 Task: Purchase a pair of jeans from Ajio and proceed to checkout.
Action: Mouse moved to (878, 135)
Screenshot: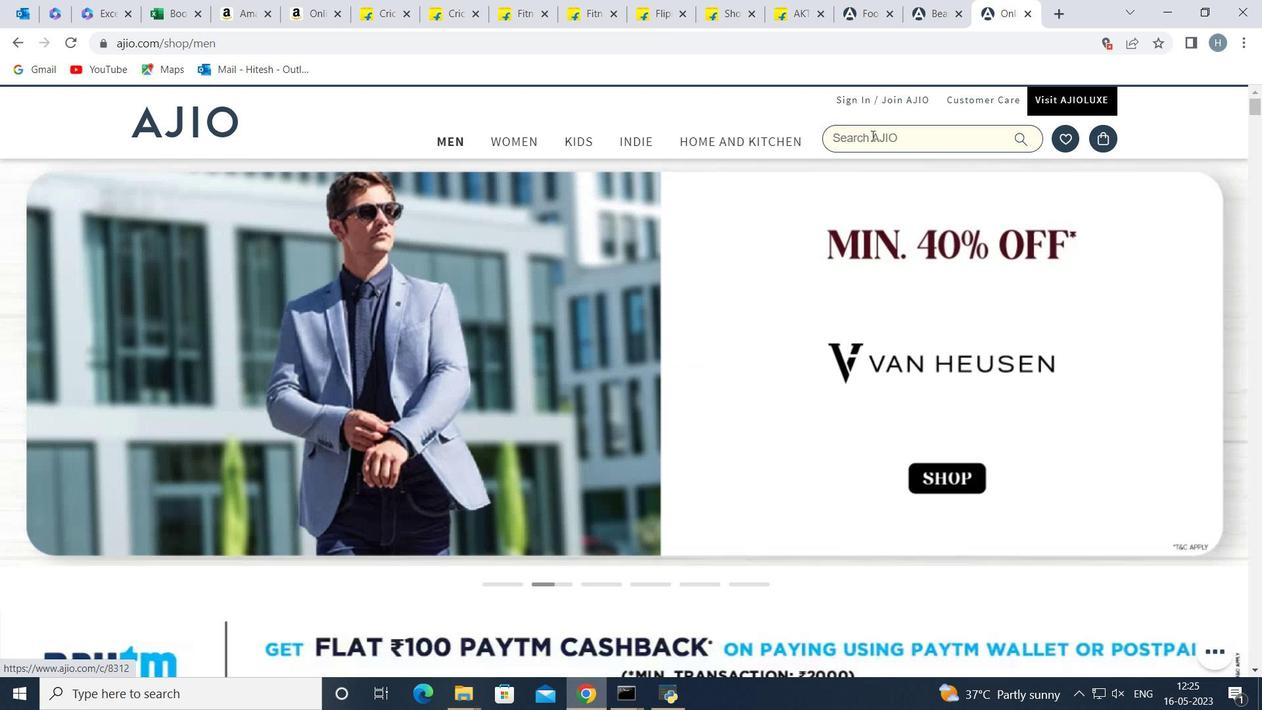 
Action: Mouse pressed left at (878, 135)
Screenshot: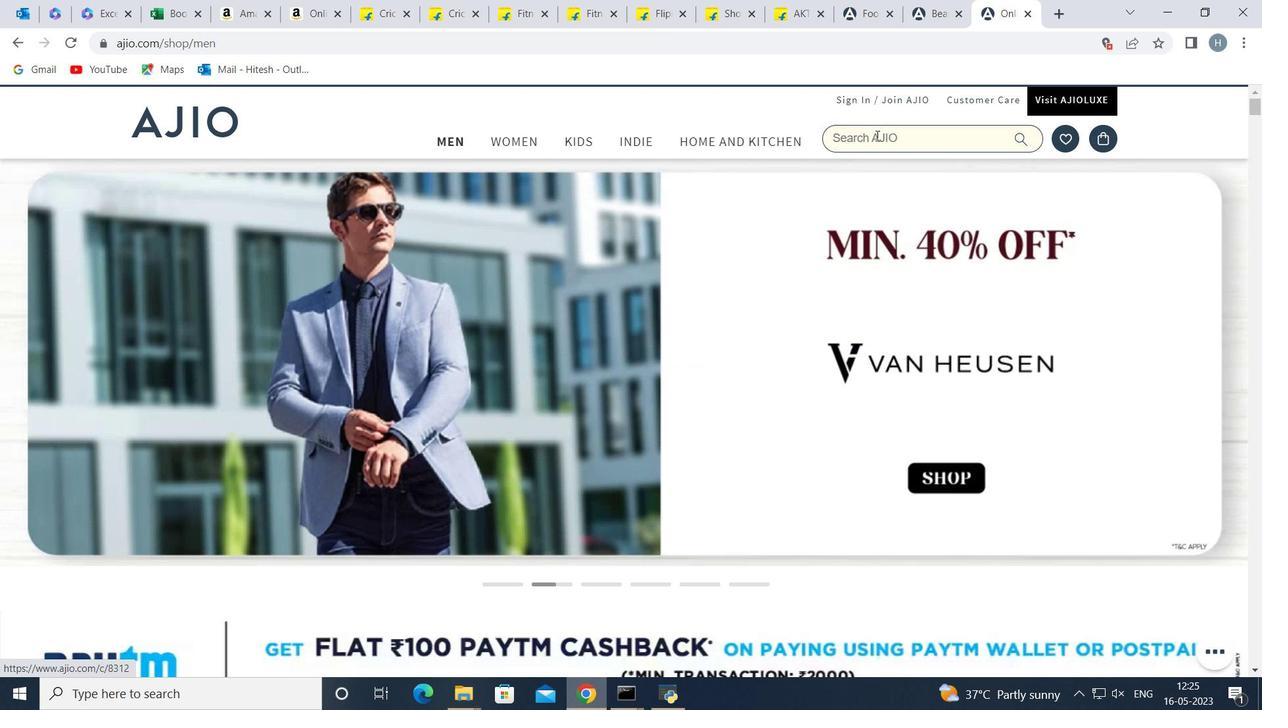 
Action: Mouse moved to (899, 280)
Screenshot: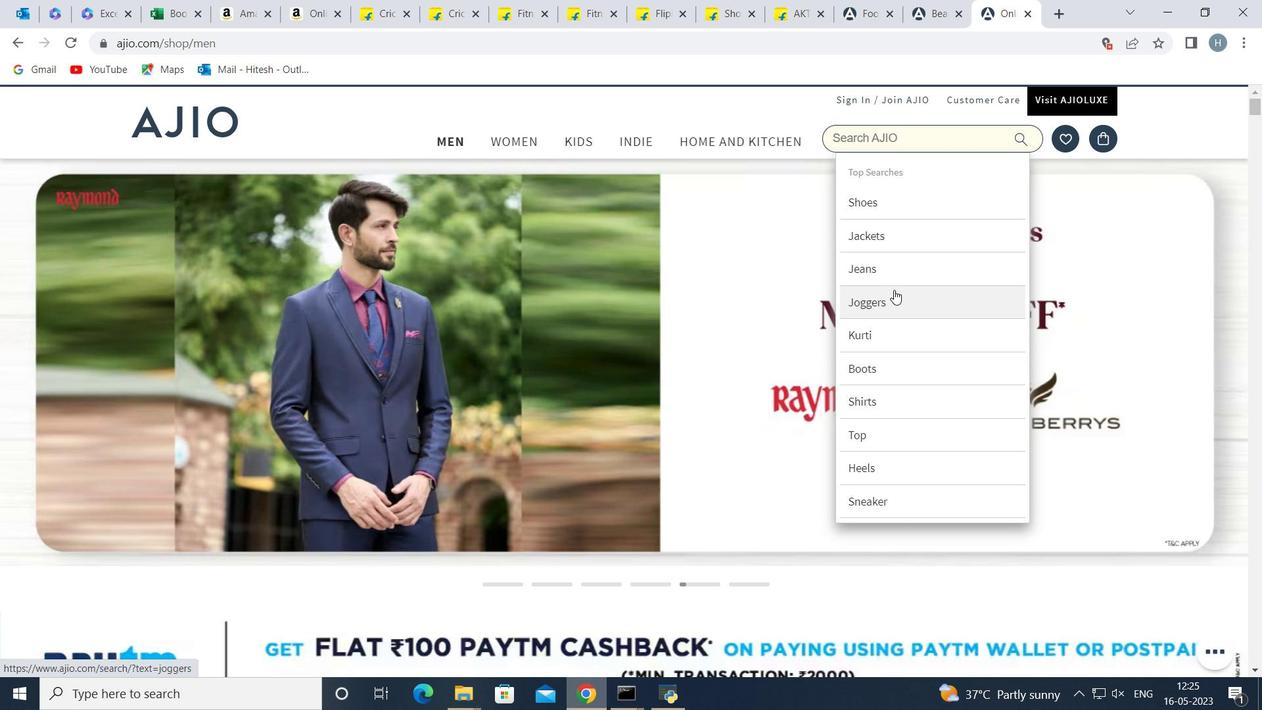 
Action: Mouse pressed left at (899, 280)
Screenshot: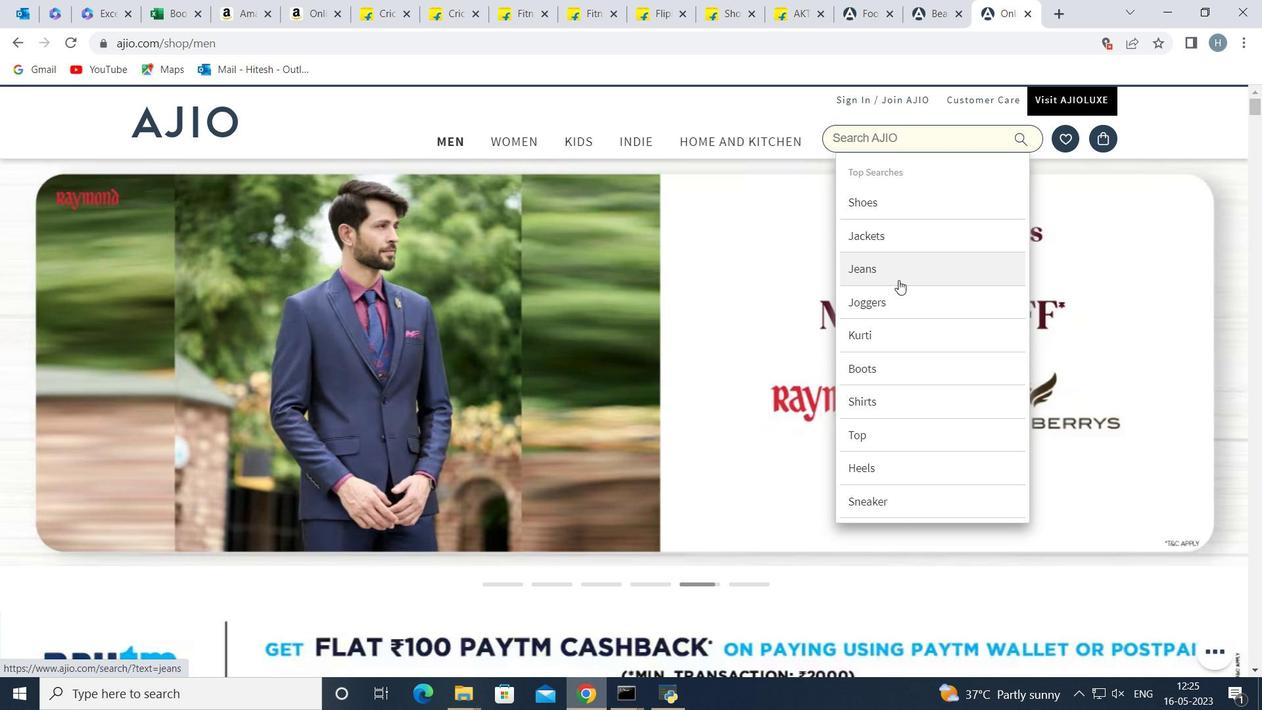 
Action: Mouse moved to (738, 296)
Screenshot: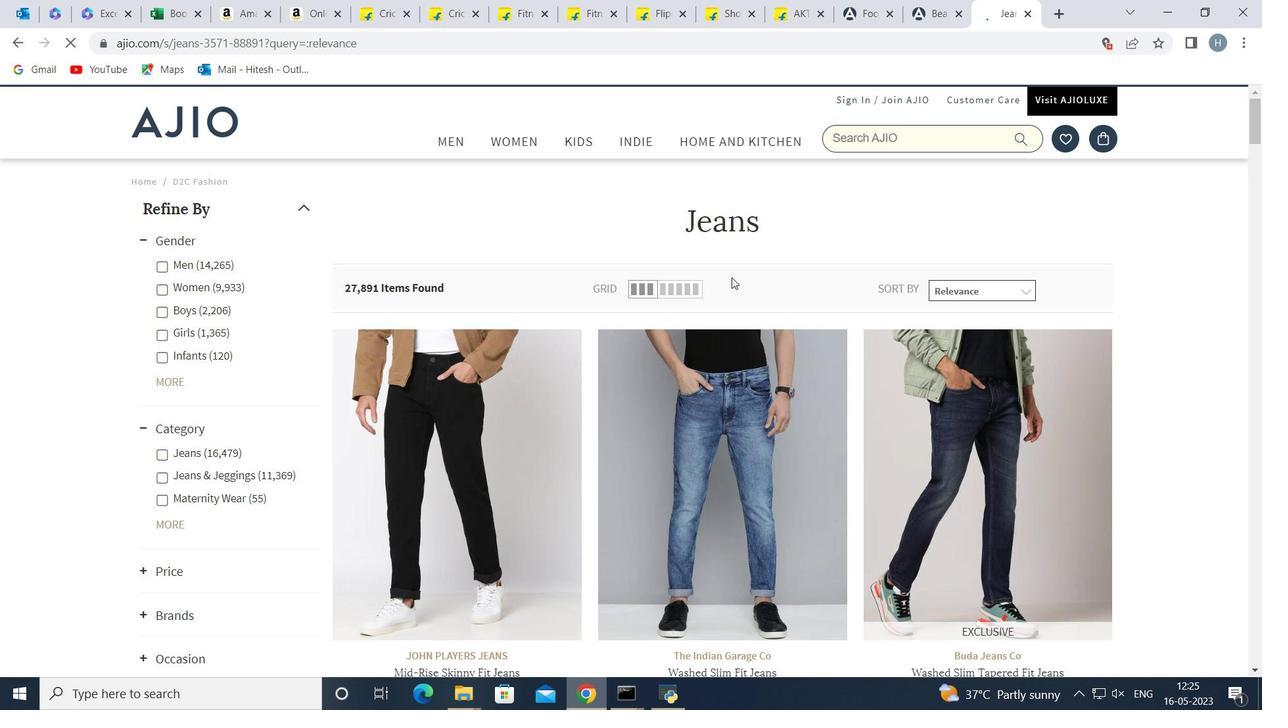 
Action: Mouse scrolled (738, 296) with delta (0, 0)
Screenshot: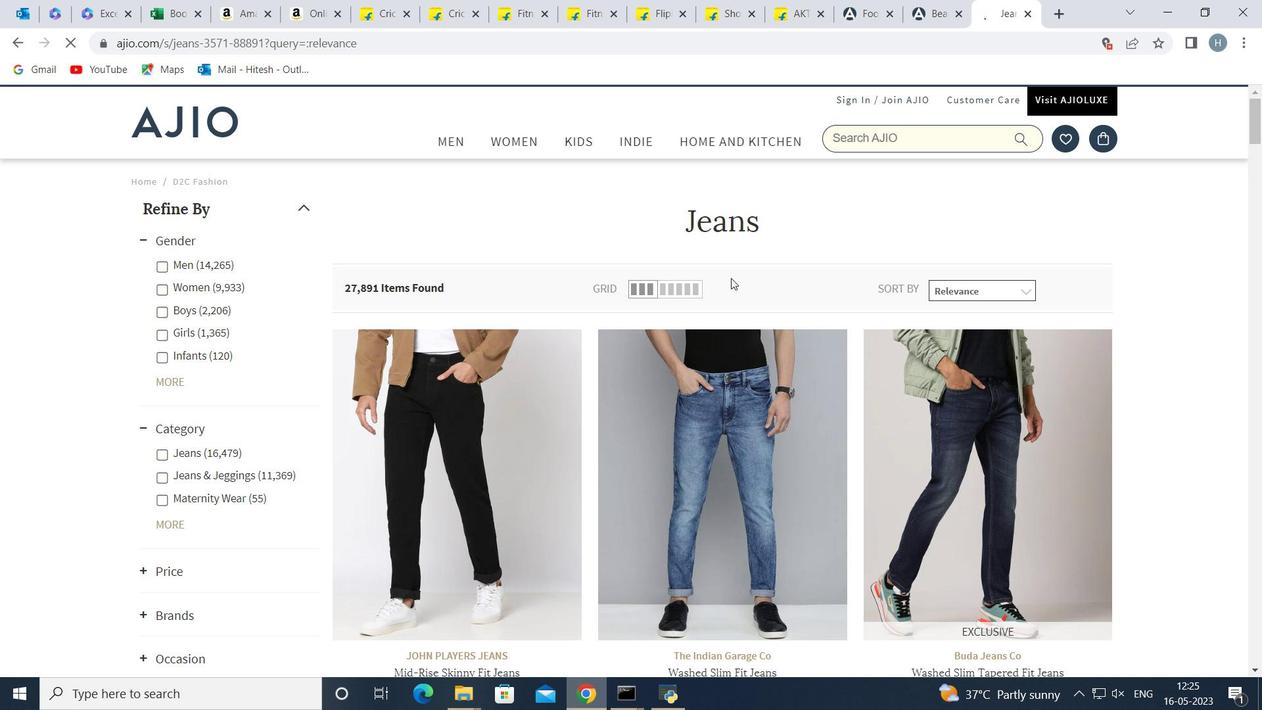 
Action: Mouse scrolled (738, 296) with delta (0, 0)
Screenshot: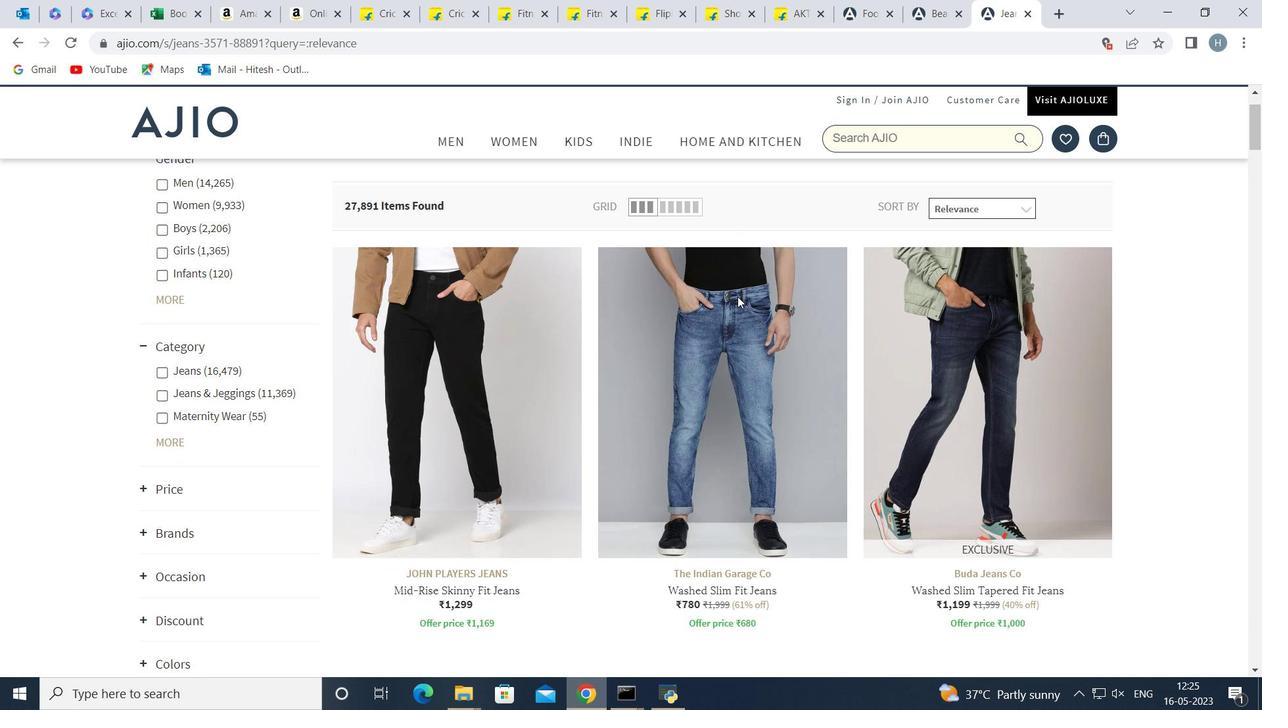 
Action: Mouse scrolled (738, 296) with delta (0, 0)
Screenshot: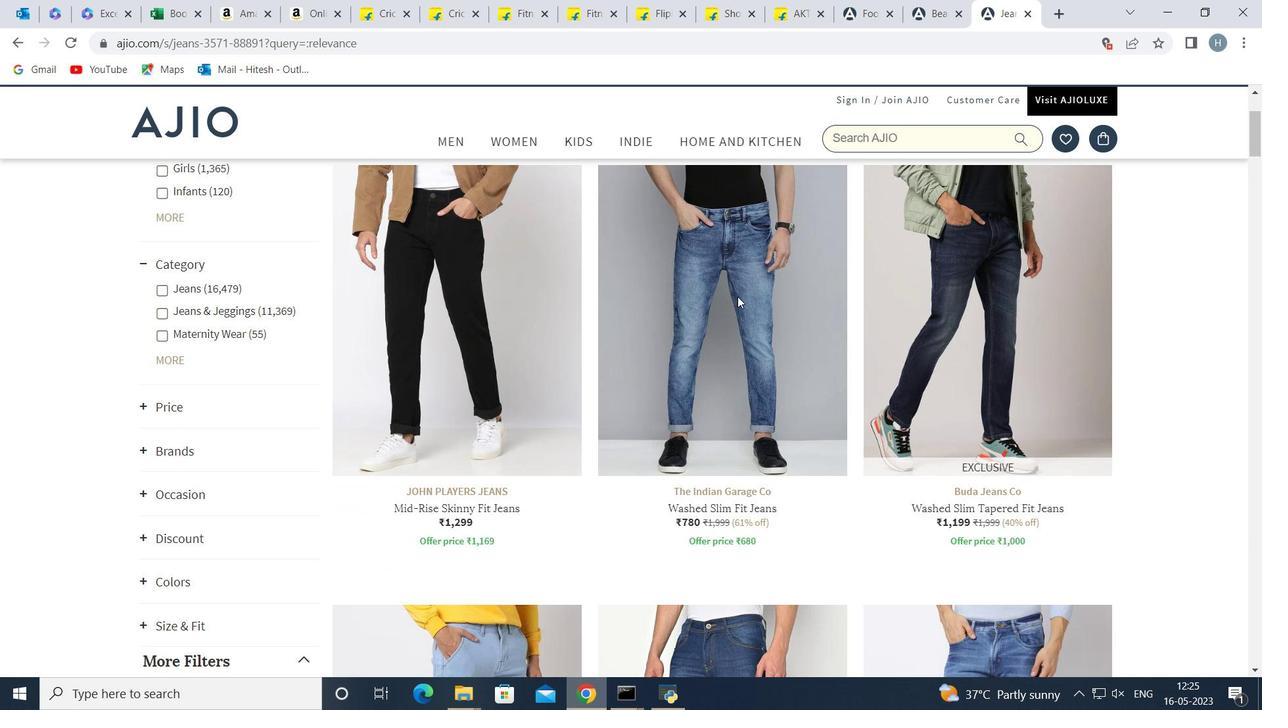 
Action: Mouse scrolled (738, 296) with delta (0, 0)
Screenshot: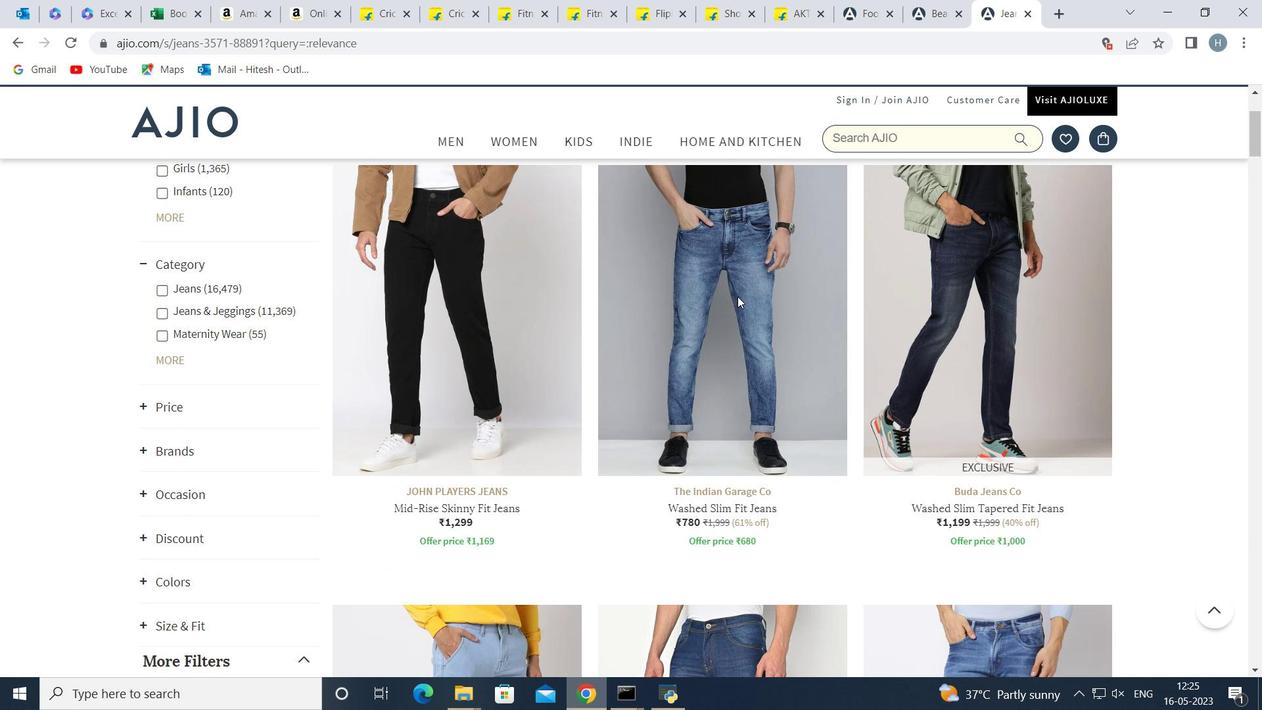 
Action: Mouse scrolled (738, 296) with delta (0, 0)
Screenshot: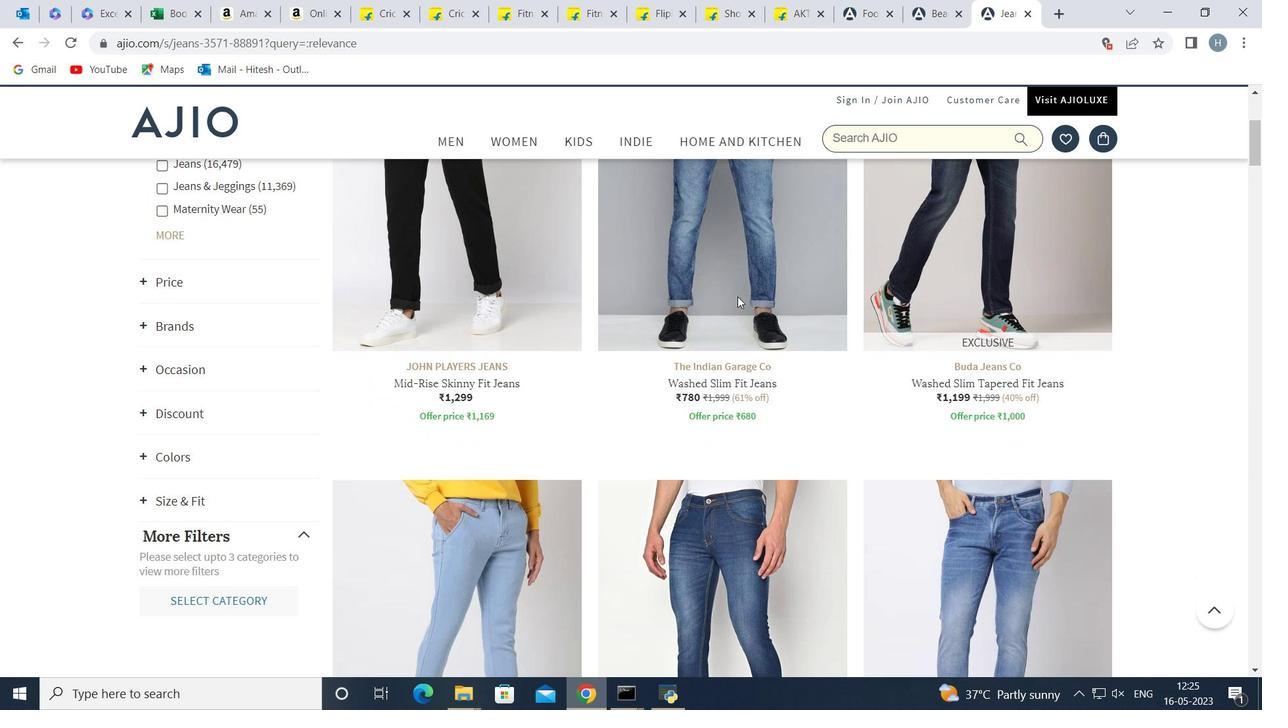 
Action: Mouse scrolled (738, 296) with delta (0, 0)
Screenshot: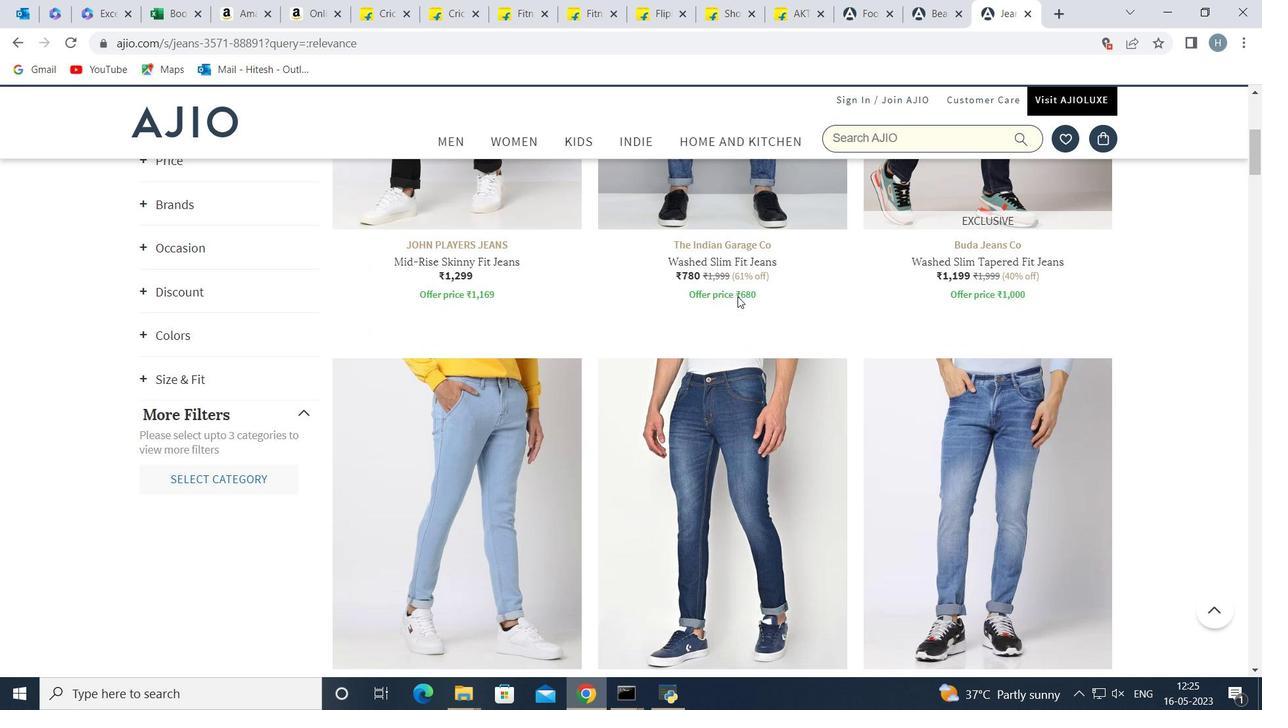 
Action: Mouse scrolled (738, 296) with delta (0, 0)
Screenshot: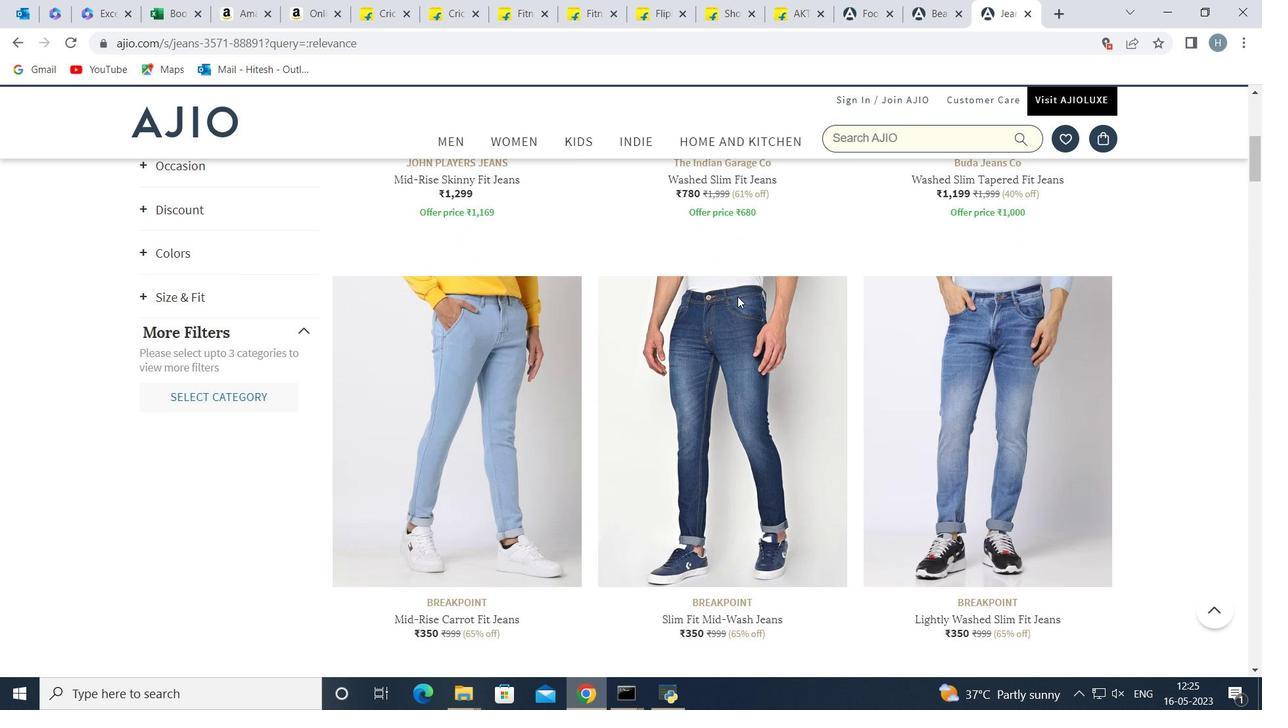 
Action: Mouse scrolled (738, 296) with delta (0, 0)
Screenshot: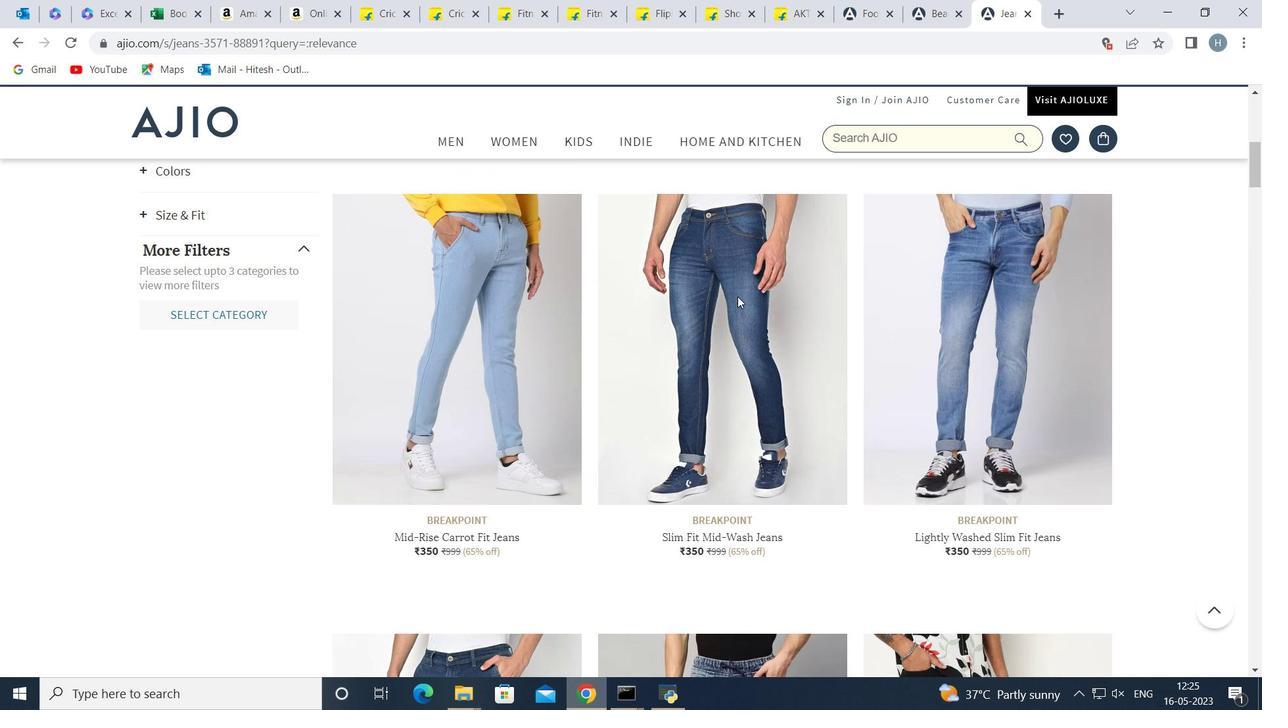 
Action: Mouse scrolled (738, 296) with delta (0, 0)
Screenshot: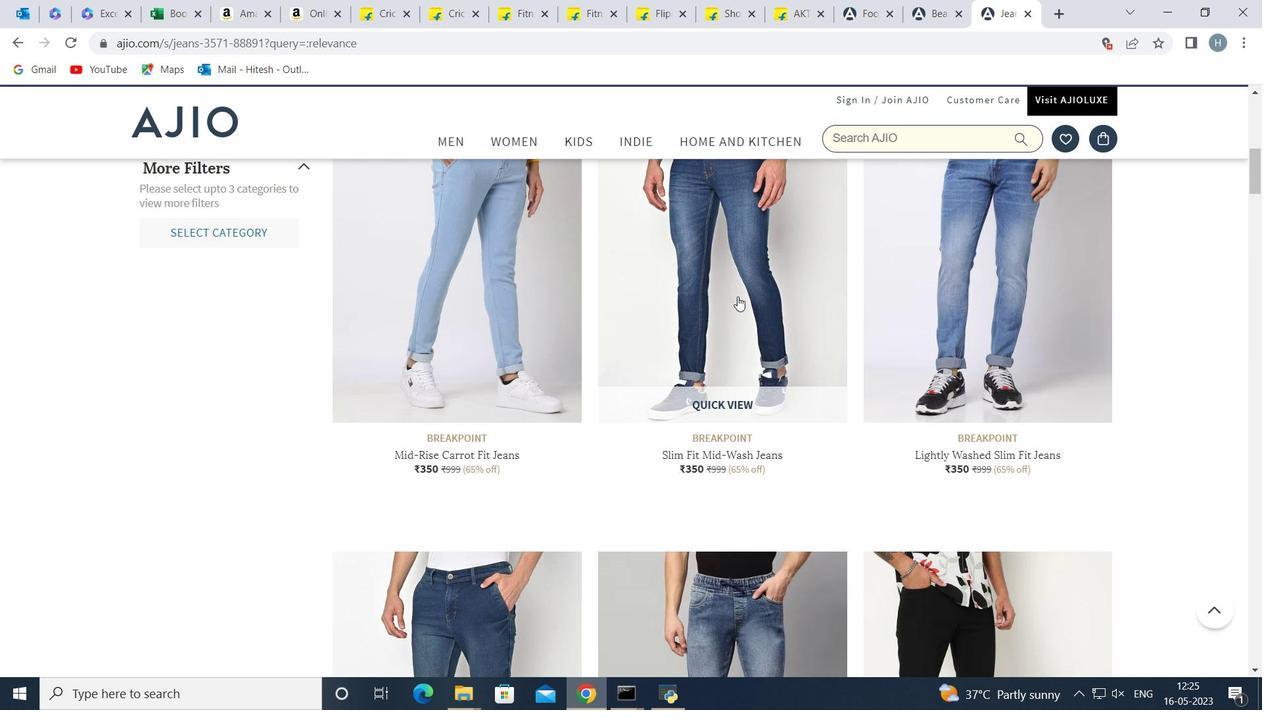 
Action: Mouse scrolled (738, 296) with delta (0, 0)
Screenshot: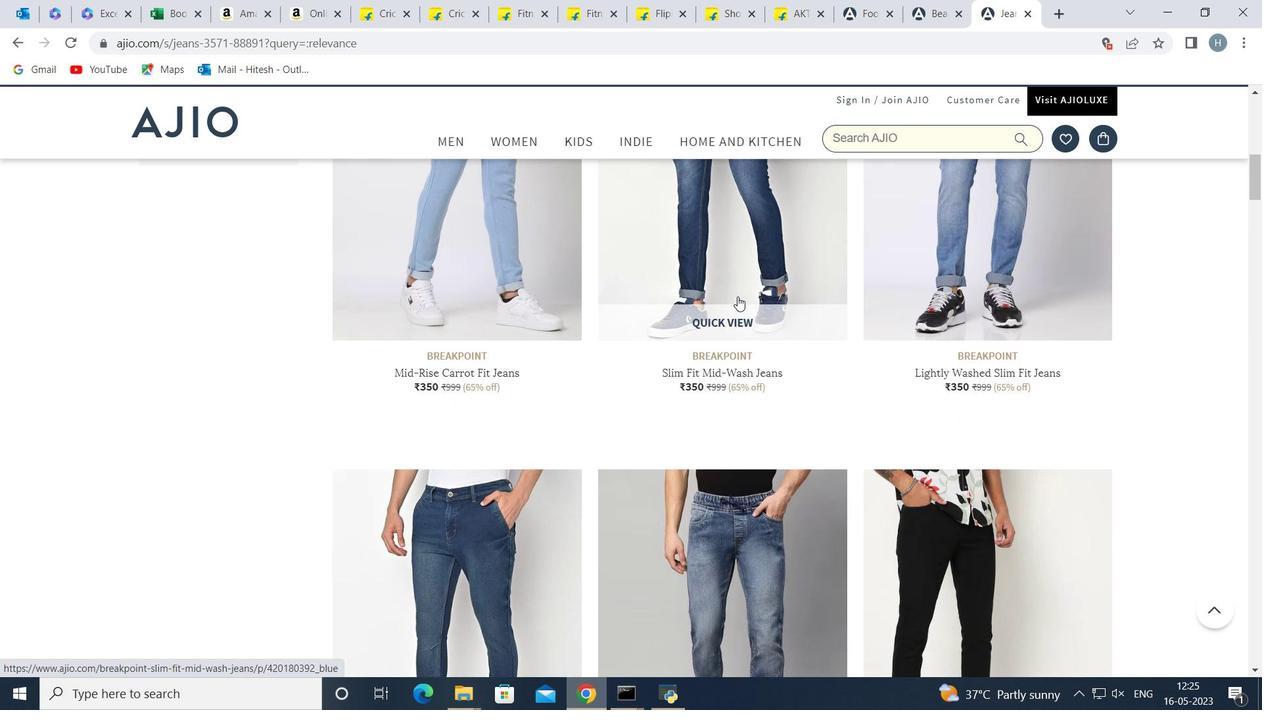 
Action: Mouse scrolled (738, 296) with delta (0, 0)
Screenshot: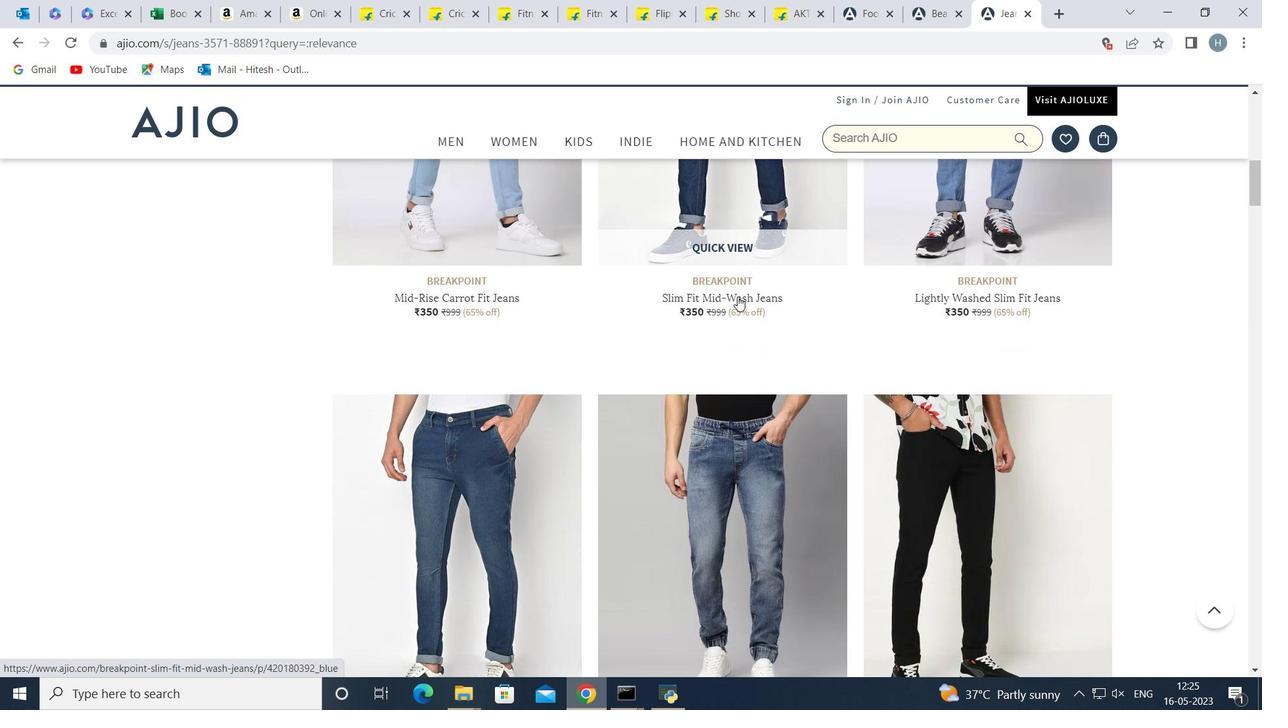 
Action: Mouse scrolled (738, 296) with delta (0, 0)
Screenshot: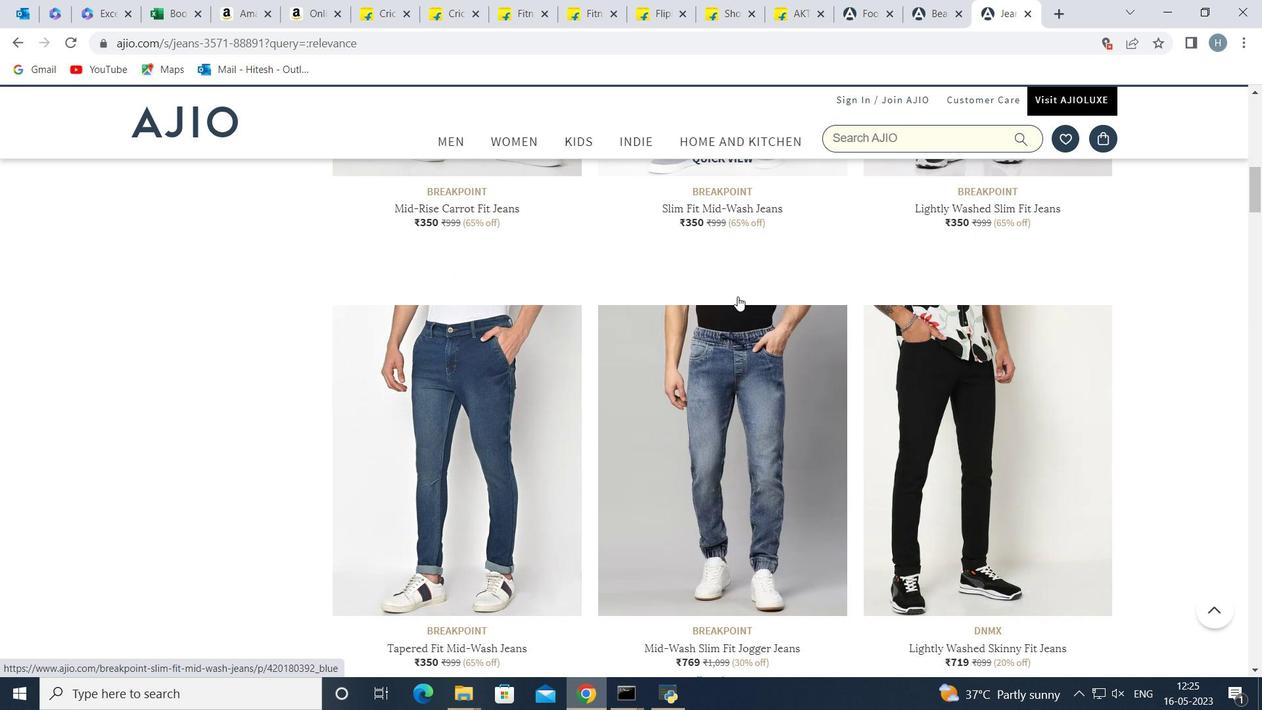 
Action: Mouse scrolled (738, 296) with delta (0, 0)
Screenshot: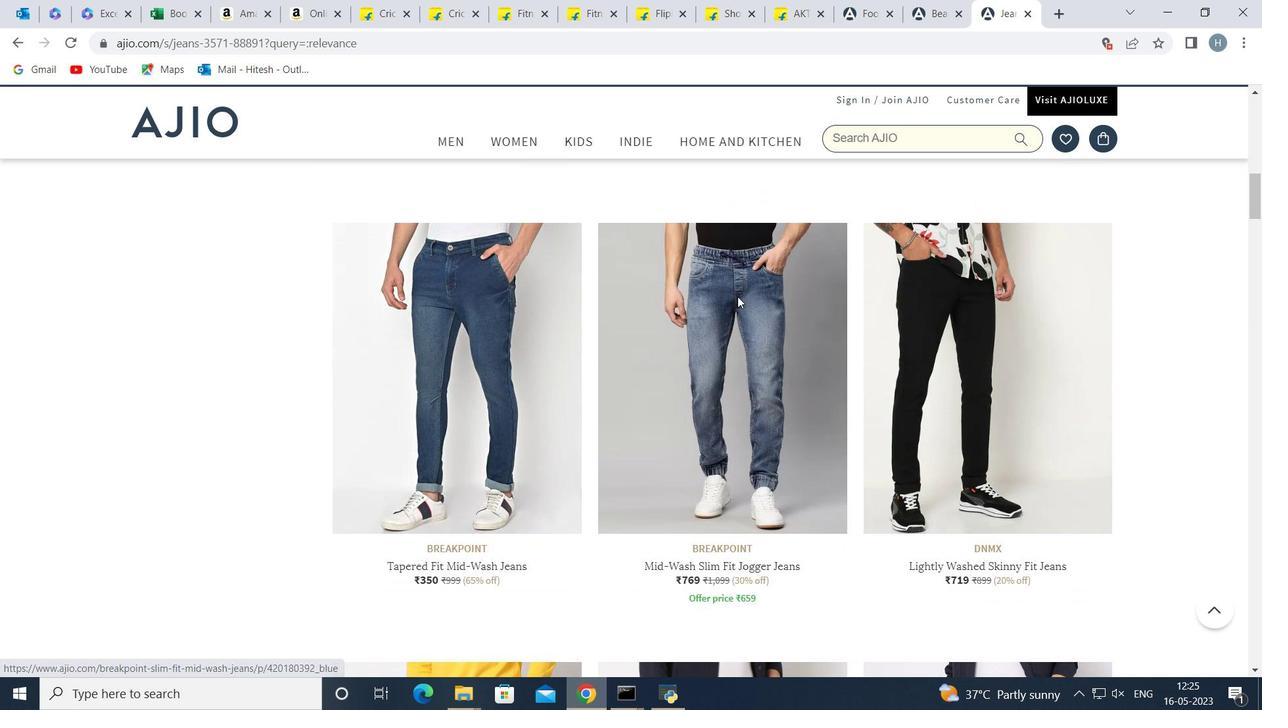 
Action: Mouse scrolled (738, 296) with delta (0, 0)
Screenshot: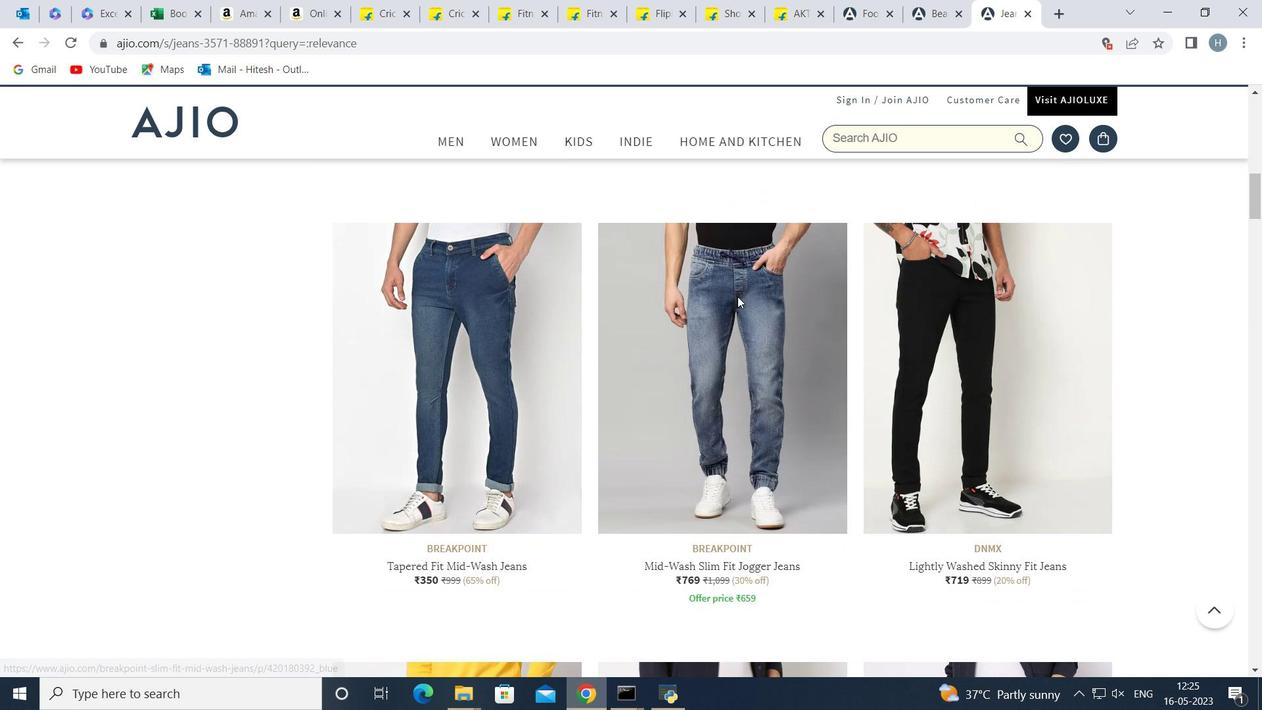 
Action: Mouse moved to (735, 297)
Screenshot: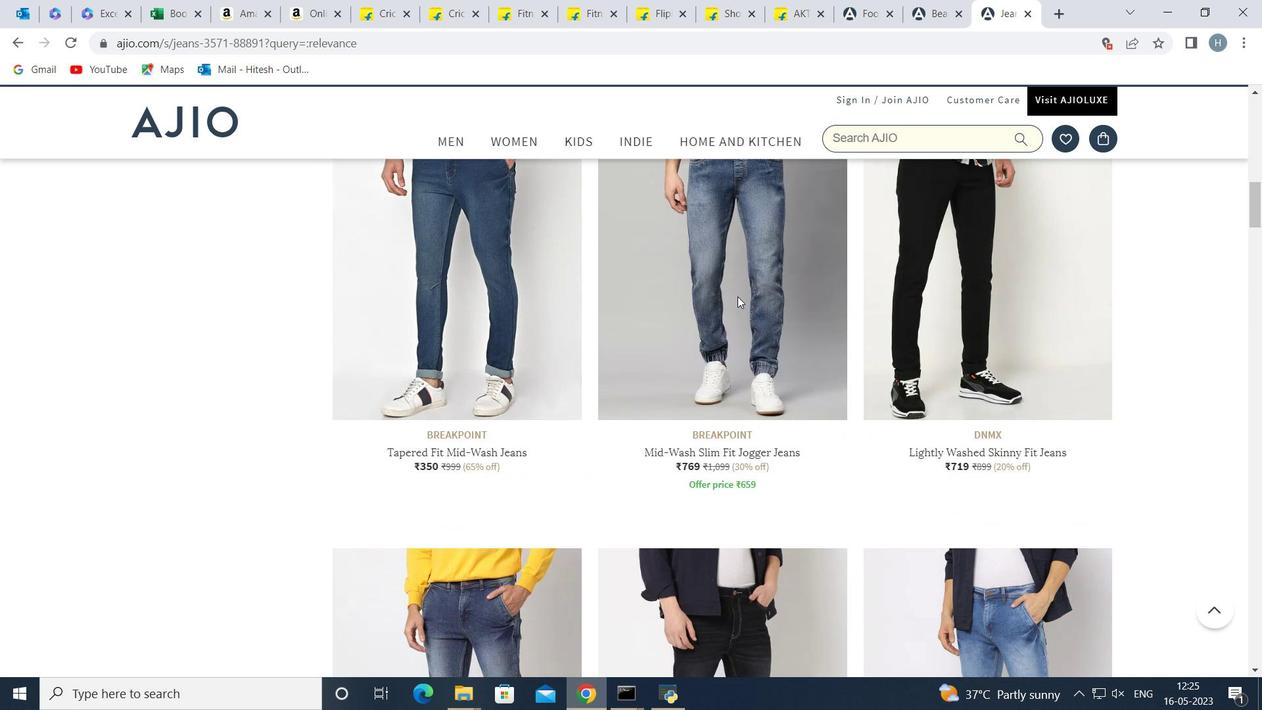 
Action: Mouse scrolled (735, 297) with delta (0, 0)
Screenshot: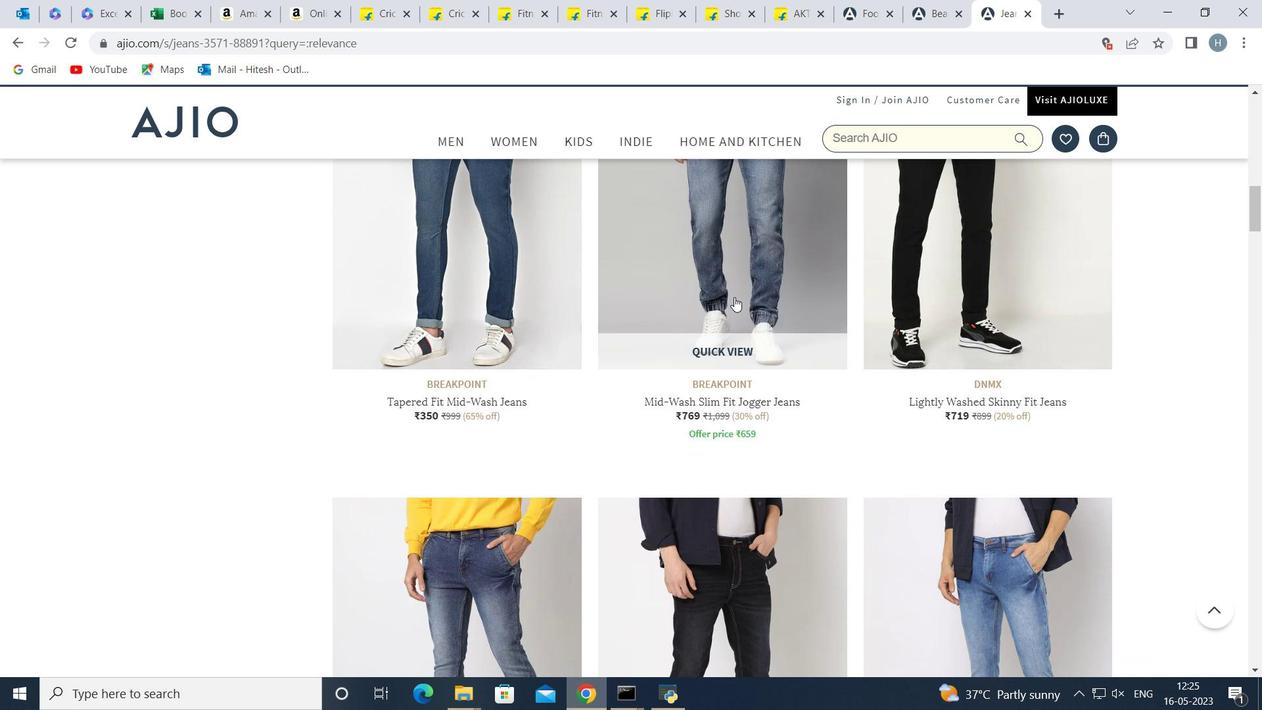 
Action: Mouse scrolled (735, 297) with delta (0, 0)
Screenshot: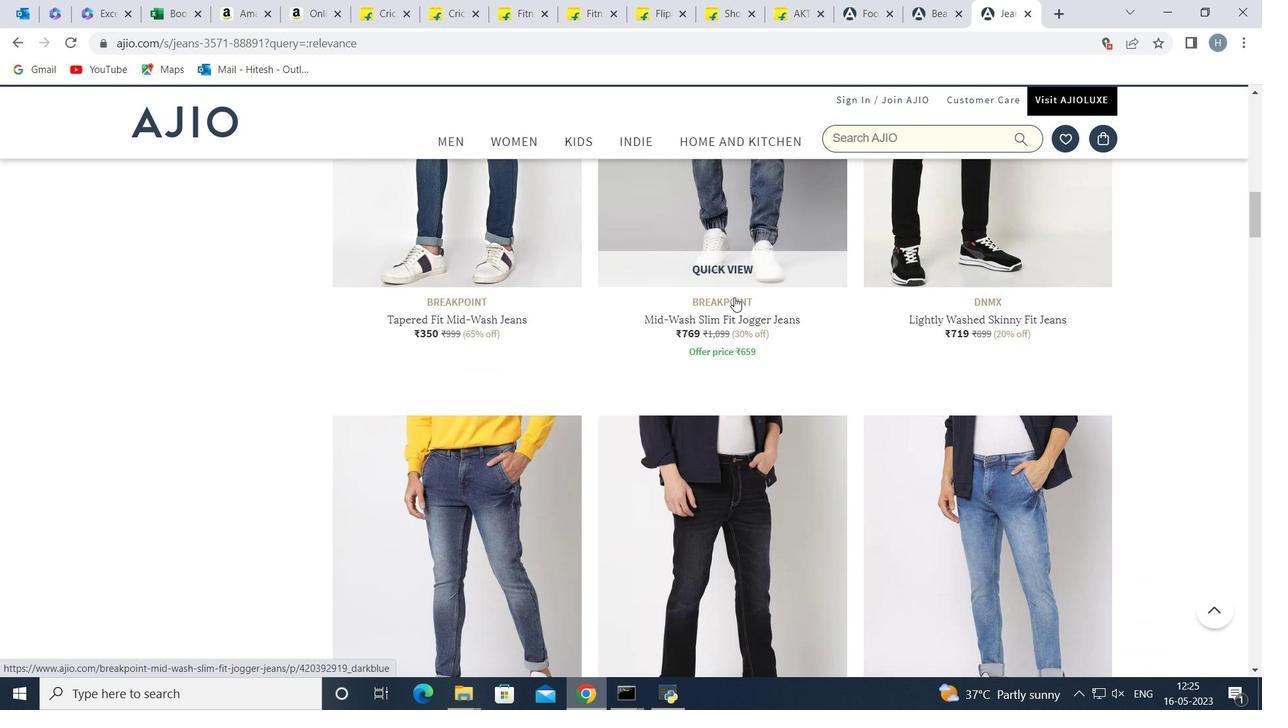 
Action: Mouse scrolled (735, 297) with delta (0, 0)
Screenshot: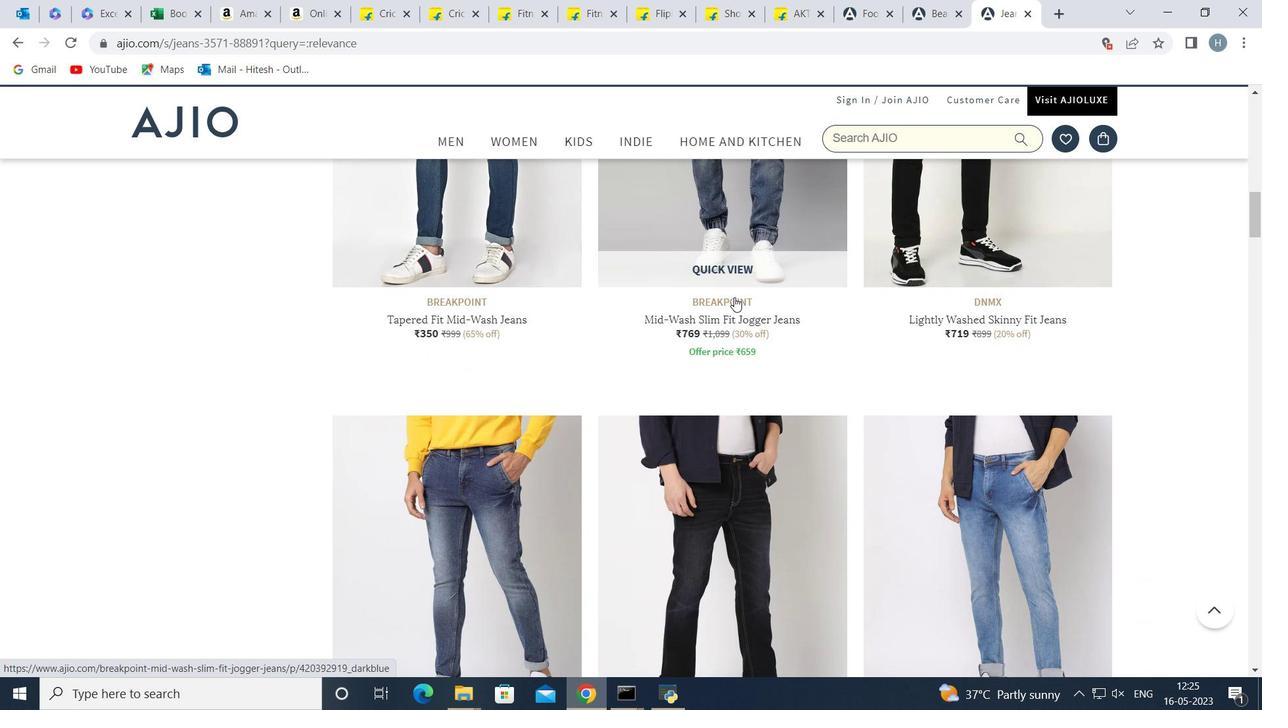 
Action: Mouse scrolled (735, 297) with delta (0, 0)
Screenshot: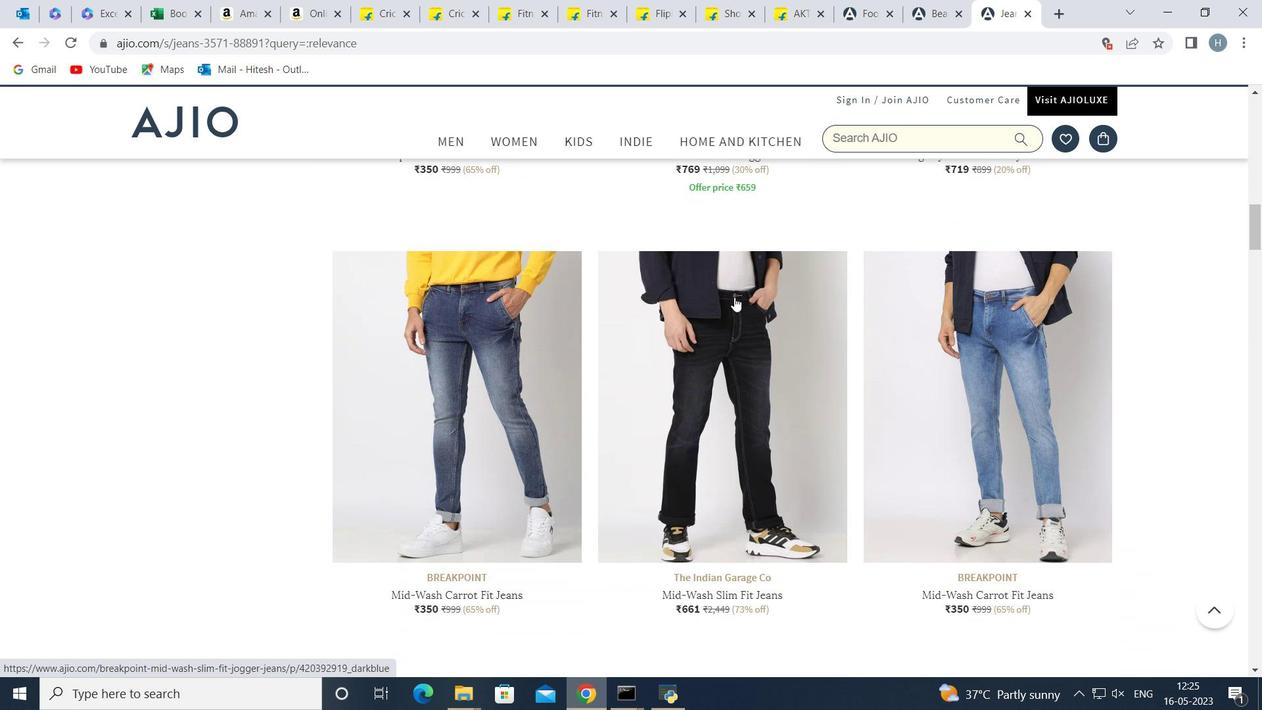 
Action: Mouse scrolled (735, 297) with delta (0, 0)
Screenshot: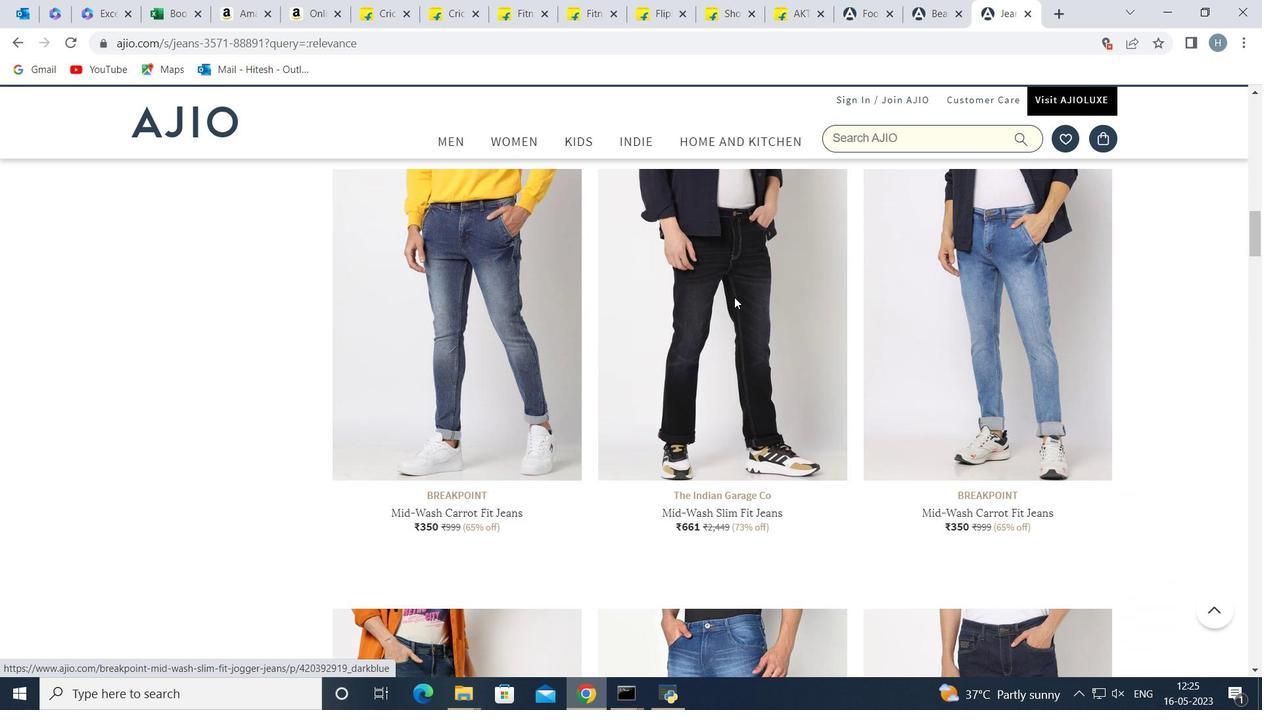 
Action: Mouse scrolled (735, 297) with delta (0, 0)
Screenshot: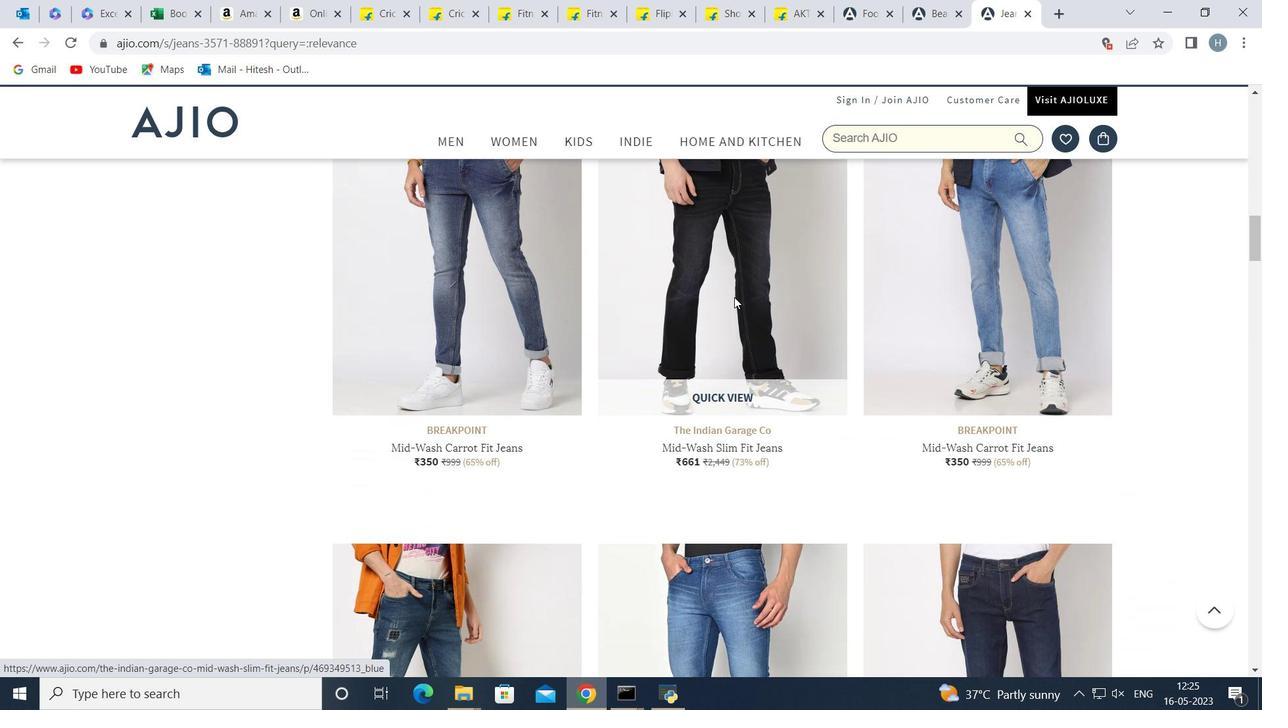 
Action: Mouse scrolled (735, 297) with delta (0, 0)
Screenshot: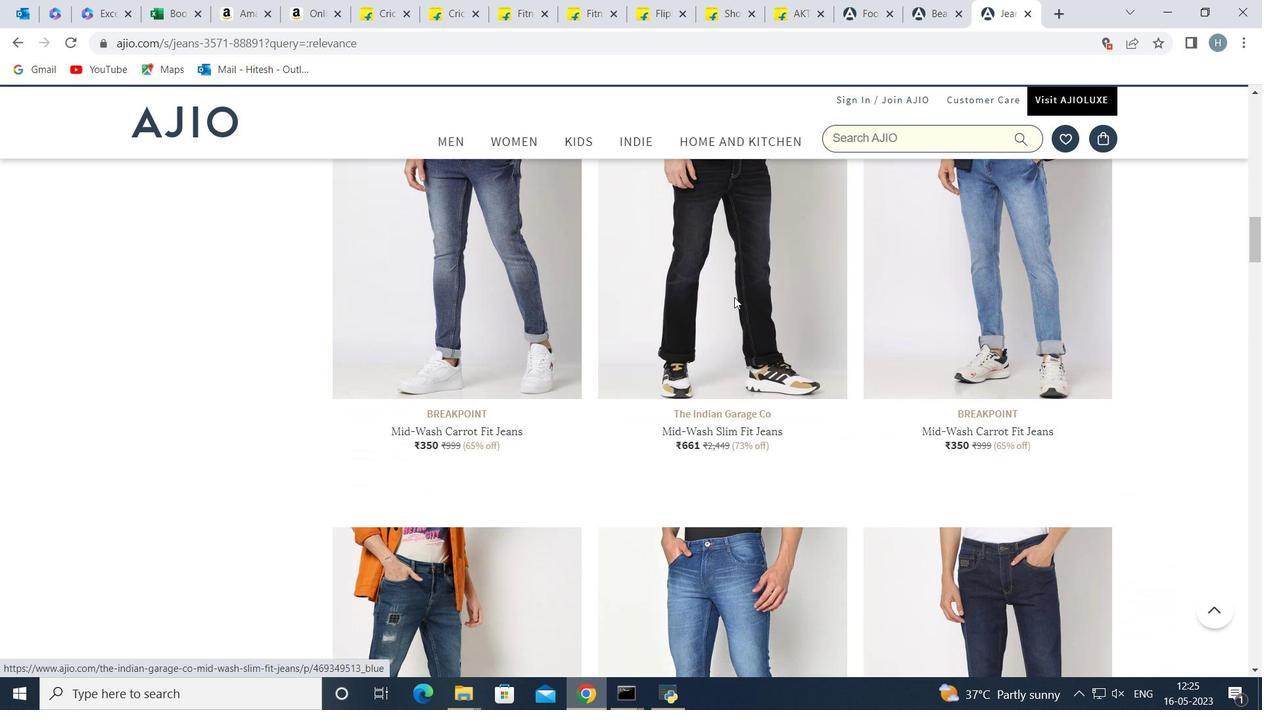 
Action: Mouse scrolled (735, 297) with delta (0, 0)
Screenshot: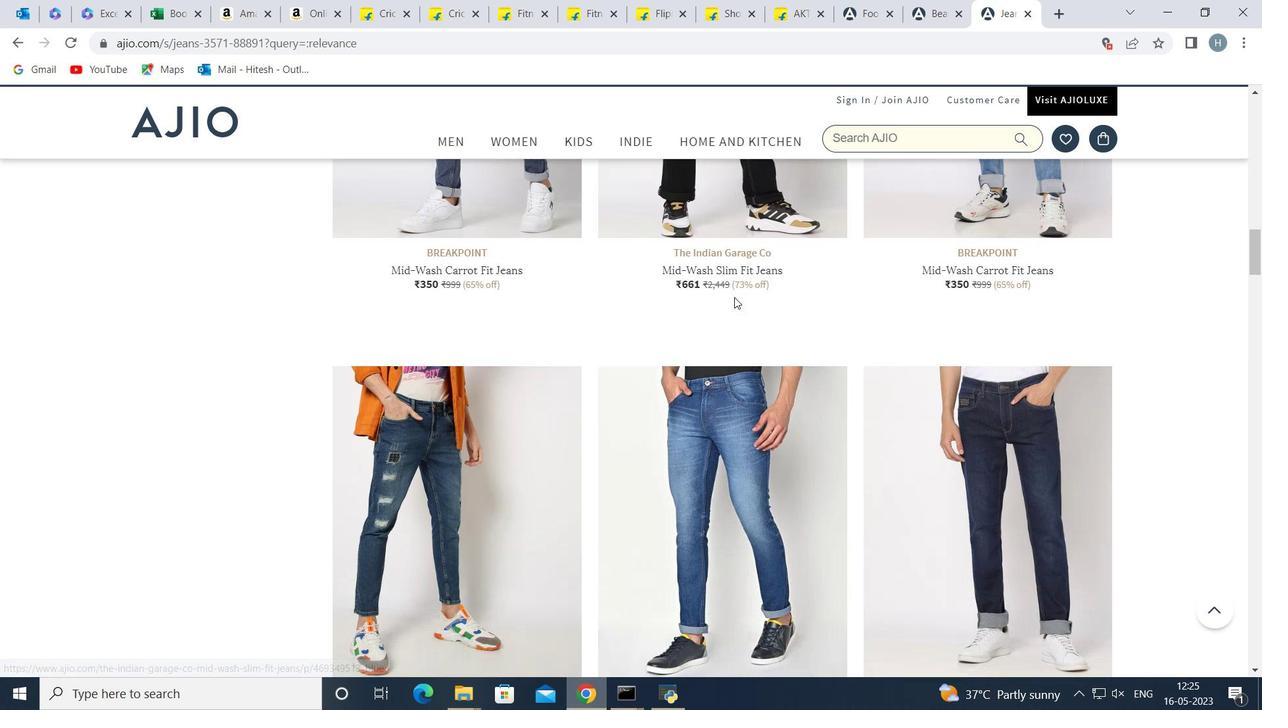 
Action: Mouse scrolled (735, 297) with delta (0, 0)
Screenshot: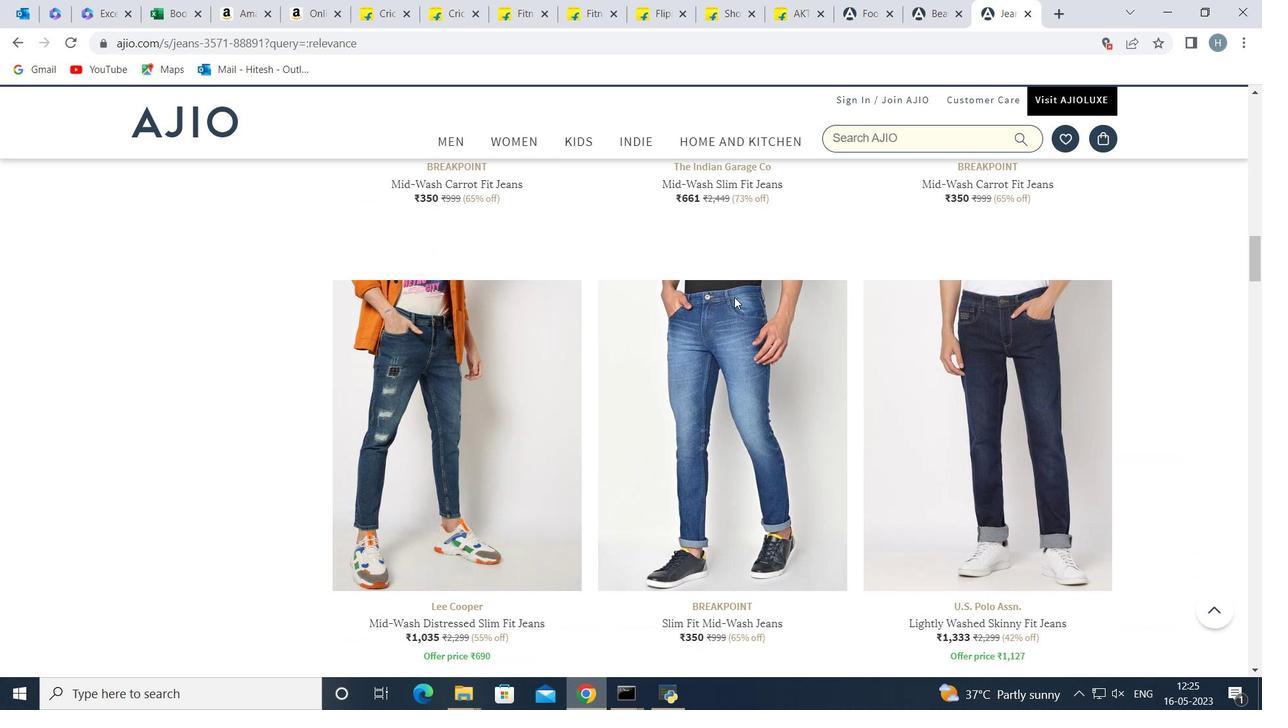 
Action: Mouse scrolled (735, 297) with delta (0, 0)
Screenshot: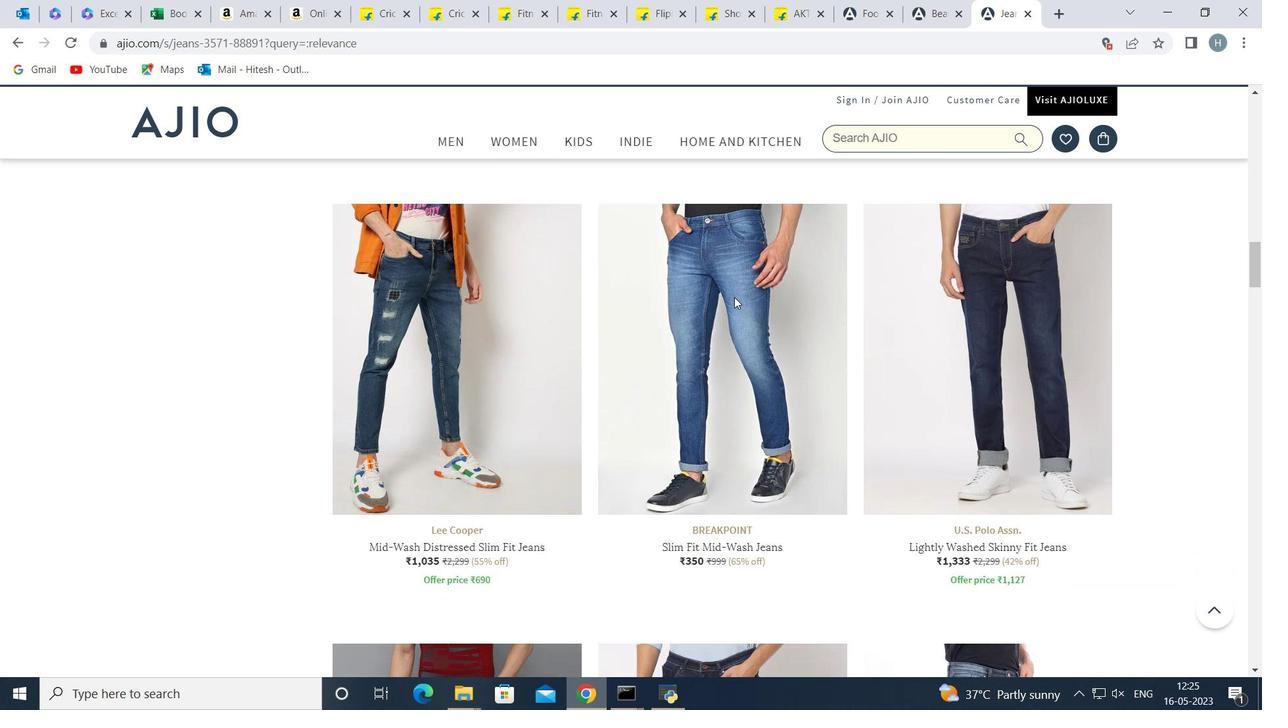 
Action: Mouse scrolled (735, 297) with delta (0, 0)
Screenshot: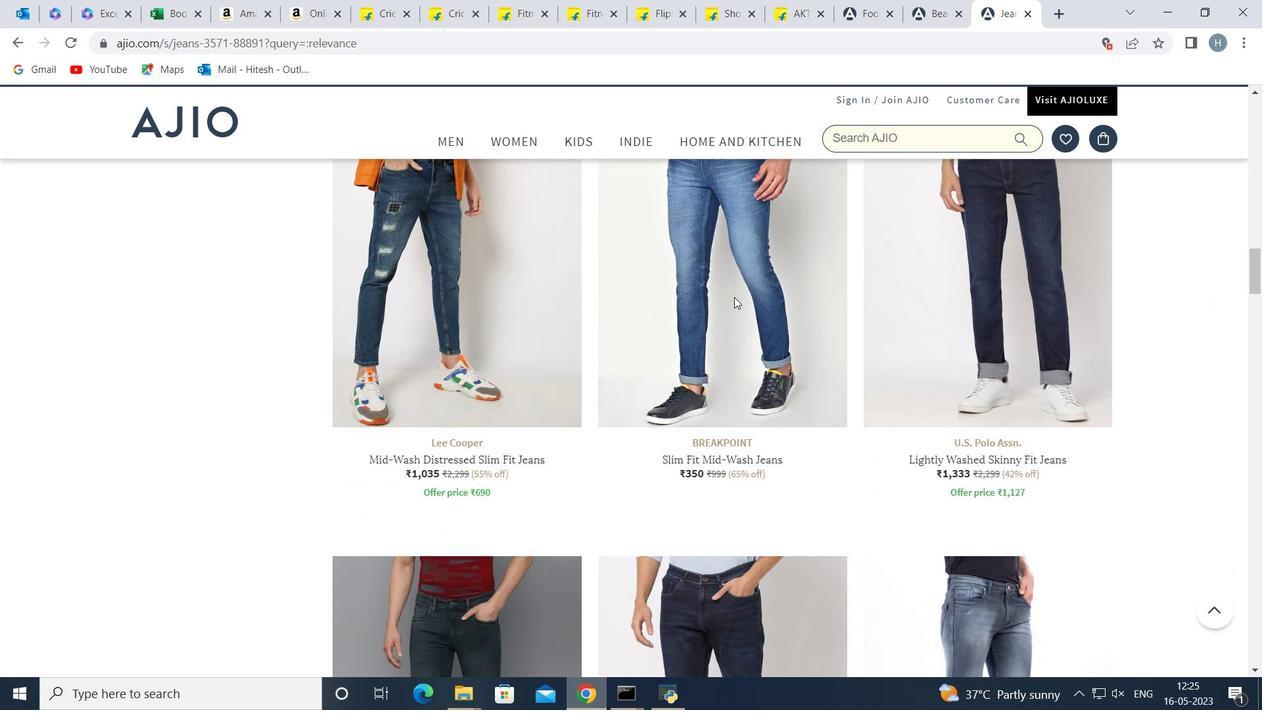 
Action: Mouse scrolled (735, 297) with delta (0, 0)
Screenshot: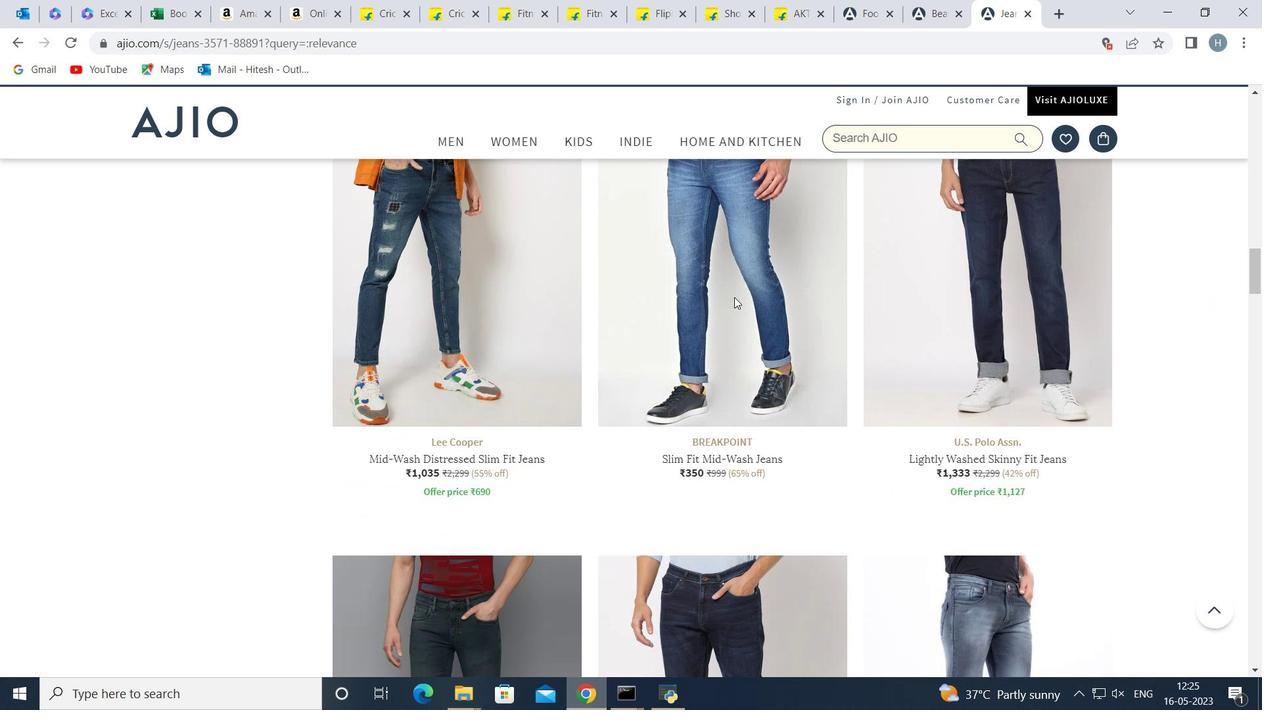 
Action: Mouse scrolled (735, 298) with delta (0, 0)
Screenshot: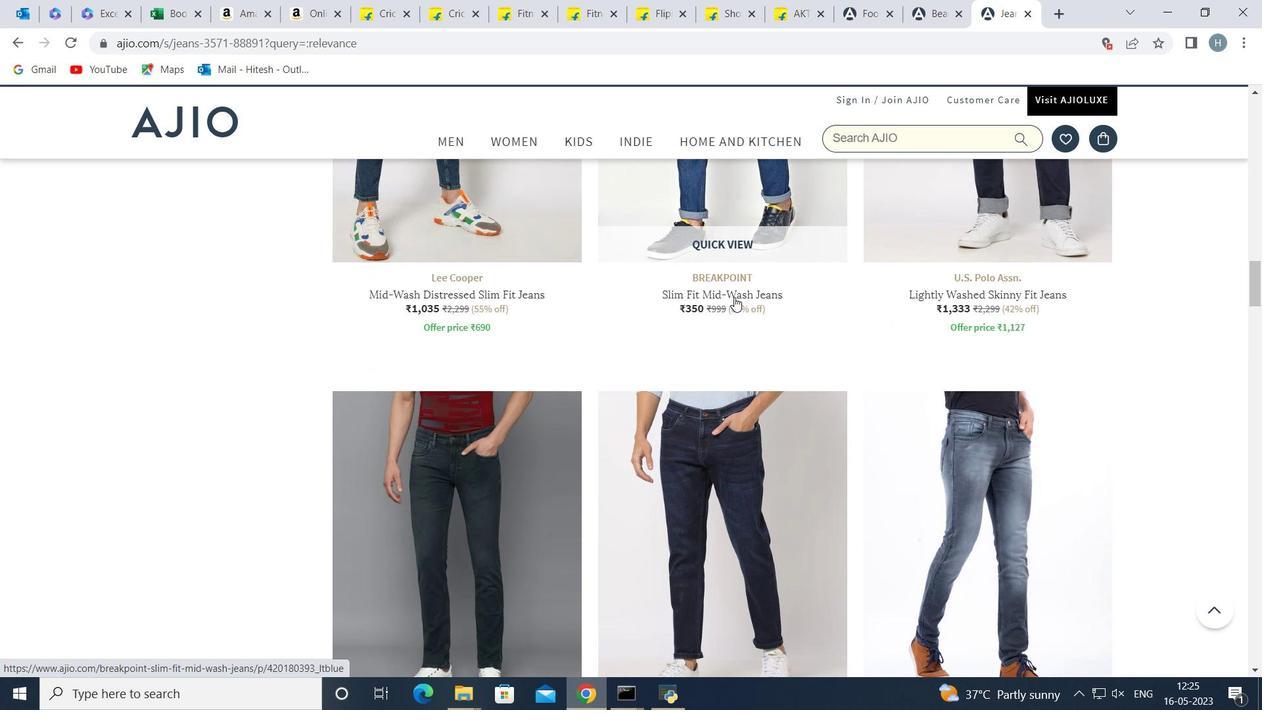 
Action: Mouse scrolled (735, 298) with delta (0, 0)
Screenshot: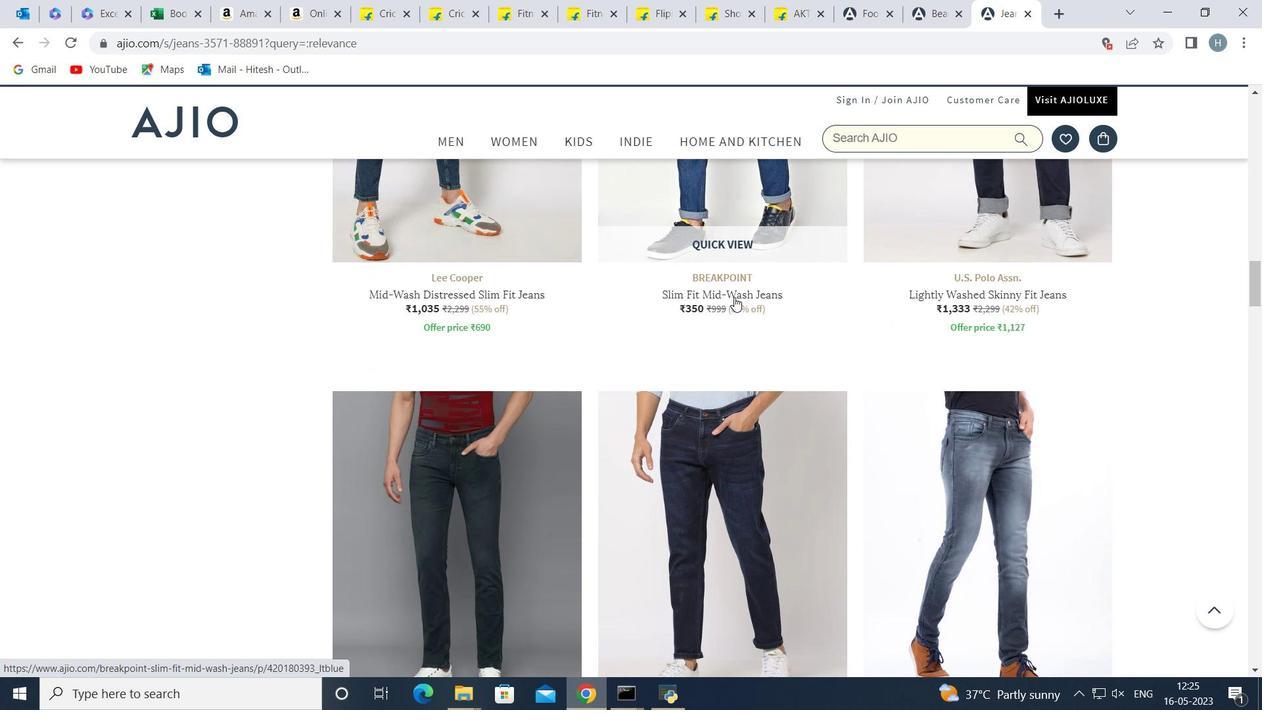 
Action: Mouse scrolled (735, 298) with delta (0, 0)
Screenshot: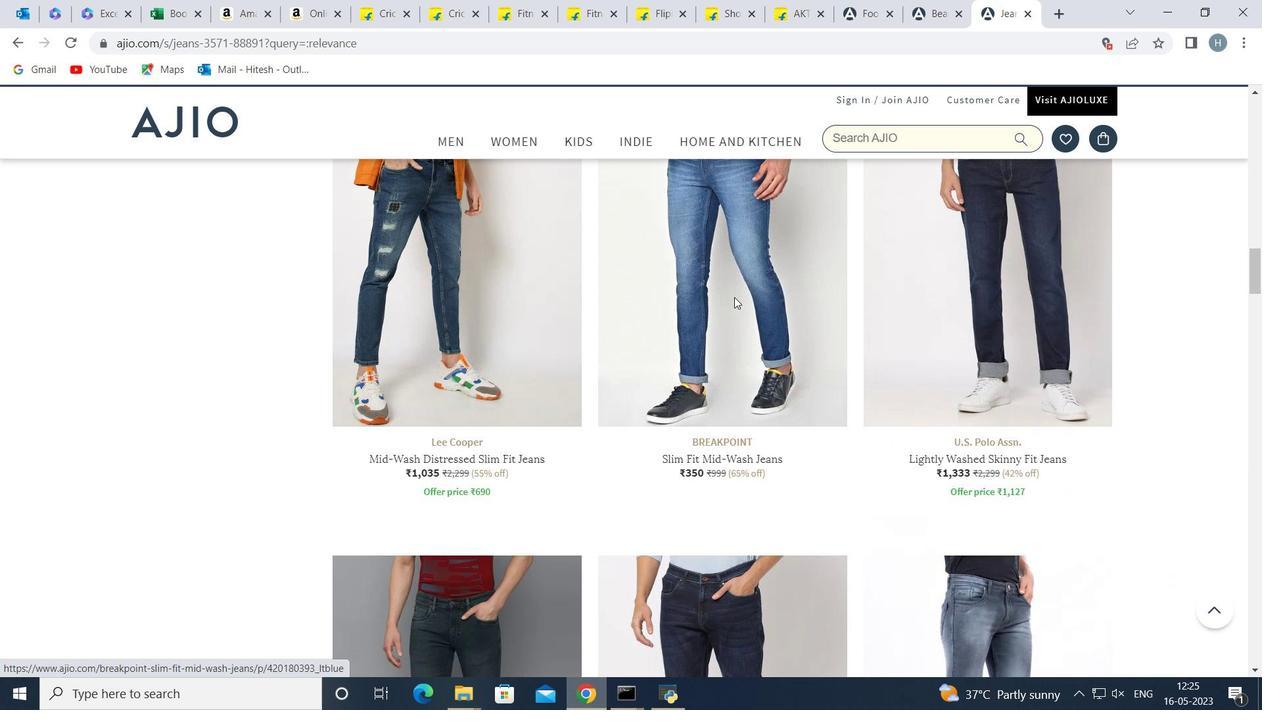 
Action: Mouse moved to (501, 332)
Screenshot: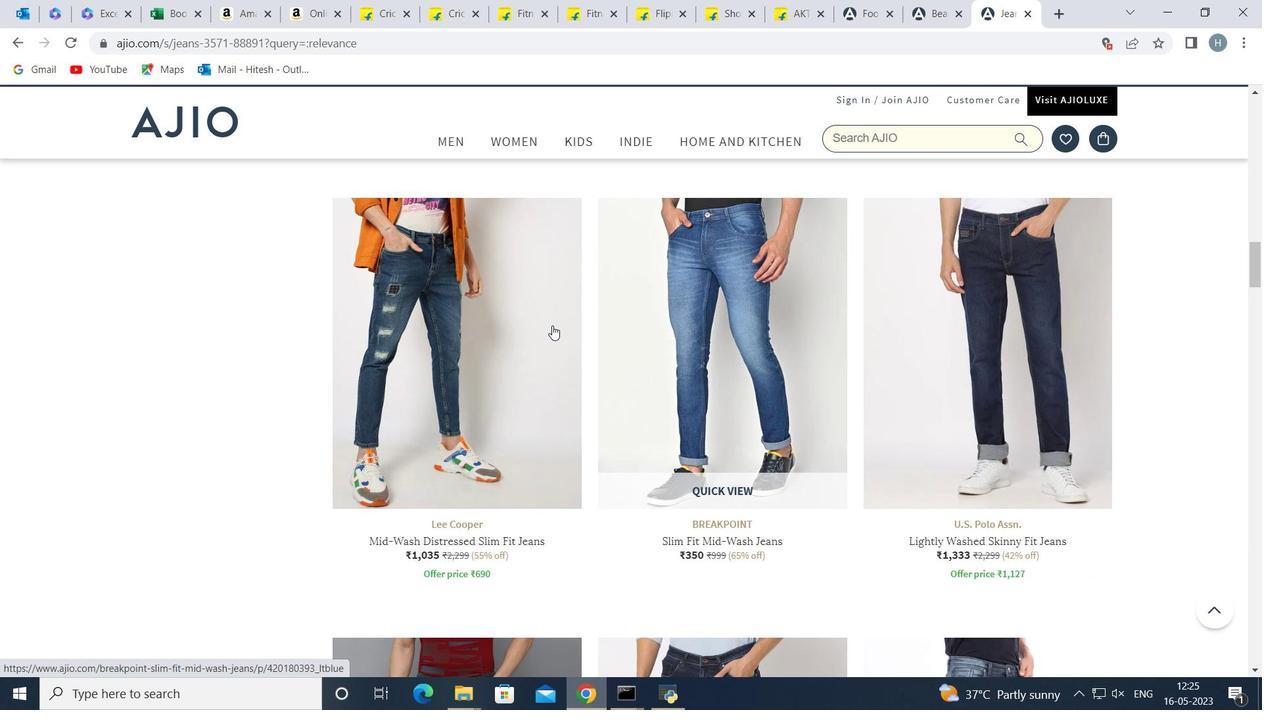 
Action: Mouse pressed left at (501, 332)
Screenshot: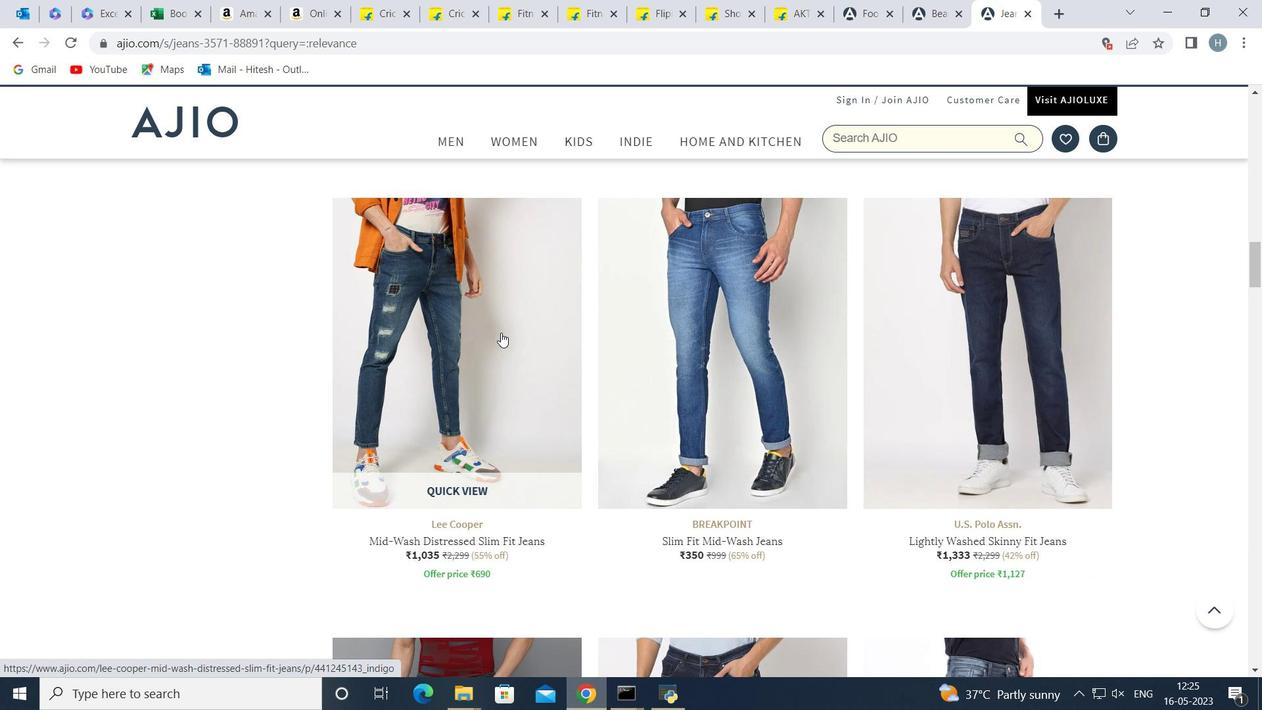 
Action: Mouse moved to (685, 344)
Screenshot: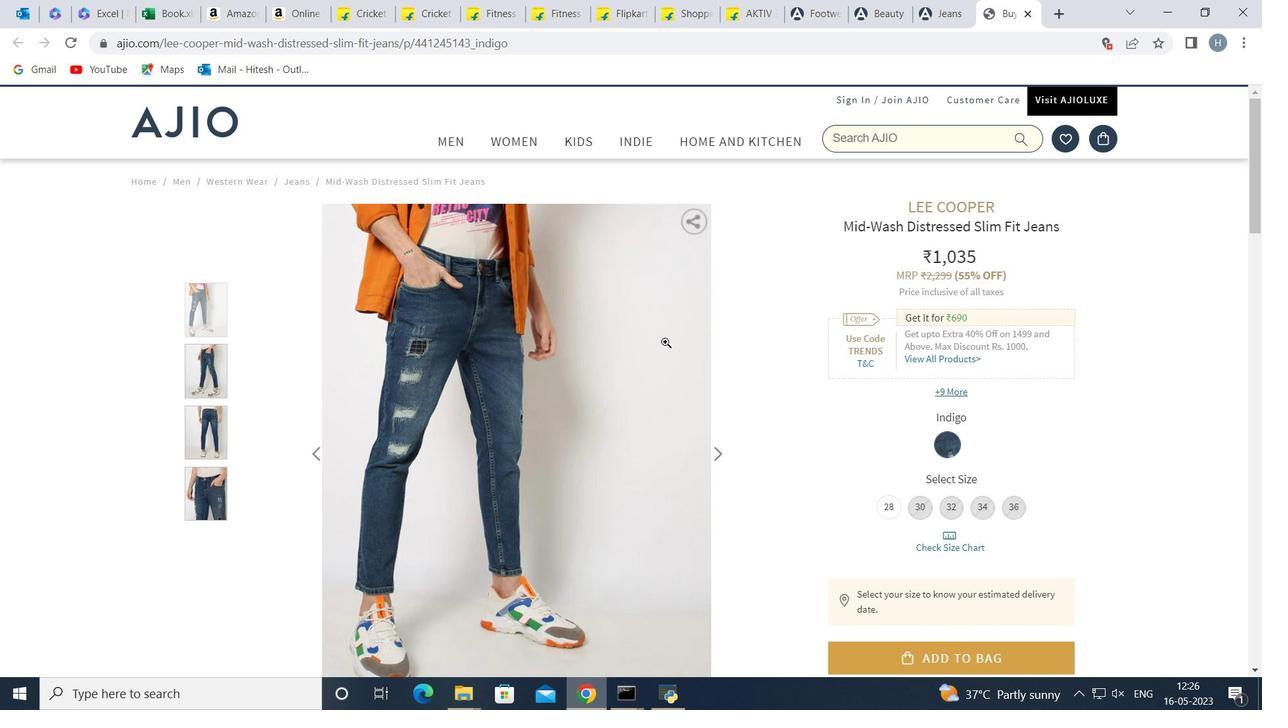 
Action: Mouse scrolled (685, 344) with delta (0, 0)
Screenshot: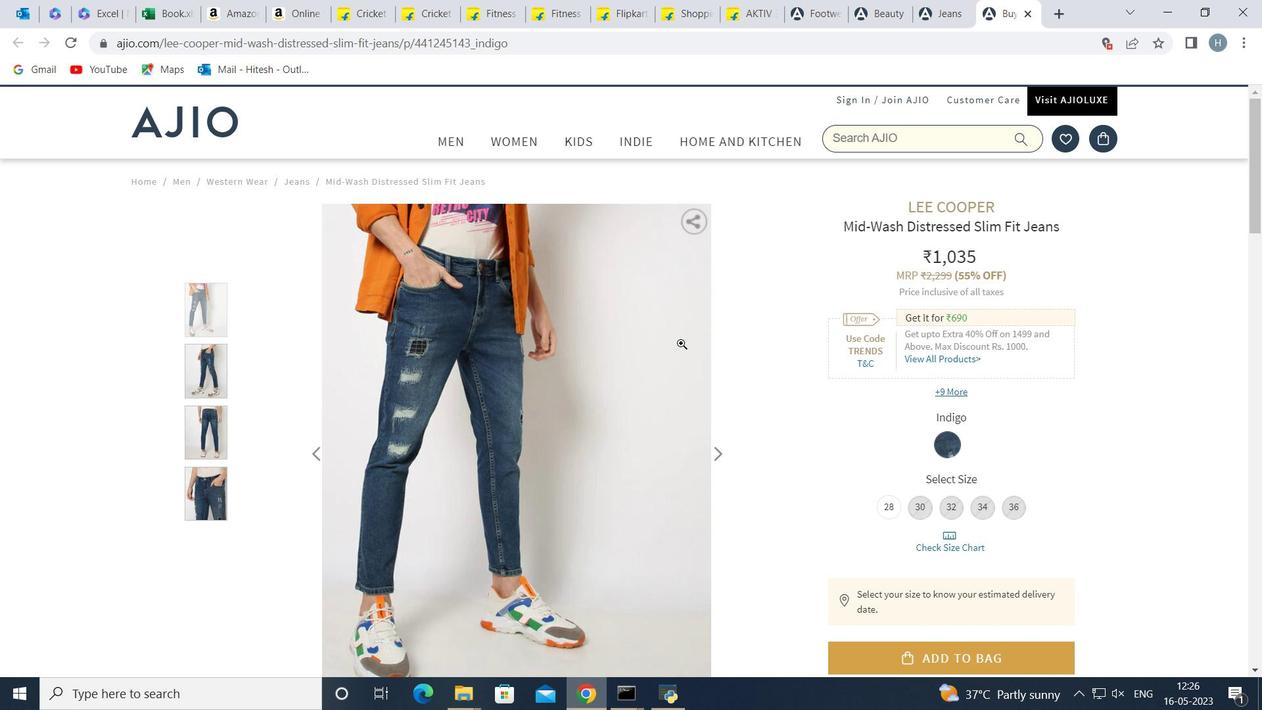 
Action: Mouse moved to (686, 344)
Screenshot: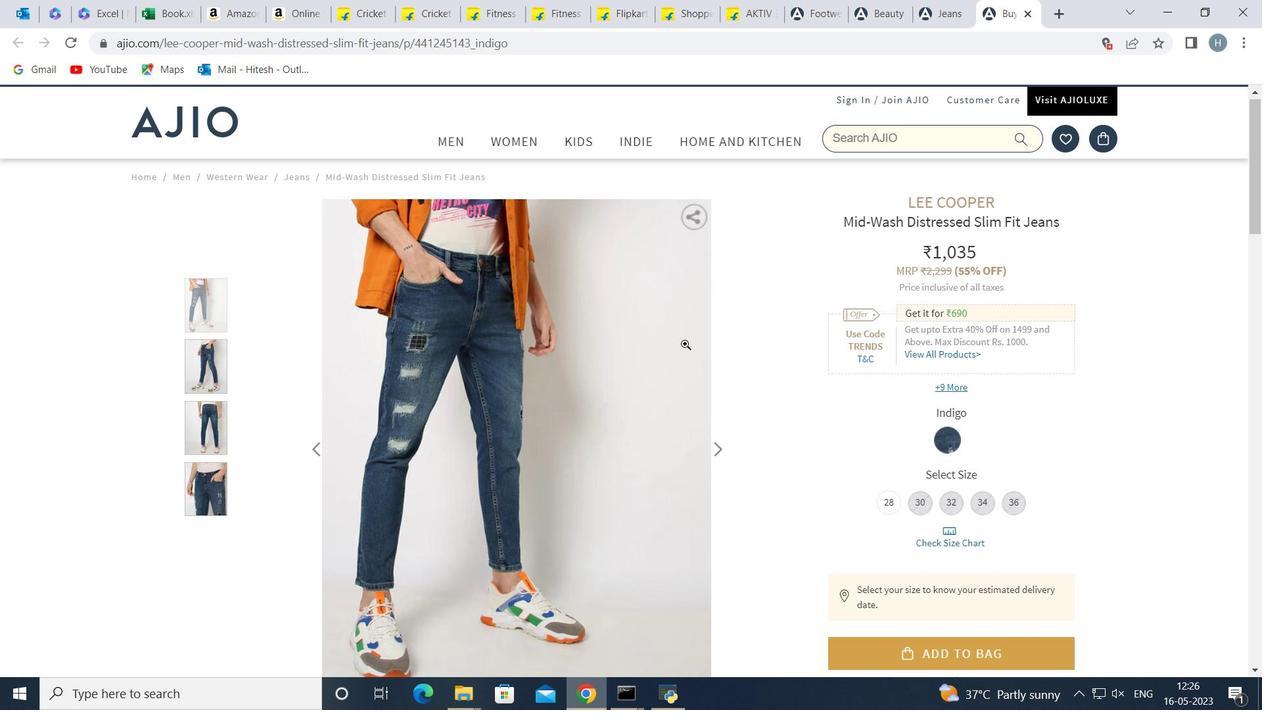 
Action: Mouse scrolled (686, 344) with delta (0, 0)
Screenshot: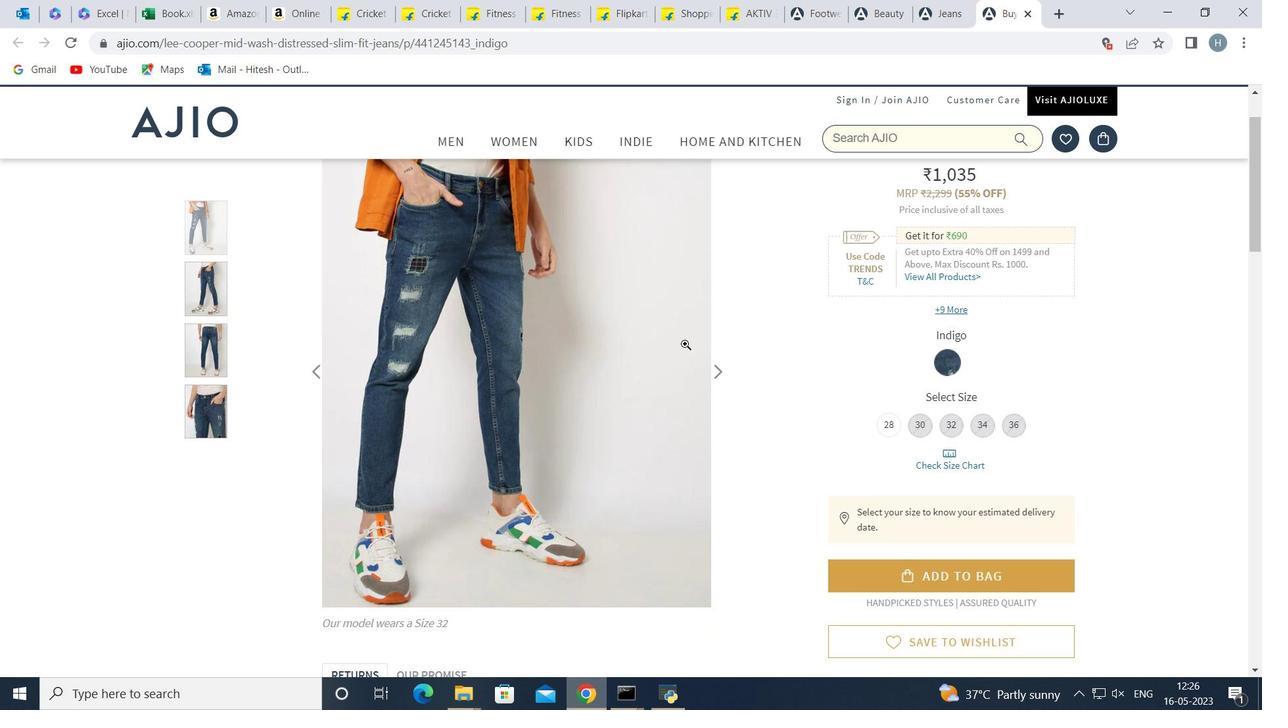 
Action: Mouse moved to (686, 346)
Screenshot: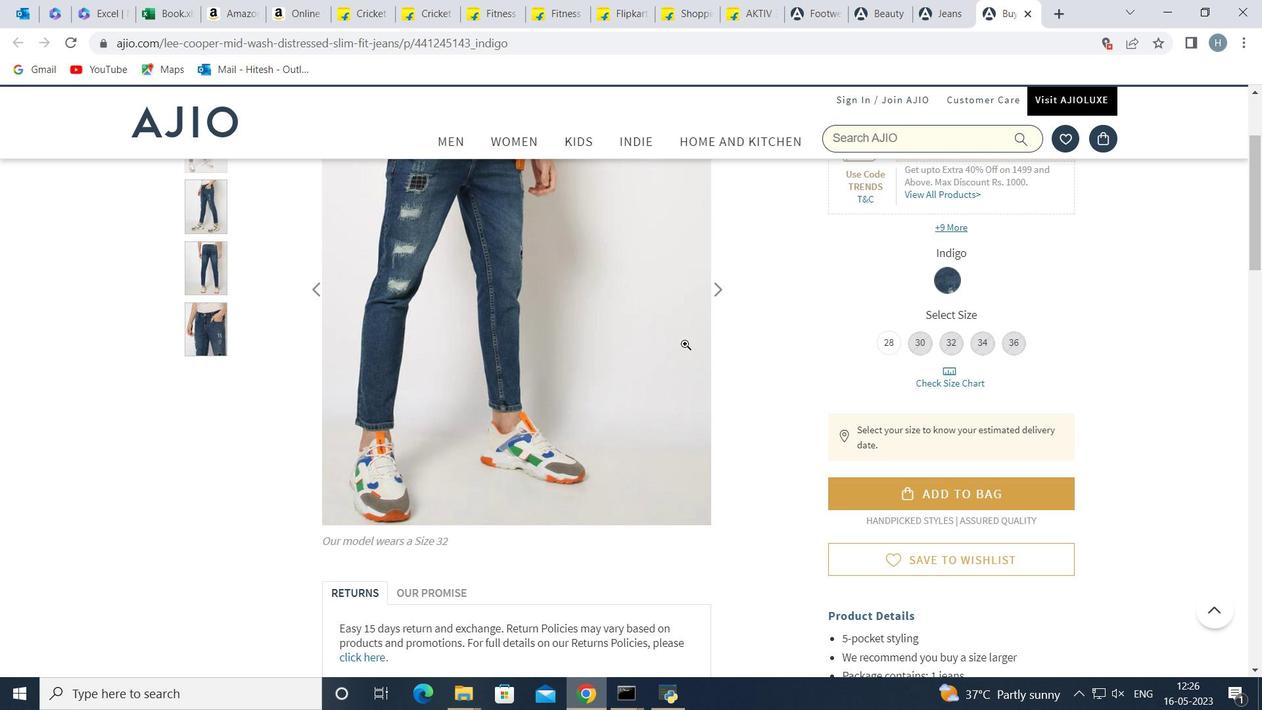 
Action: Mouse scrolled (686, 345) with delta (0, 0)
Screenshot: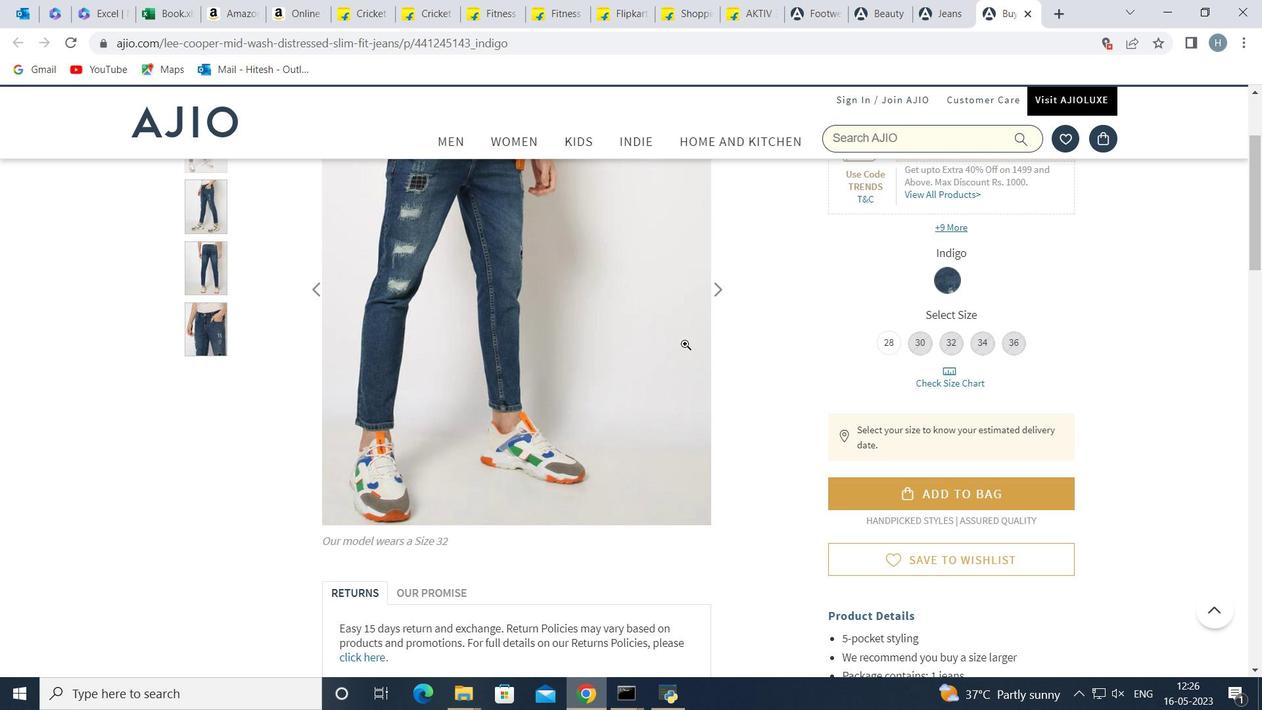 
Action: Mouse moved to (882, 412)
Screenshot: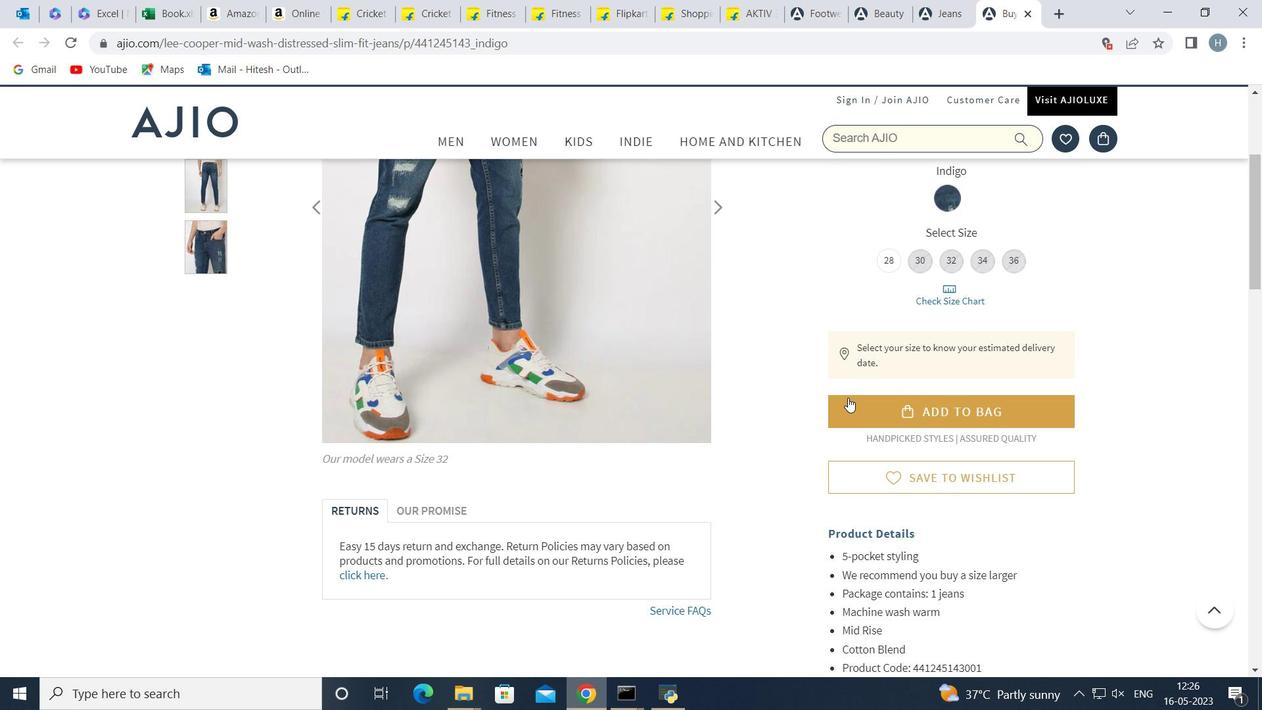 
Action: Mouse pressed left at (882, 412)
Screenshot: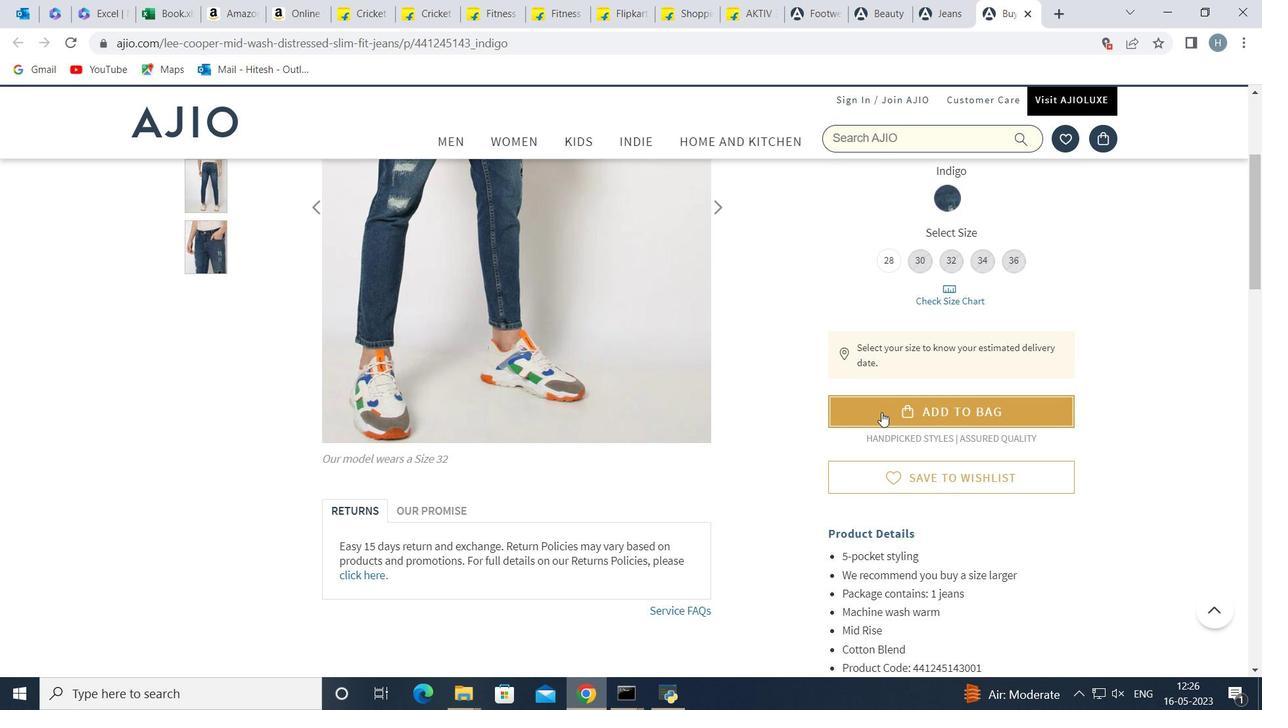 
Action: Mouse moved to (776, 387)
Screenshot: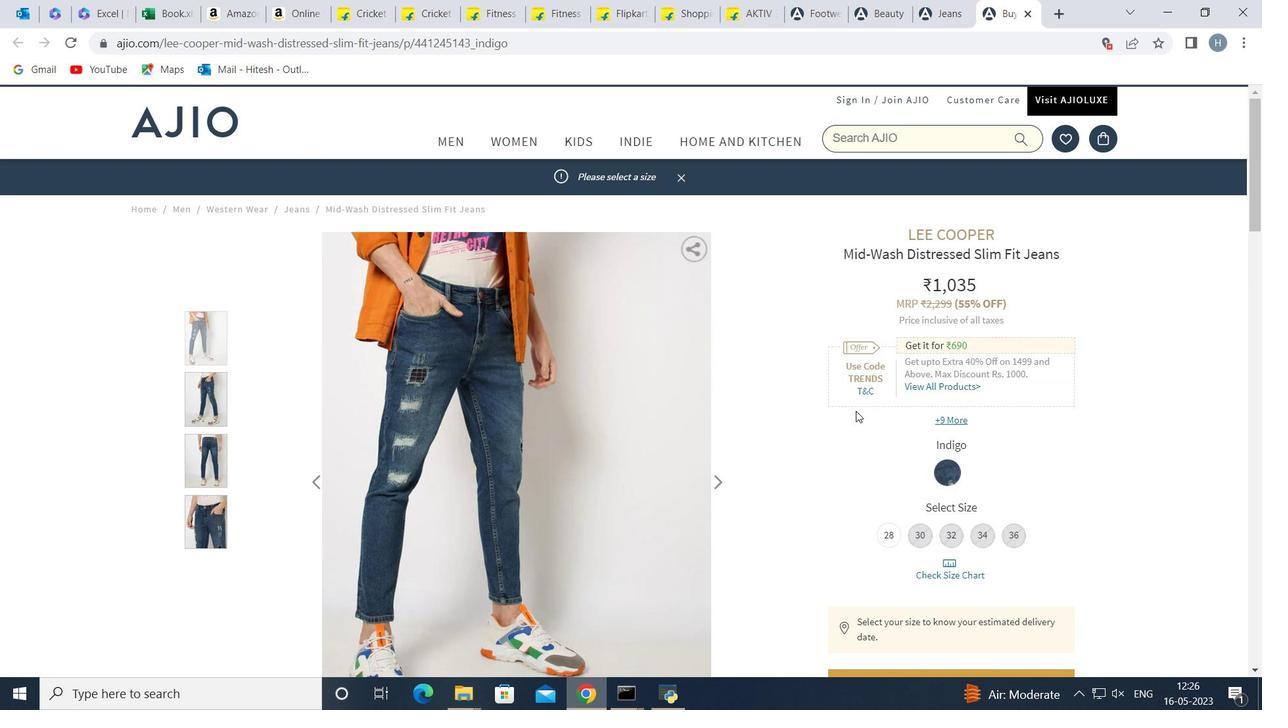 
Action: Mouse scrolled (776, 386) with delta (0, 0)
Screenshot: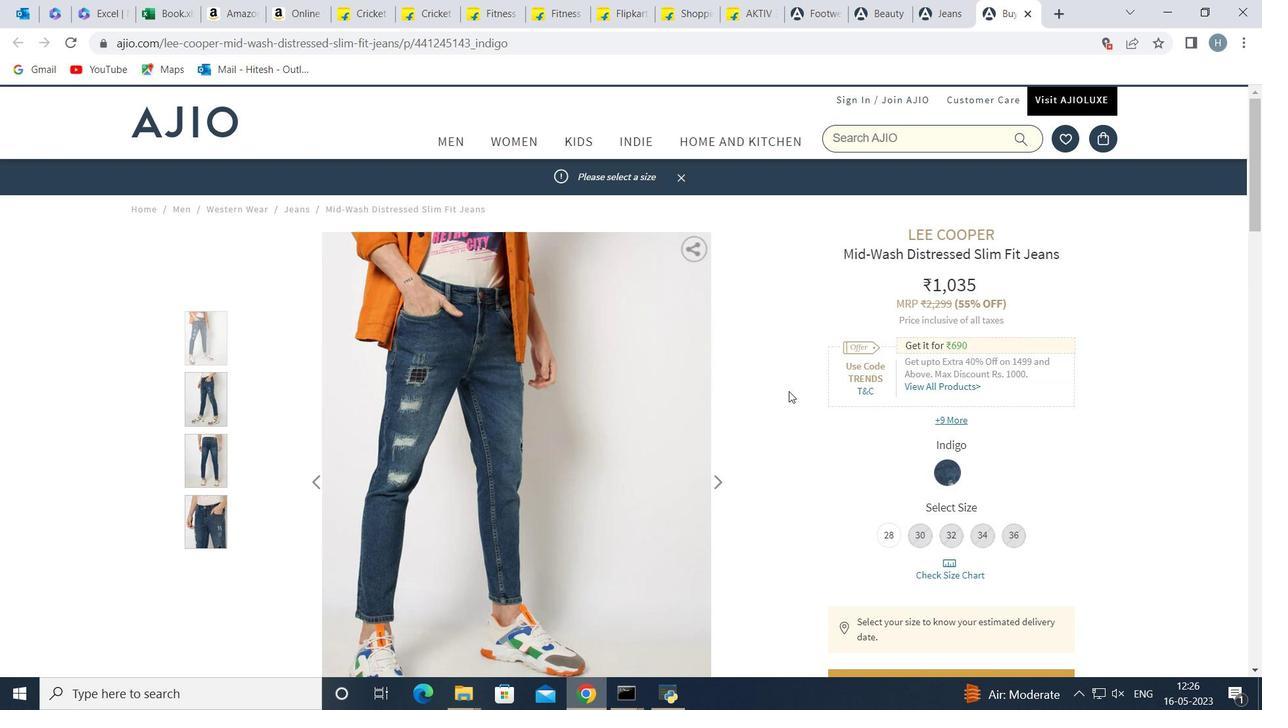 
Action: Mouse scrolled (776, 386) with delta (0, 0)
Screenshot: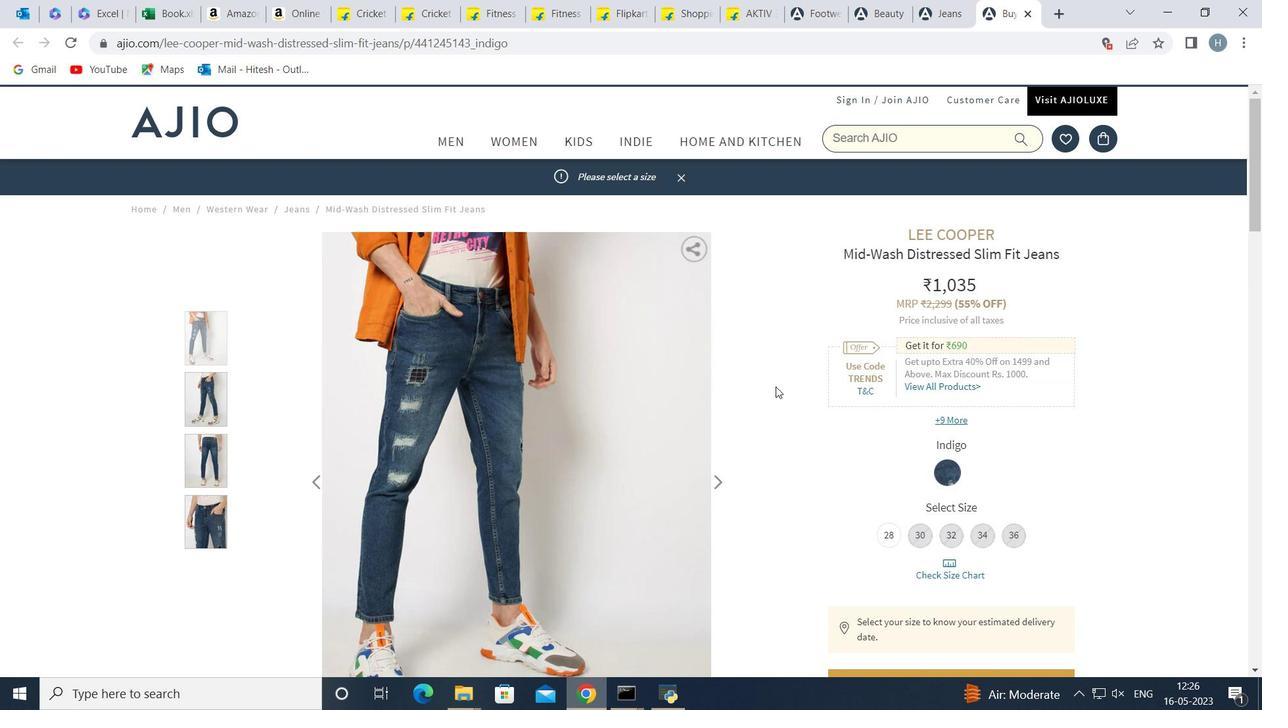 
Action: Mouse scrolled (776, 386) with delta (0, 0)
Screenshot: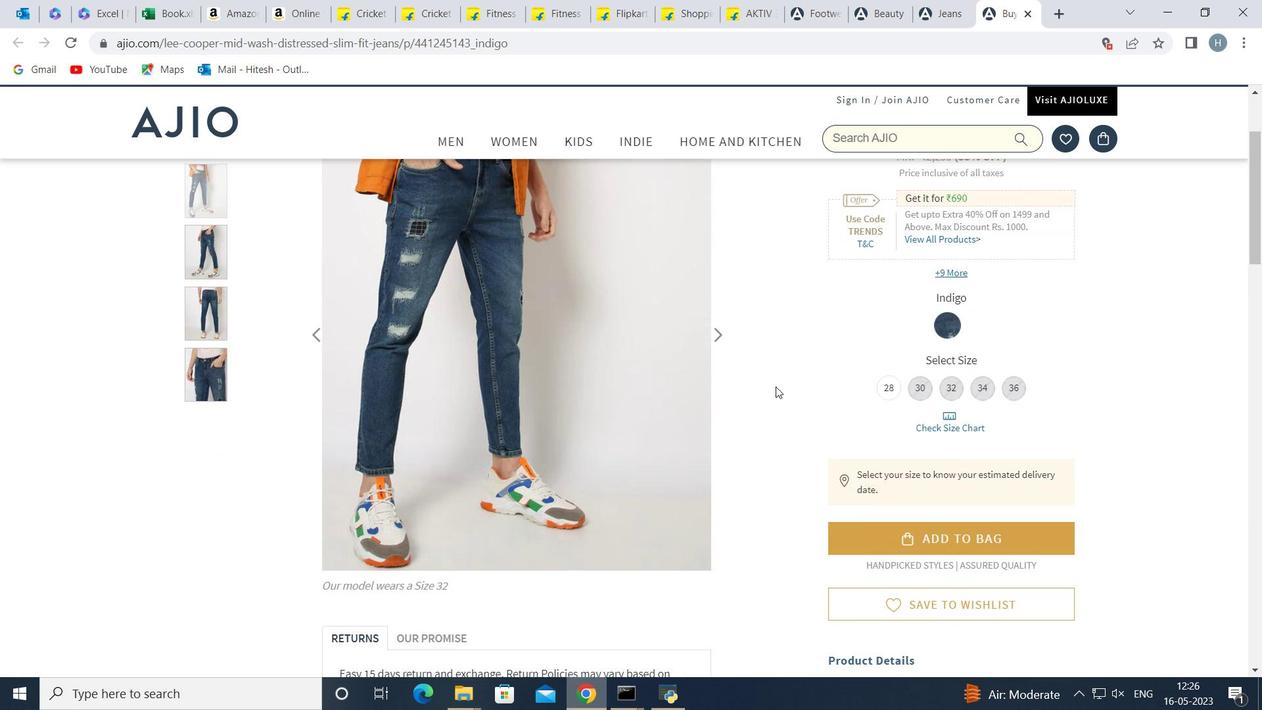
Action: Mouse scrolled (776, 386) with delta (0, 0)
Screenshot: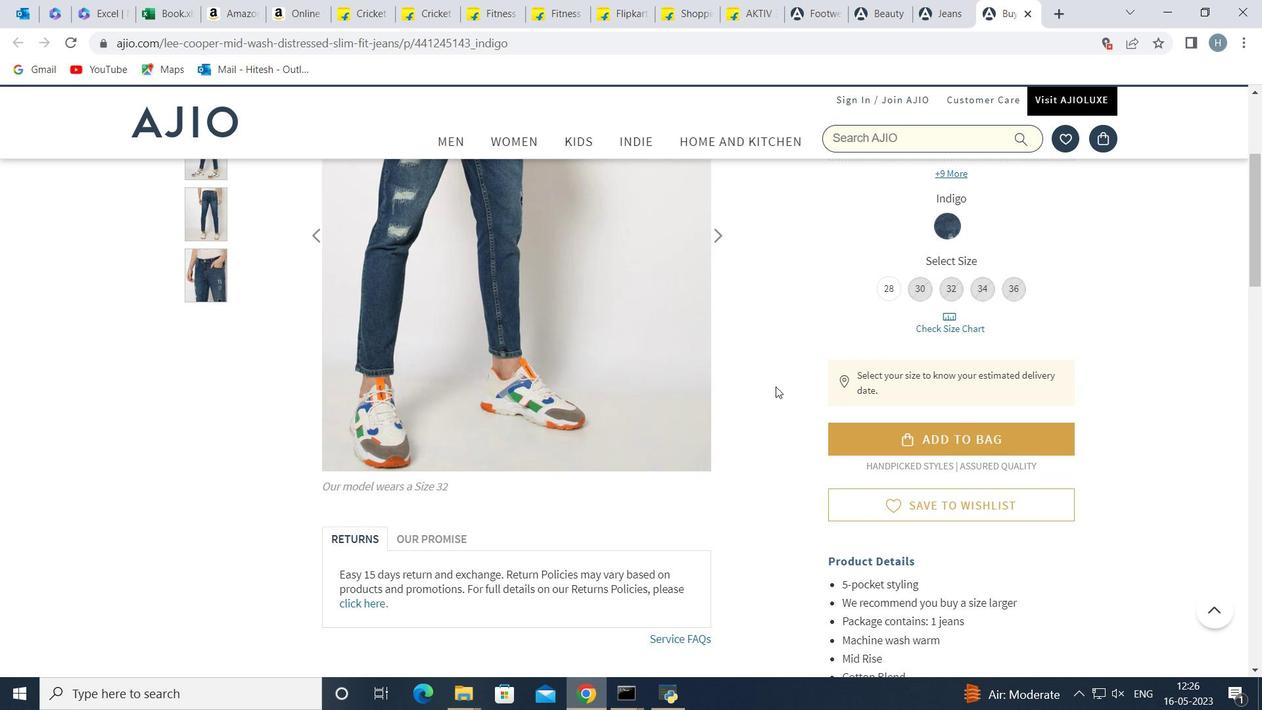 
Action: Mouse scrolled (776, 386) with delta (0, 0)
Screenshot: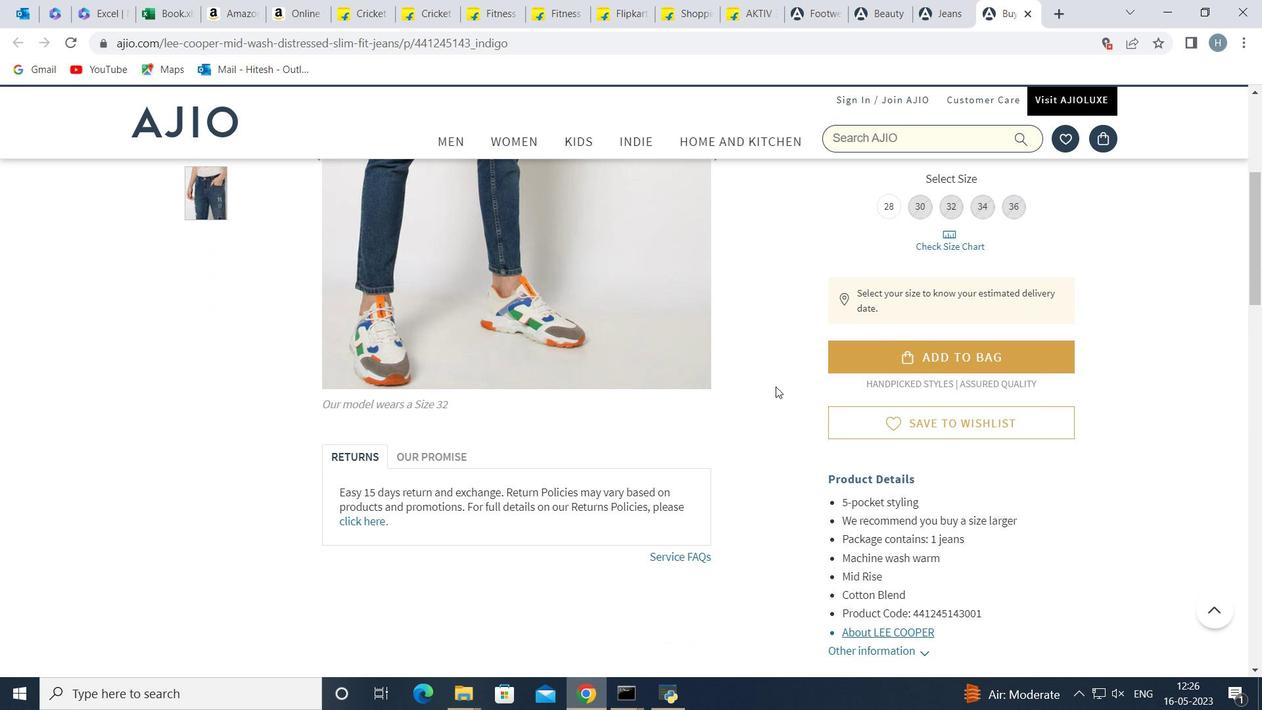 
Action: Mouse moved to (909, 272)
Screenshot: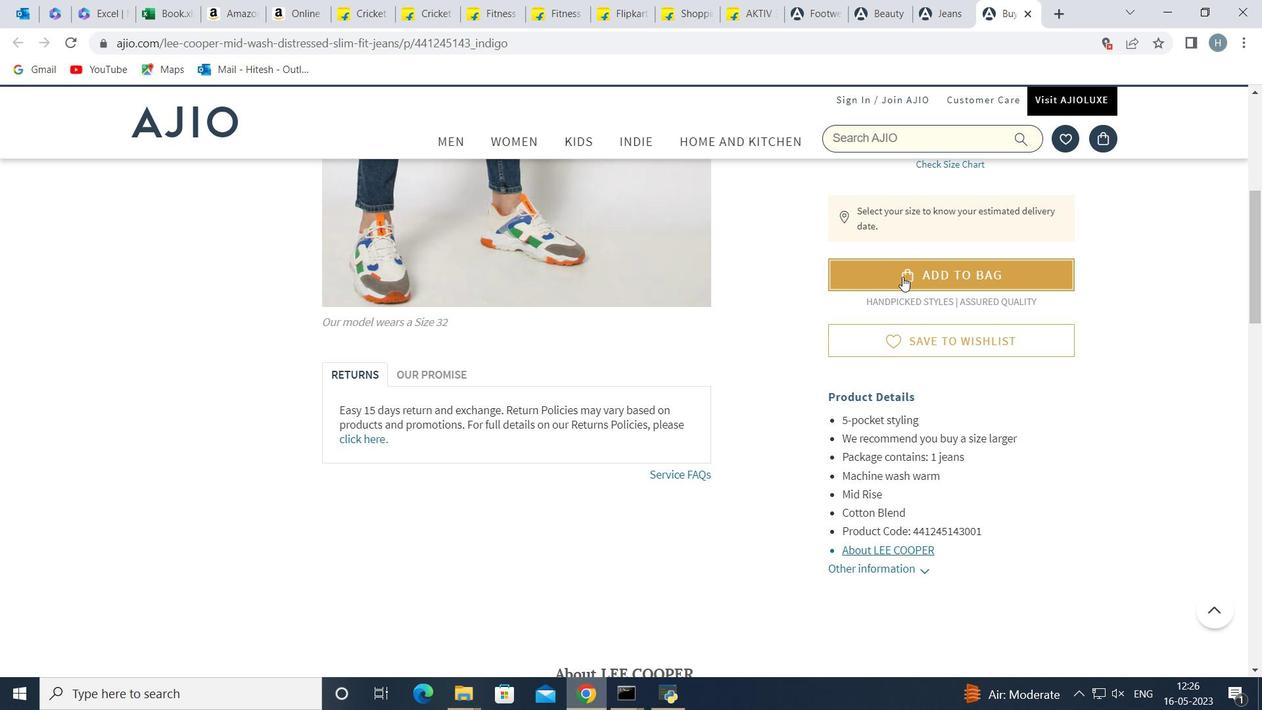 
Action: Mouse pressed left at (909, 272)
Screenshot: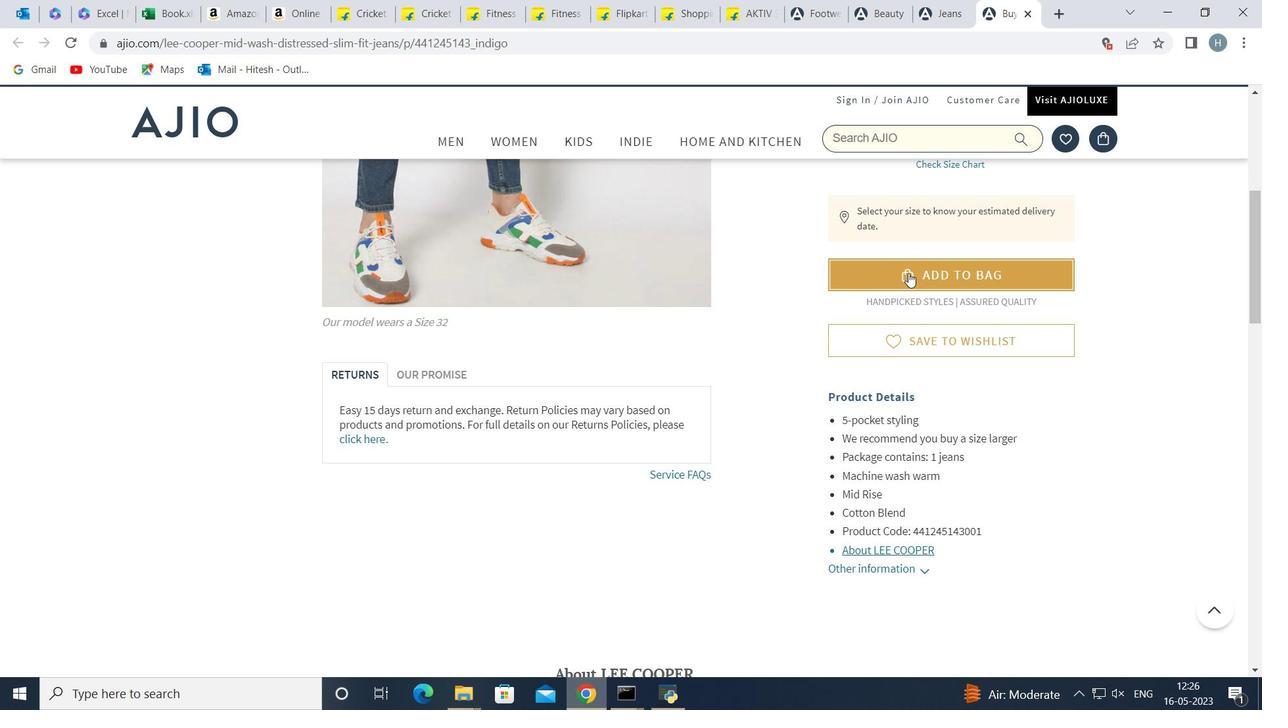 
Action: Mouse moved to (914, 269)
Screenshot: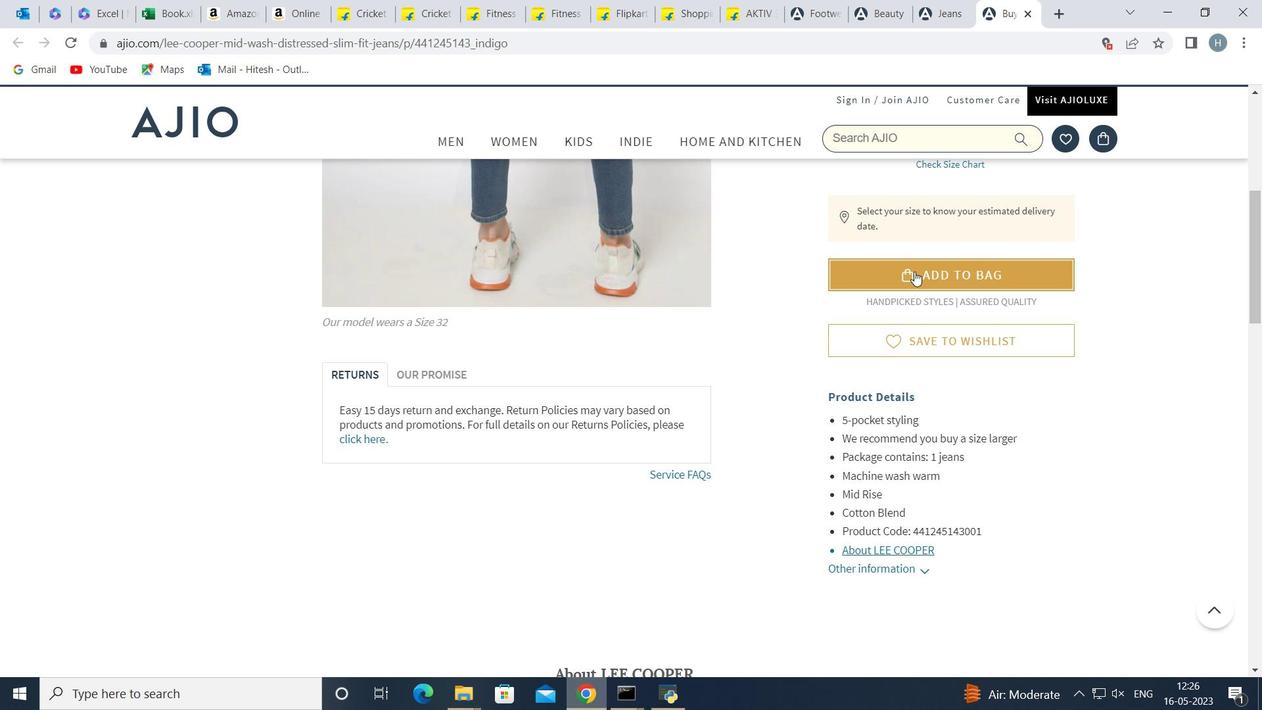 
Action: Mouse pressed left at (914, 269)
Screenshot: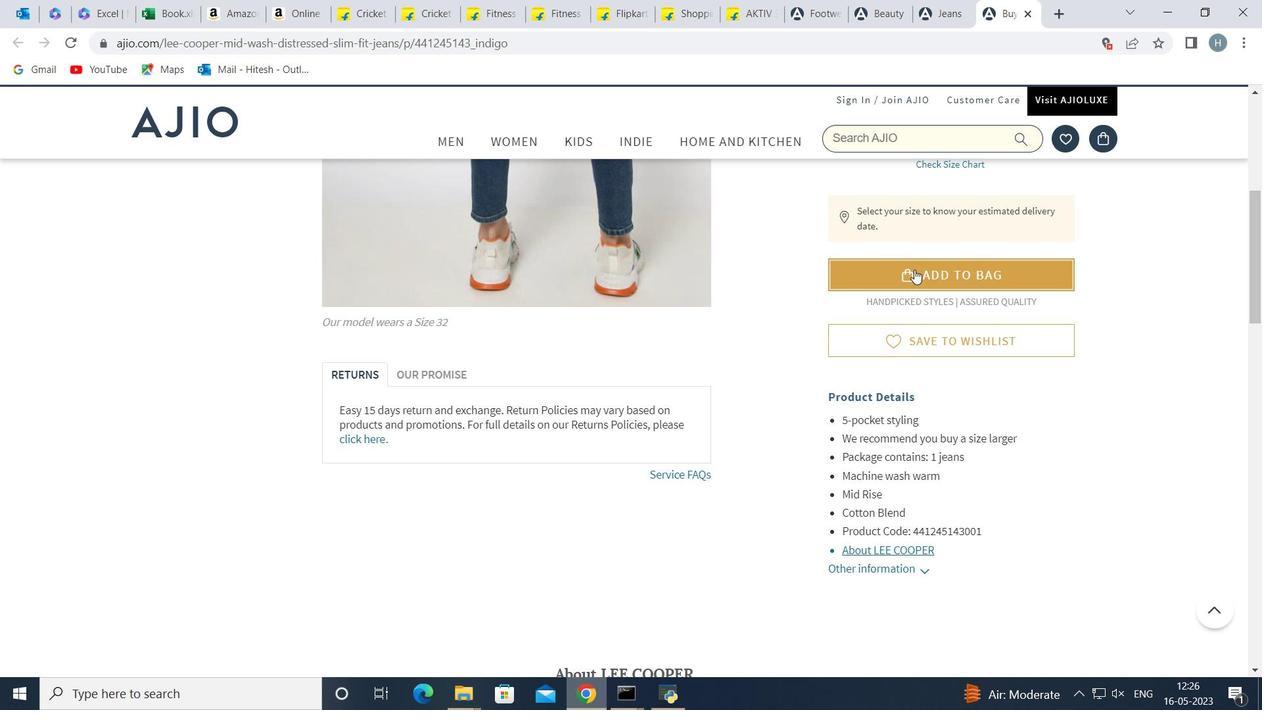 
Action: Mouse moved to (872, 340)
Screenshot: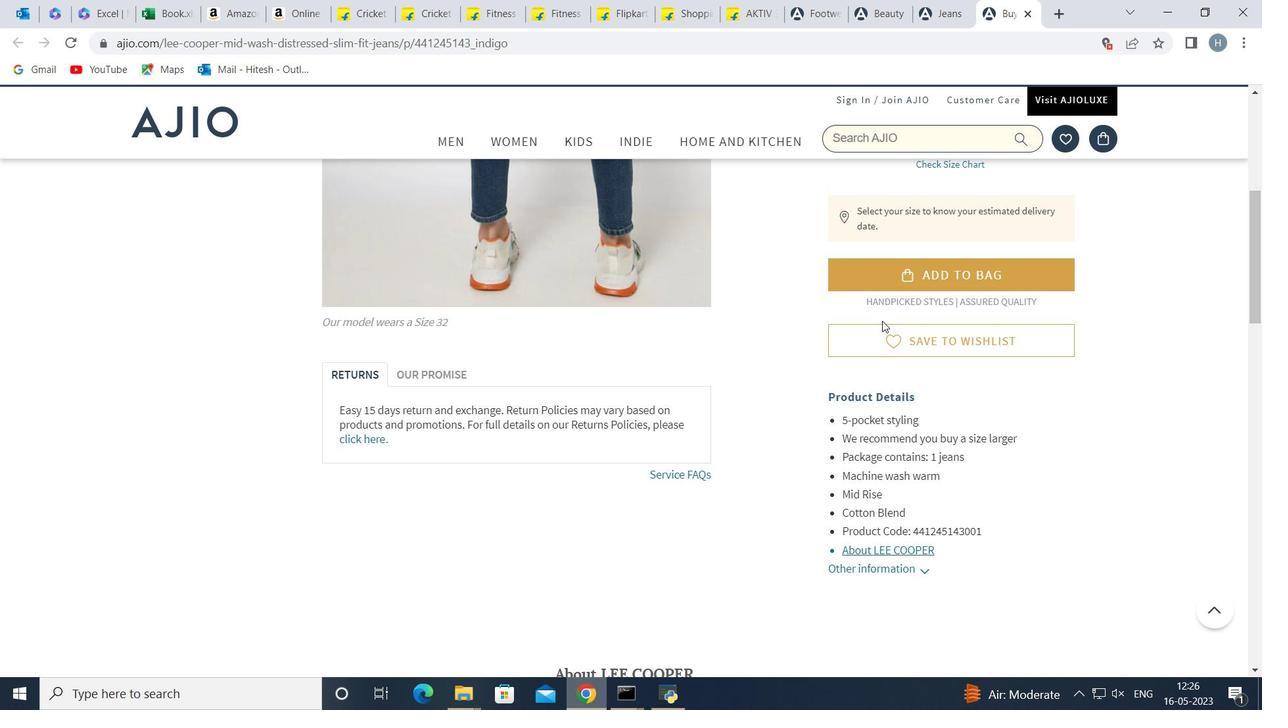 
Action: Mouse scrolled (872, 340) with delta (0, 0)
Screenshot: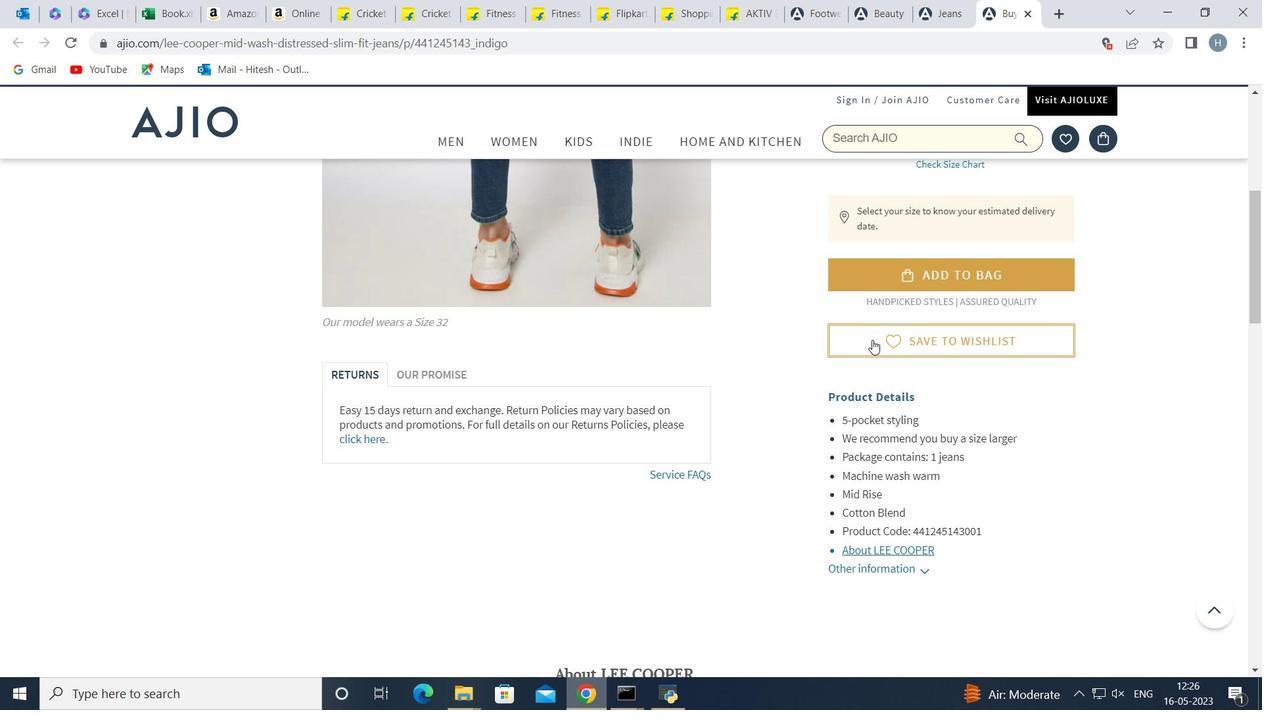 
Action: Mouse scrolled (872, 340) with delta (0, 0)
Screenshot: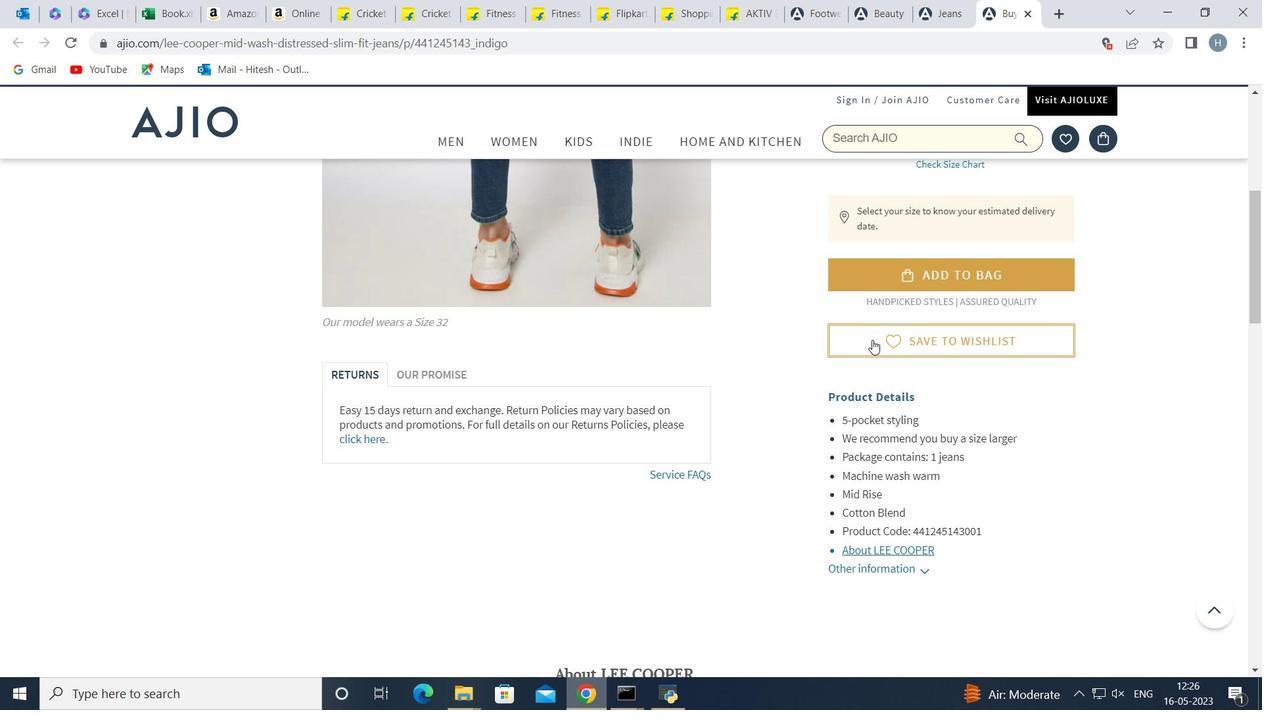 
Action: Mouse scrolled (872, 340) with delta (0, 0)
Screenshot: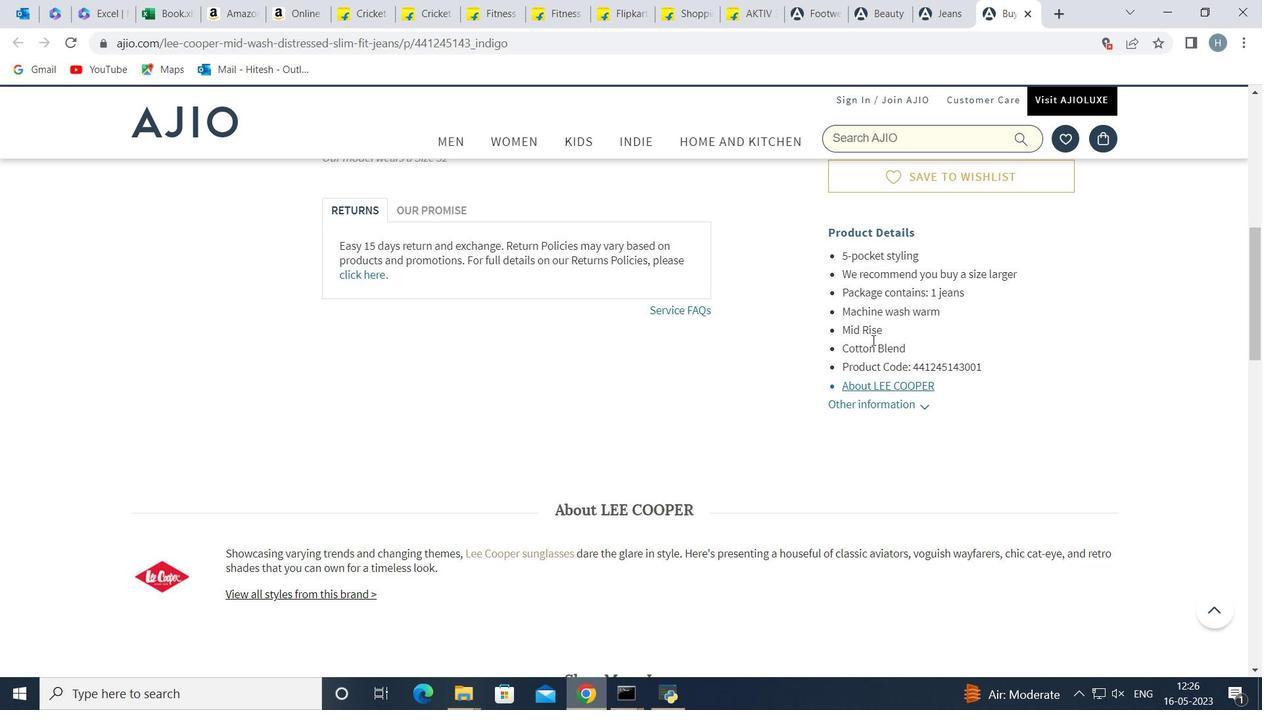 
Action: Mouse scrolled (872, 341) with delta (0, 0)
Screenshot: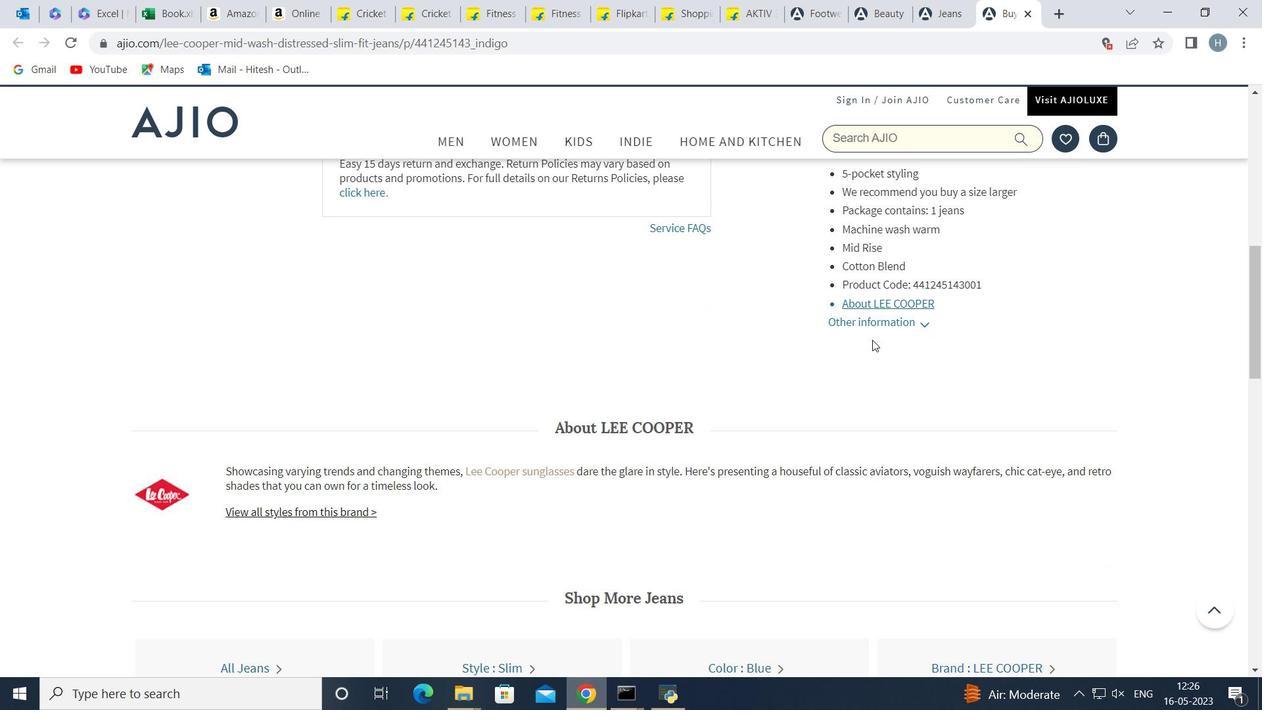 
Action: Mouse scrolled (872, 341) with delta (0, 0)
Screenshot: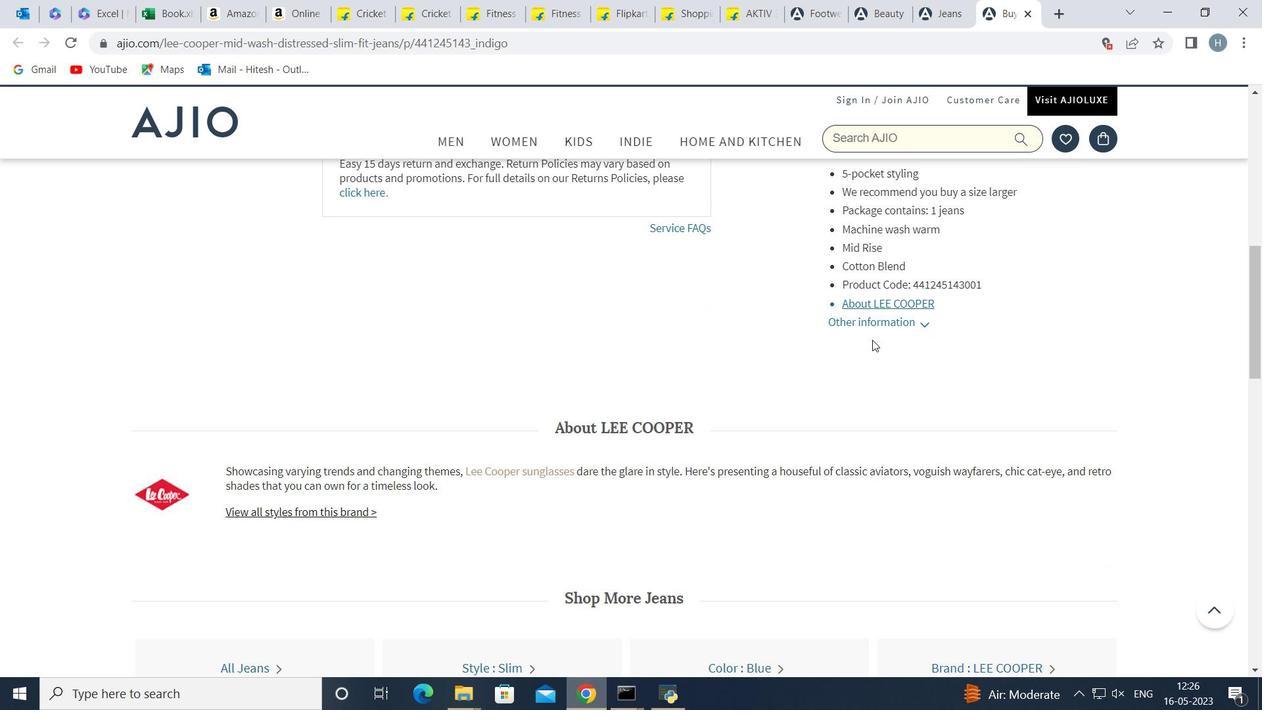 
Action: Mouse scrolled (872, 341) with delta (0, 0)
Screenshot: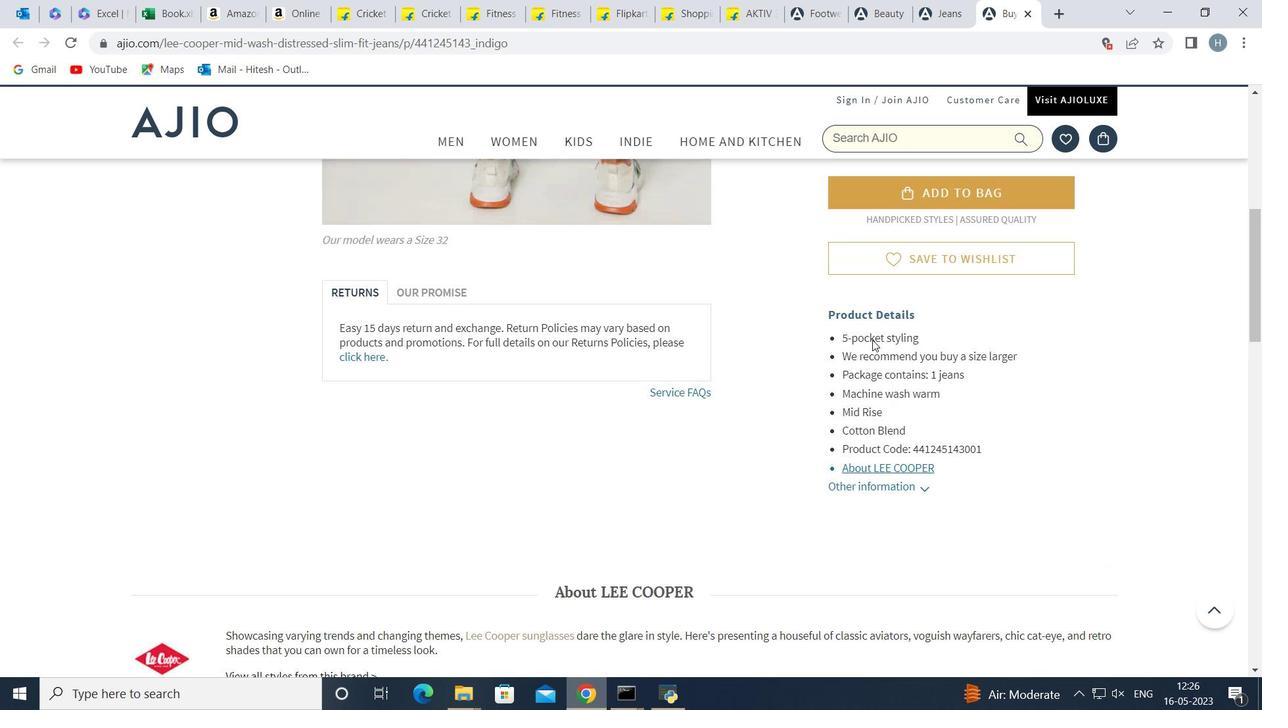 
Action: Mouse scrolled (872, 341) with delta (0, 0)
Screenshot: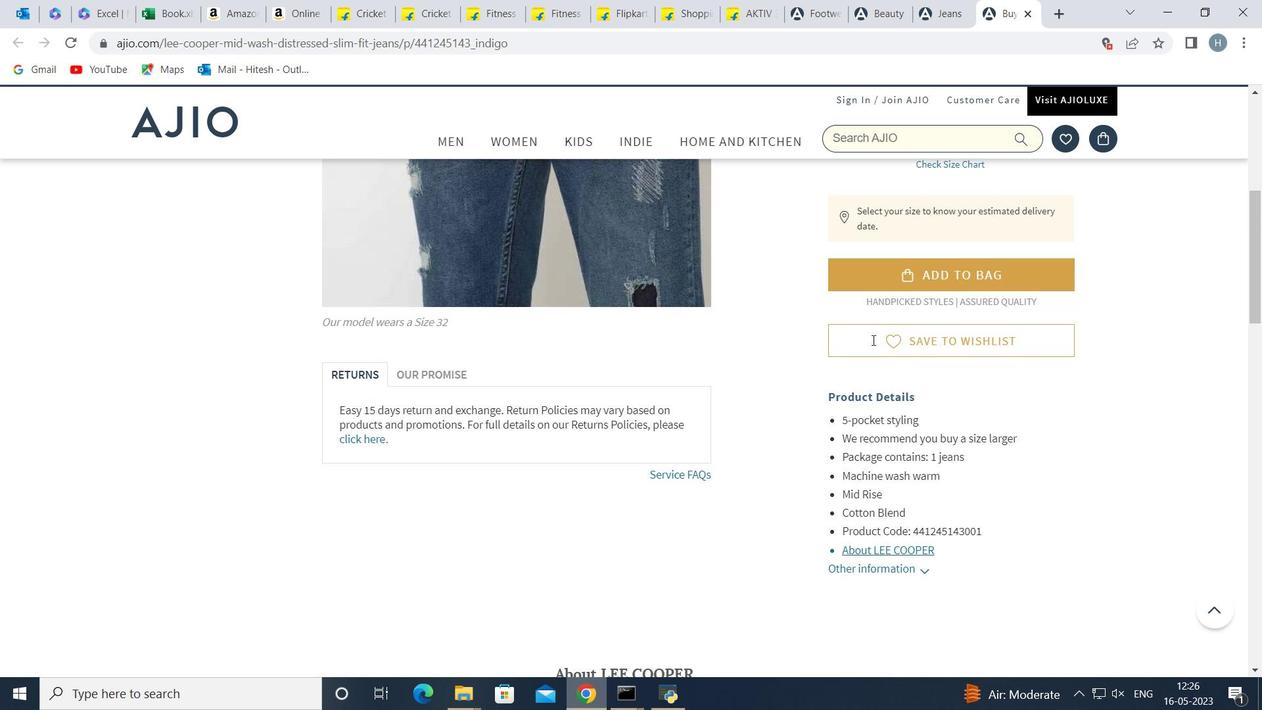 
Action: Mouse scrolled (872, 341) with delta (0, 0)
Screenshot: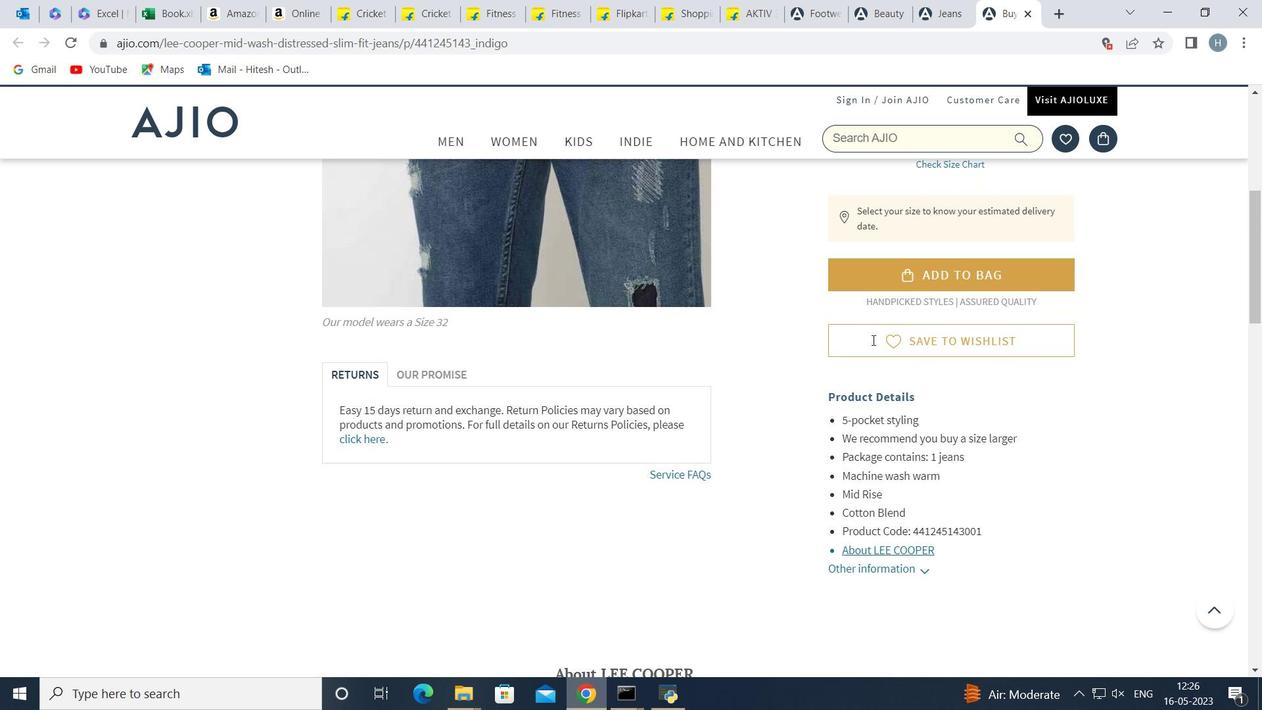 
Action: Mouse moved to (972, 251)
Screenshot: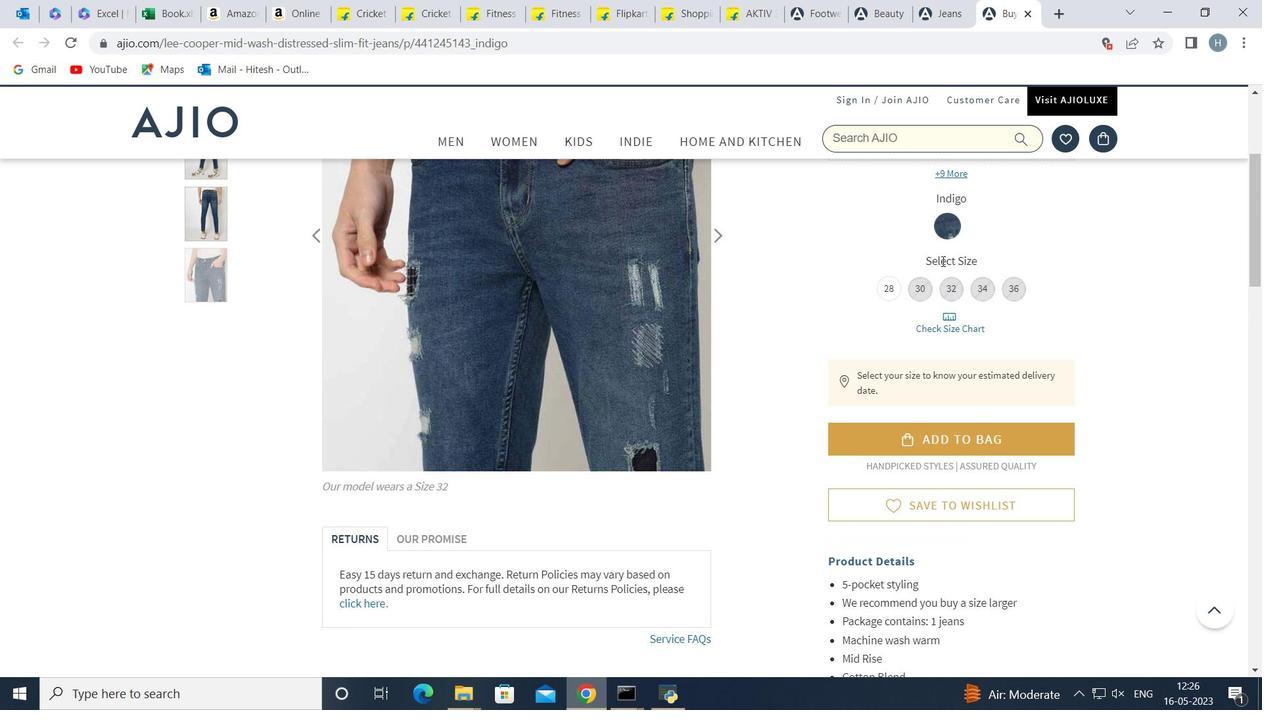 
Action: Mouse scrolled (972, 252) with delta (0, 0)
Screenshot: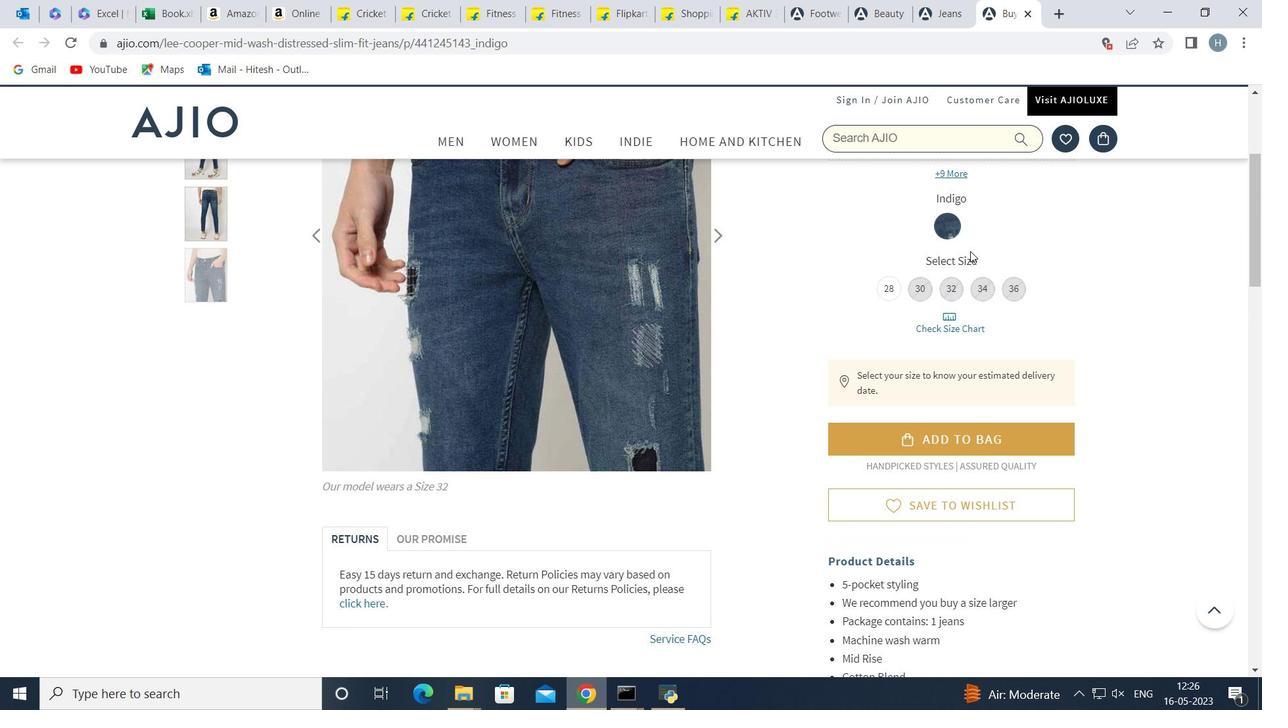 
Action: Mouse scrolled (972, 252) with delta (0, 0)
Screenshot: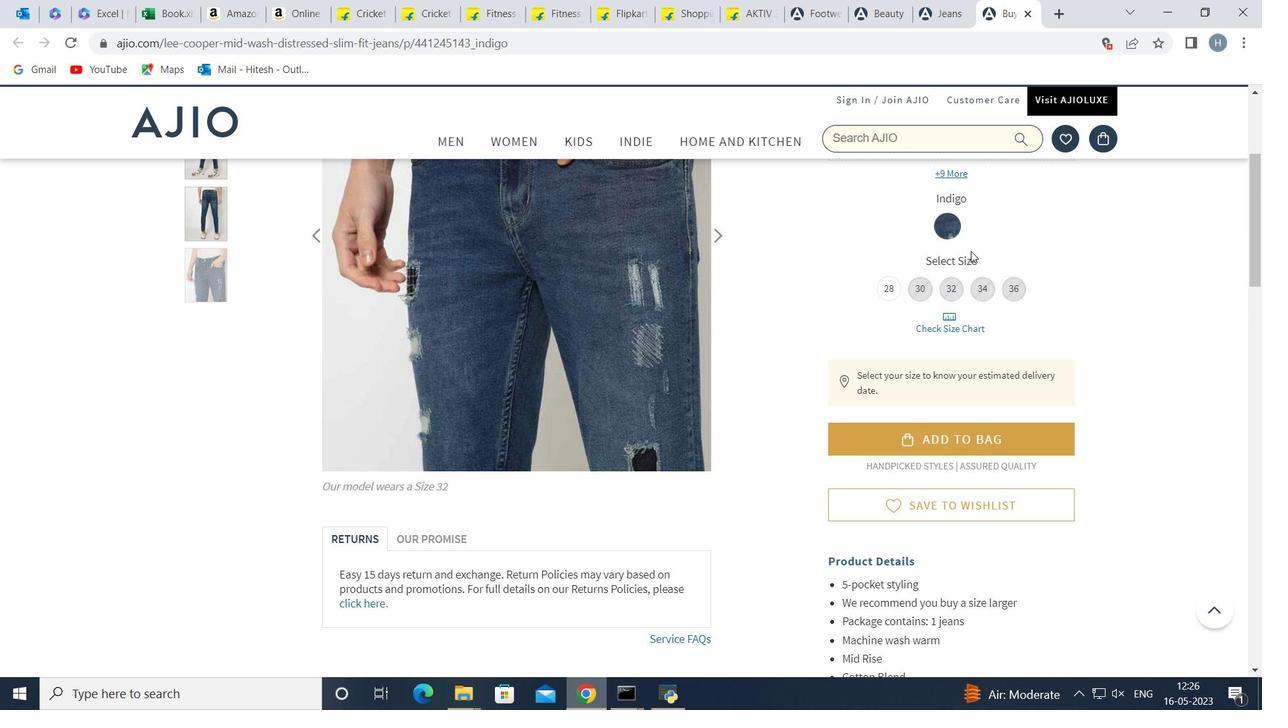 
Action: Mouse moved to (1015, 357)
Screenshot: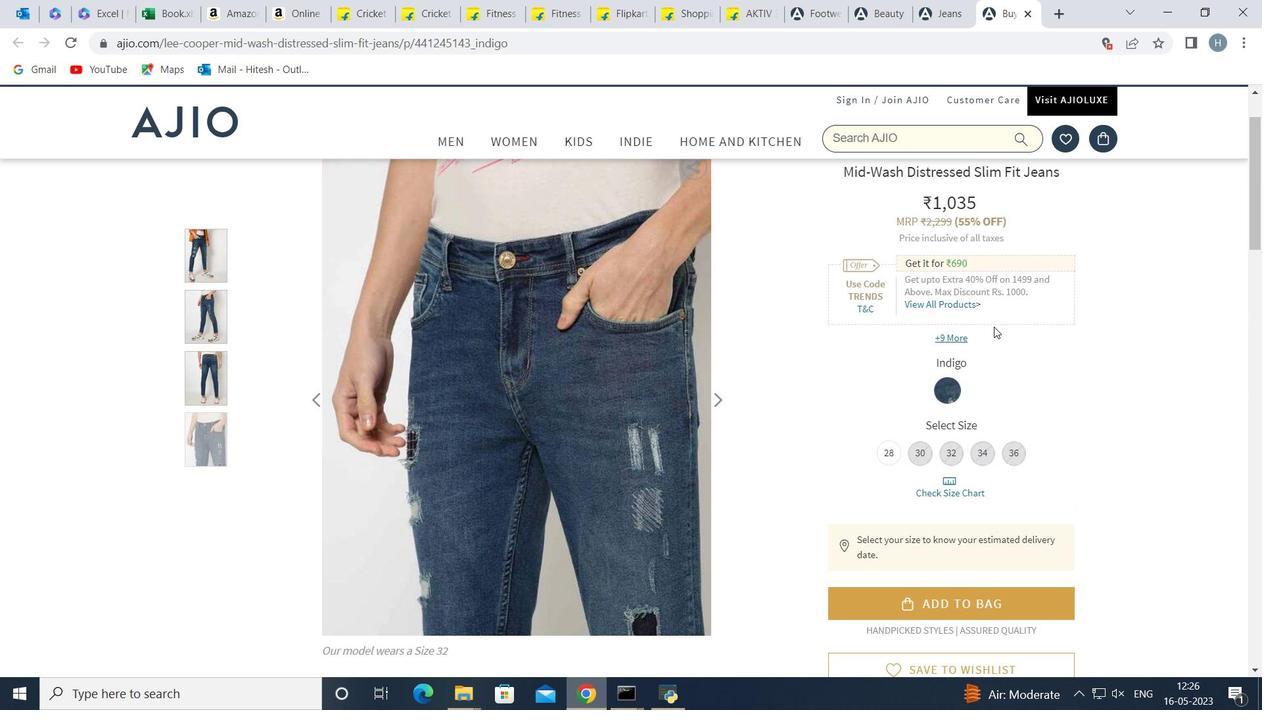 
Action: Mouse scrolled (1015, 356) with delta (0, 0)
Screenshot: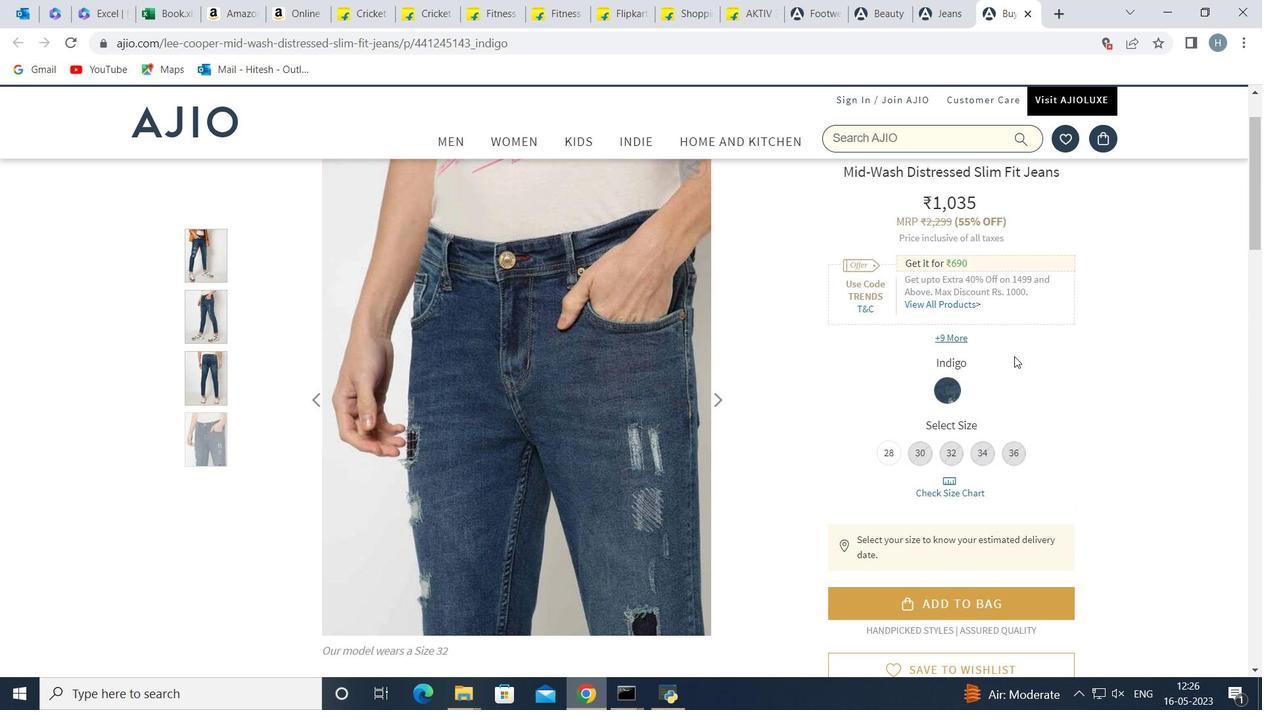 
Action: Mouse scrolled (1015, 357) with delta (0, 0)
Screenshot: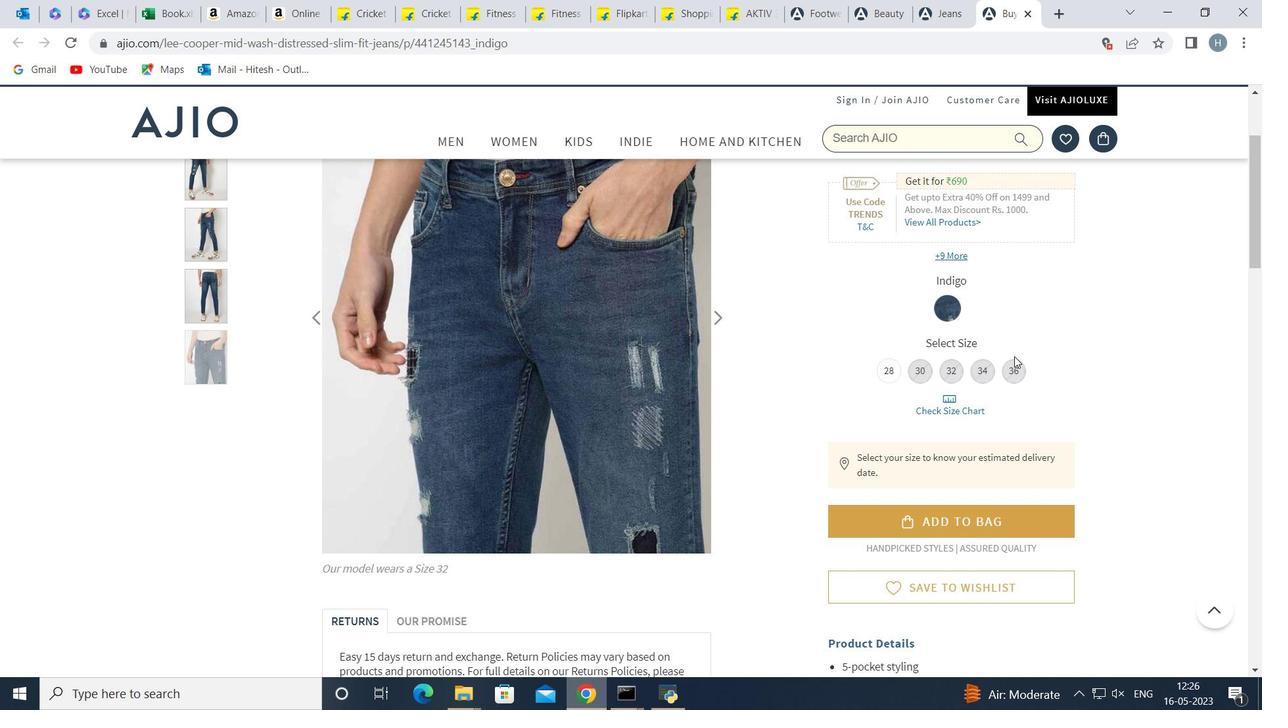 
Action: Mouse scrolled (1015, 357) with delta (0, 0)
Screenshot: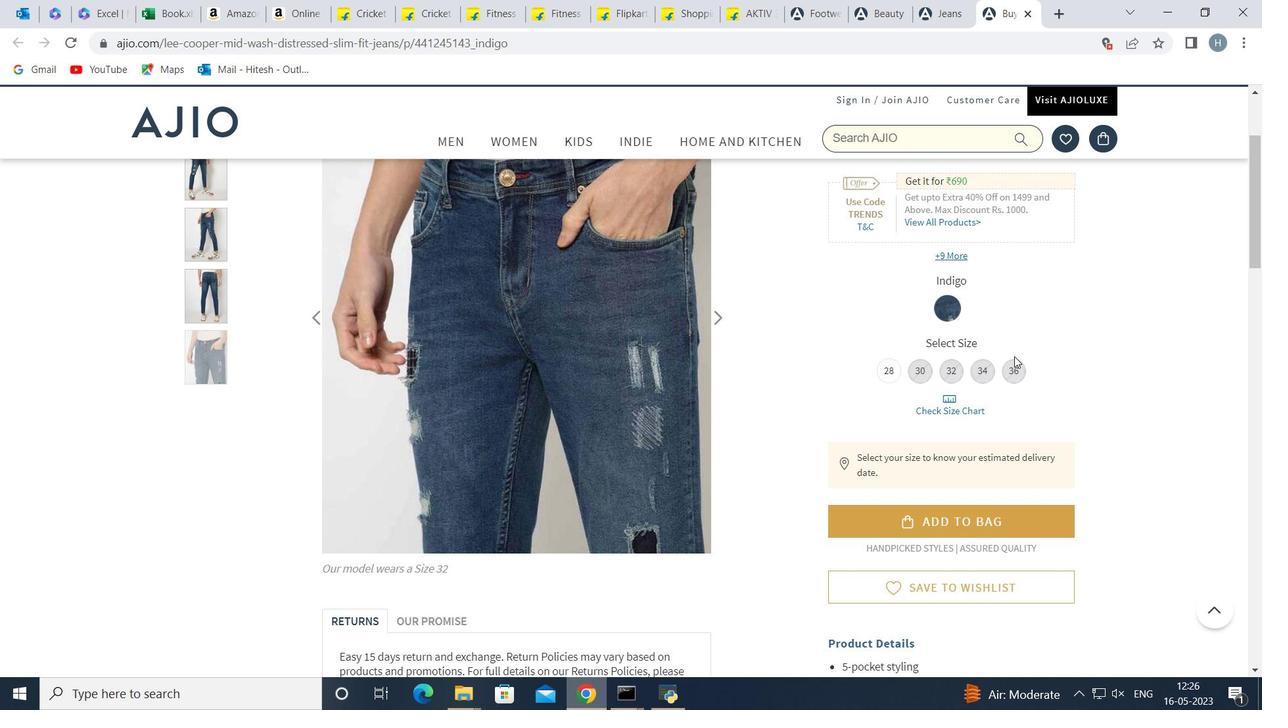 
Action: Mouse scrolled (1015, 357) with delta (0, 0)
Screenshot: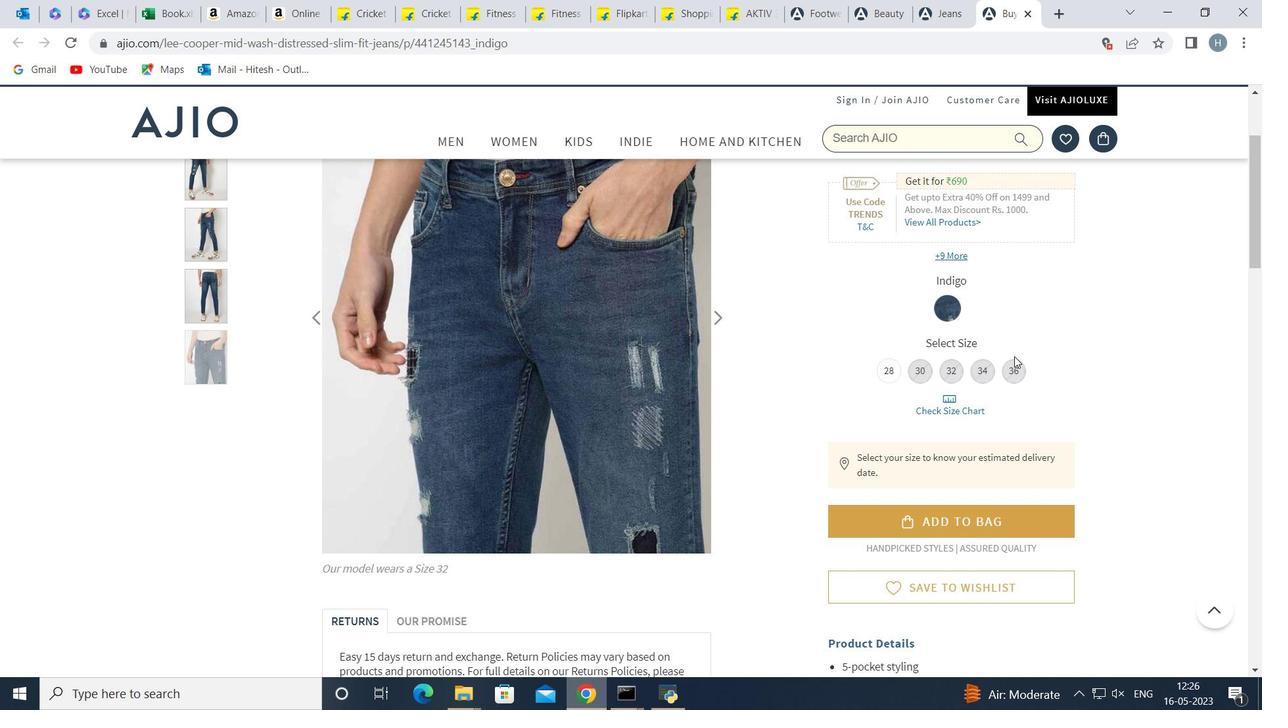 
Action: Mouse moved to (820, 16)
Screenshot: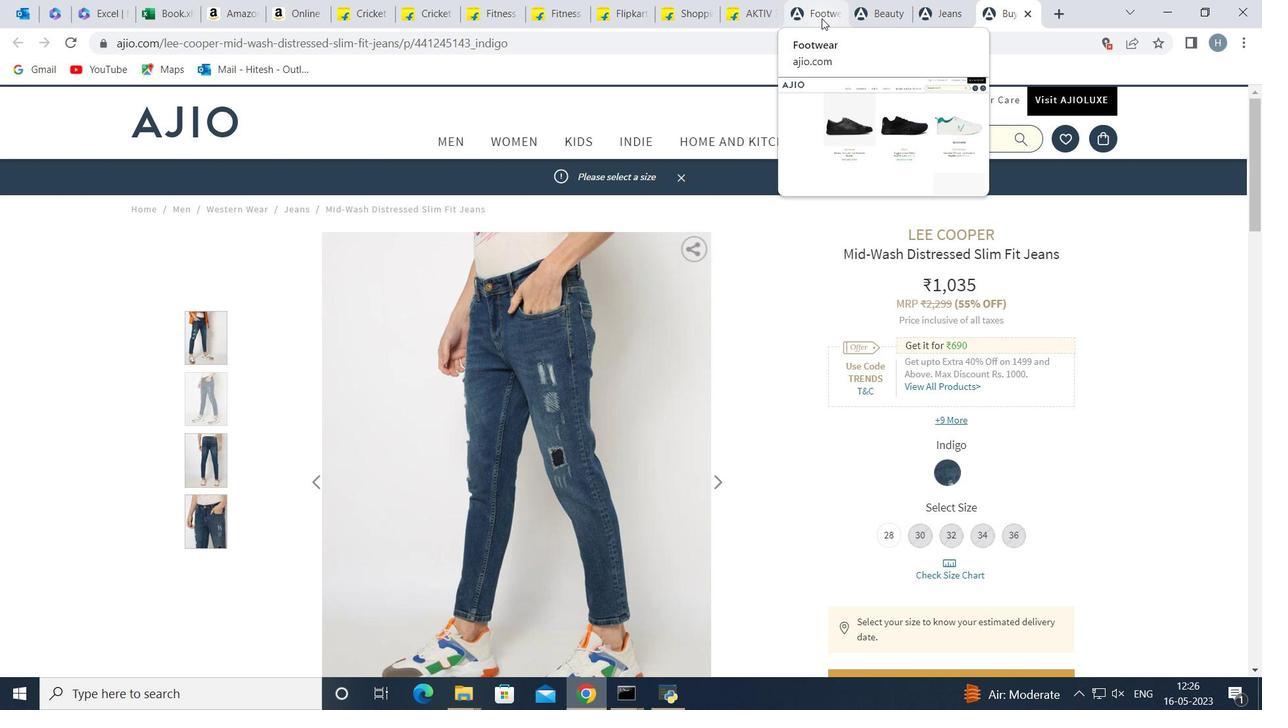 
Action: Mouse pressed left at (820, 16)
Screenshot: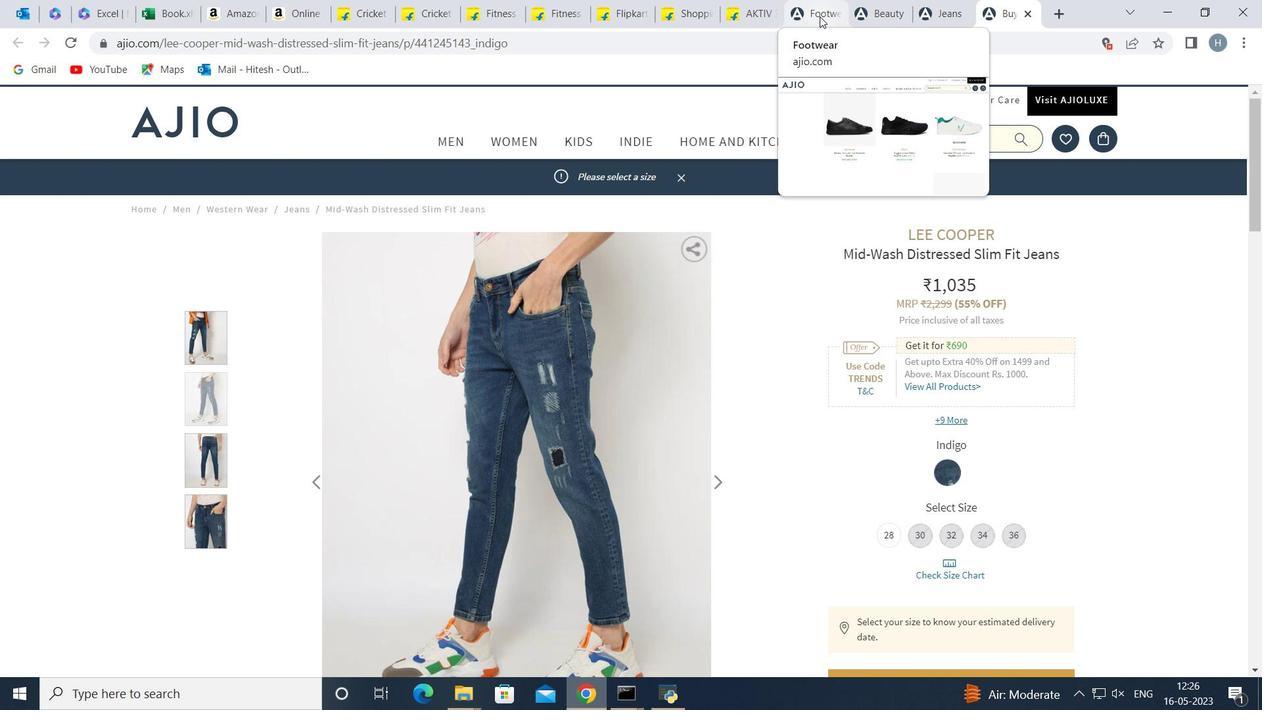 
Action: Mouse moved to (1105, 134)
Screenshot: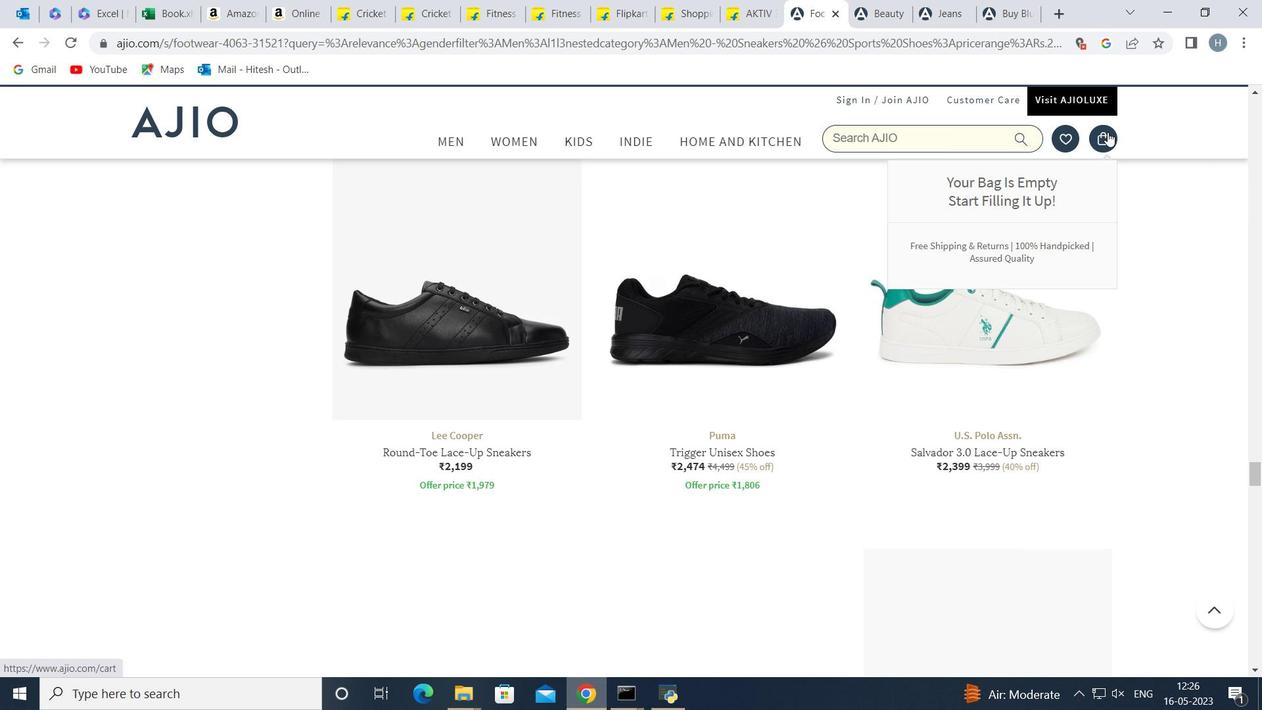
Action: Mouse pressed left at (1105, 134)
Screenshot: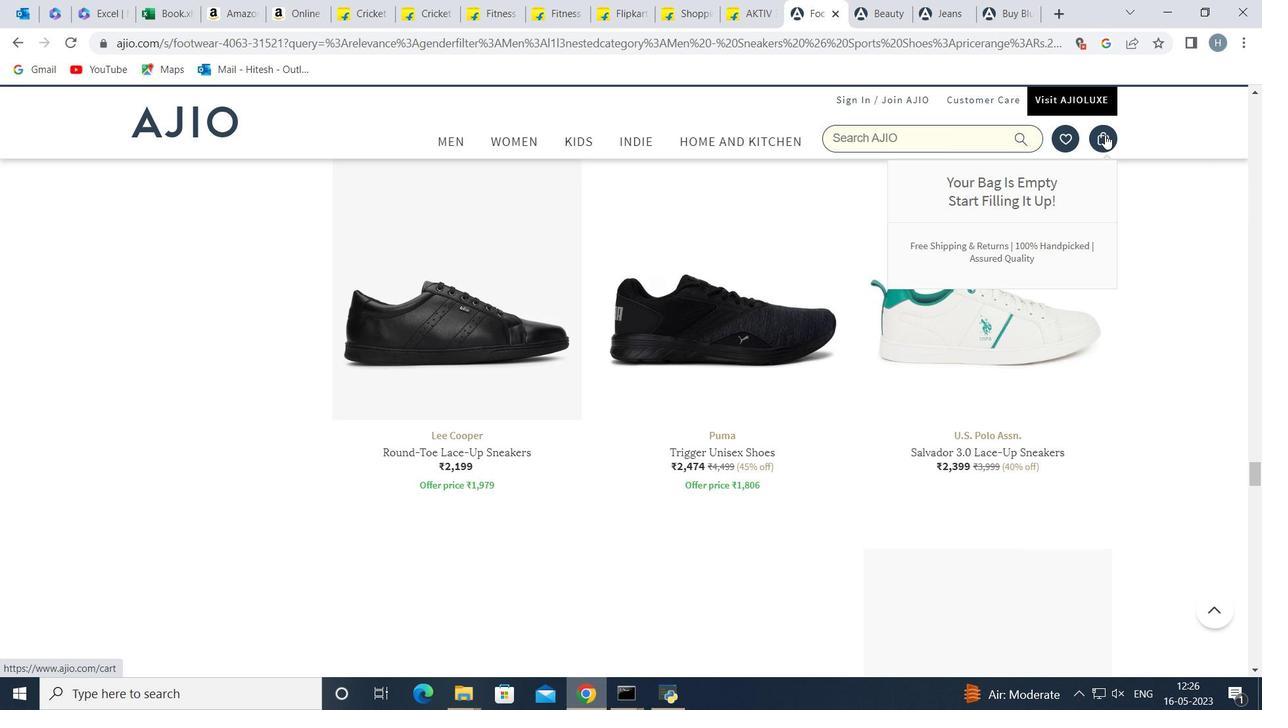 
Action: Mouse moved to (653, 358)
Screenshot: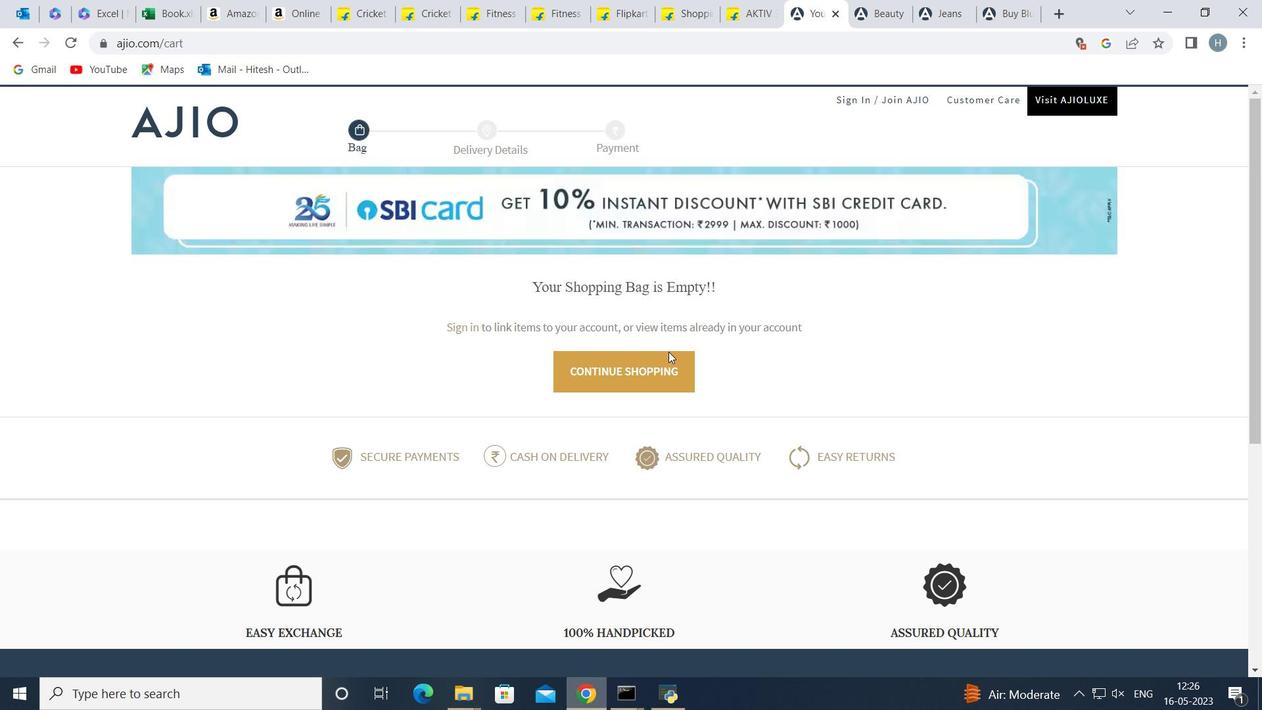 
Action: Mouse scrolled (653, 357) with delta (0, 0)
Screenshot: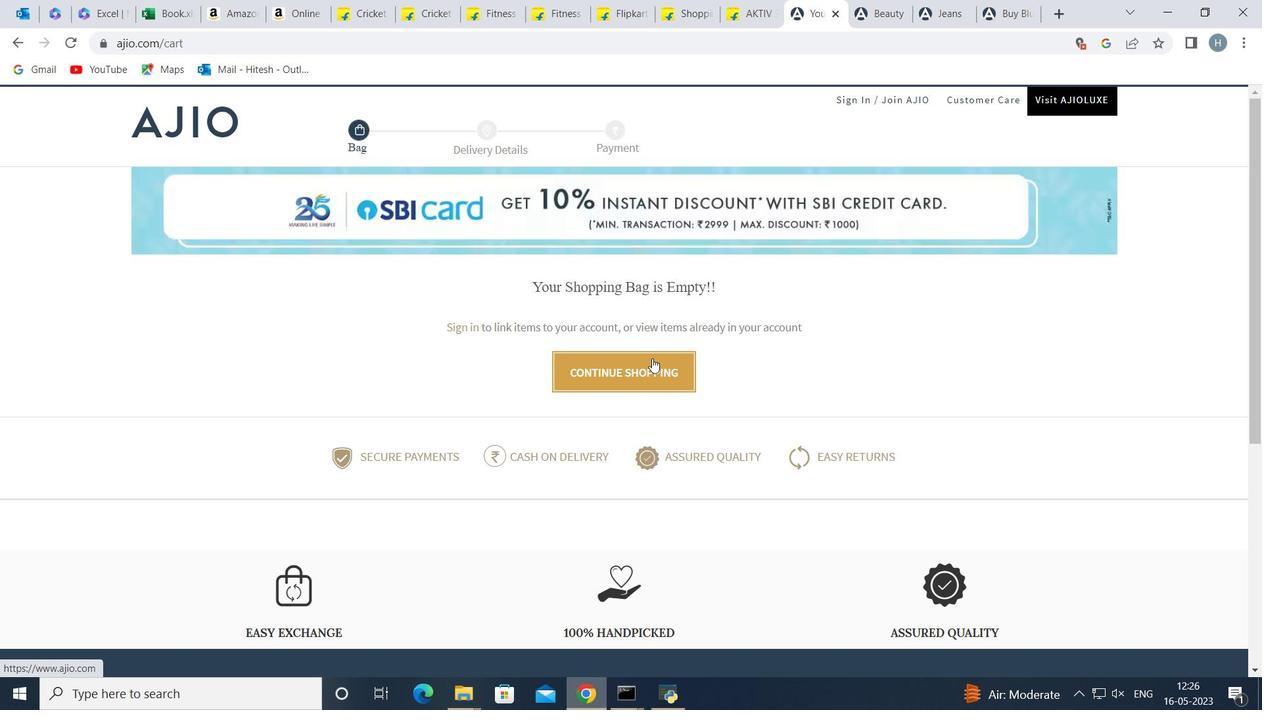 
Action: Mouse scrolled (653, 357) with delta (0, 0)
Screenshot: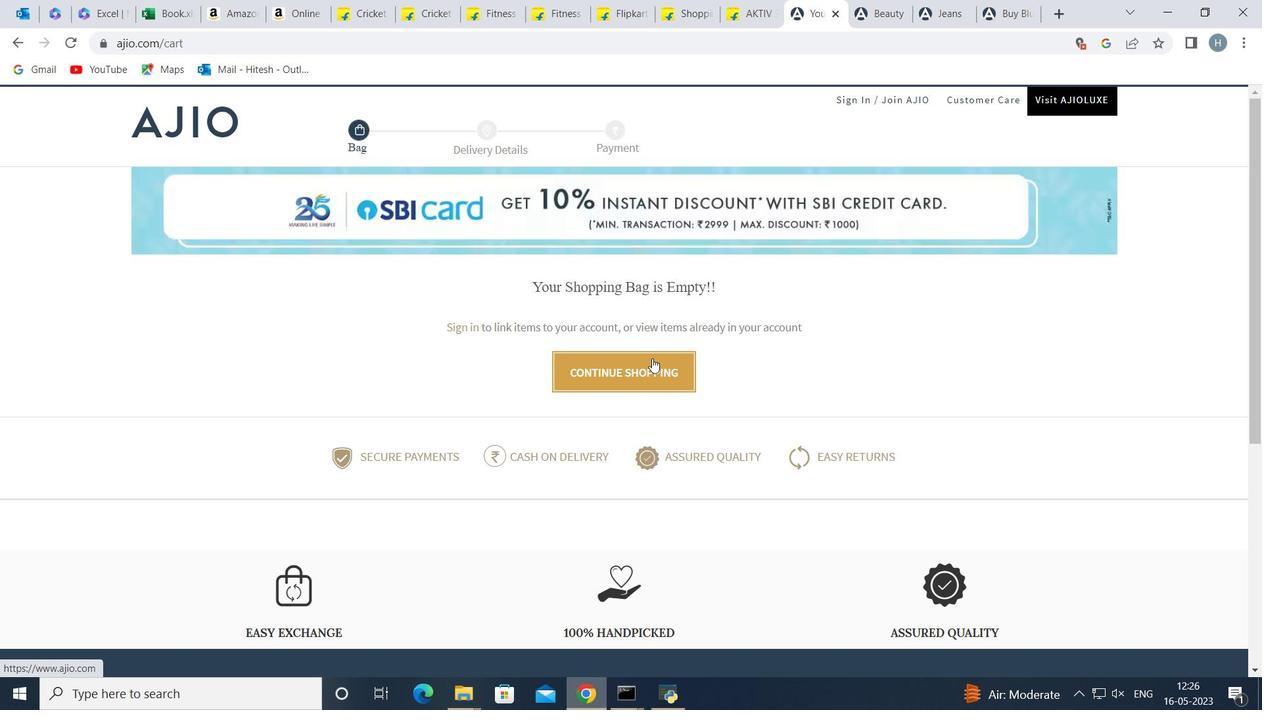 
Action: Mouse scrolled (653, 359) with delta (0, 0)
Screenshot: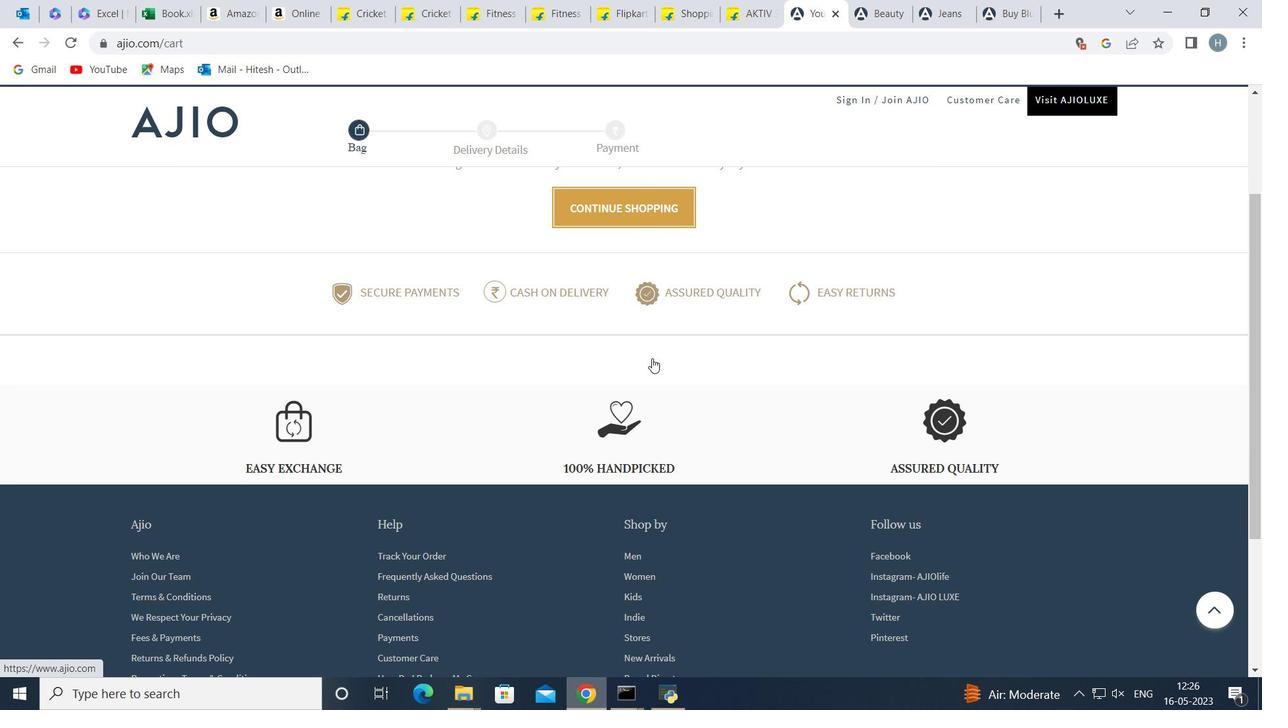 
Action: Mouse scrolled (653, 359) with delta (0, 0)
Screenshot: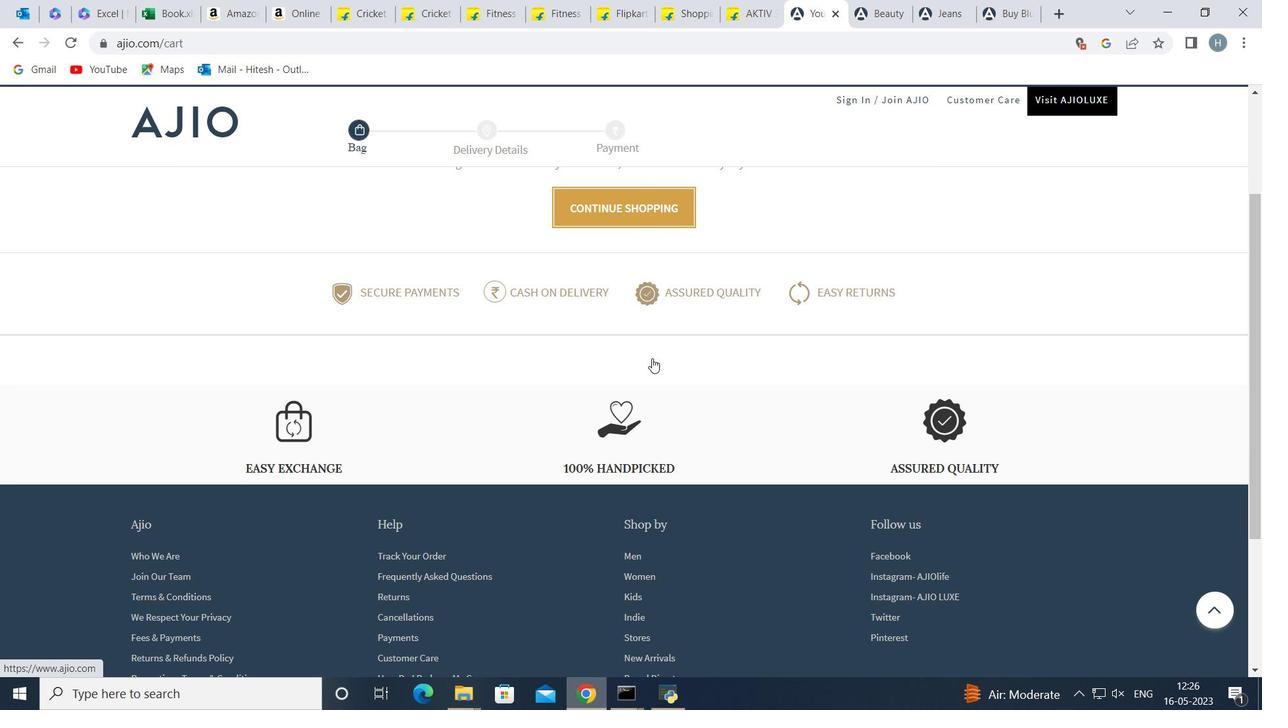 
Action: Mouse scrolled (653, 359) with delta (0, 0)
Screenshot: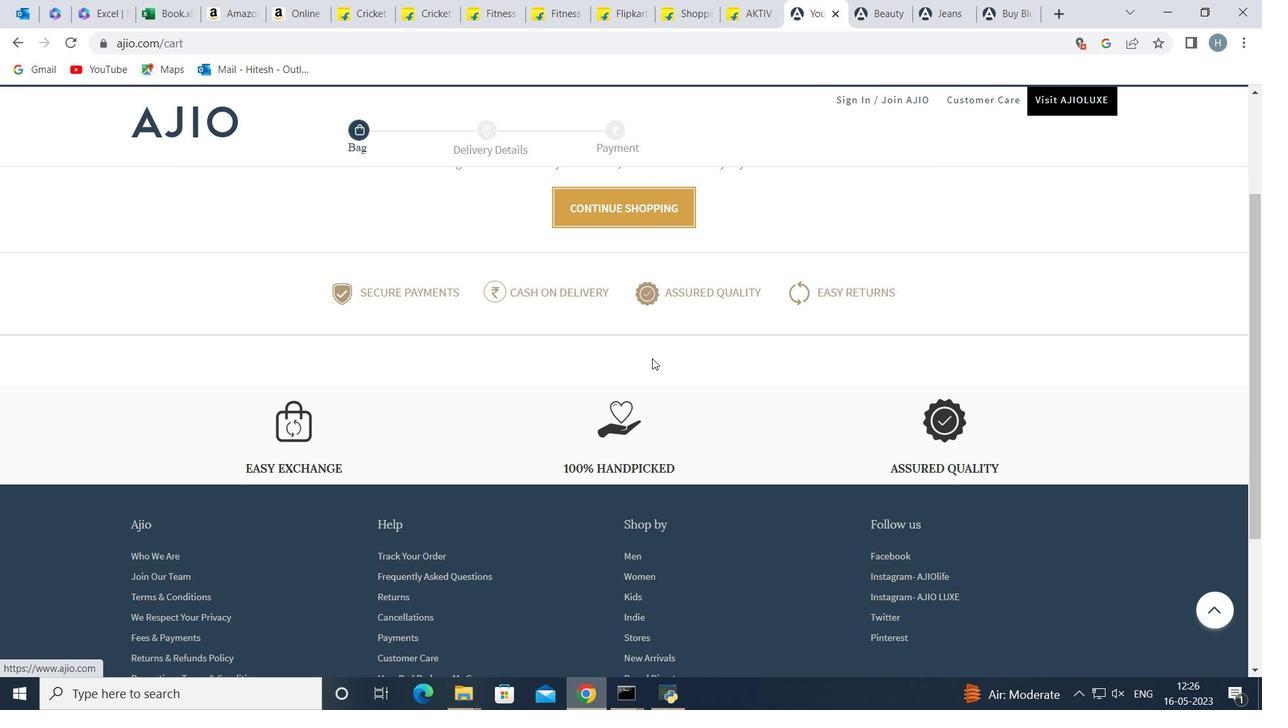 
Action: Mouse moved to (527, 272)
Screenshot: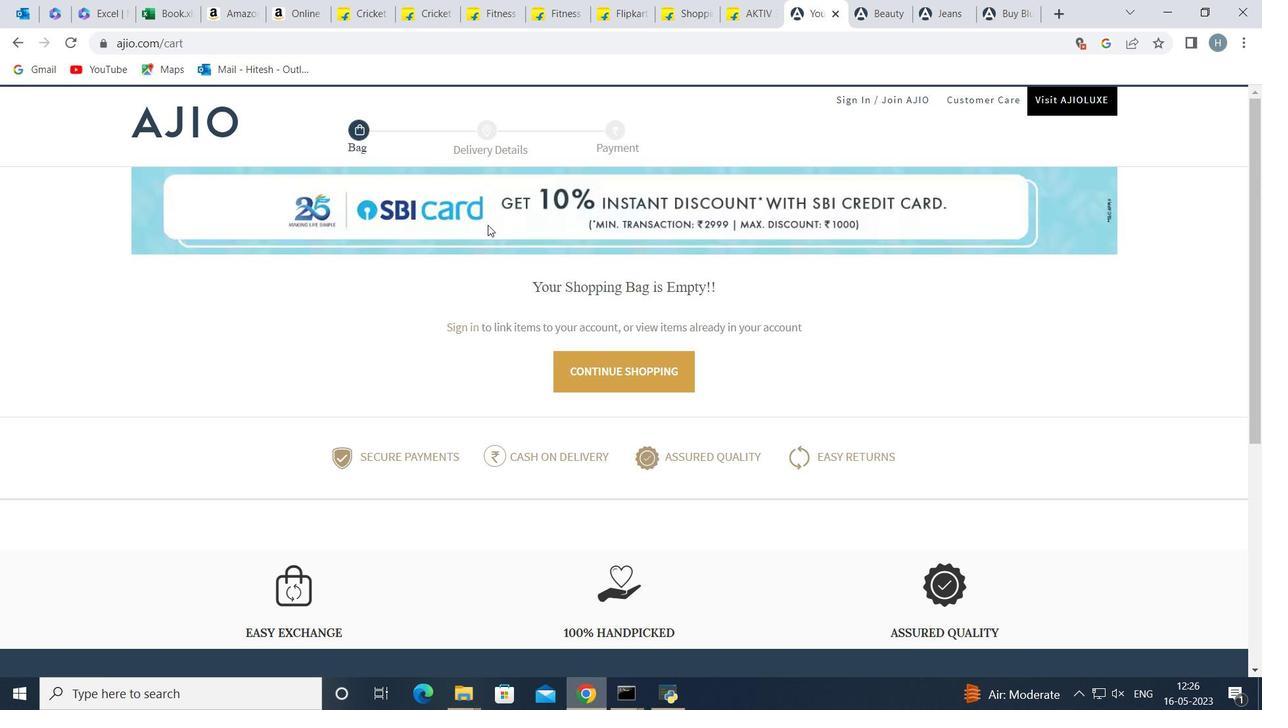 
Action: Mouse scrolled (527, 272) with delta (0, 0)
Screenshot: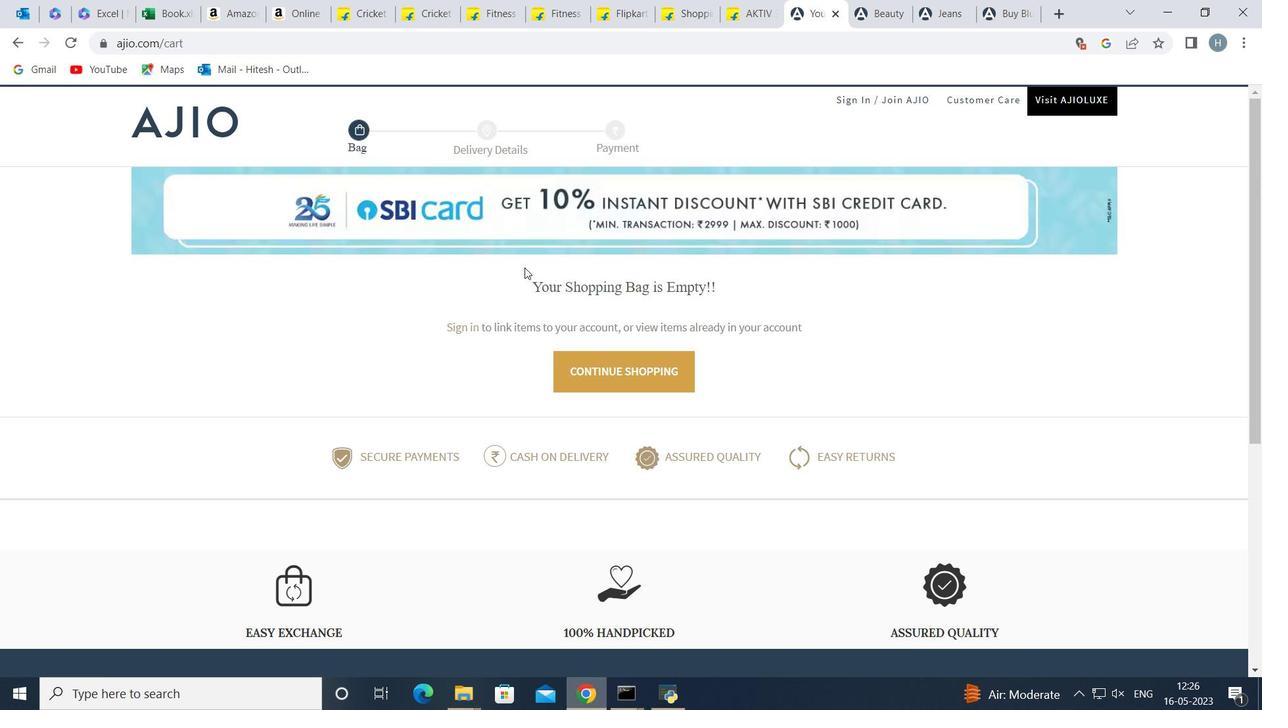 
Action: Mouse moved to (527, 272)
Screenshot: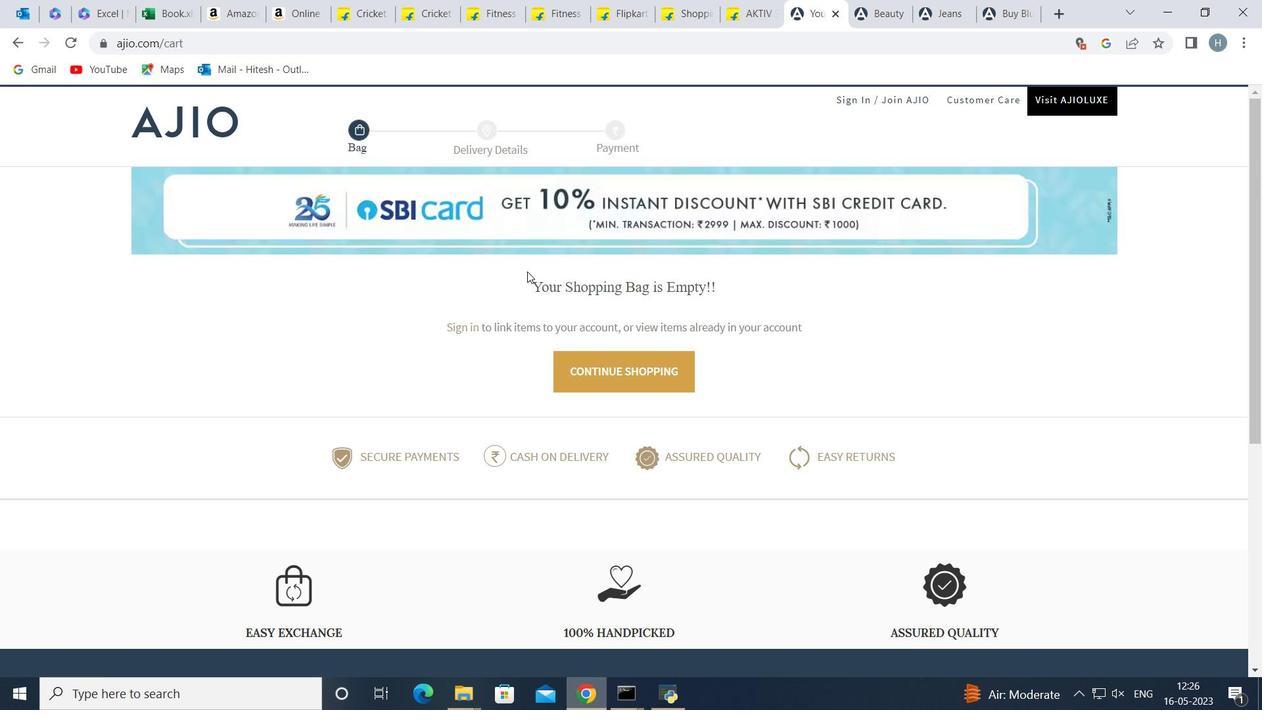 
Action: Mouse scrolled (527, 273) with delta (0, 0)
Screenshot: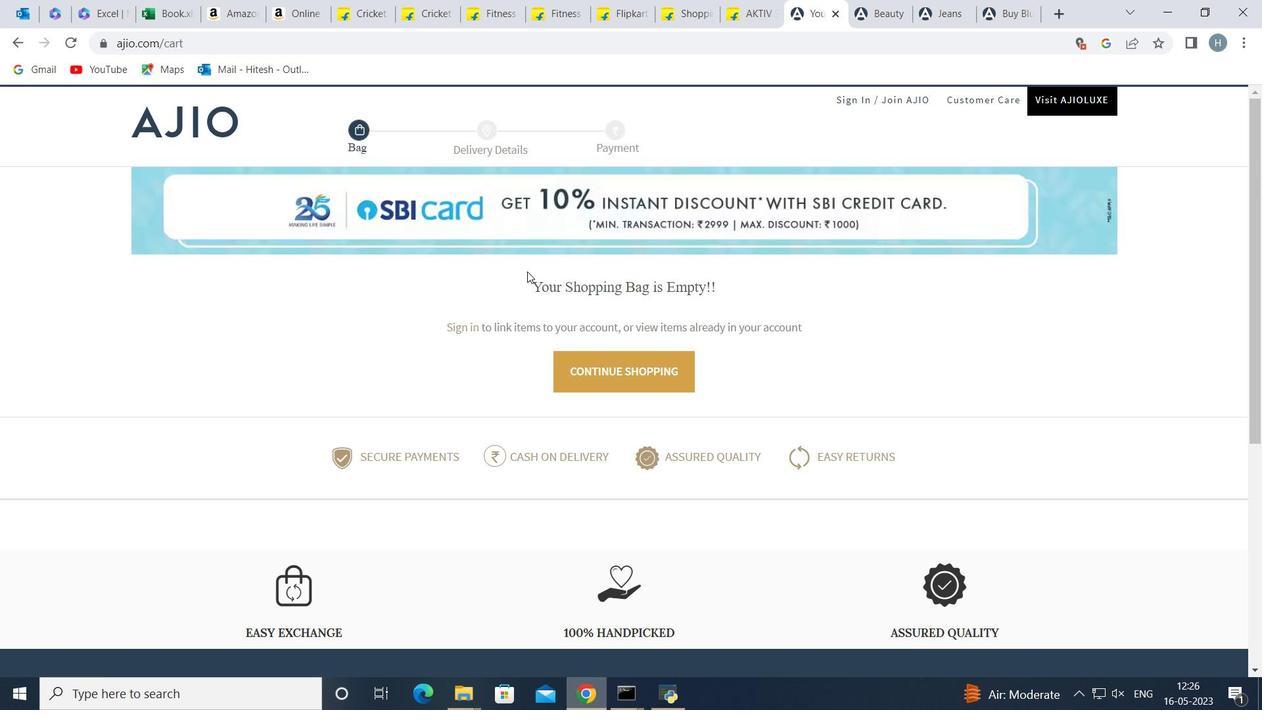 
Action: Mouse scrolled (527, 273) with delta (0, 0)
Screenshot: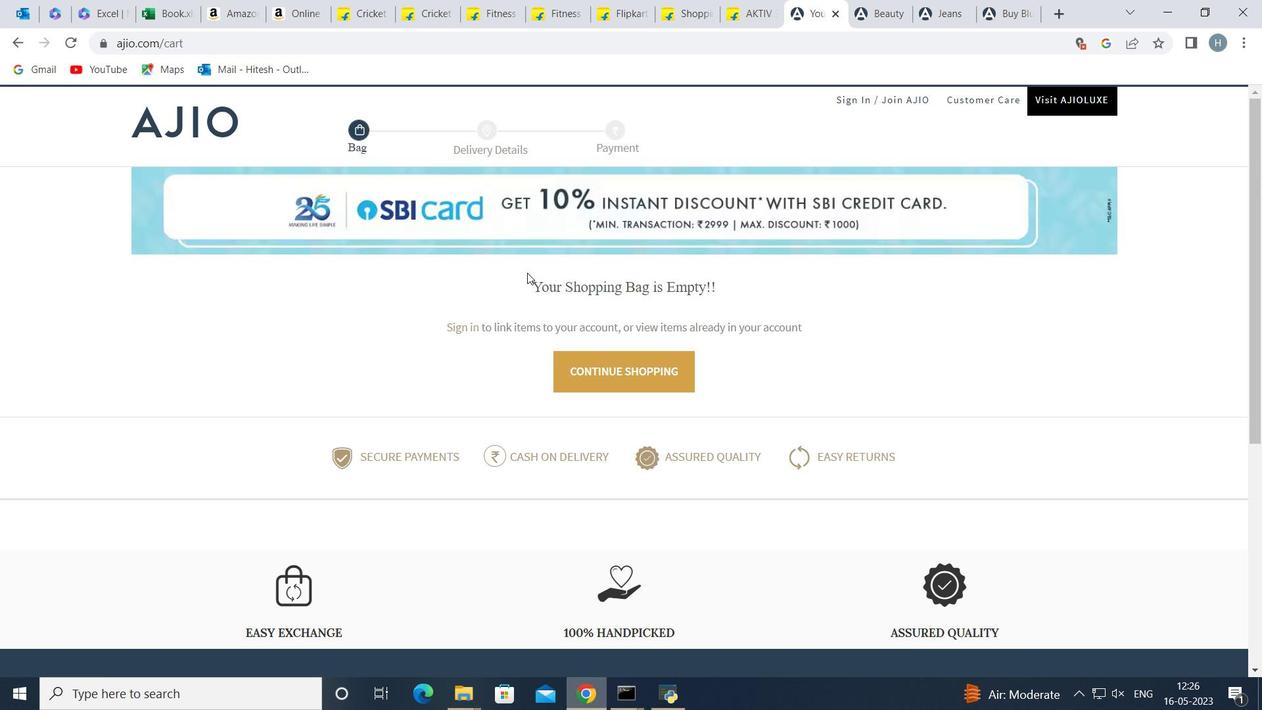 
Action: Mouse scrolled (527, 272) with delta (0, 0)
Screenshot: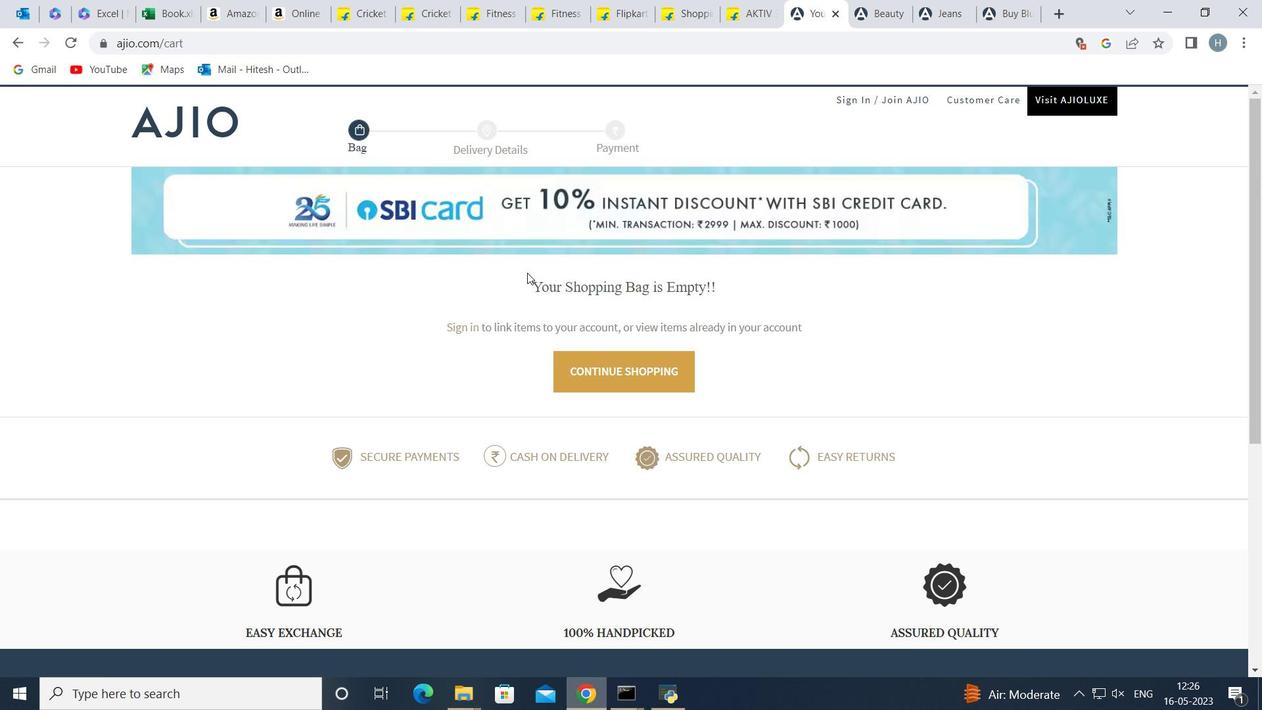 
Action: Mouse scrolled (527, 272) with delta (0, 0)
Screenshot: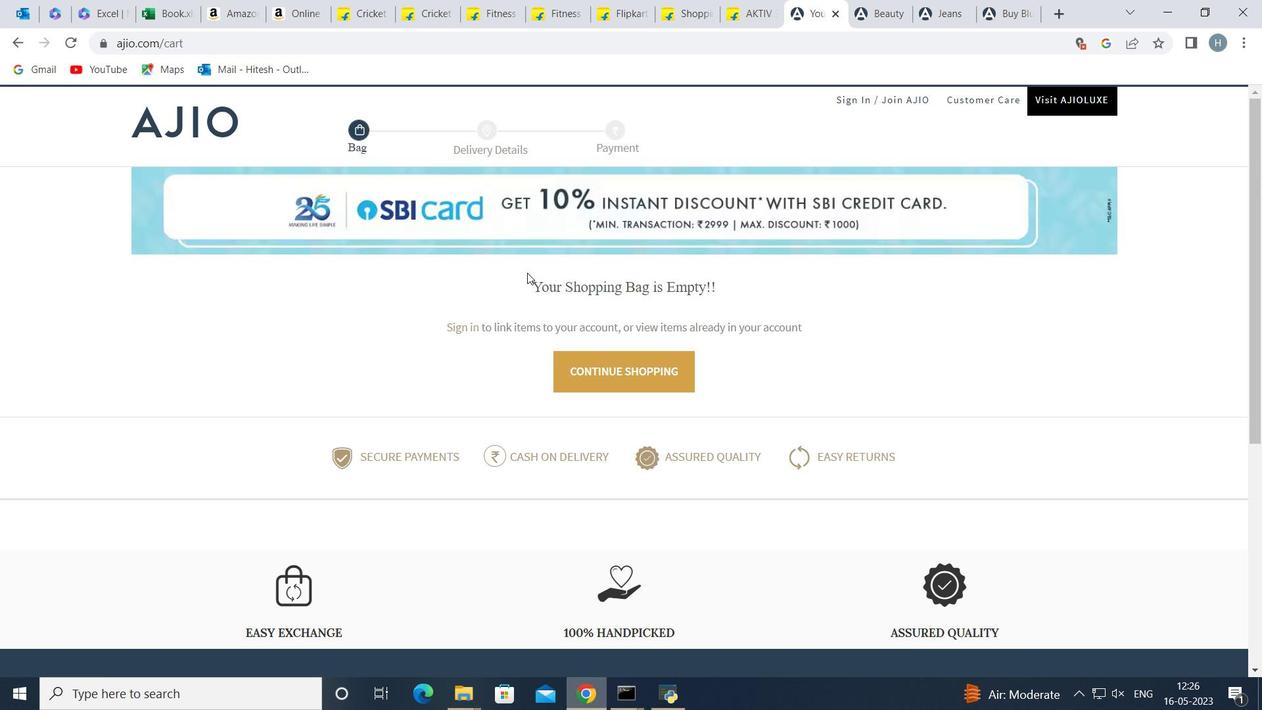 
Action: Mouse scrolled (527, 272) with delta (0, 0)
Screenshot: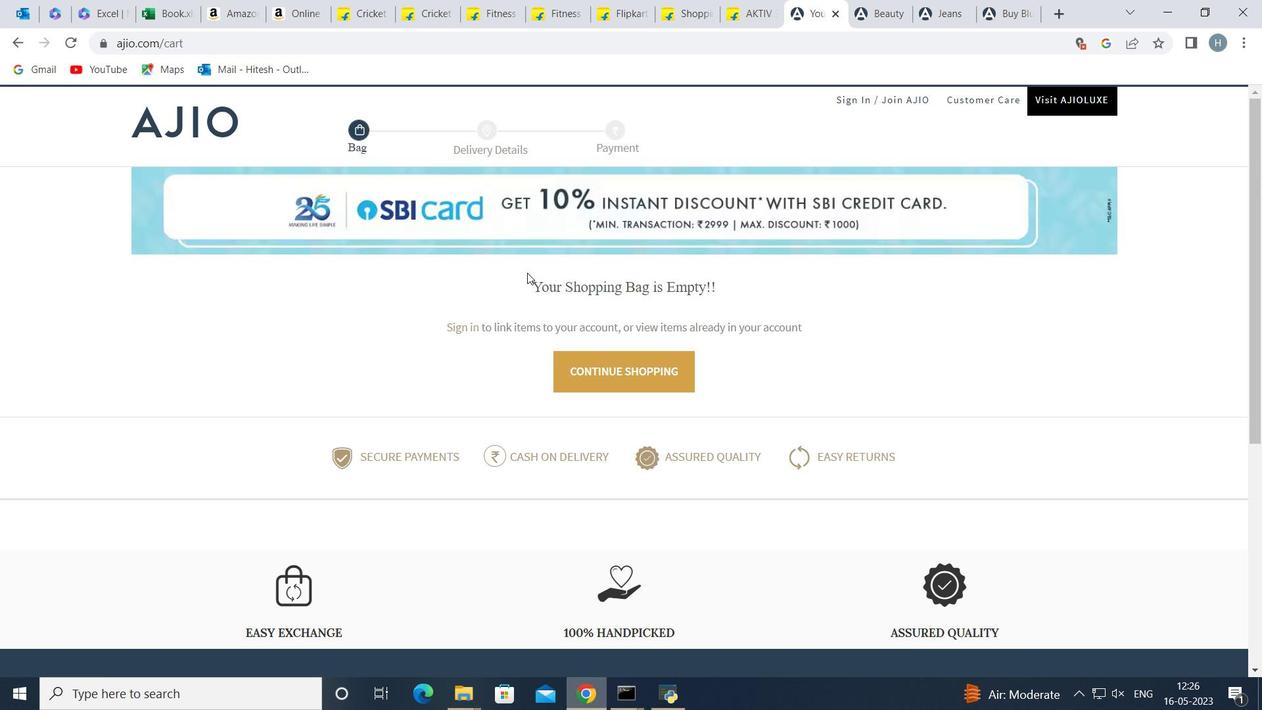 
Action: Mouse scrolled (527, 272) with delta (0, 0)
Screenshot: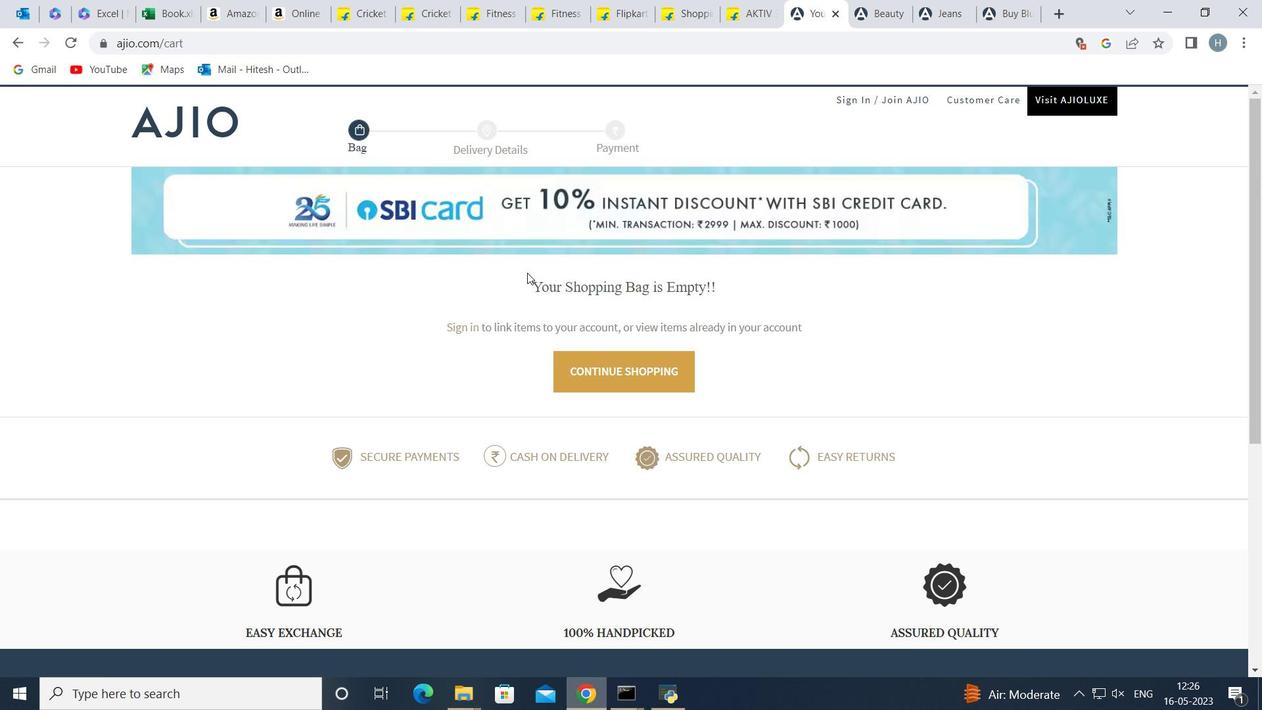 
Action: Mouse scrolled (527, 272) with delta (0, 0)
Screenshot: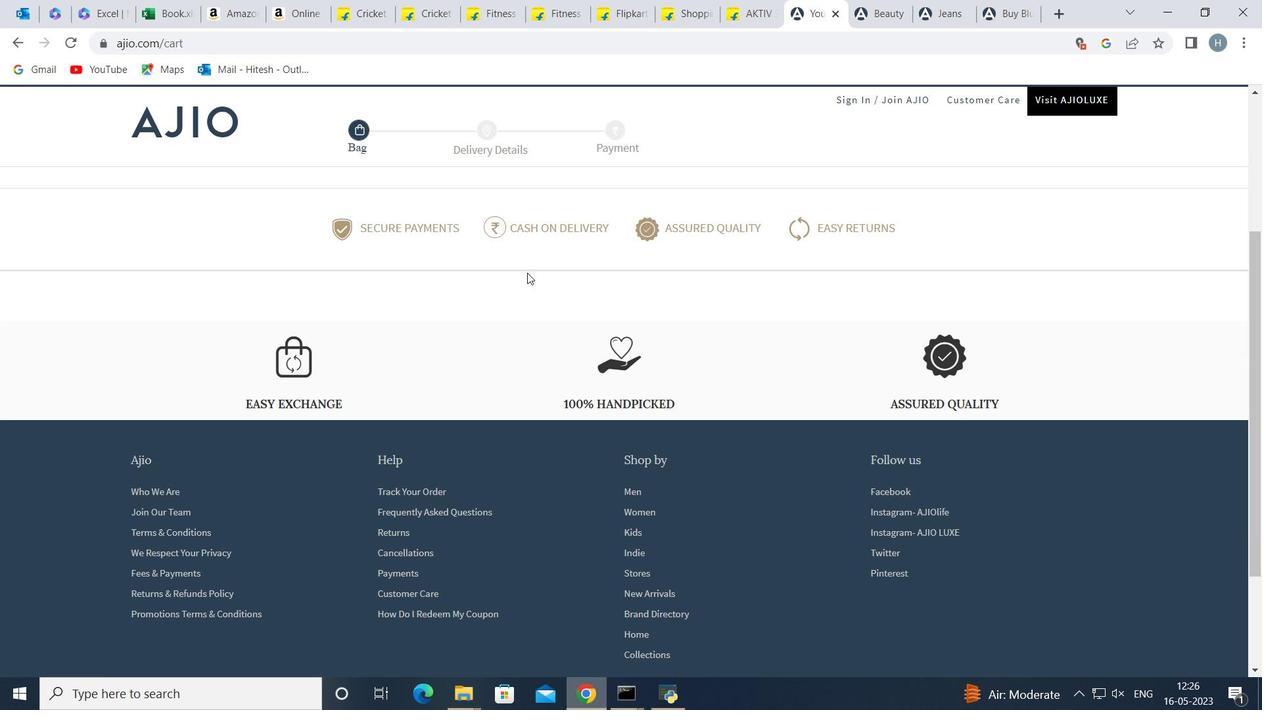 
Action: Mouse scrolled (527, 272) with delta (0, 0)
Screenshot: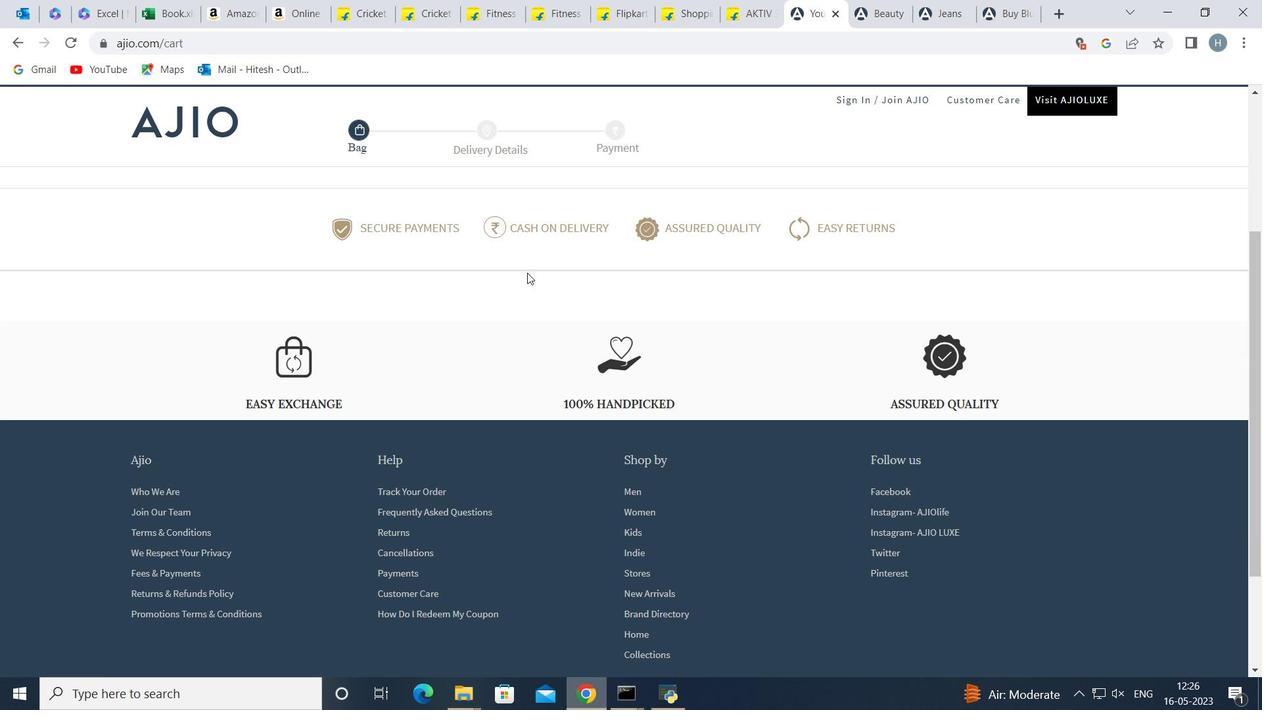 
Action: Mouse scrolled (527, 272) with delta (0, 0)
Screenshot: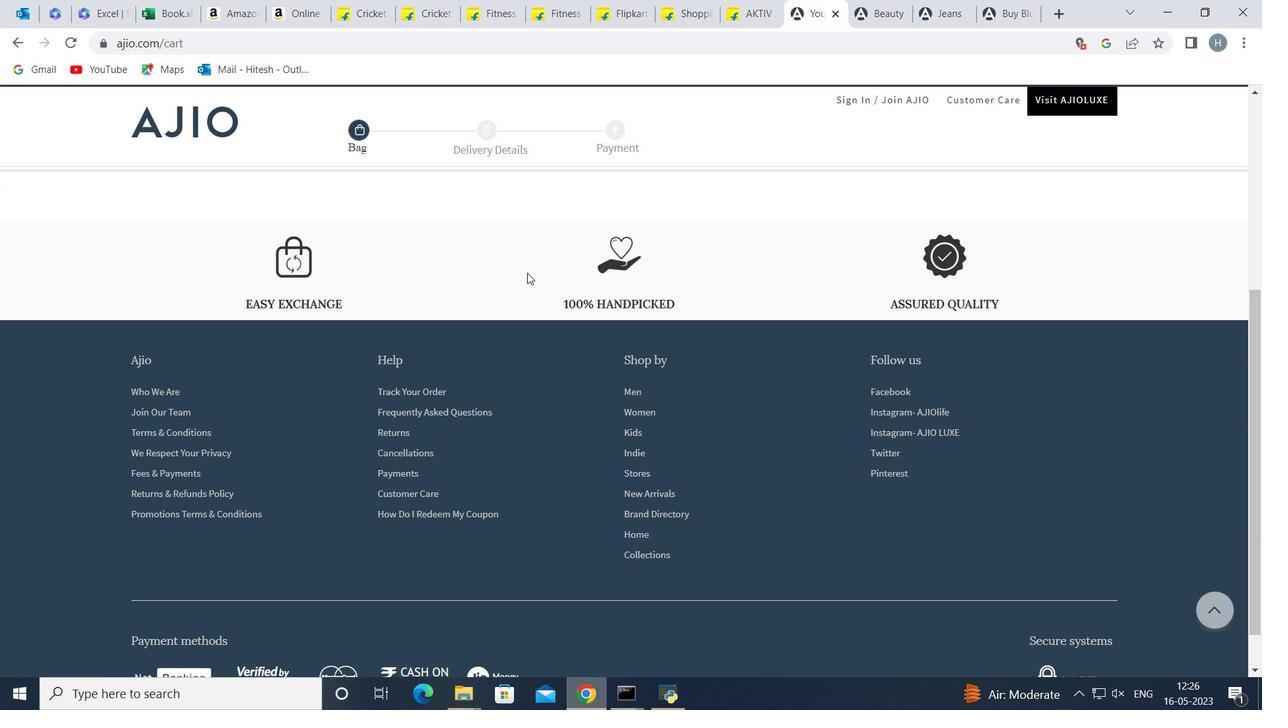 
Action: Mouse moved to (643, 183)
Screenshot: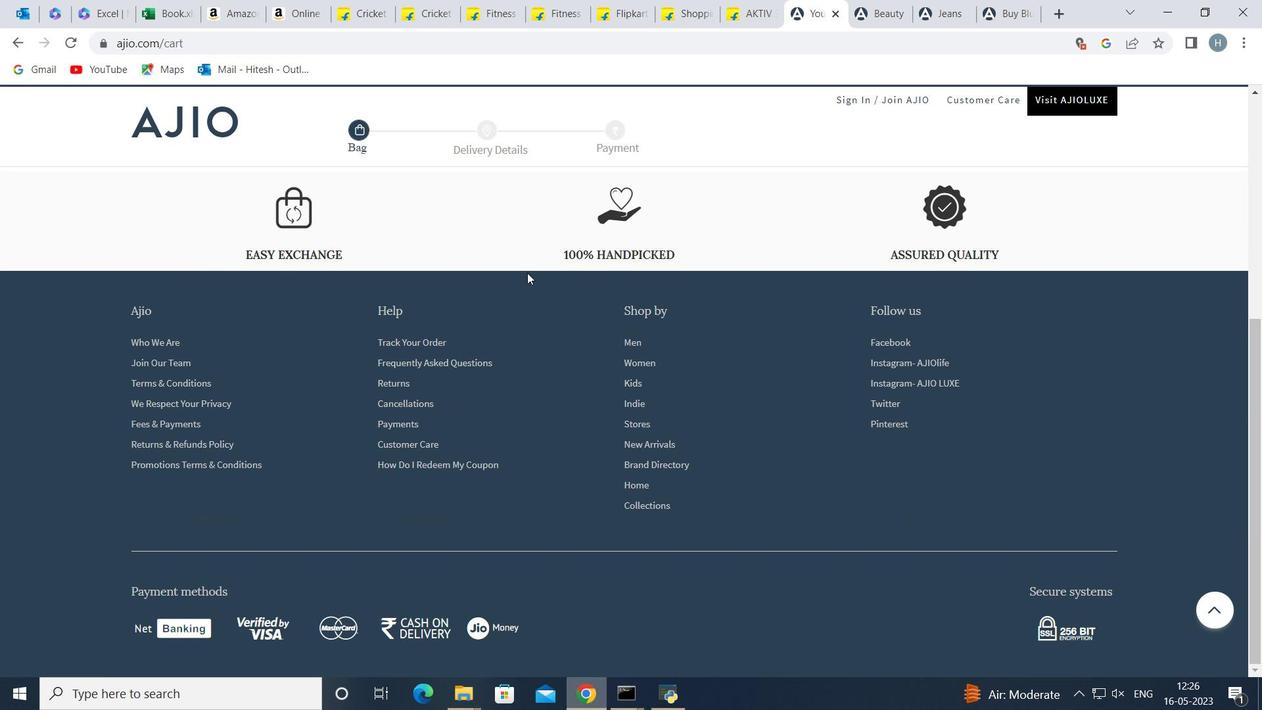 
Action: Mouse scrolled (539, 269) with delta (0, 0)
Screenshot: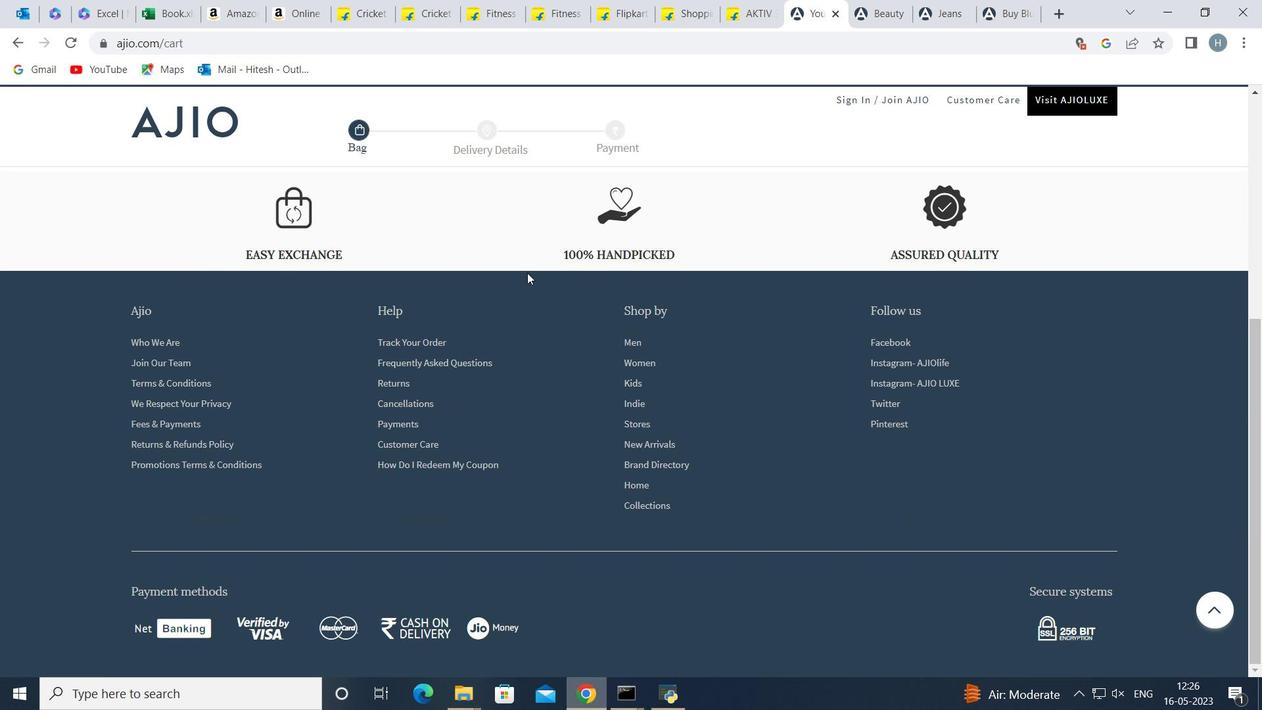 
Action: Mouse moved to (646, 179)
Screenshot: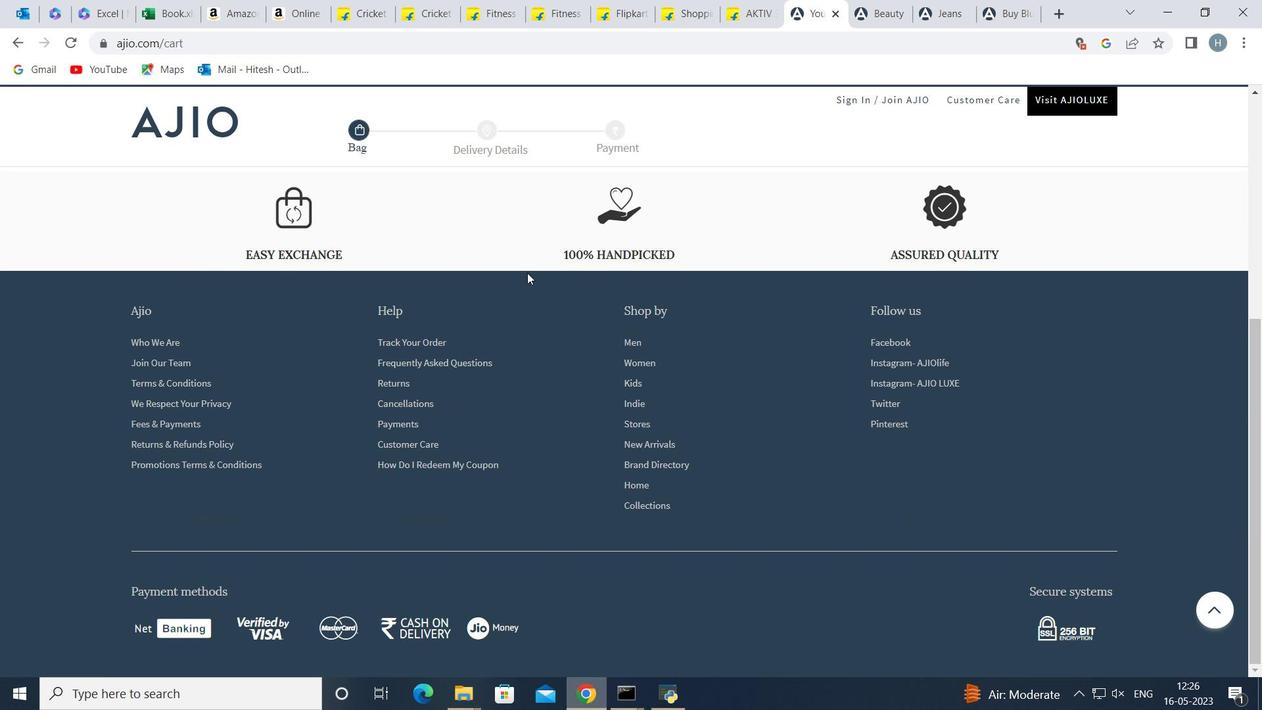 
Action: Mouse scrolled (567, 245) with delta (0, 0)
Screenshot: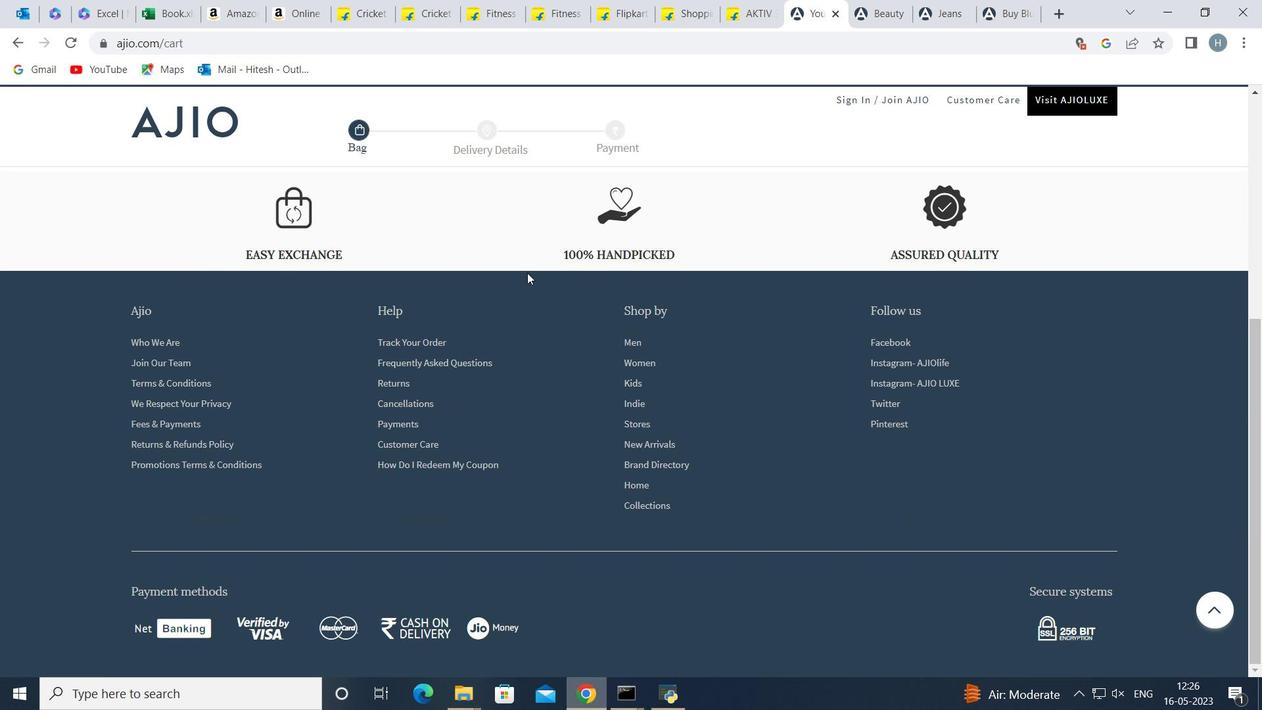 
Action: Mouse moved to (655, 173)
Screenshot: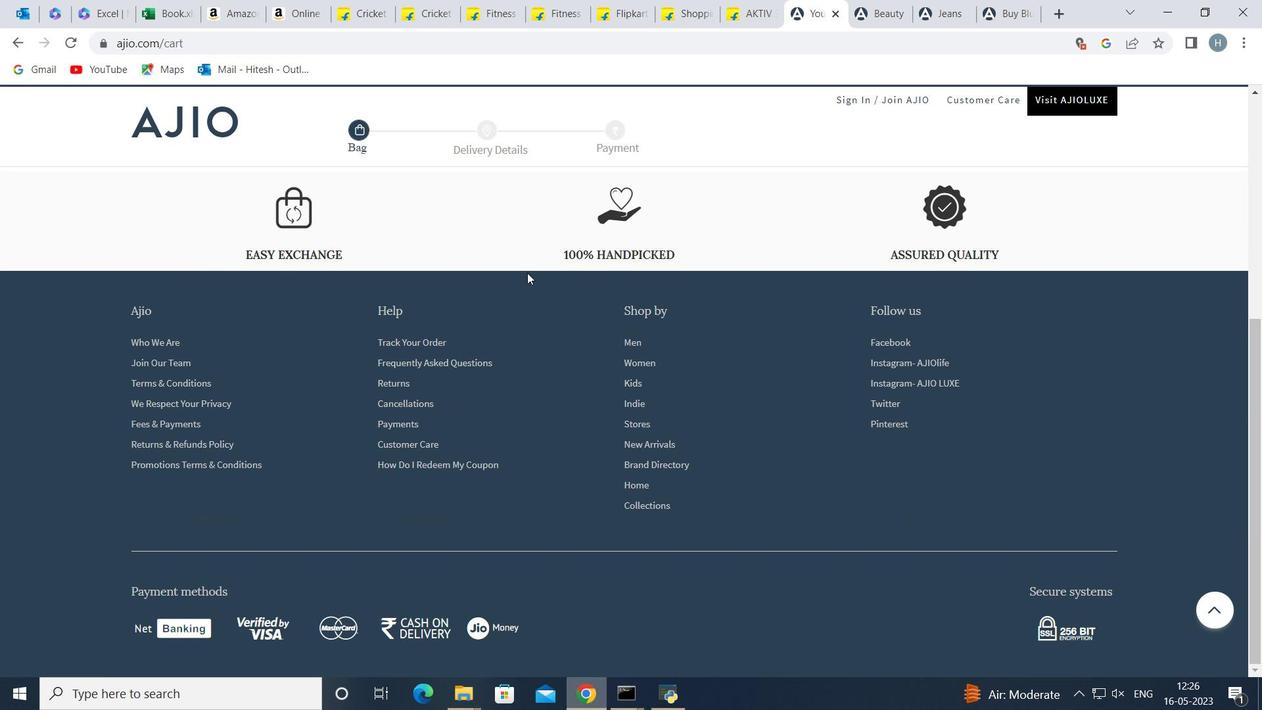 
Action: Mouse scrolled (613, 205) with delta (0, 0)
Screenshot: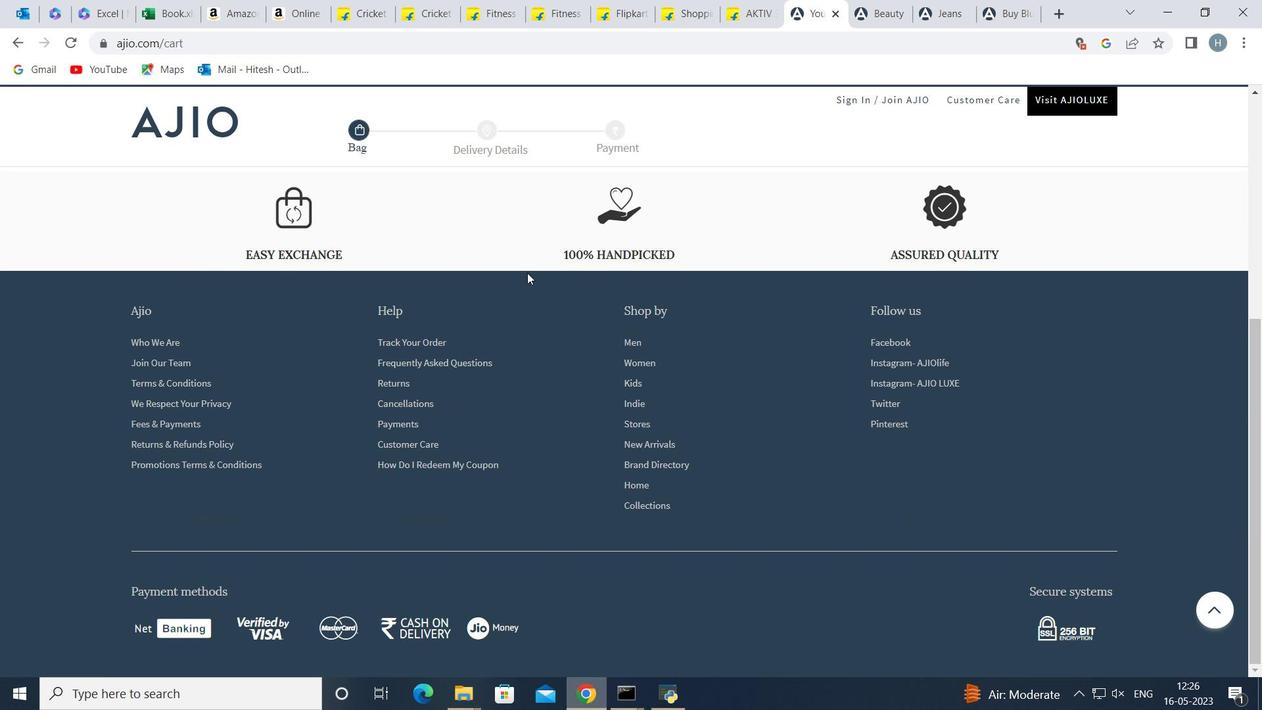 
Action: Mouse moved to (668, 165)
Screenshot: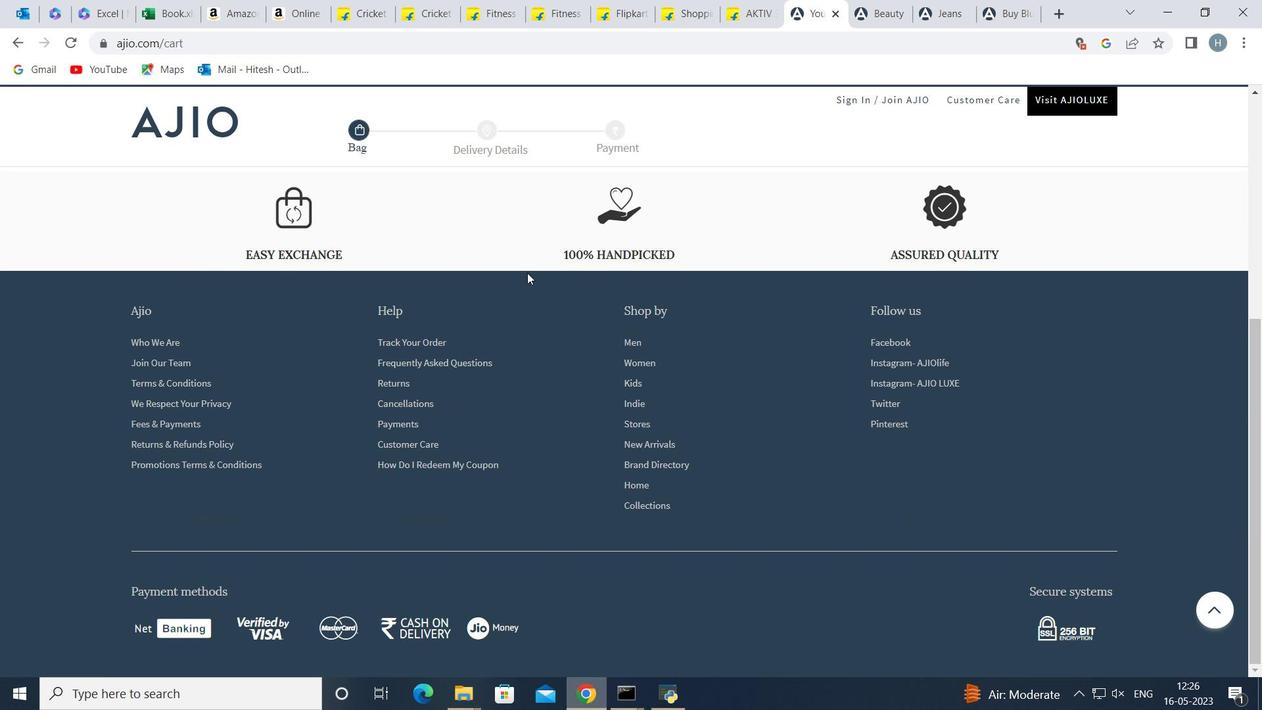 
Action: Mouse scrolled (646, 180) with delta (0, 0)
Screenshot: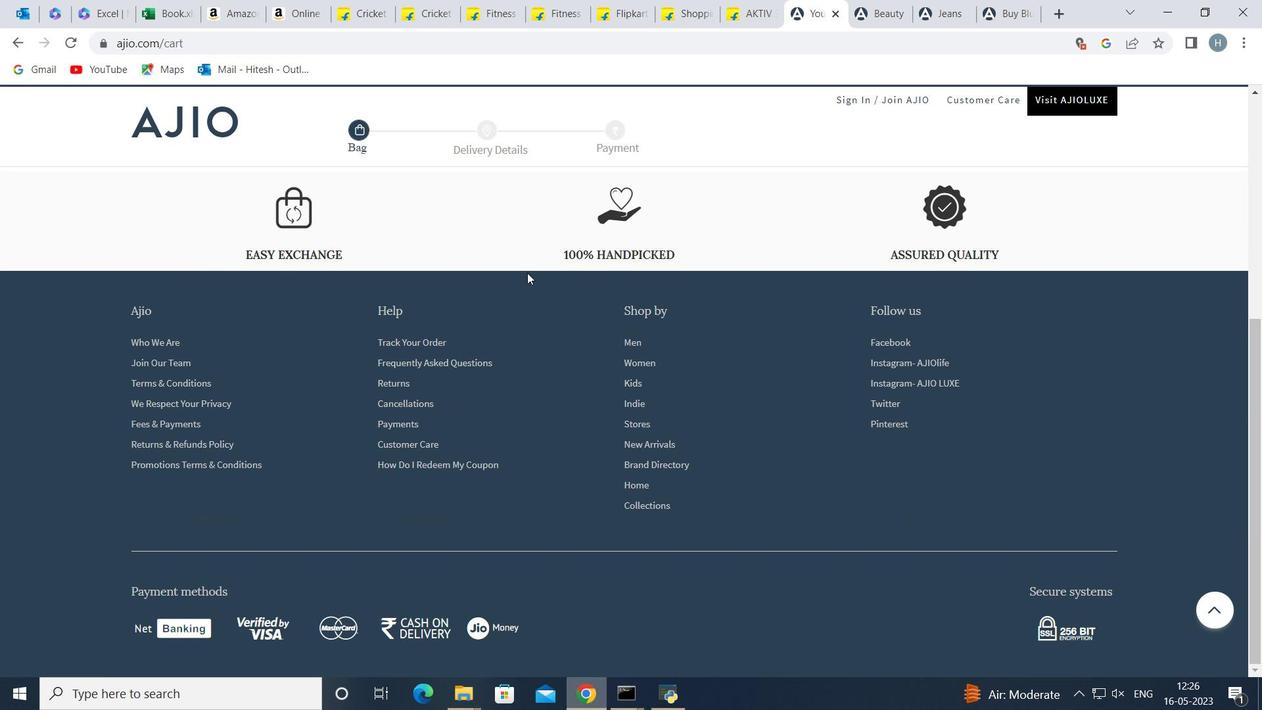 
Action: Mouse moved to (899, 13)
Screenshot: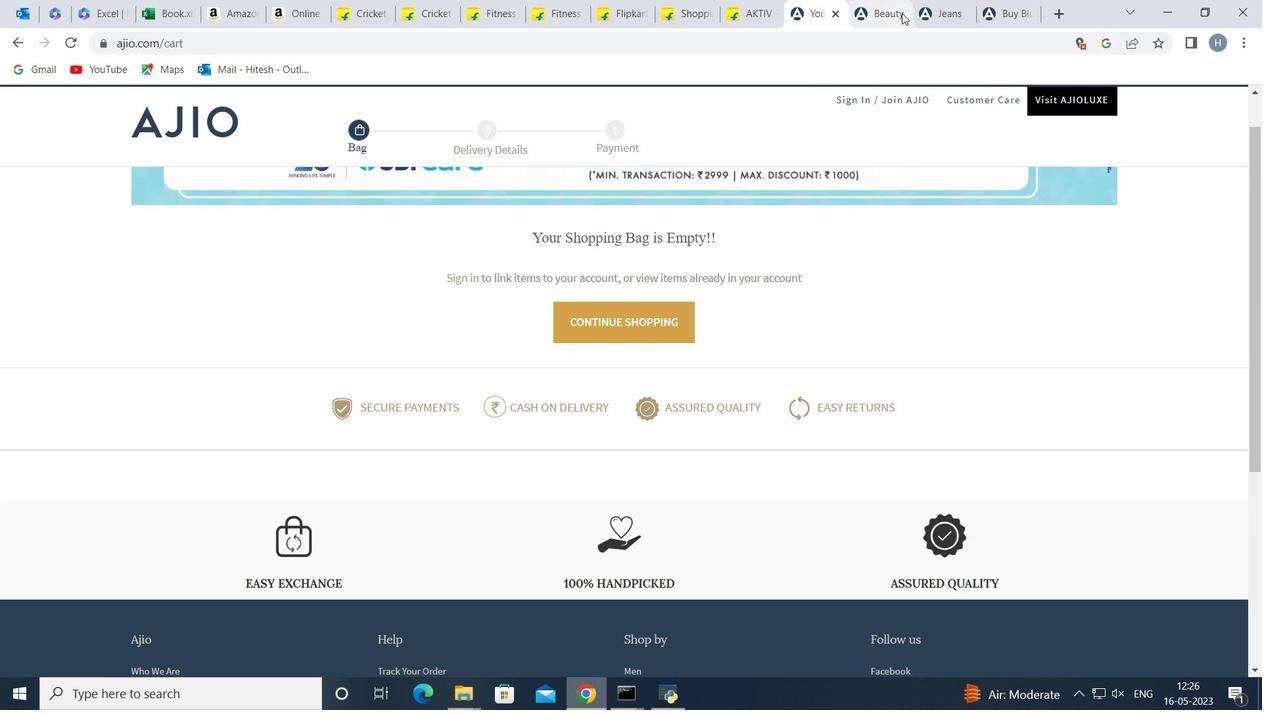 
Action: Mouse pressed left at (899, 13)
Screenshot: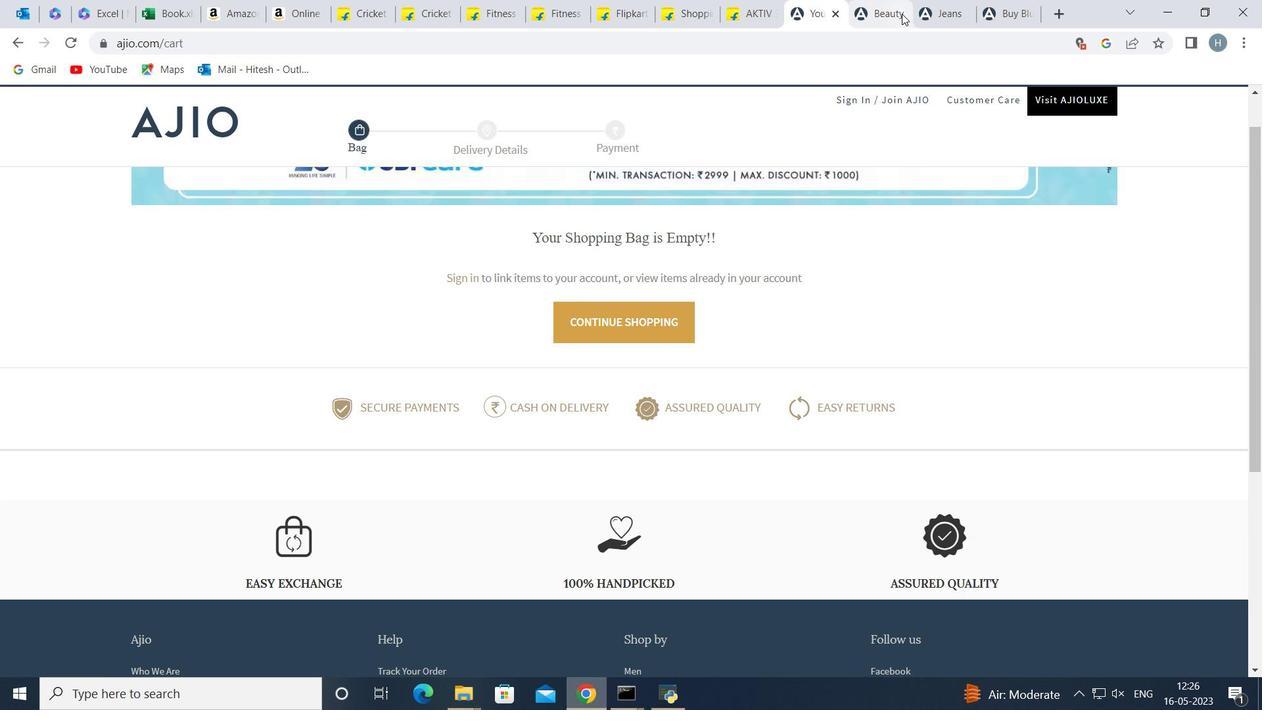 
Action: Mouse moved to (934, 12)
Screenshot: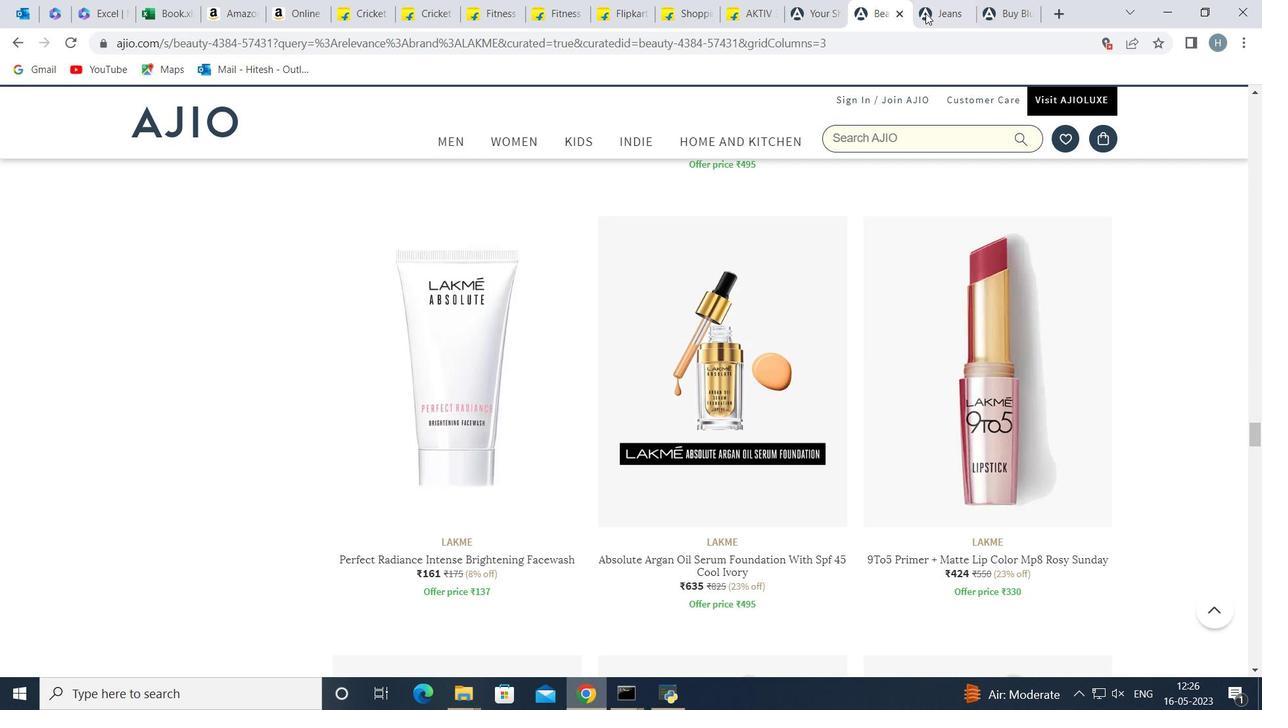 
Action: Mouse pressed left at (934, 12)
Screenshot: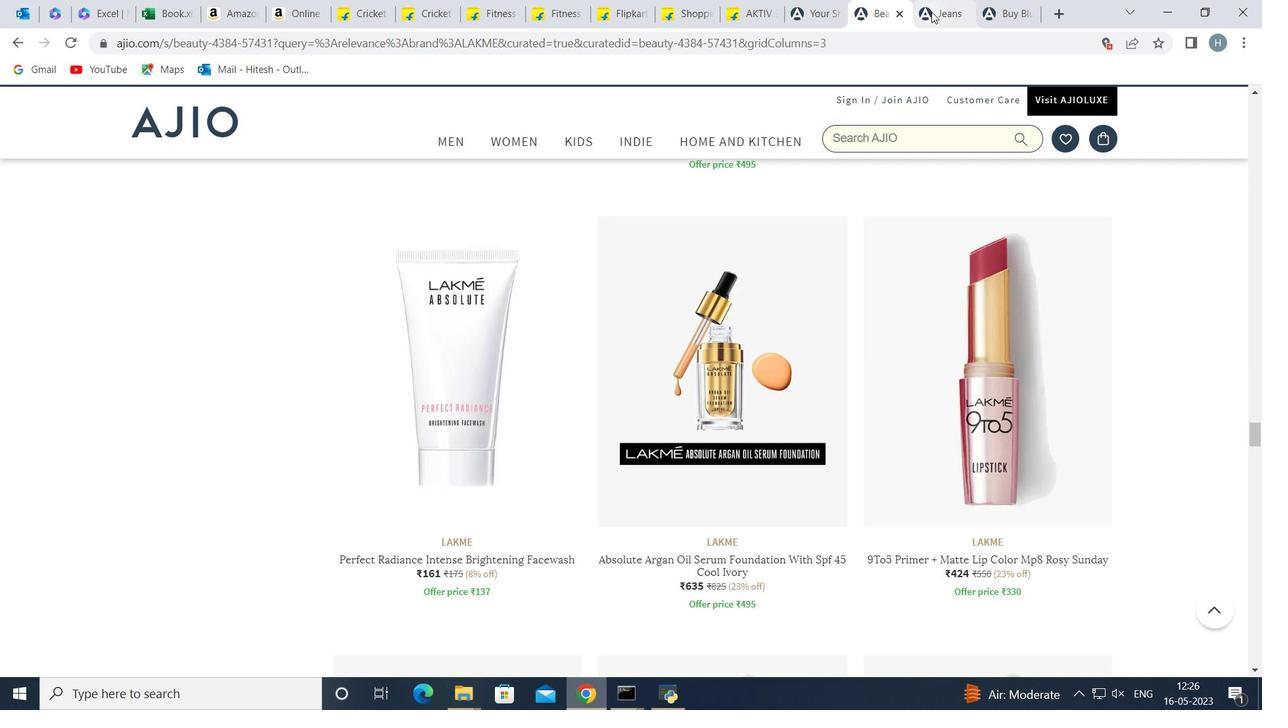 
Action: Mouse moved to (576, 335)
Screenshot: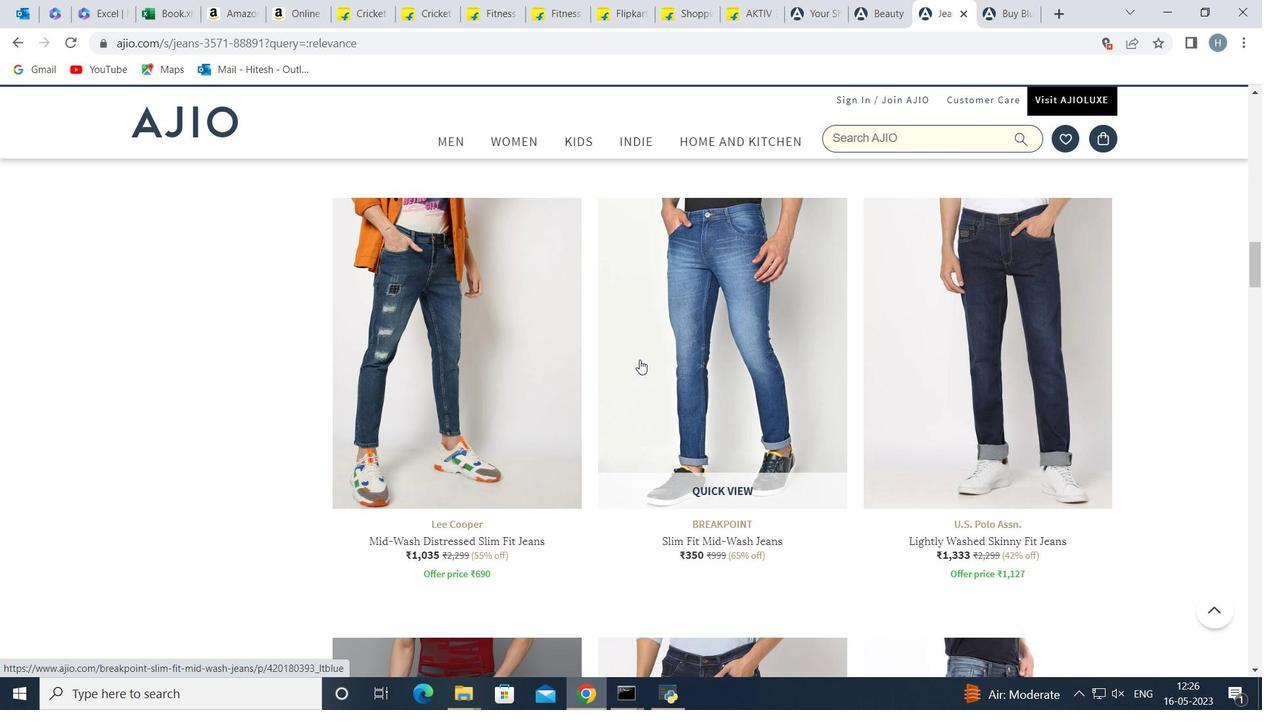 
Action: Mouse pressed left at (576, 335)
Screenshot: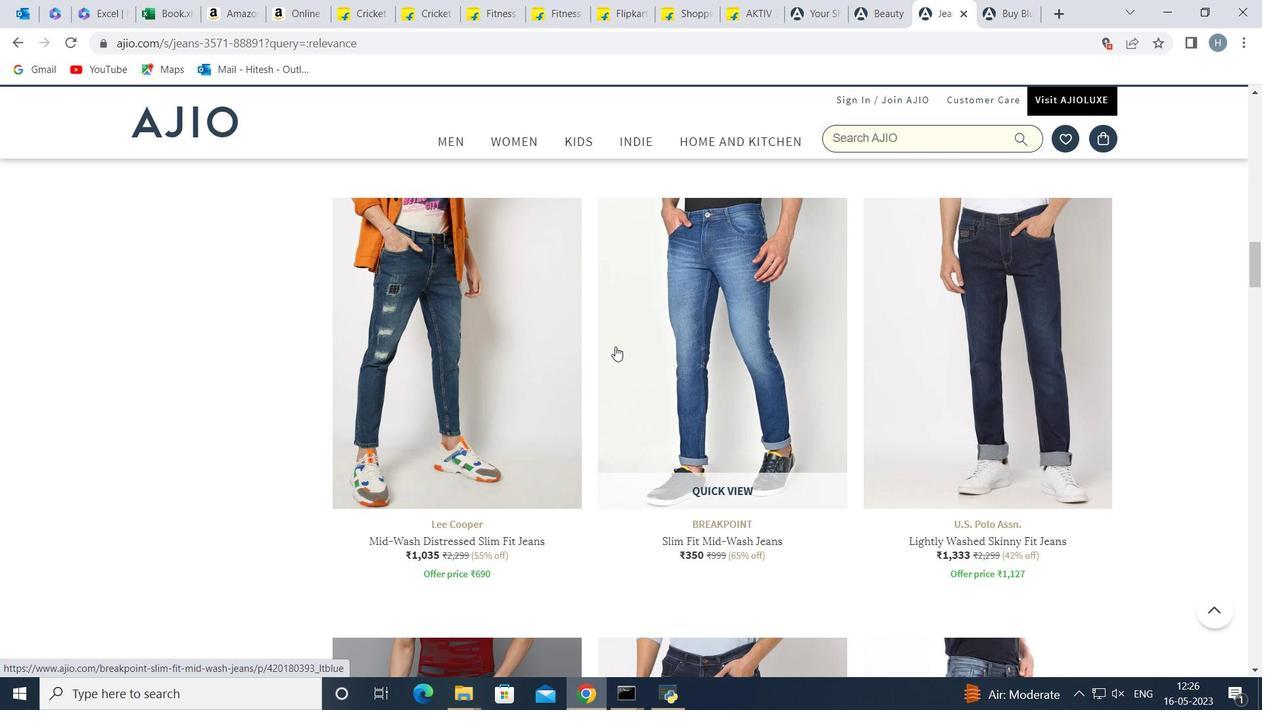 
Action: Mouse moved to (982, 452)
Screenshot: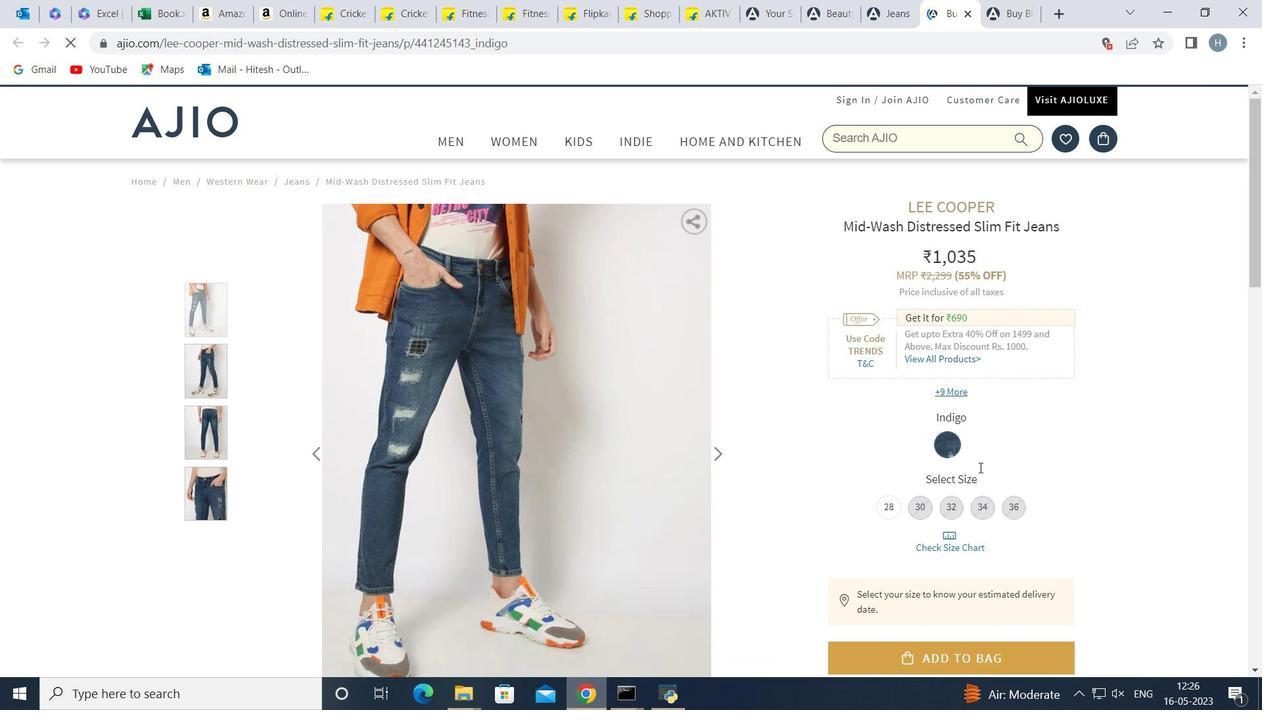 
Action: Mouse scrolled (982, 451) with delta (0, 0)
Screenshot: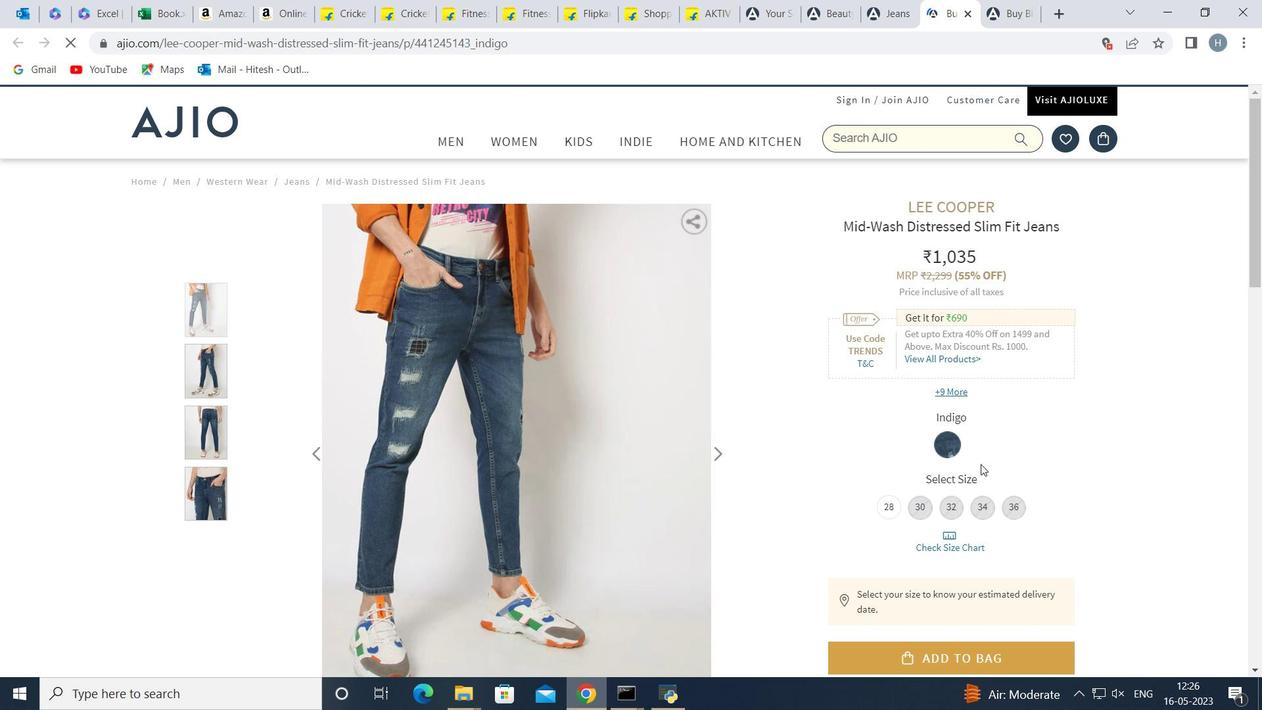 
Action: Mouse scrolled (982, 451) with delta (0, 0)
Screenshot: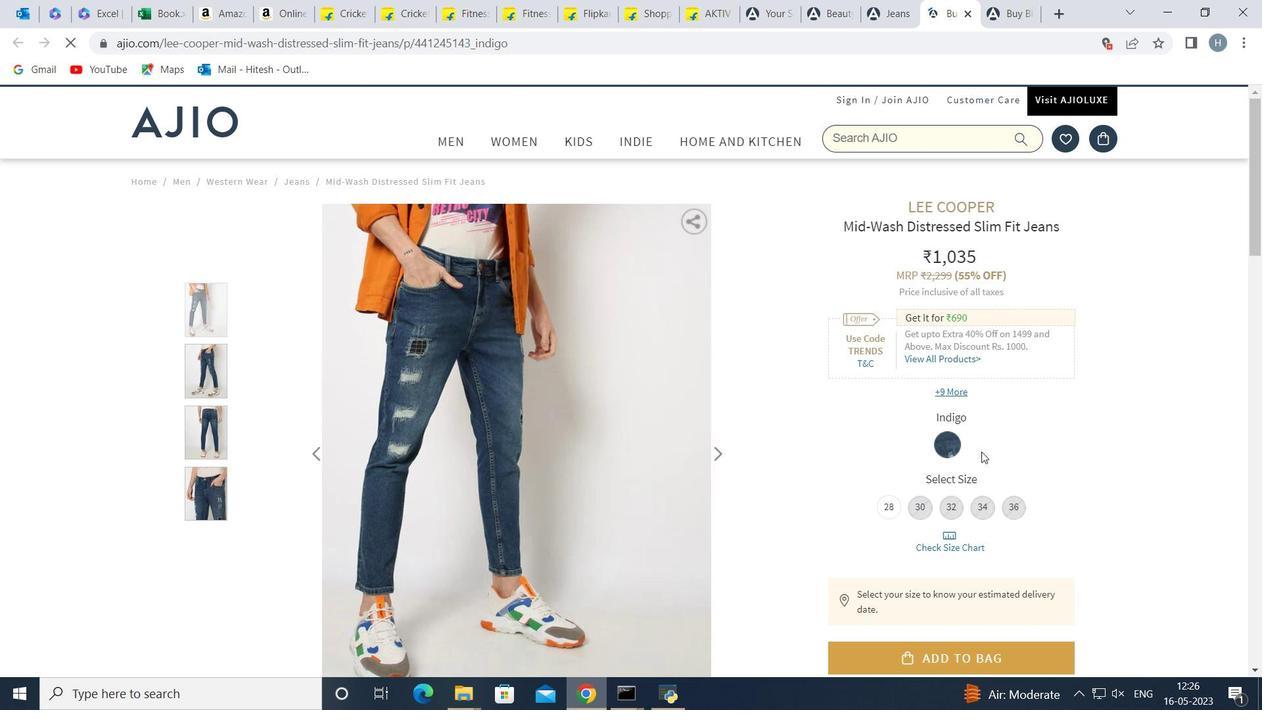 
Action: Mouse moved to (954, 495)
Screenshot: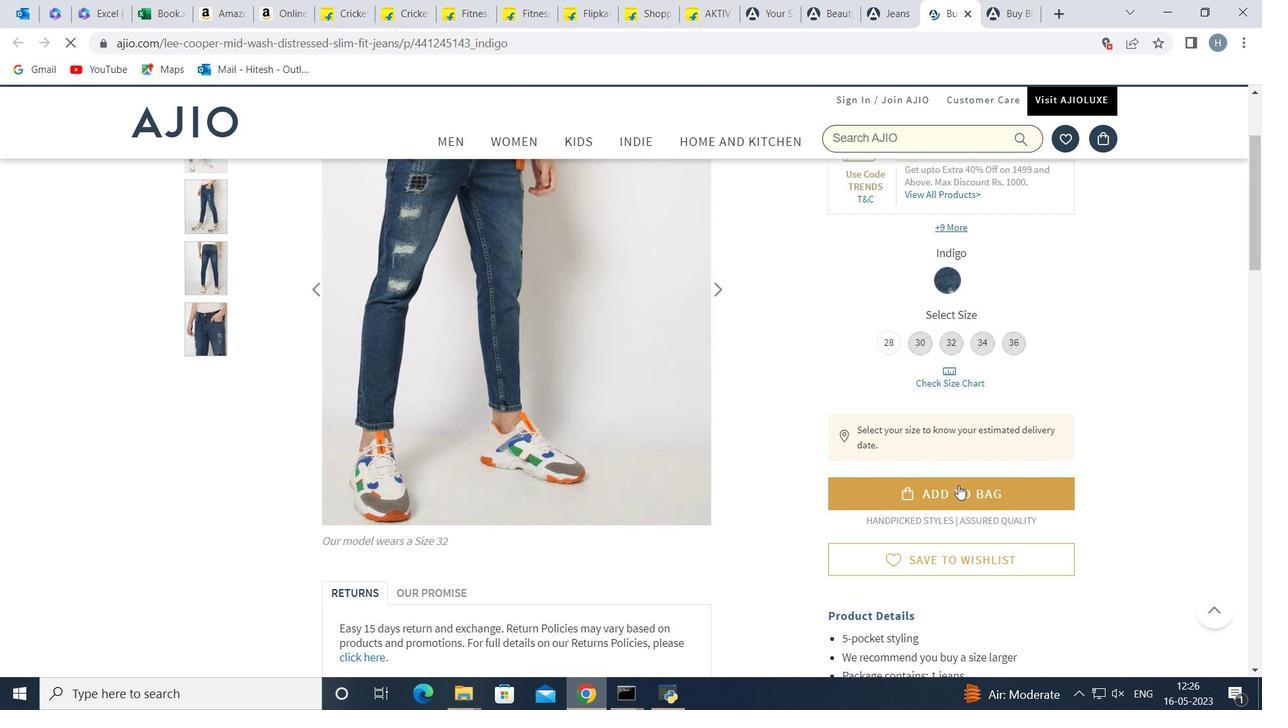 
Action: Mouse pressed left at (954, 495)
Screenshot: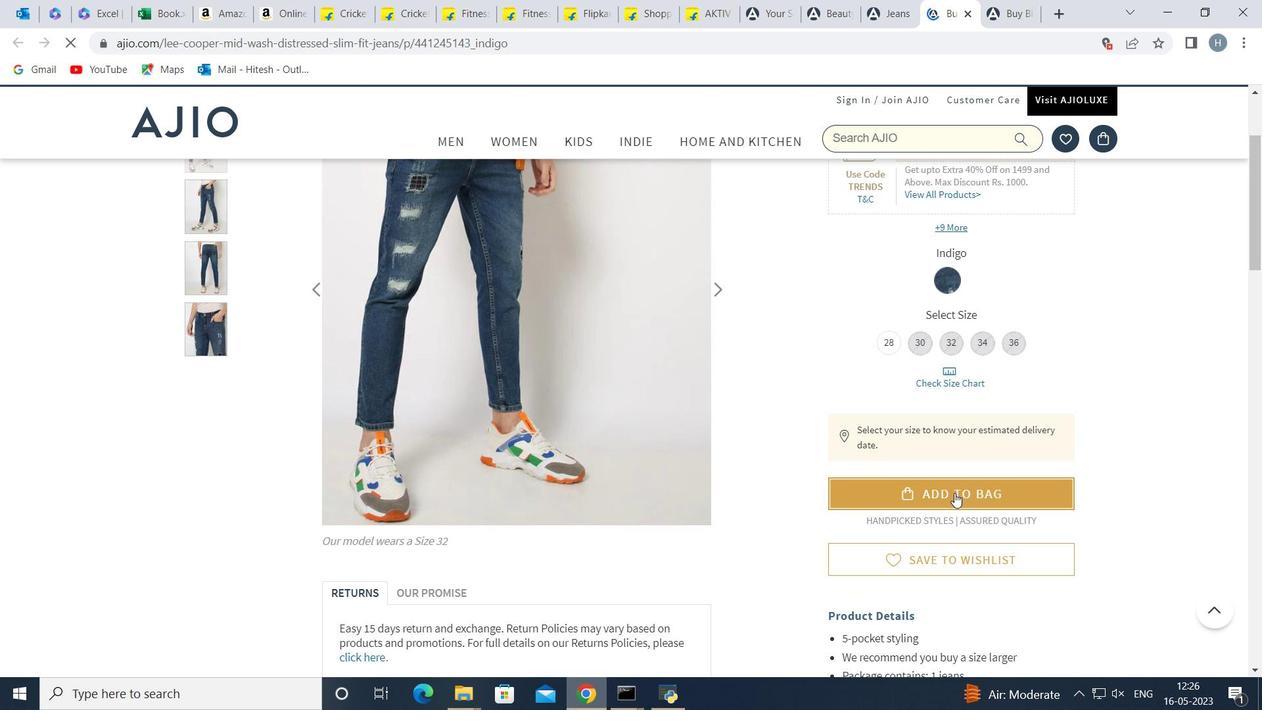 
Action: Mouse moved to (718, 289)
Screenshot: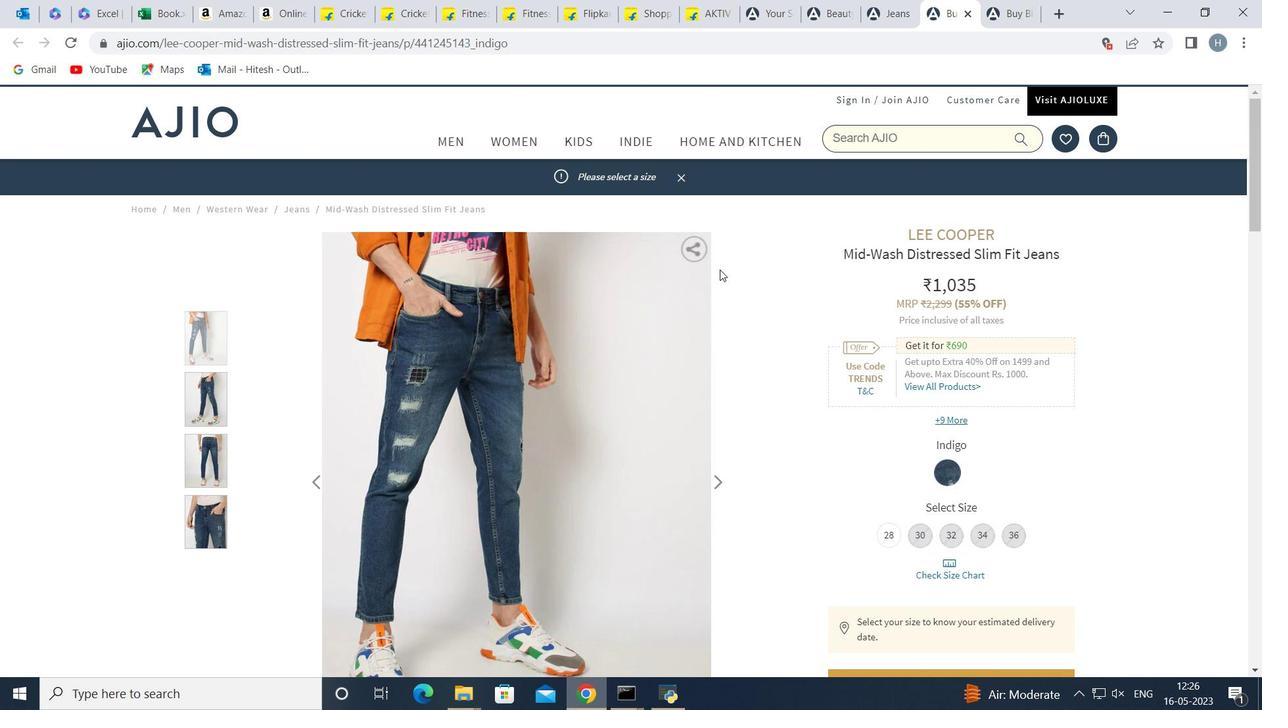 
Action: Mouse scrolled (718, 288) with delta (0, 0)
Screenshot: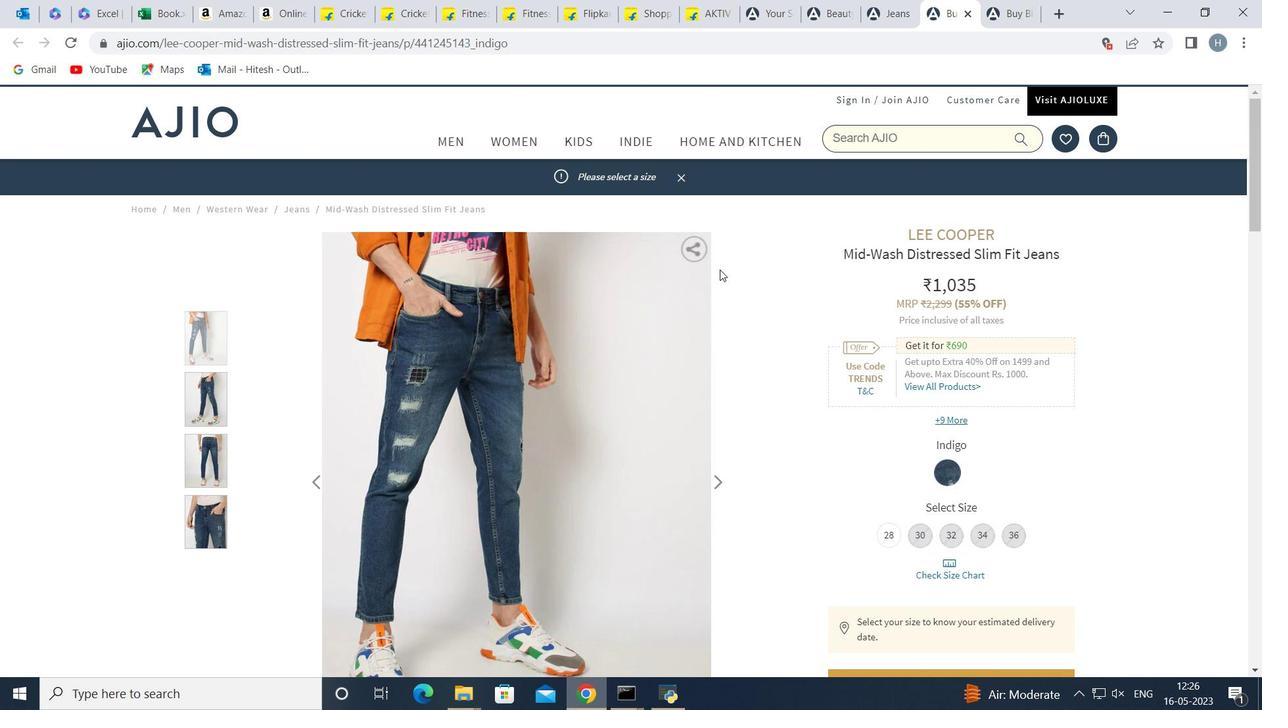 
Action: Mouse moved to (718, 292)
Screenshot: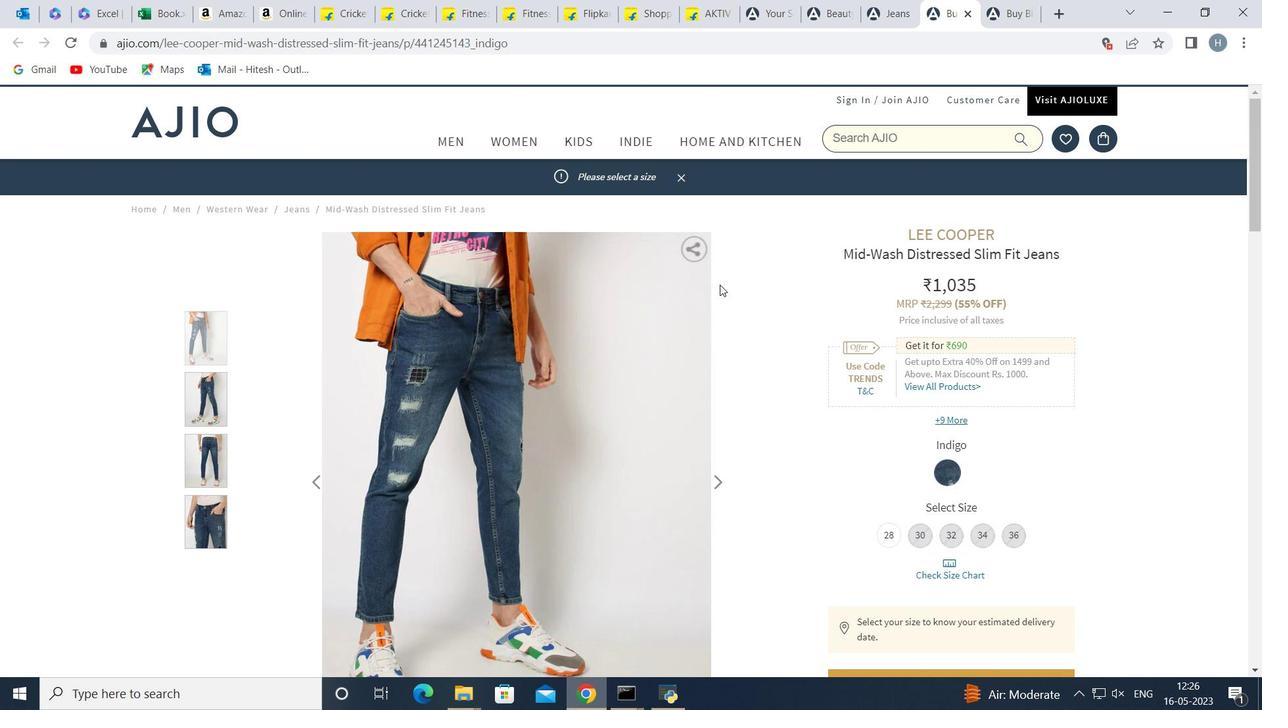 
Action: Mouse scrolled (718, 291) with delta (0, 0)
Screenshot: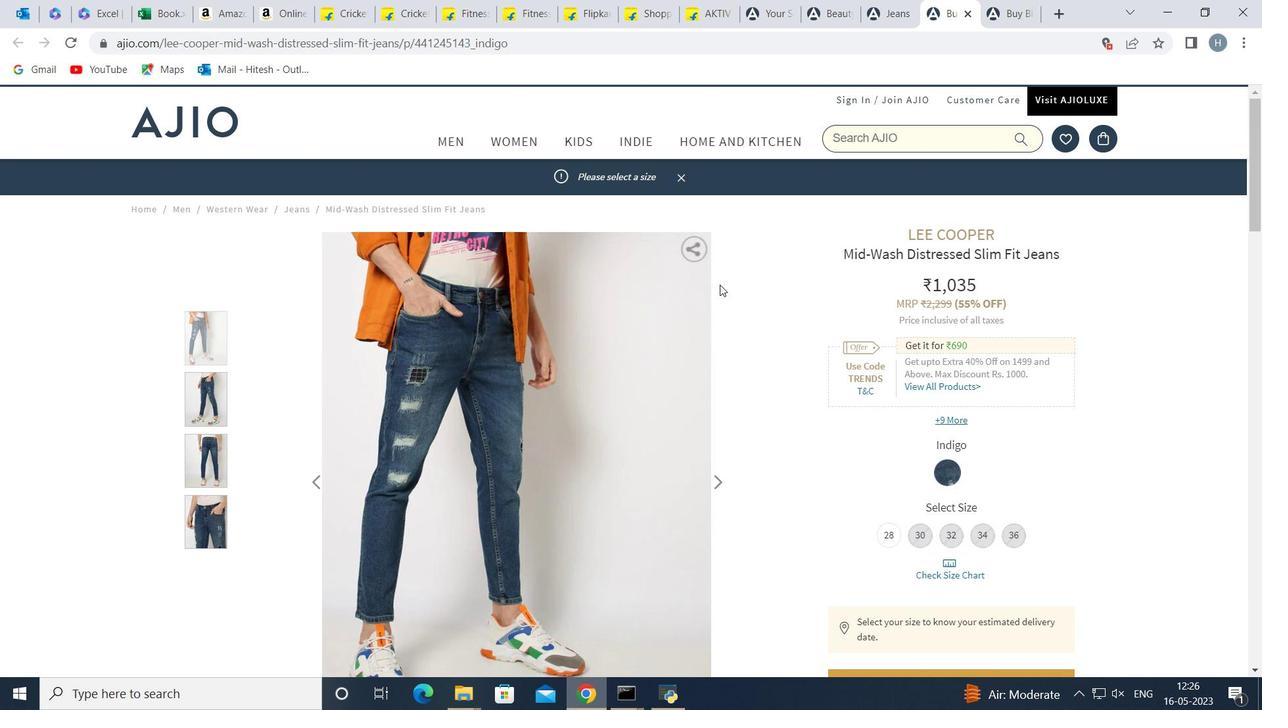 
Action: Mouse moved to (717, 292)
Screenshot: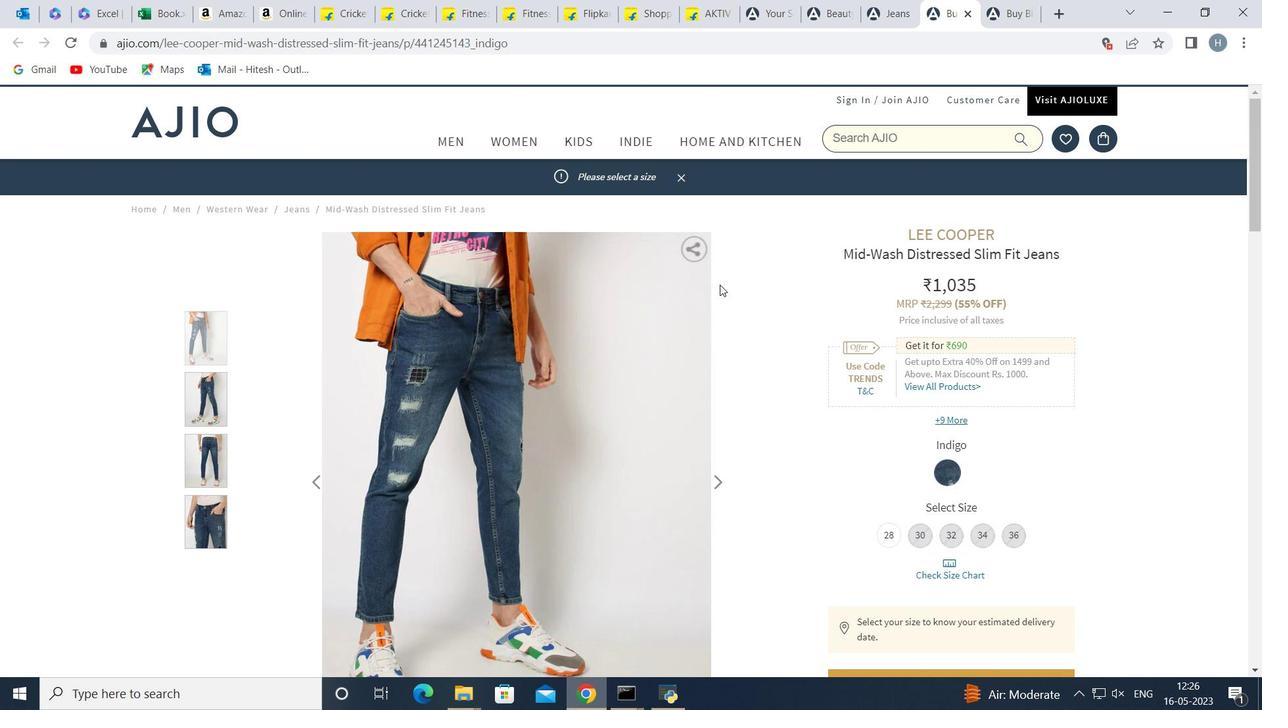 
Action: Mouse scrolled (717, 292) with delta (0, 0)
Screenshot: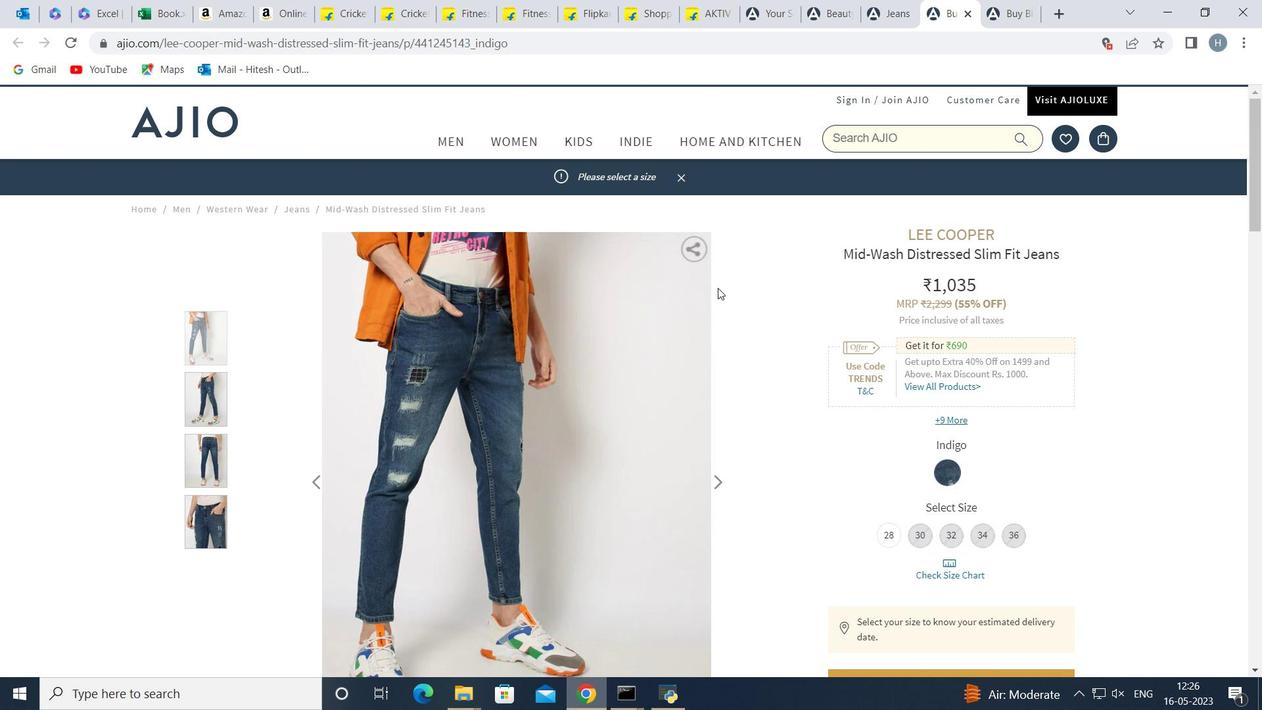 
Action: Mouse moved to (688, 300)
Screenshot: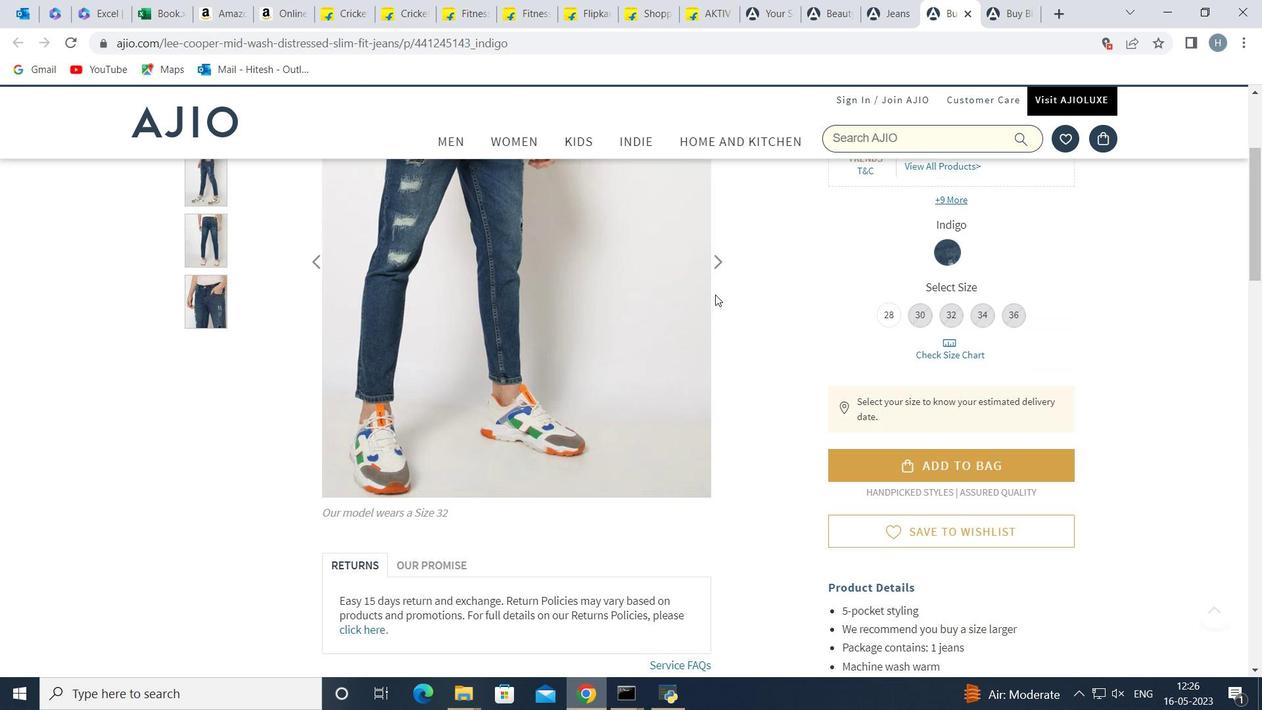 
Action: Mouse scrolled (688, 299) with delta (0, 0)
Screenshot: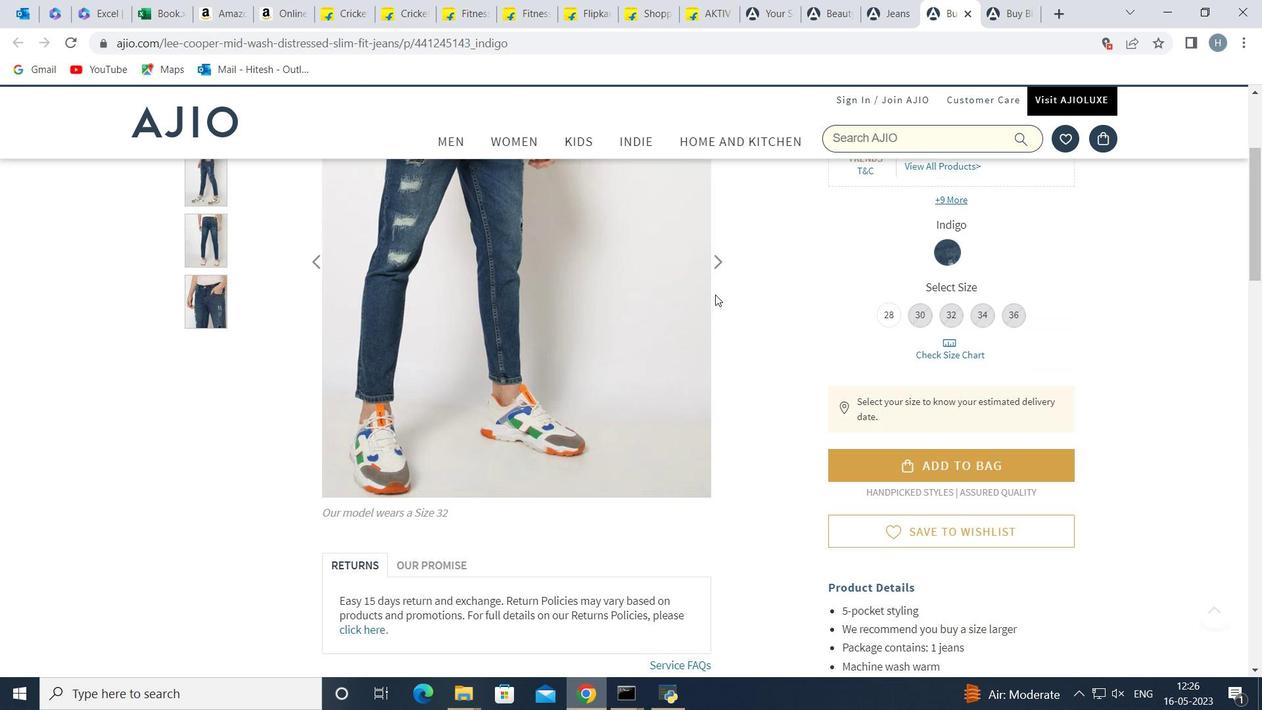 
Action: Mouse moved to (684, 302)
Screenshot: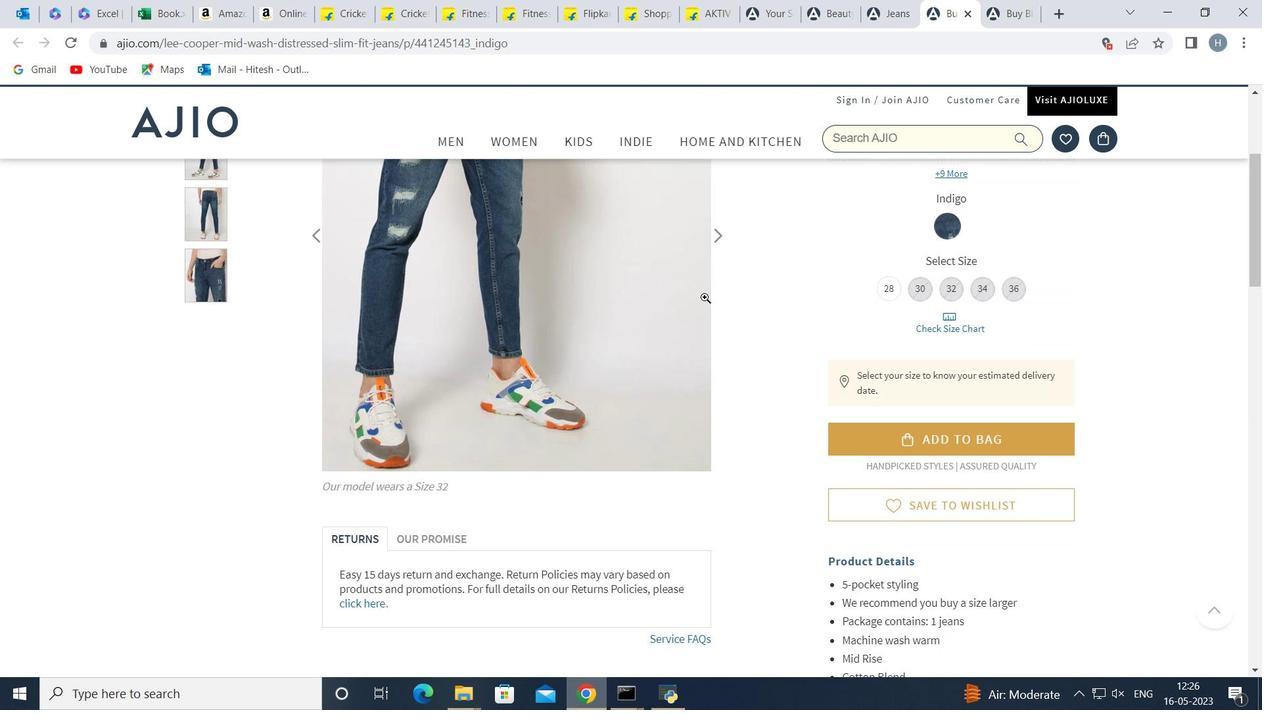 
Action: Mouse scrolled (684, 301) with delta (0, 0)
Screenshot: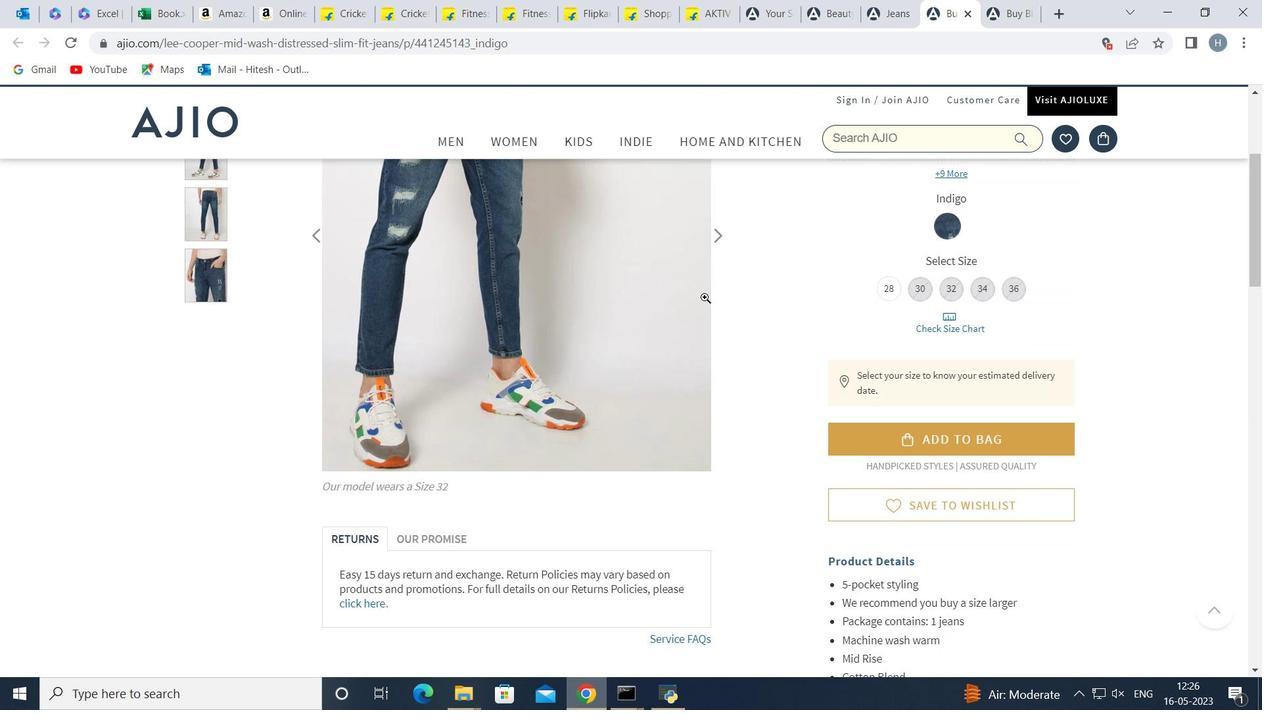 
Action: Mouse moved to (652, 310)
Screenshot: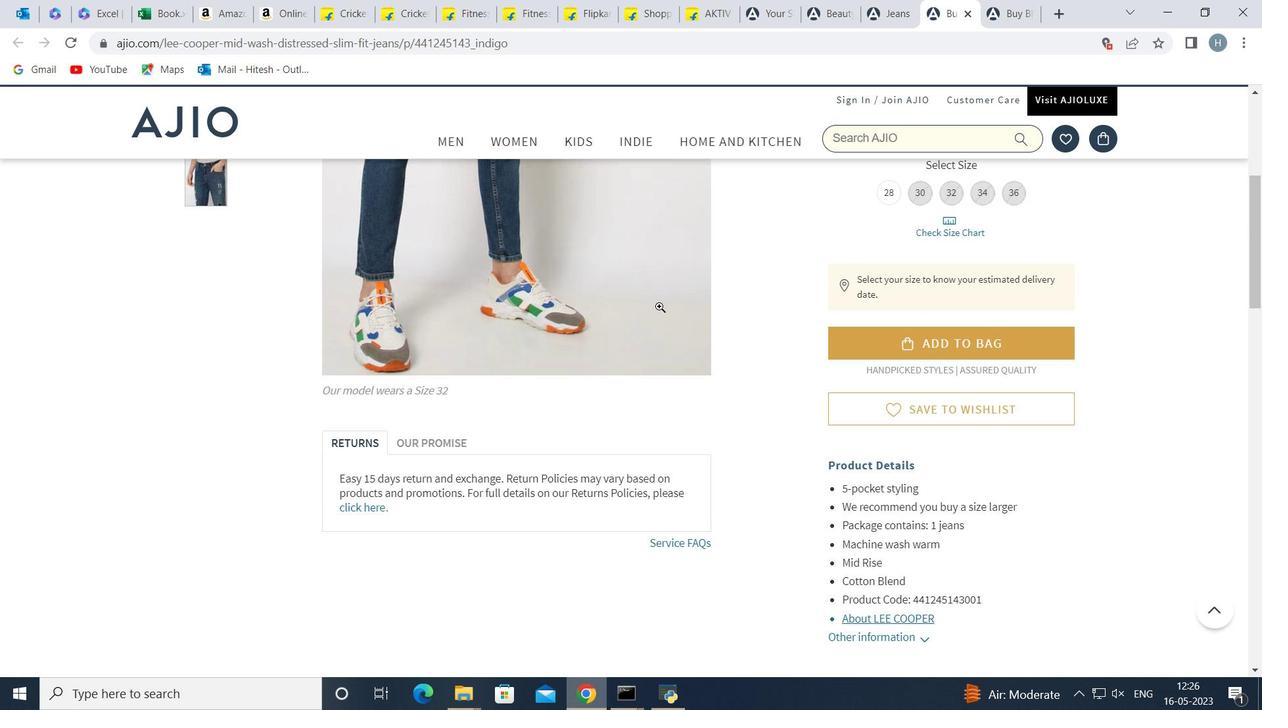 
Action: Mouse scrolled (652, 309) with delta (0, 0)
Screenshot: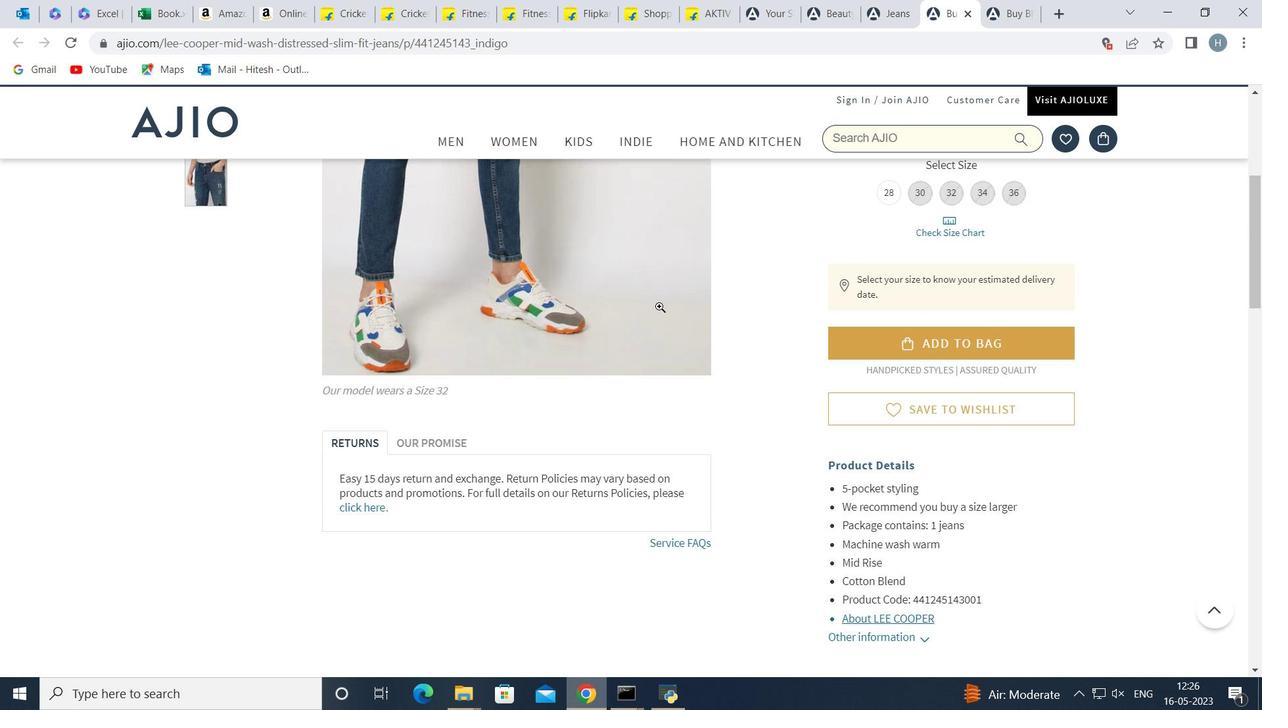 
Action: Mouse moved to (645, 313)
Screenshot: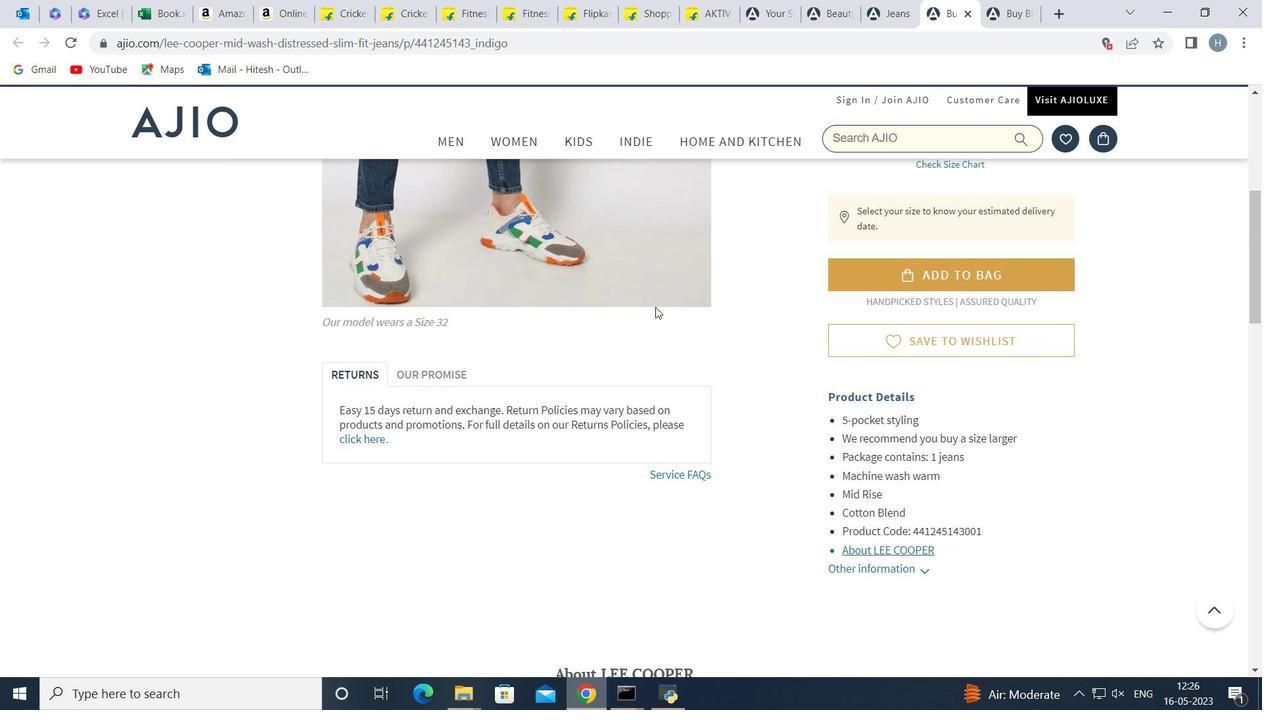 
Action: Mouse scrolled (645, 313) with delta (0, 0)
Screenshot: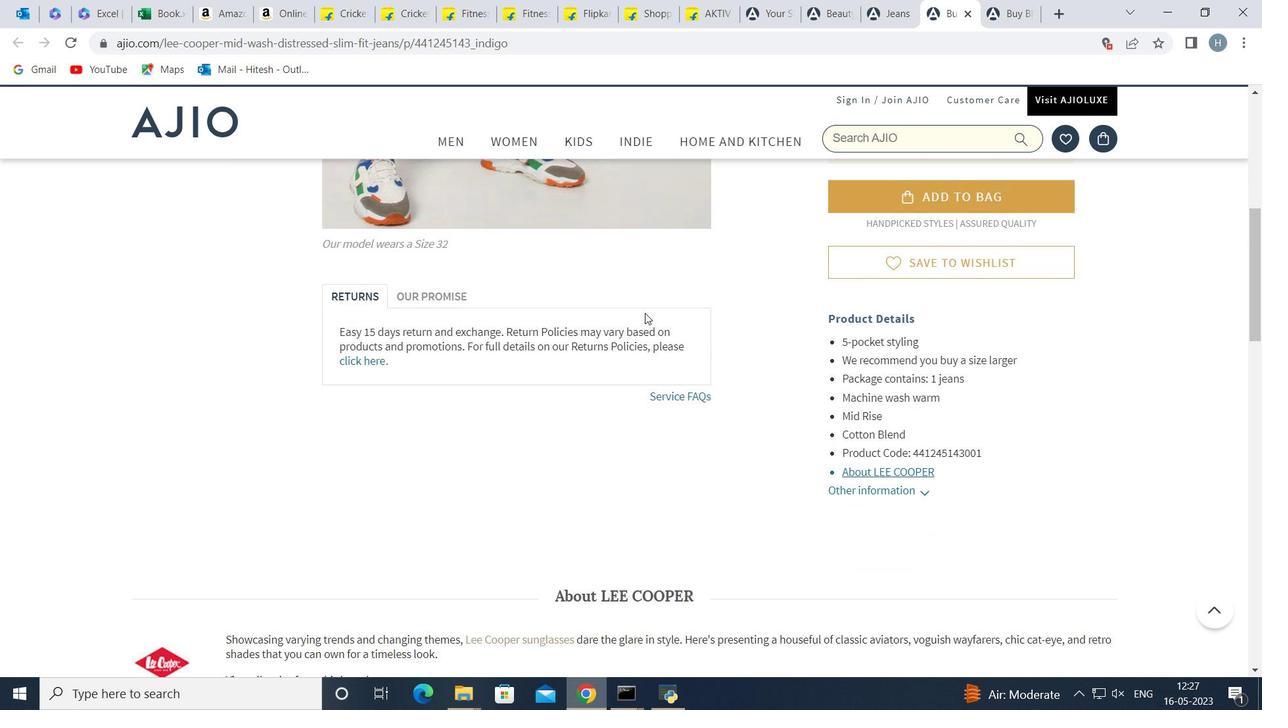 
Action: Mouse scrolled (645, 313) with delta (0, 0)
Screenshot: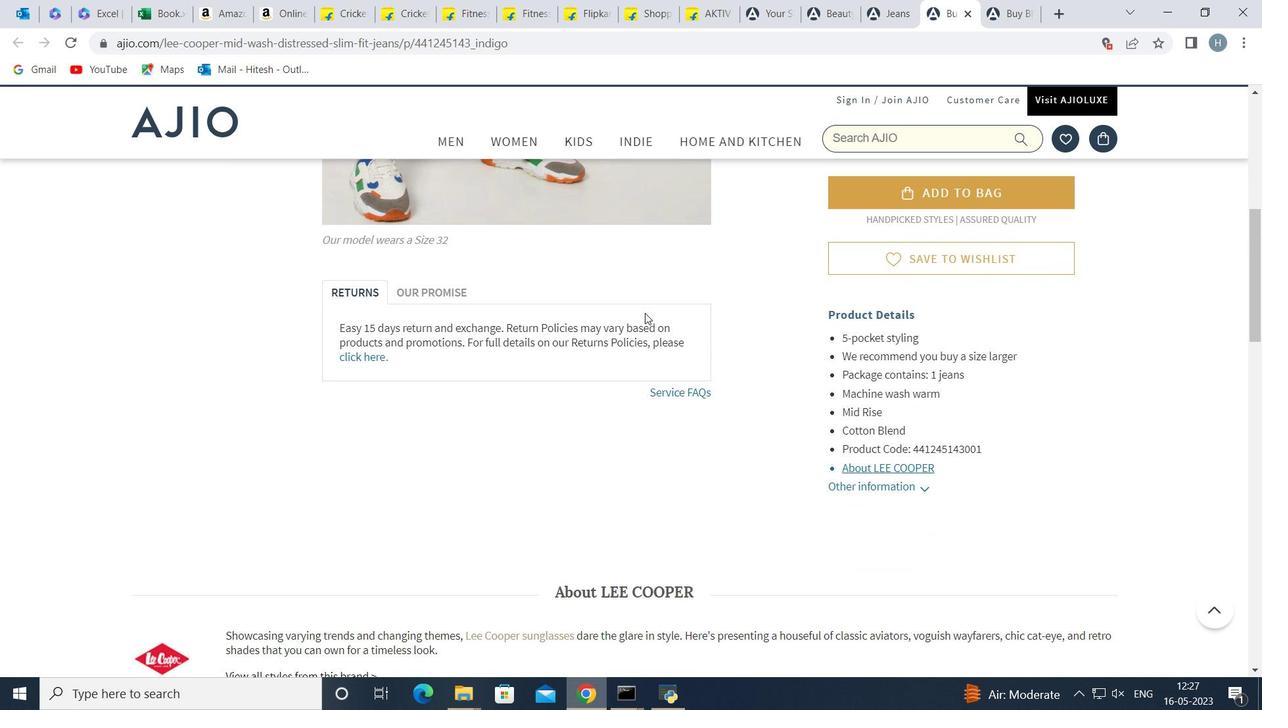 
Action: Mouse scrolled (645, 313) with delta (0, 0)
Screenshot: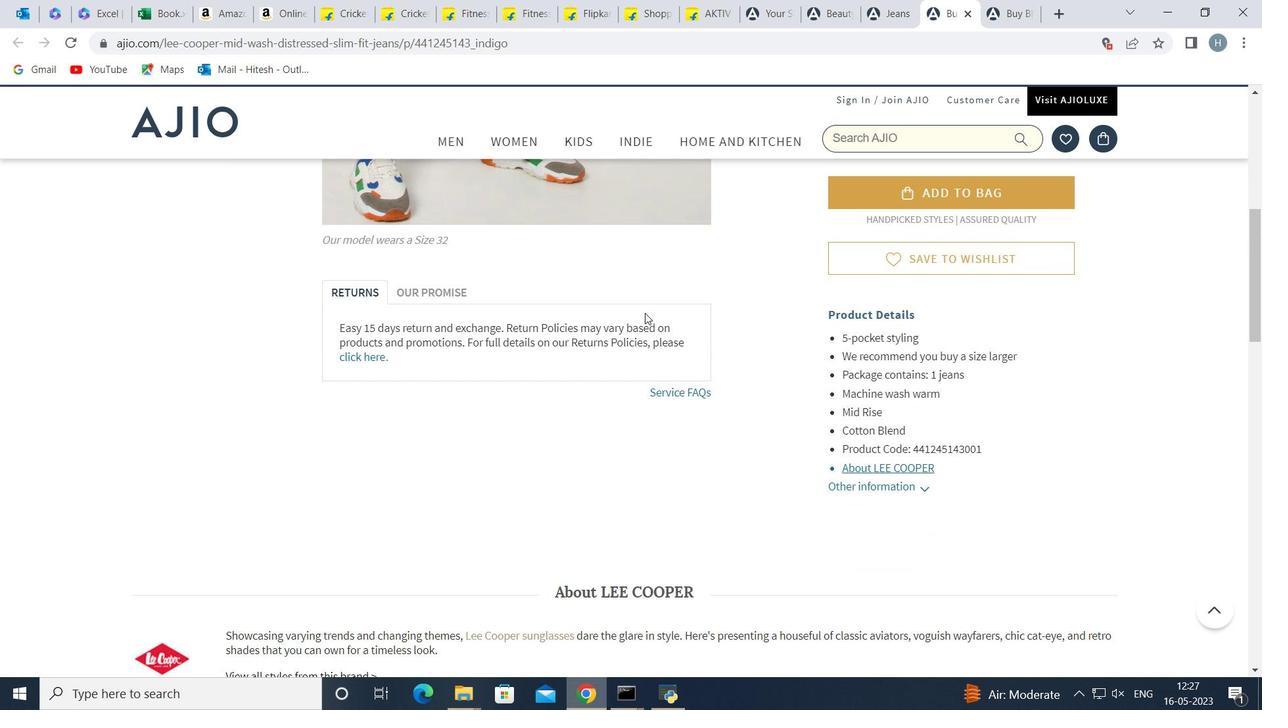 
Action: Mouse scrolled (645, 313) with delta (0, 0)
Screenshot: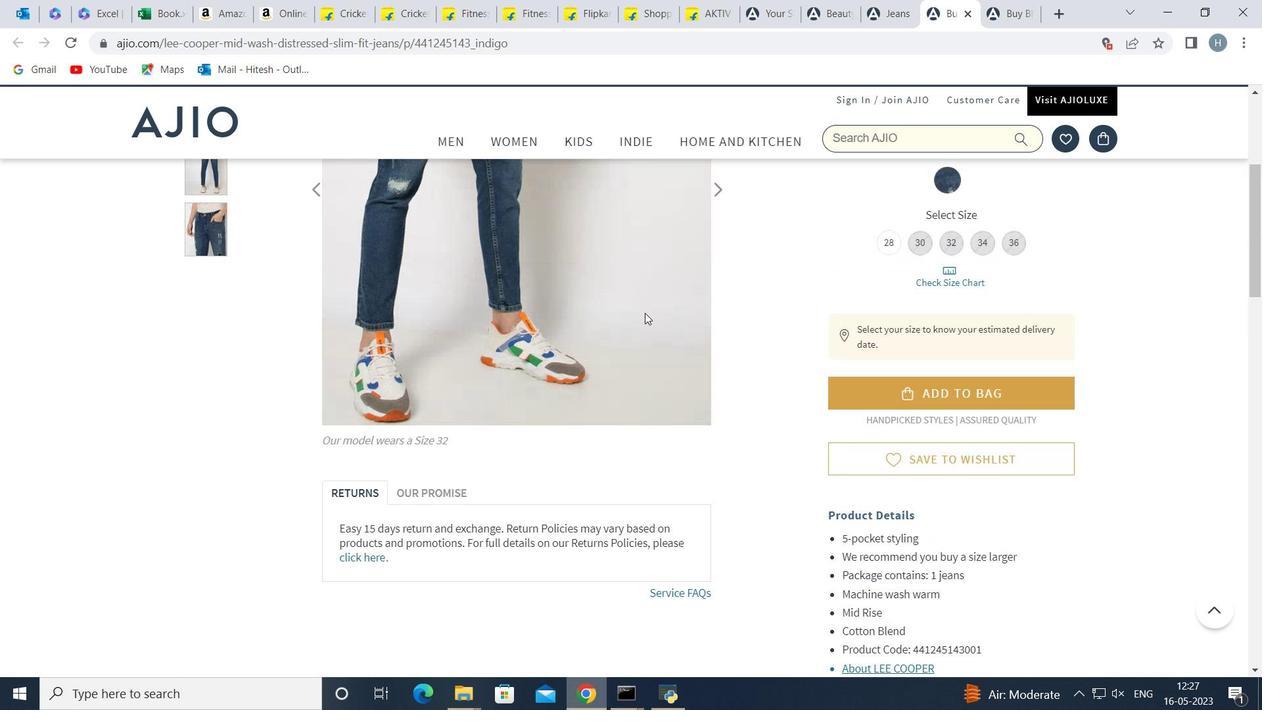 
Action: Mouse scrolled (645, 313) with delta (0, 0)
Screenshot: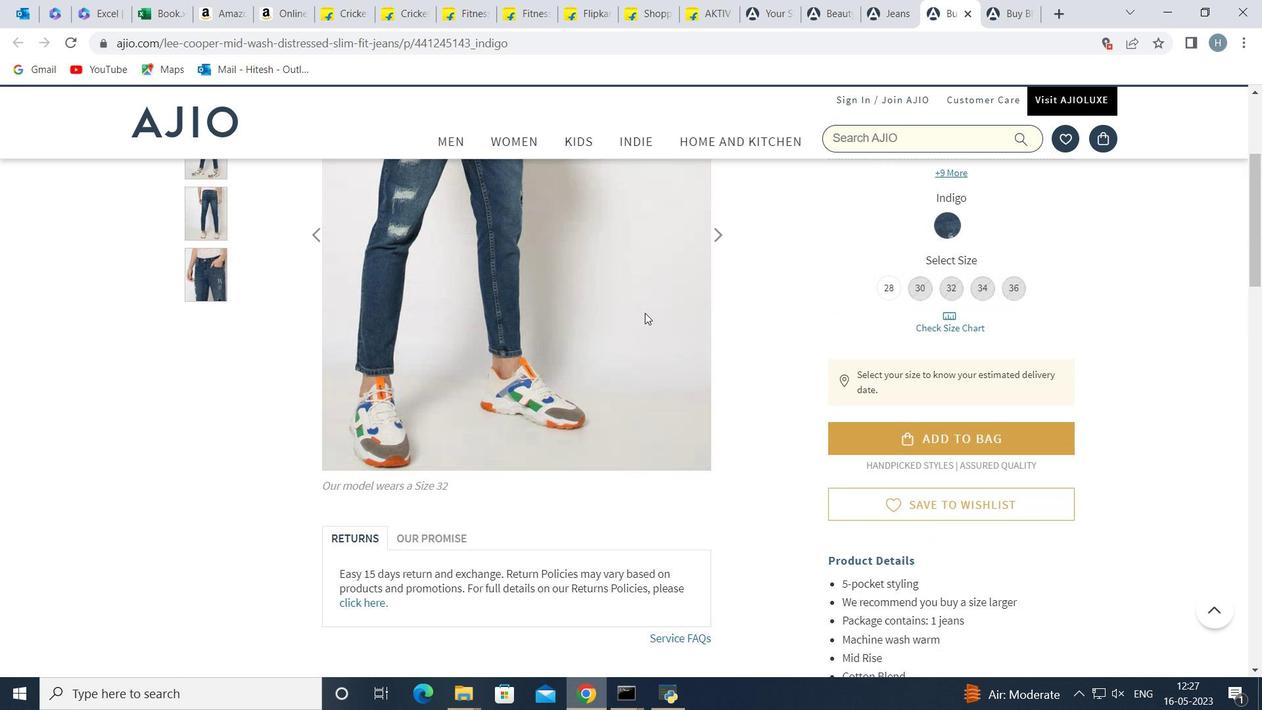 
Action: Mouse moved to (981, 458)
Screenshot: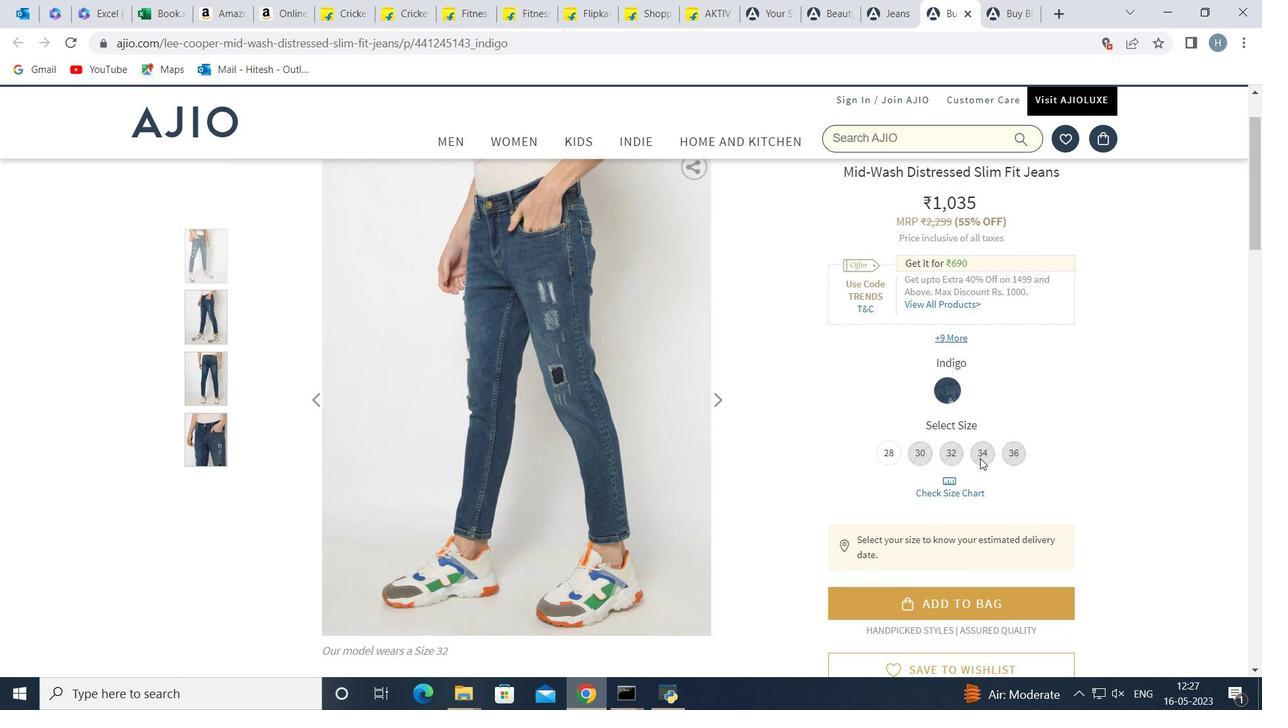 
Action: Mouse pressed left at (981, 458)
Screenshot: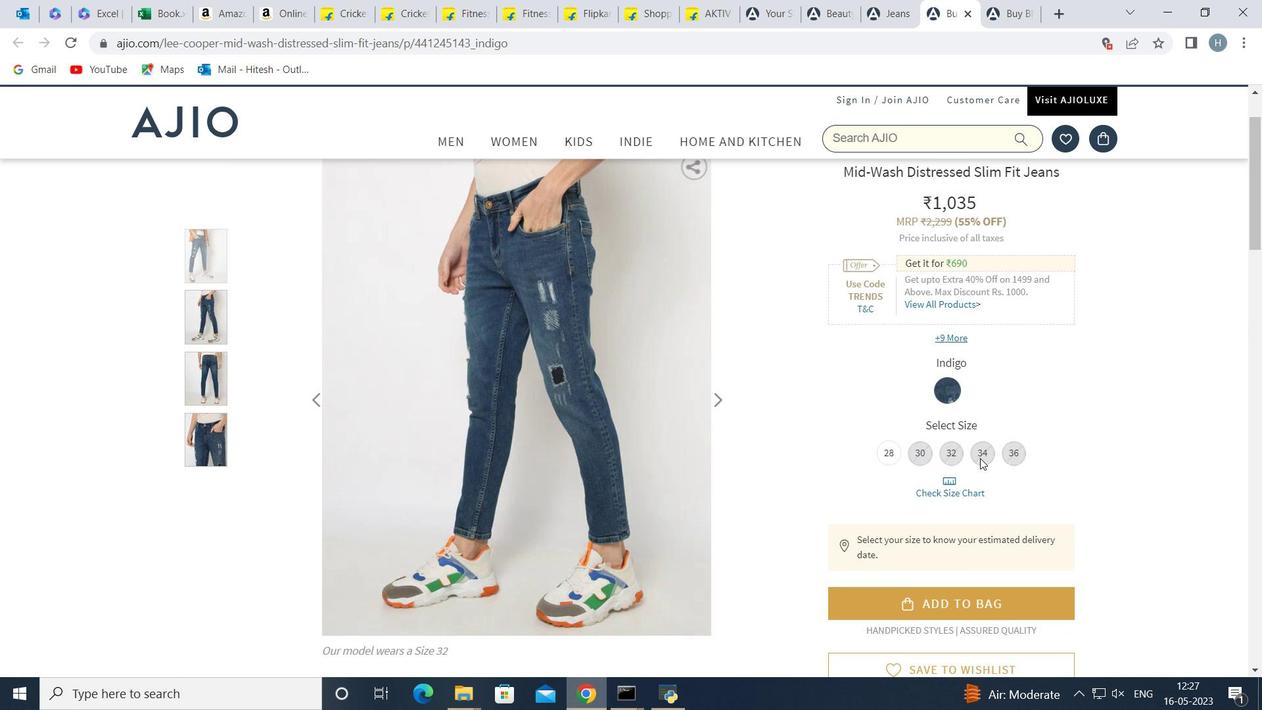 
Action: Mouse moved to (991, 445)
Screenshot: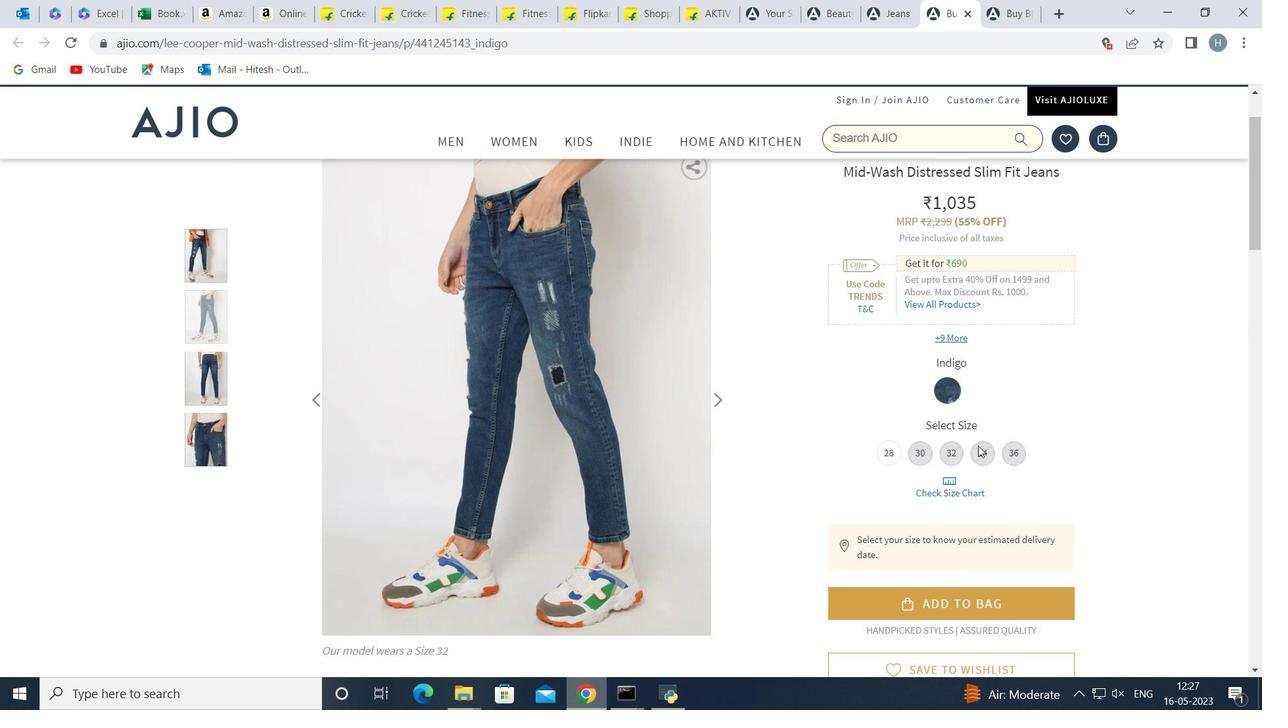 
Action: Mouse pressed left at (991, 445)
Screenshot: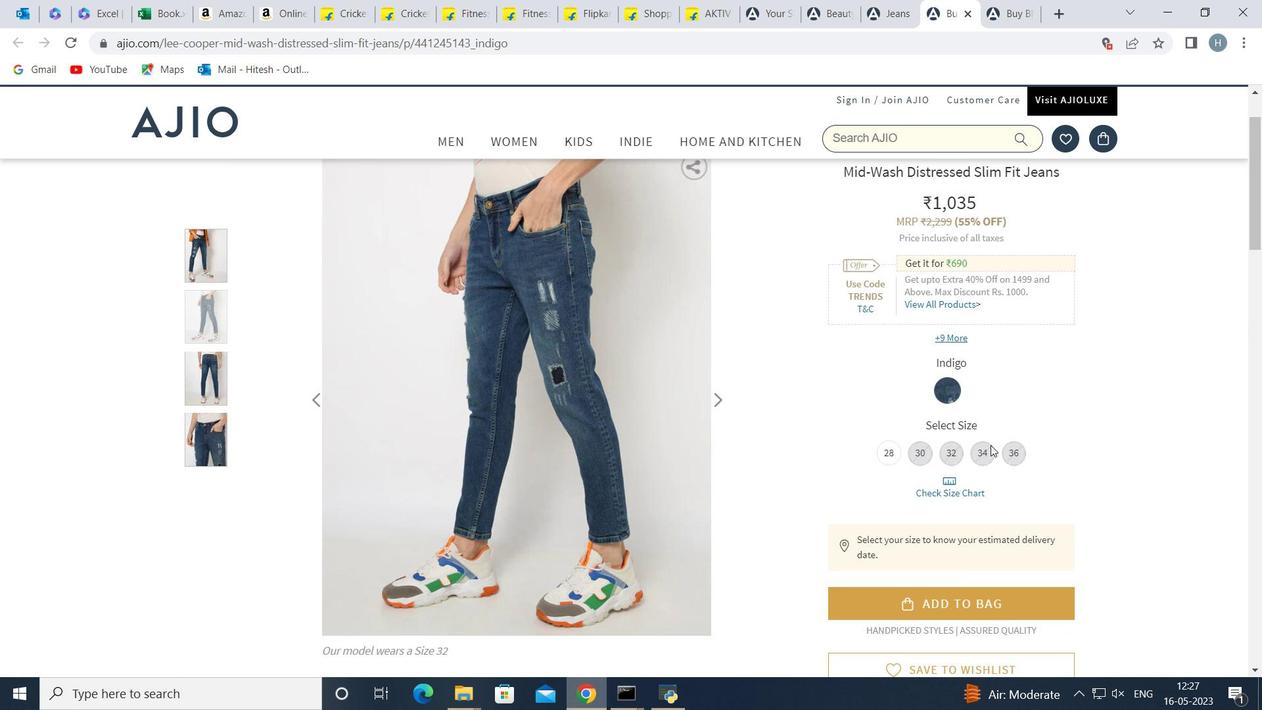 
Action: Mouse moved to (982, 454)
Screenshot: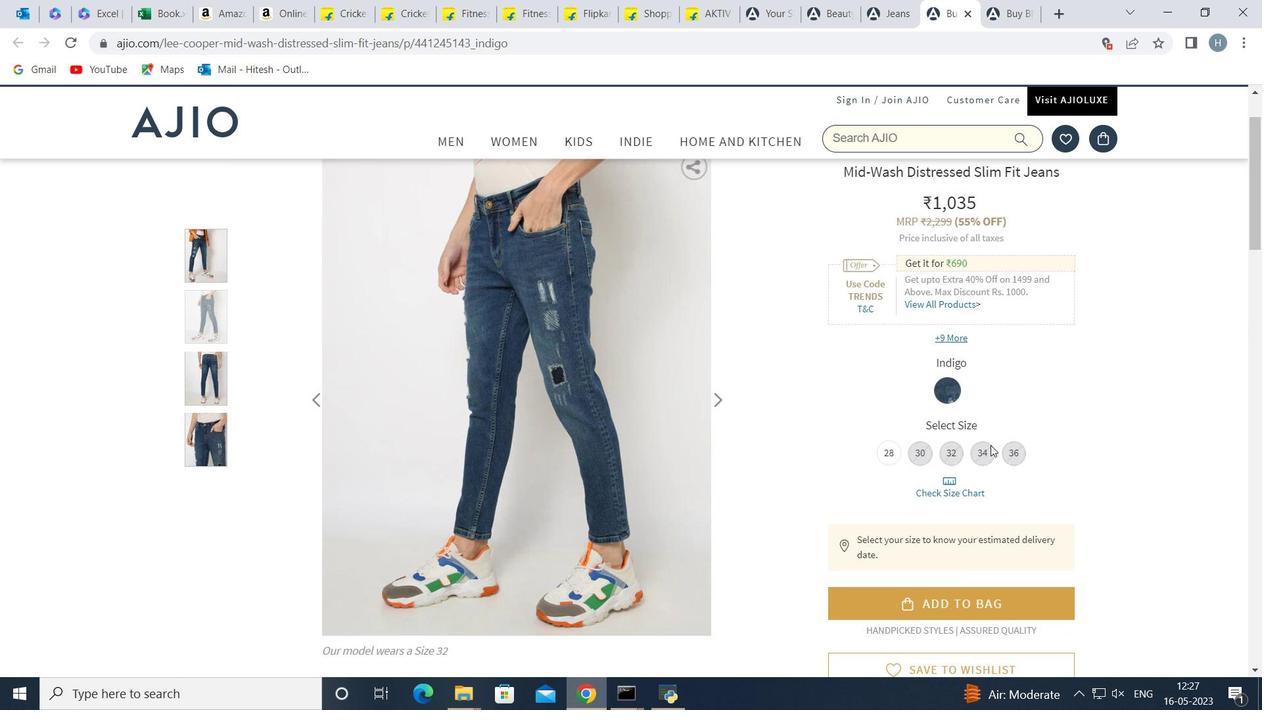 
Action: Mouse pressed left at (982, 454)
Screenshot: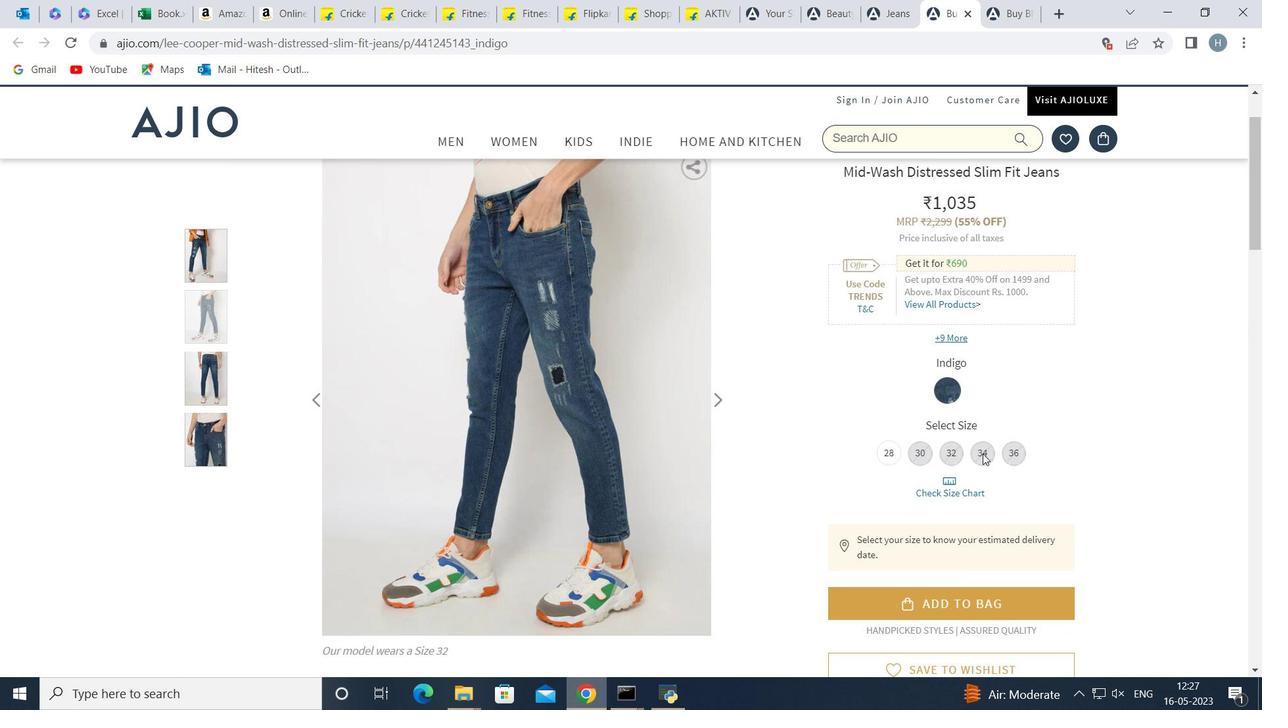 
Action: Mouse pressed left at (982, 454)
Screenshot: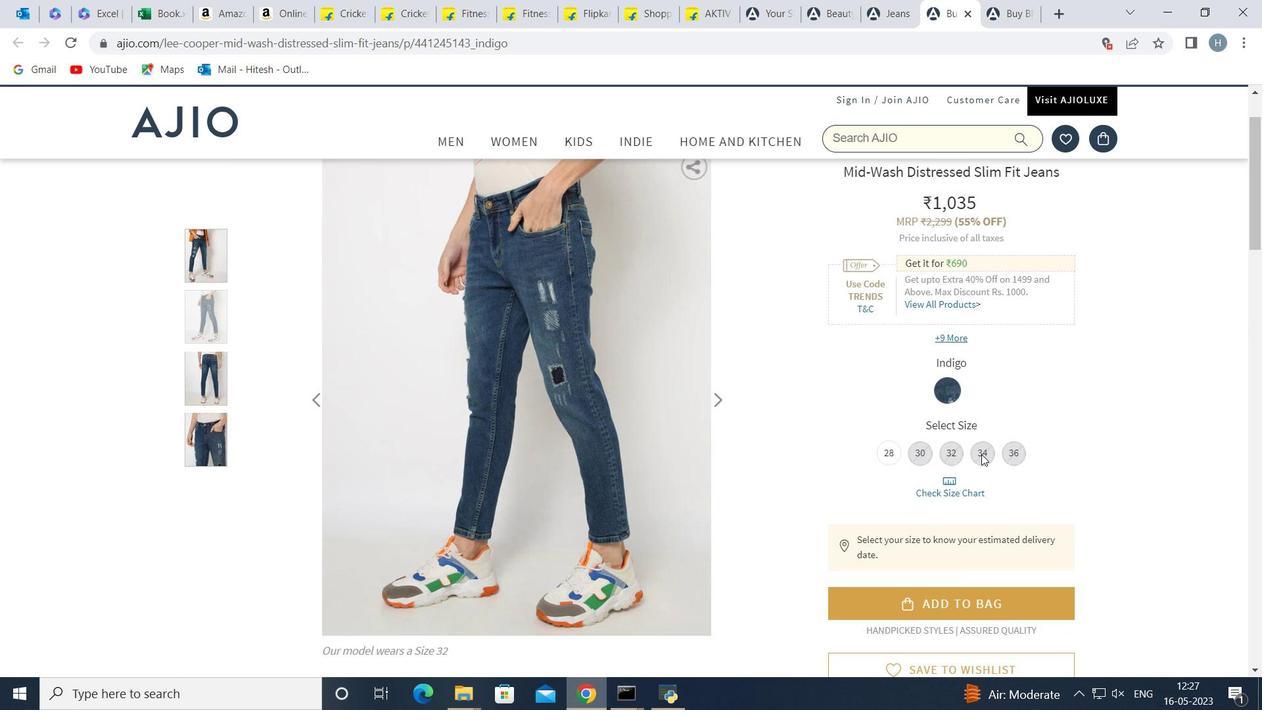 
Action: Mouse pressed left at (982, 454)
Screenshot: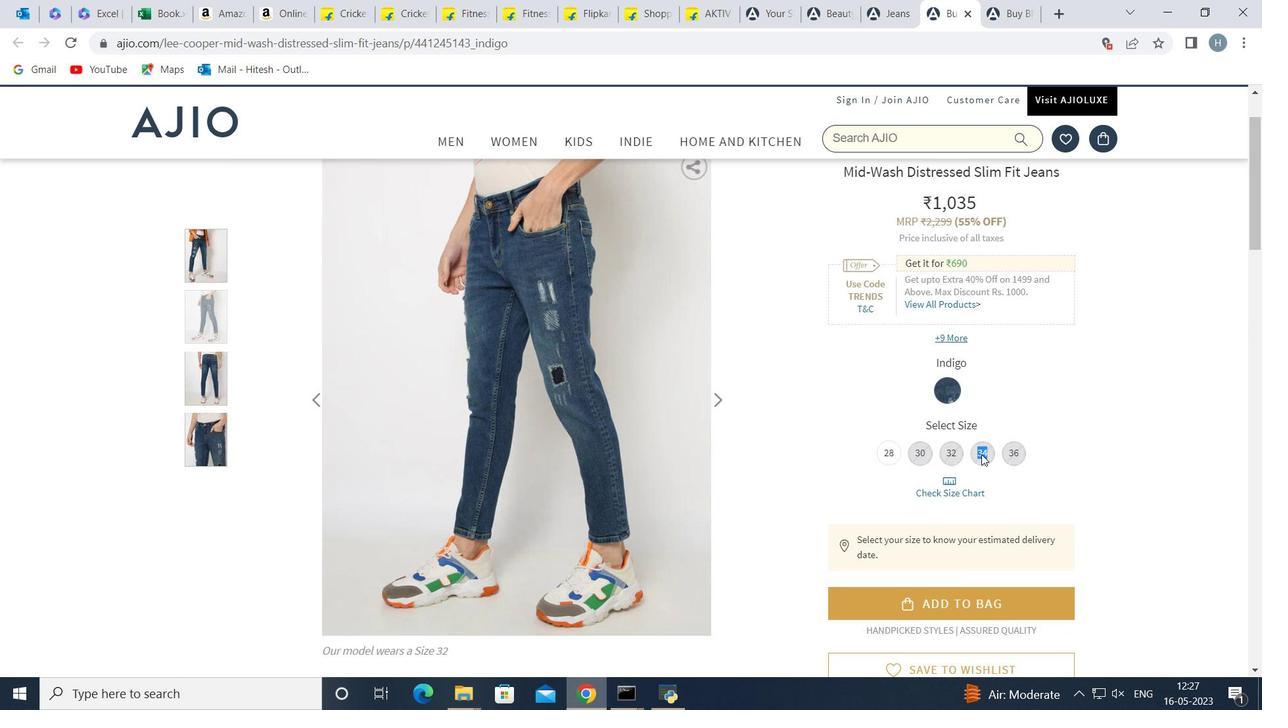
Action: Mouse moved to (1026, 399)
Screenshot: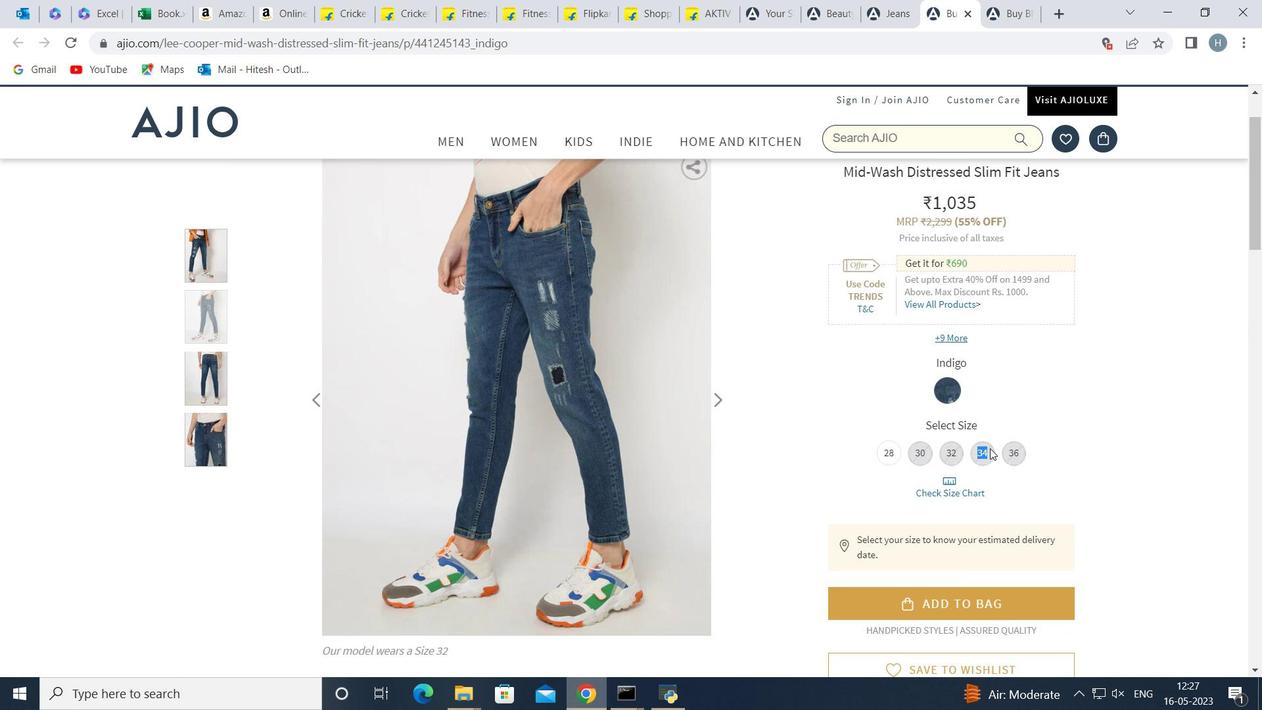 
Action: Mouse pressed left at (1026, 399)
Screenshot: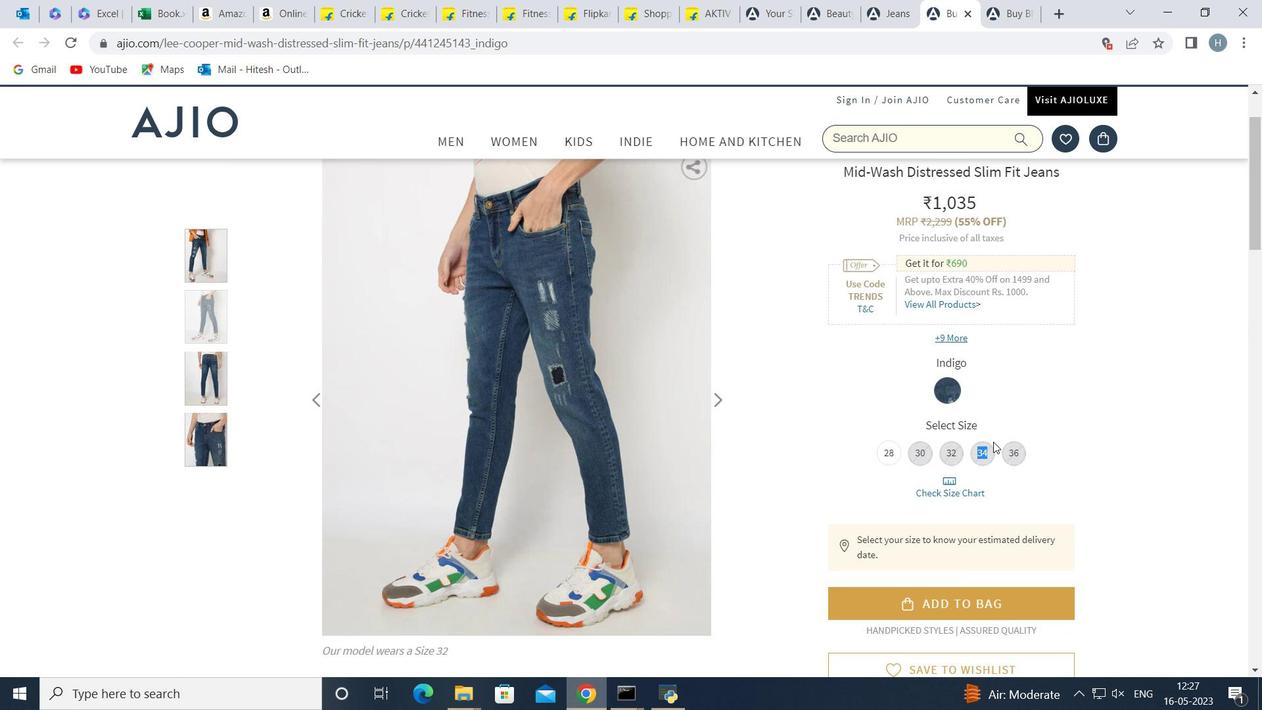
Action: Mouse moved to (995, 363)
Screenshot: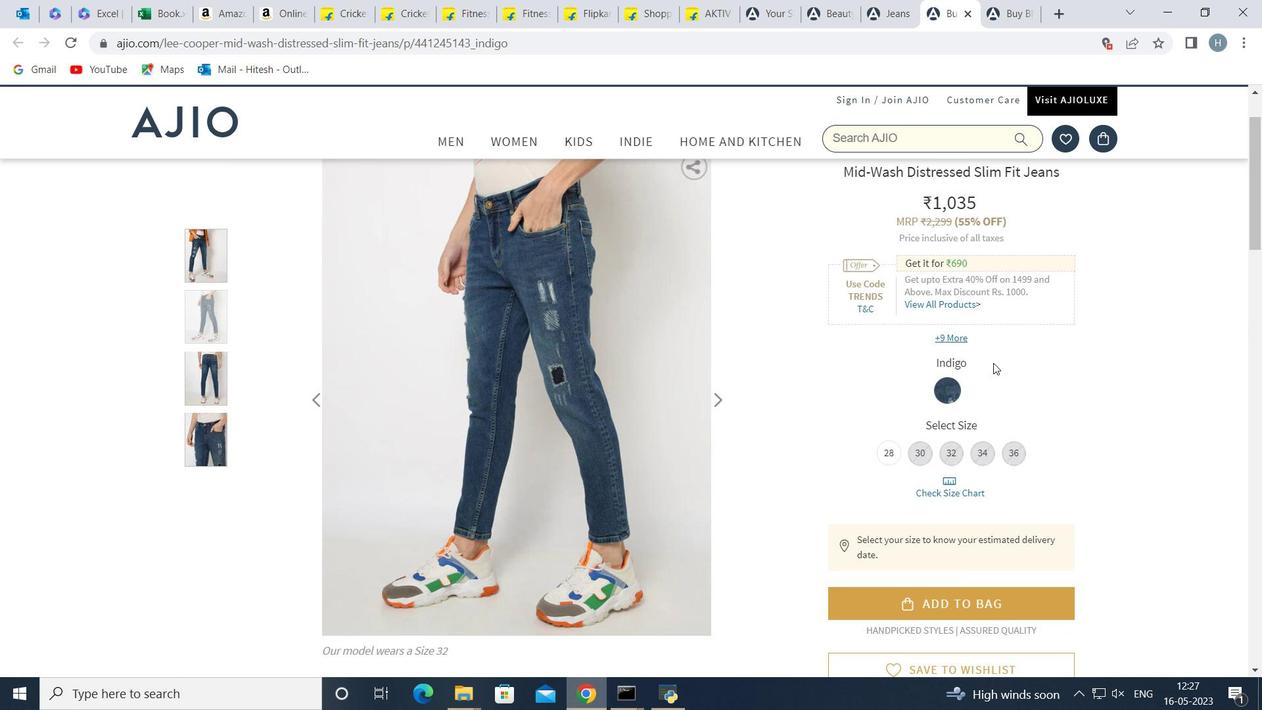 
Action: Mouse scrolled (995, 363) with delta (0, 0)
Screenshot: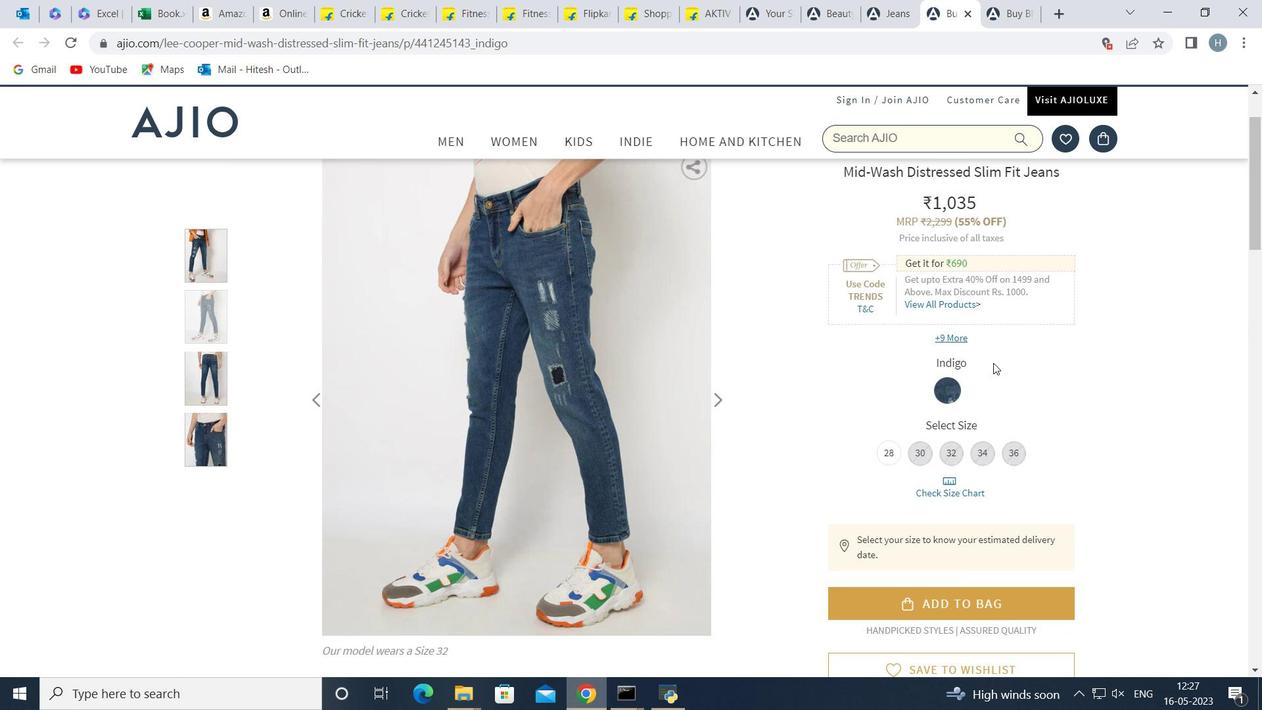 
Action: Mouse scrolled (995, 363) with delta (0, 0)
Screenshot: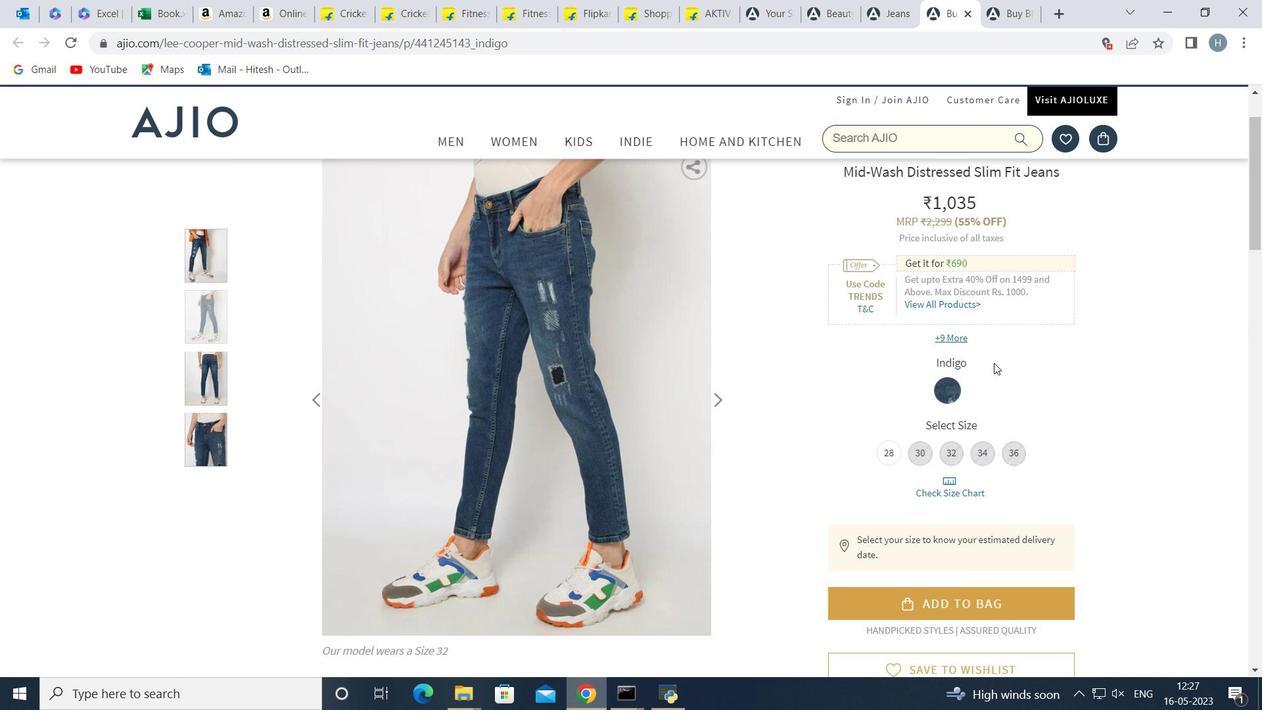 
Action: Mouse moved to (994, 445)
Screenshot: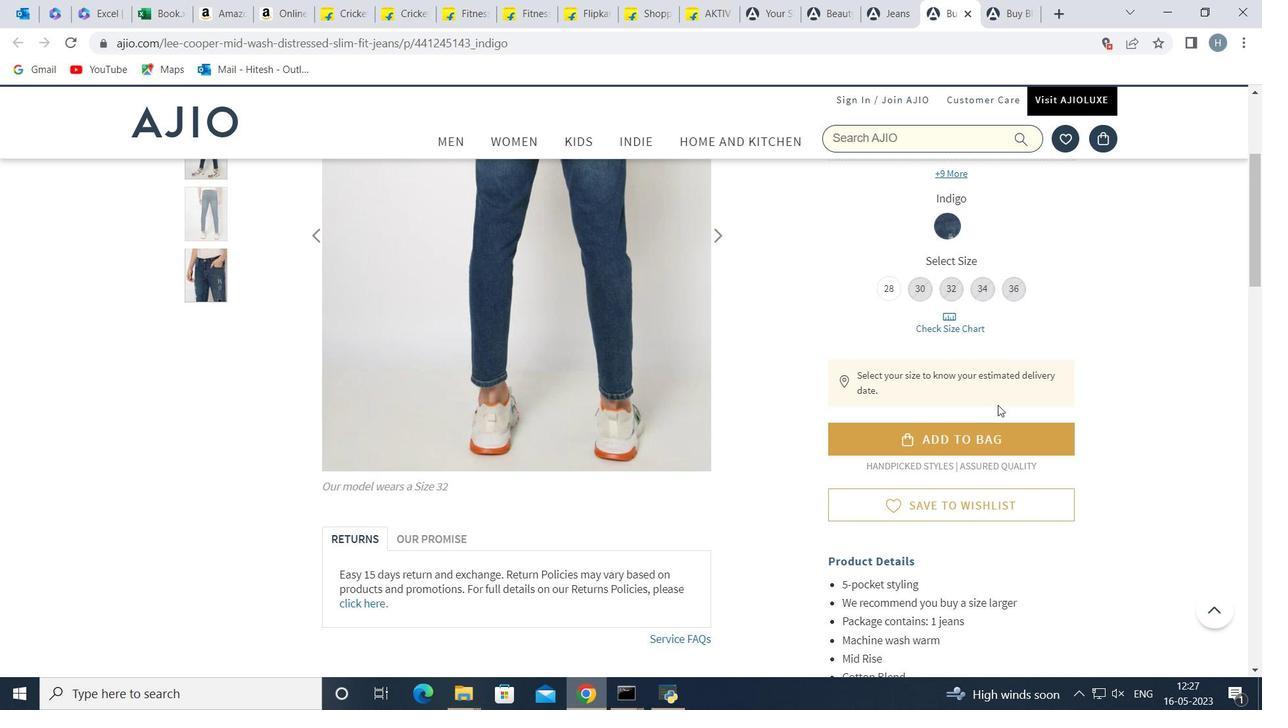 
Action: Mouse pressed left at (994, 445)
Screenshot: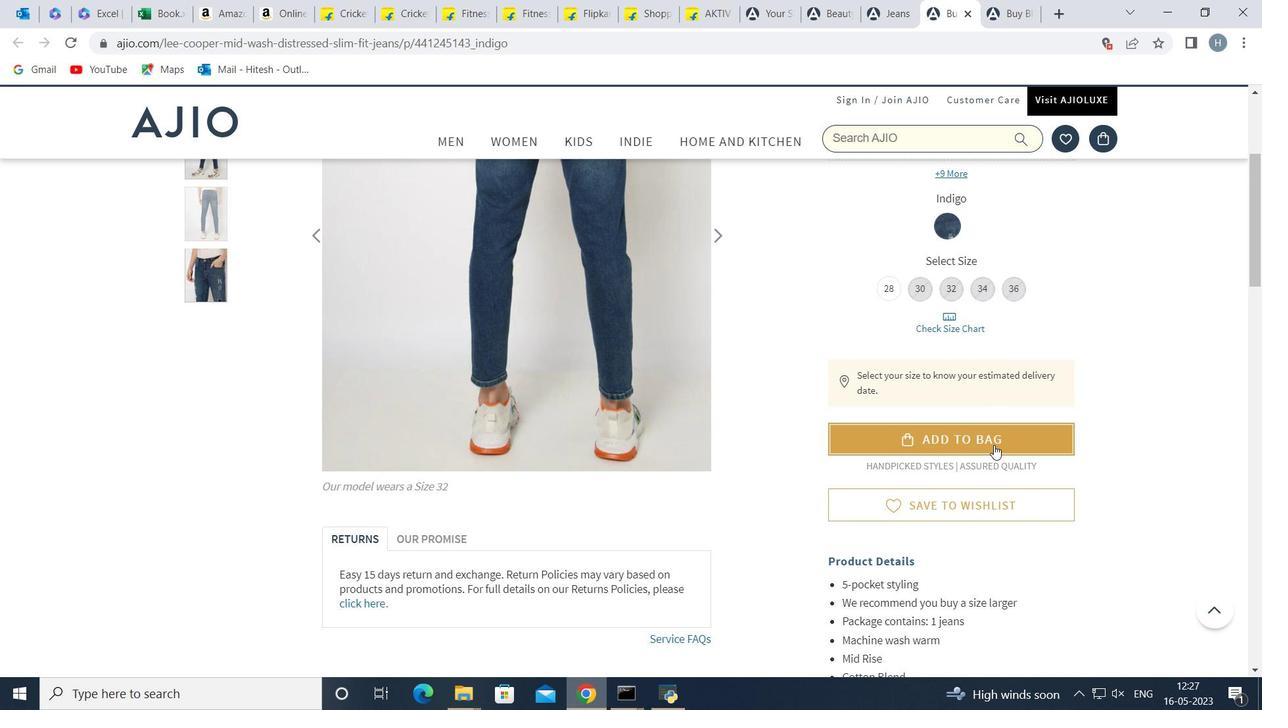 
Action: Mouse moved to (981, 380)
Screenshot: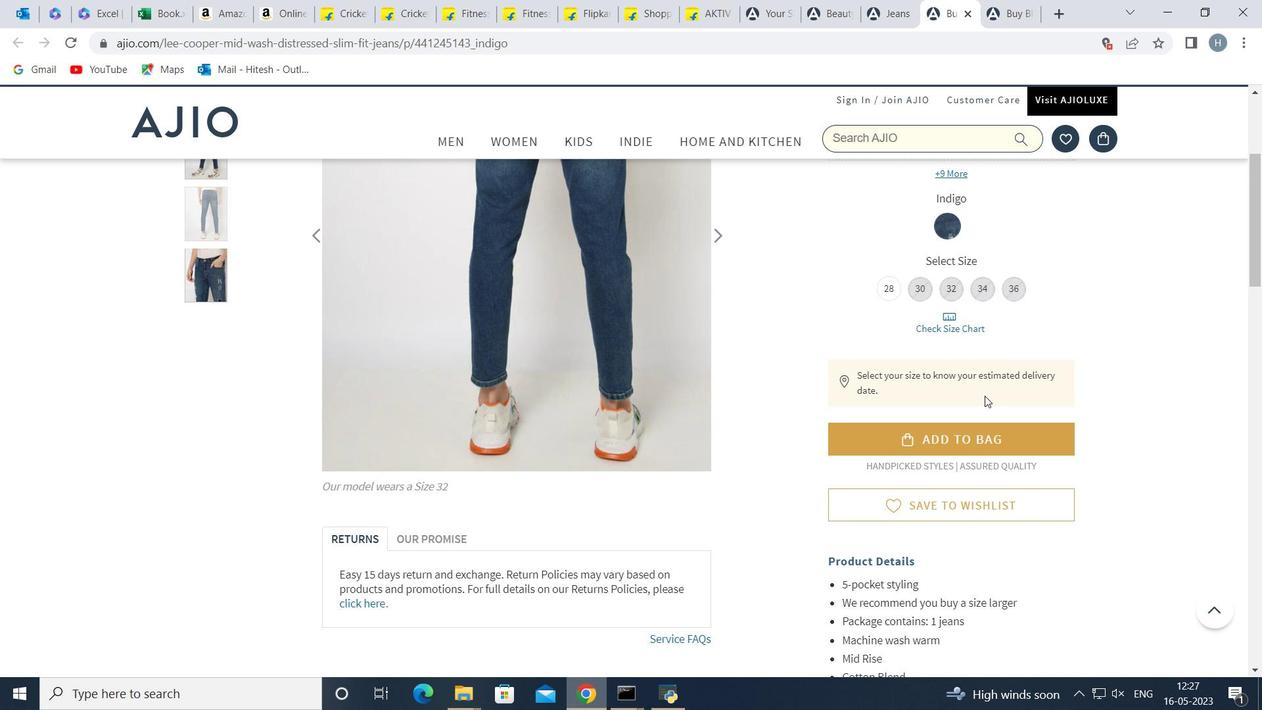 
Action: Mouse scrolled (981, 381) with delta (0, 0)
Screenshot: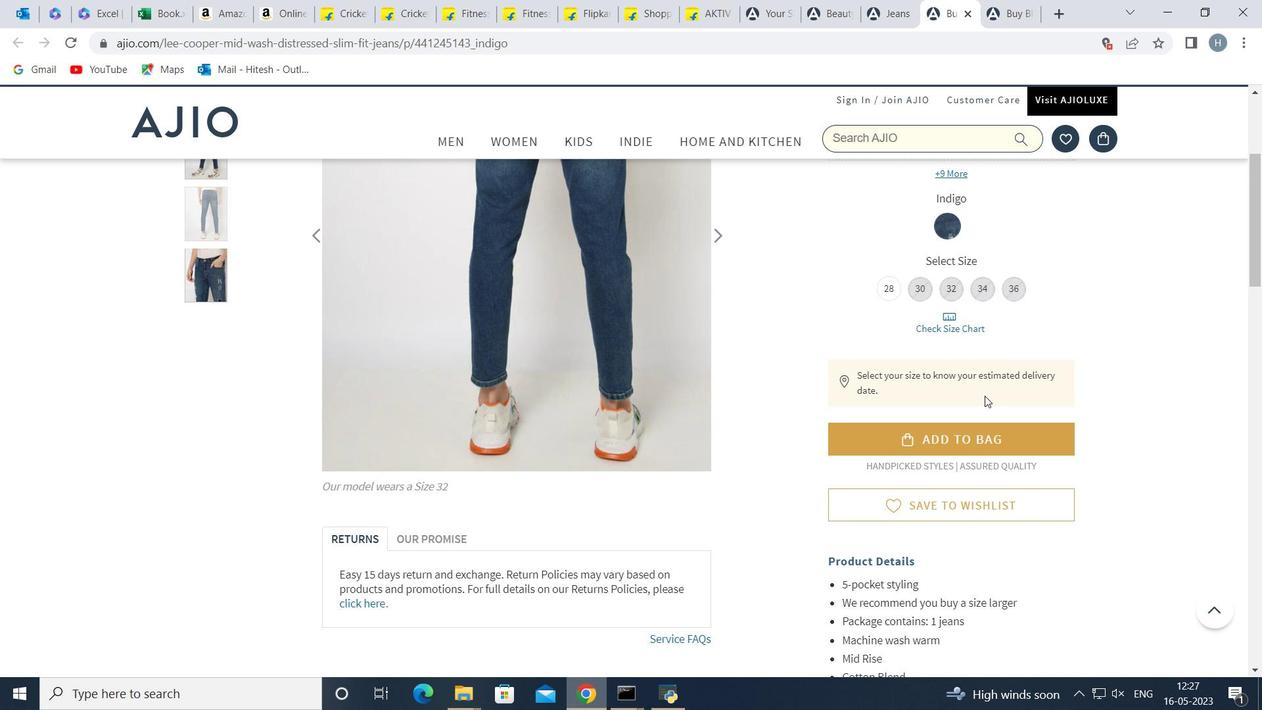 
Action: Mouse moved to (981, 376)
Screenshot: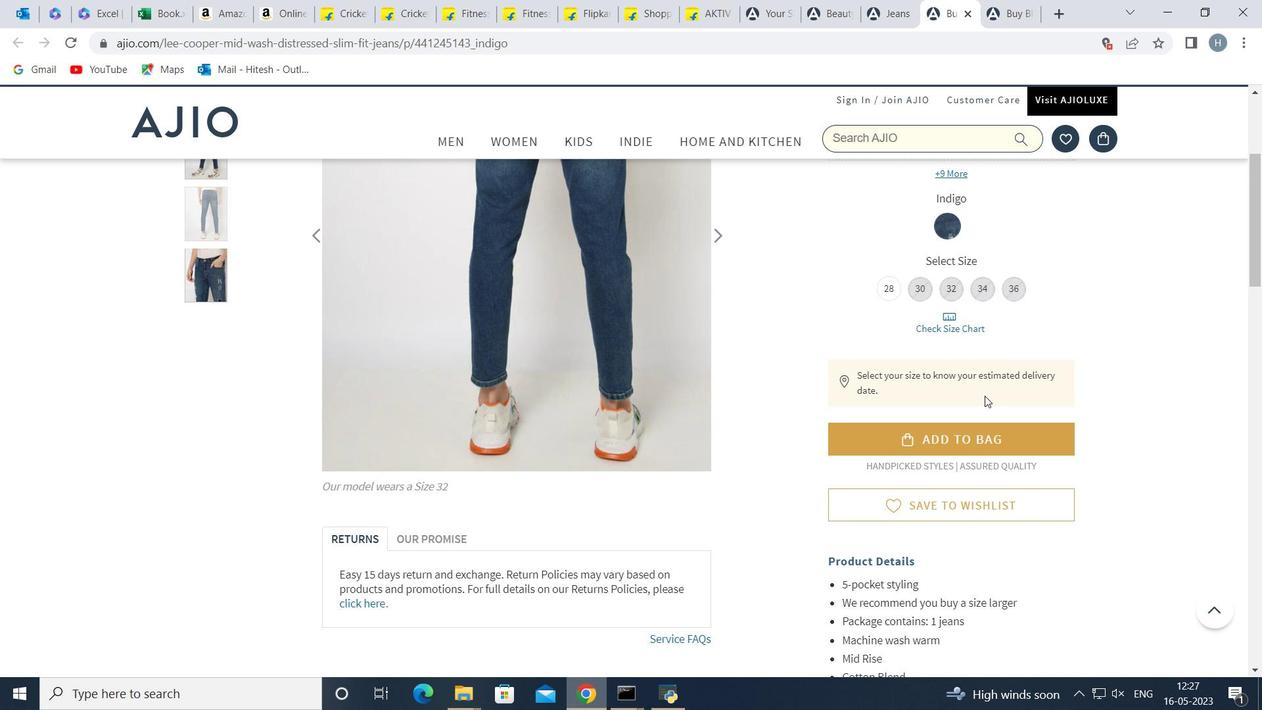 
Action: Mouse scrolled (981, 377) with delta (0, 0)
Screenshot: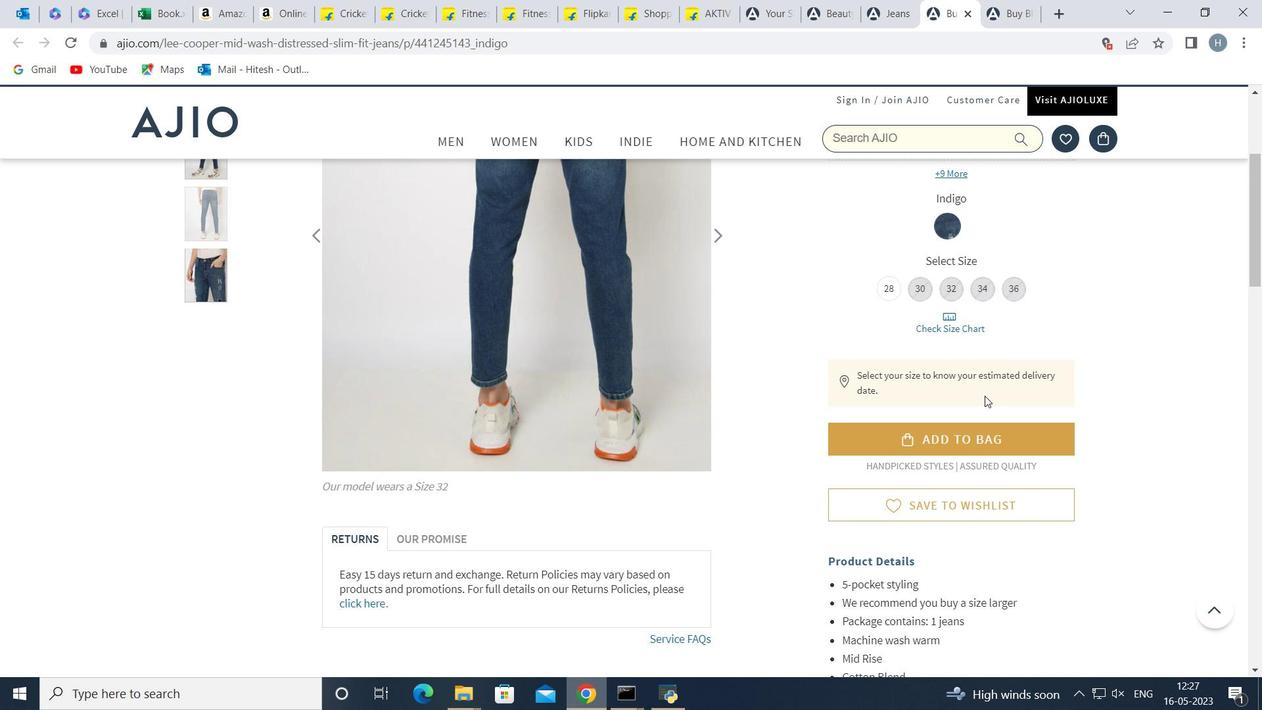
Action: Mouse moved to (978, 369)
Screenshot: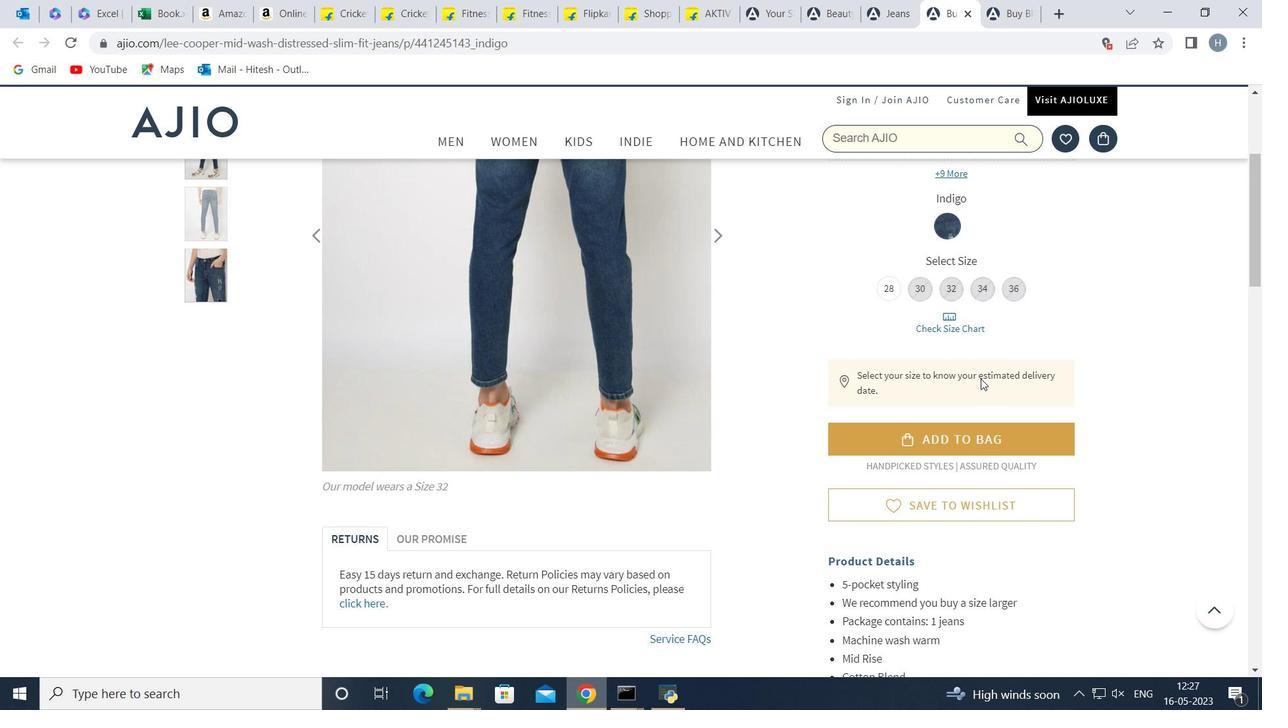 
Action: Mouse scrolled (978, 369) with delta (0, 0)
Screenshot: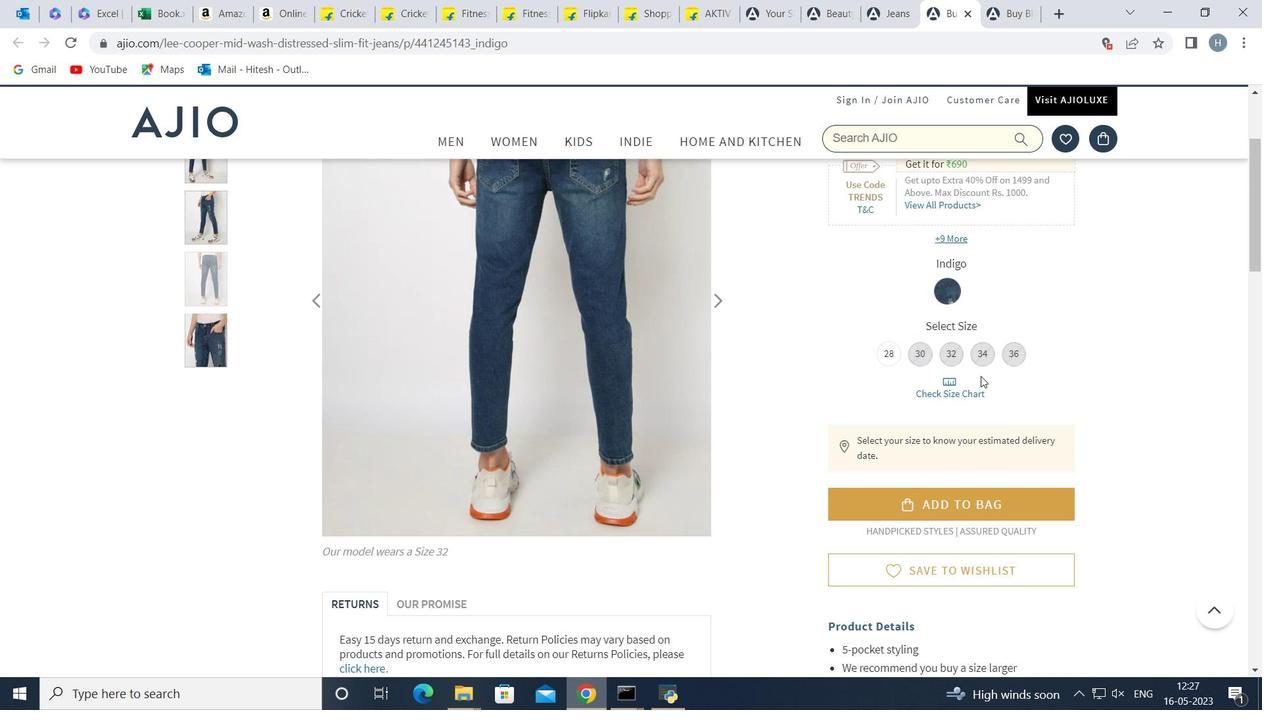 
Action: Mouse scrolled (978, 369) with delta (0, 0)
Screenshot: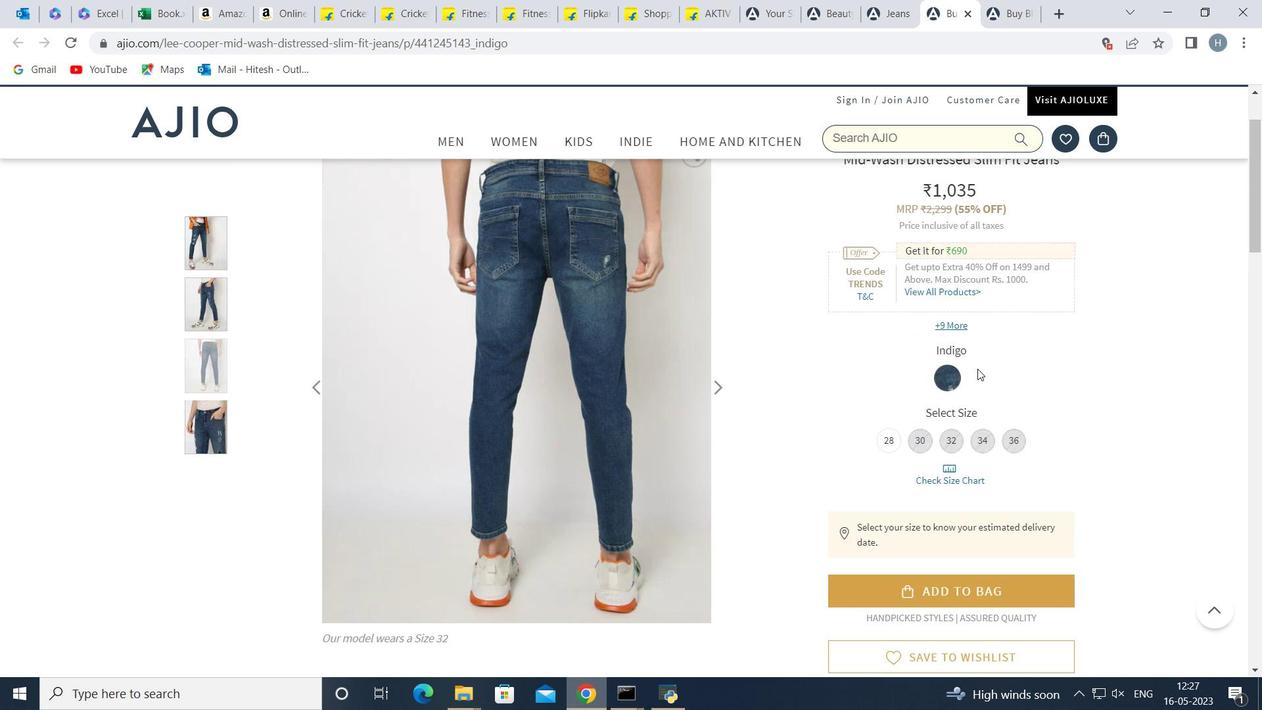 
Action: Mouse scrolled (978, 369) with delta (0, 0)
Screenshot: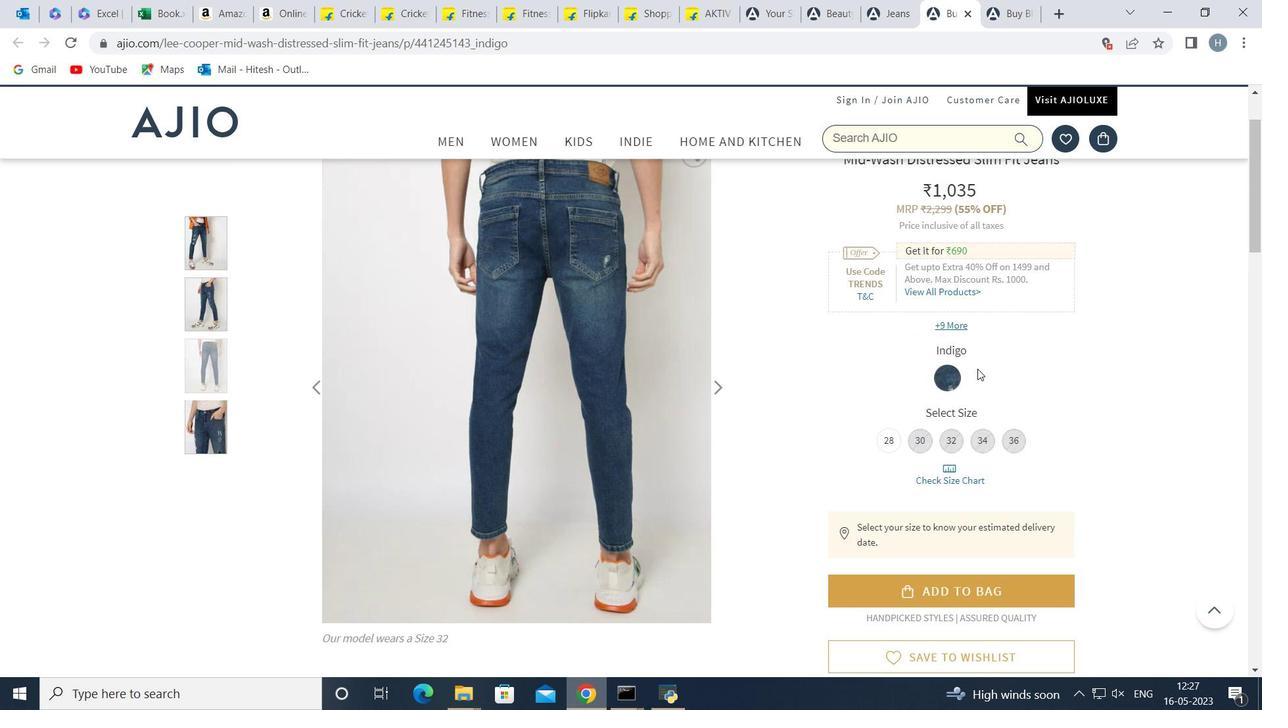 
Action: Mouse scrolled (978, 369) with delta (0, 0)
Screenshot: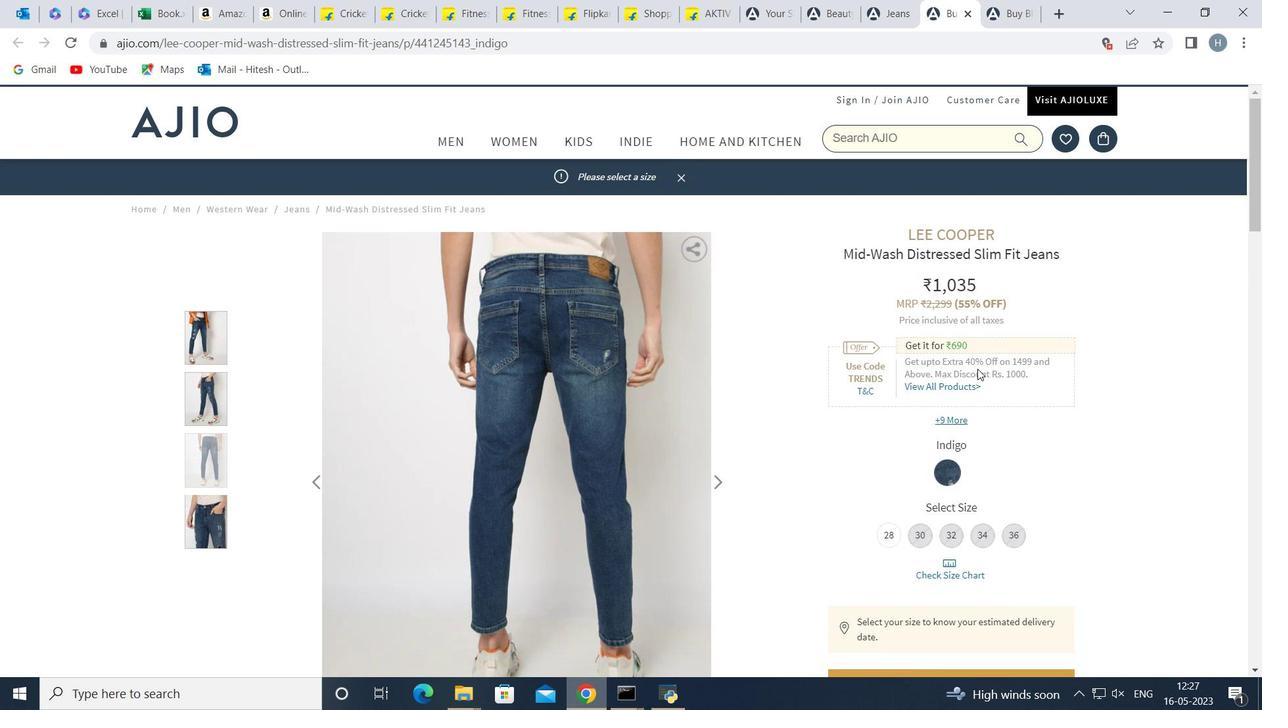
Action: Mouse scrolled (978, 369) with delta (0, 0)
Screenshot: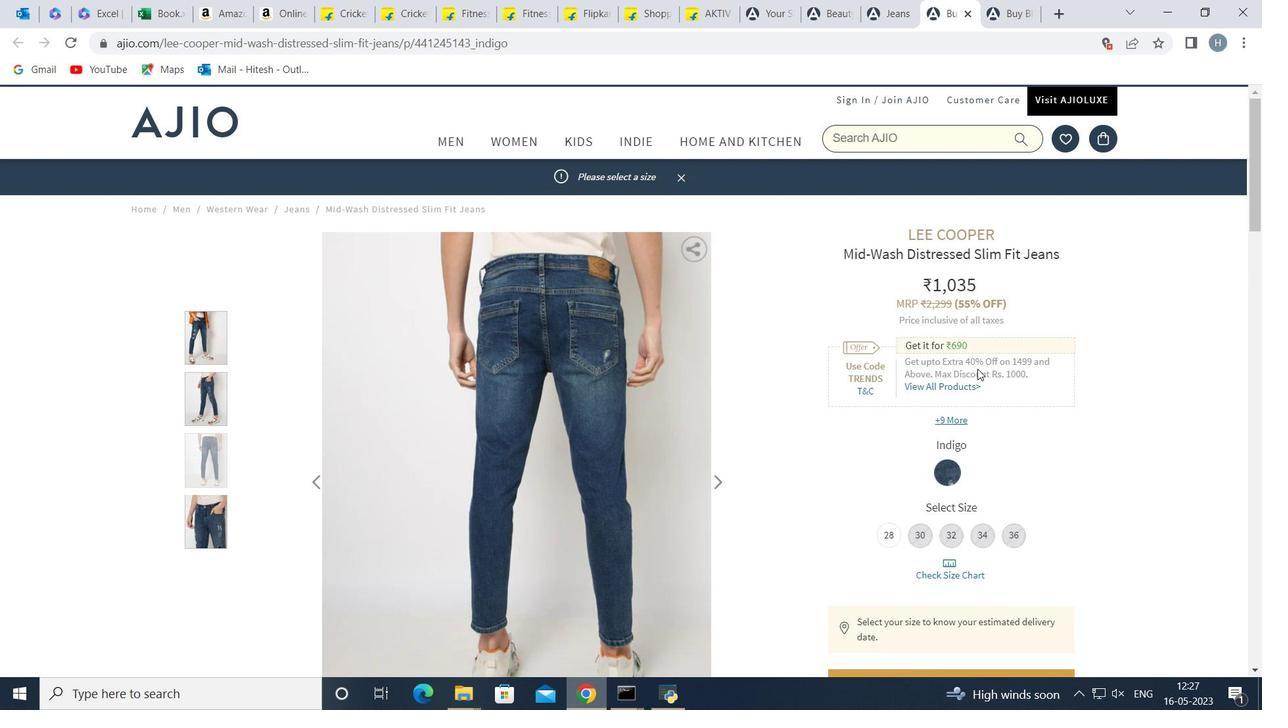 
Action: Mouse scrolled (978, 369) with delta (0, 0)
Screenshot: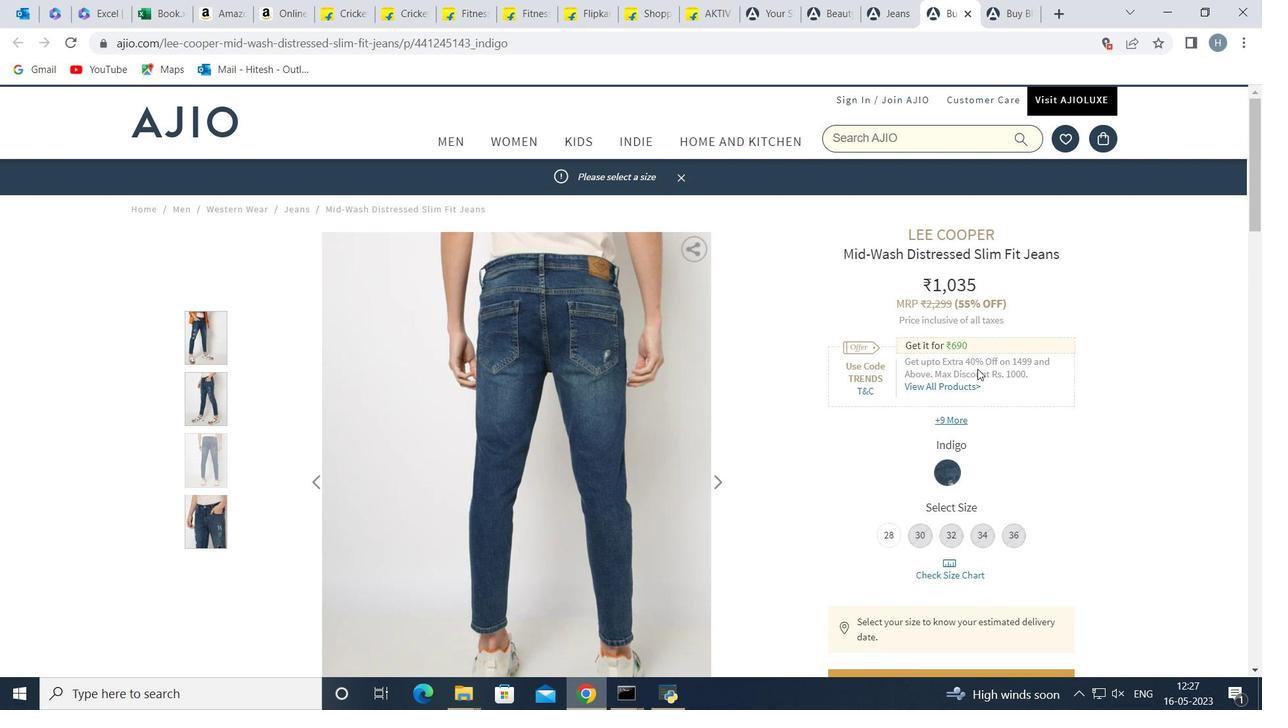 
Action: Mouse moved to (1139, 230)
Screenshot: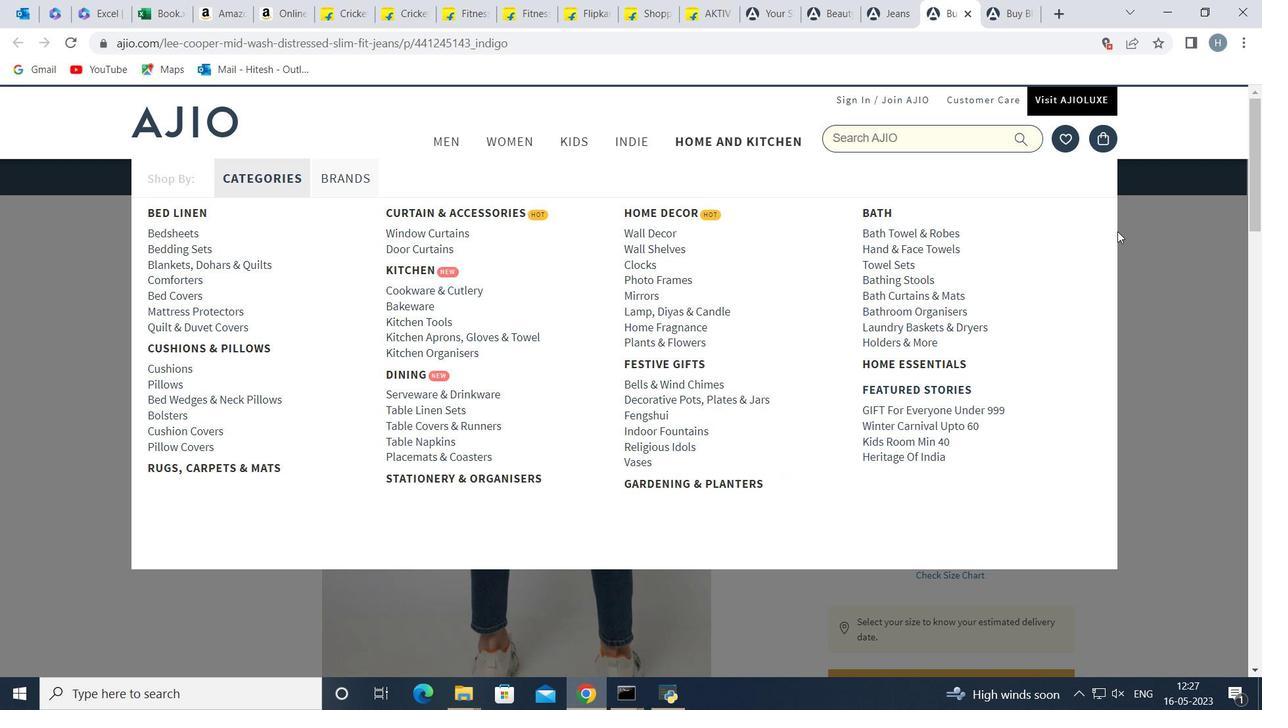 
Action: Mouse pressed left at (1139, 230)
Screenshot: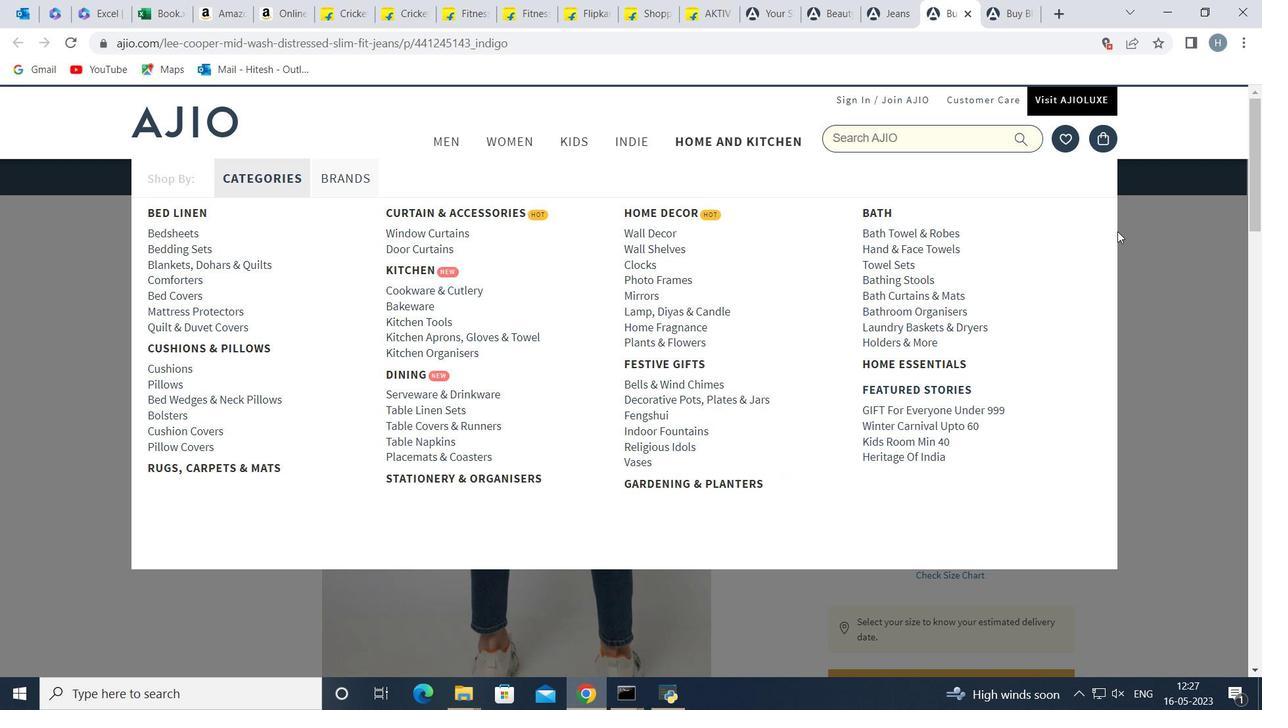 
Action: Mouse moved to (678, 178)
Screenshot: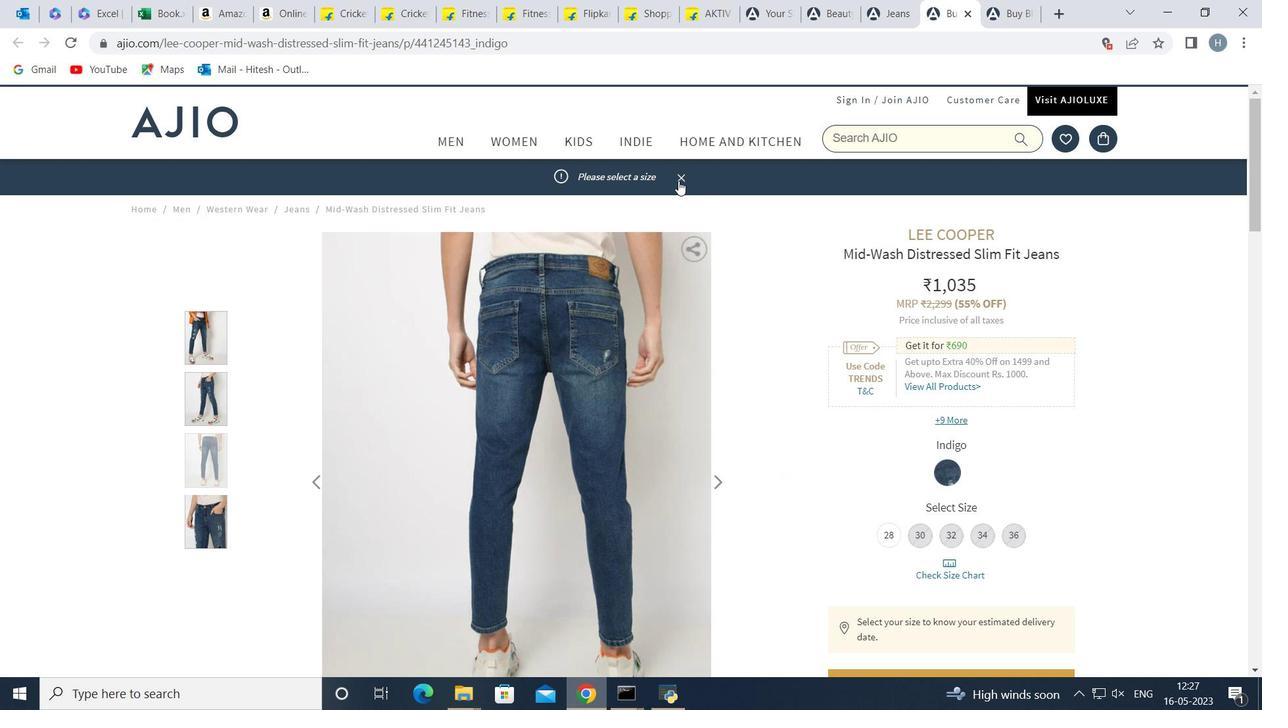
Action: Mouse pressed left at (678, 178)
Screenshot: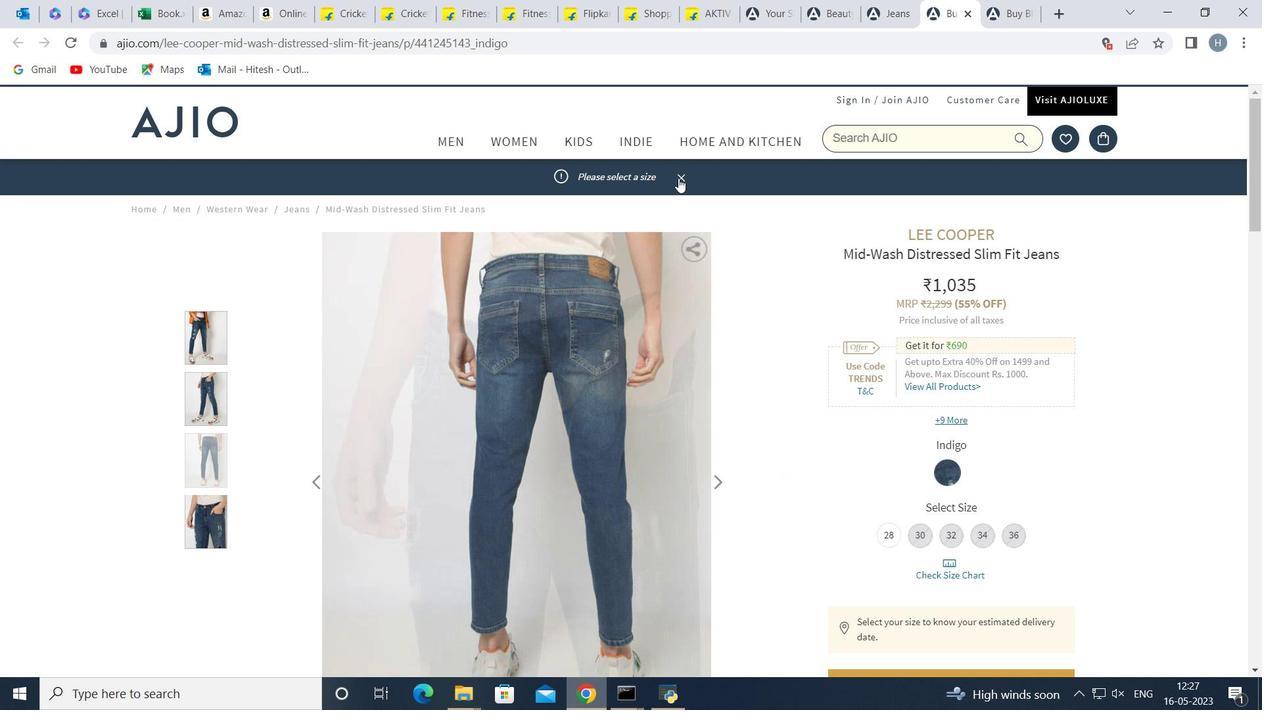 
Action: Mouse moved to (893, 507)
Screenshot: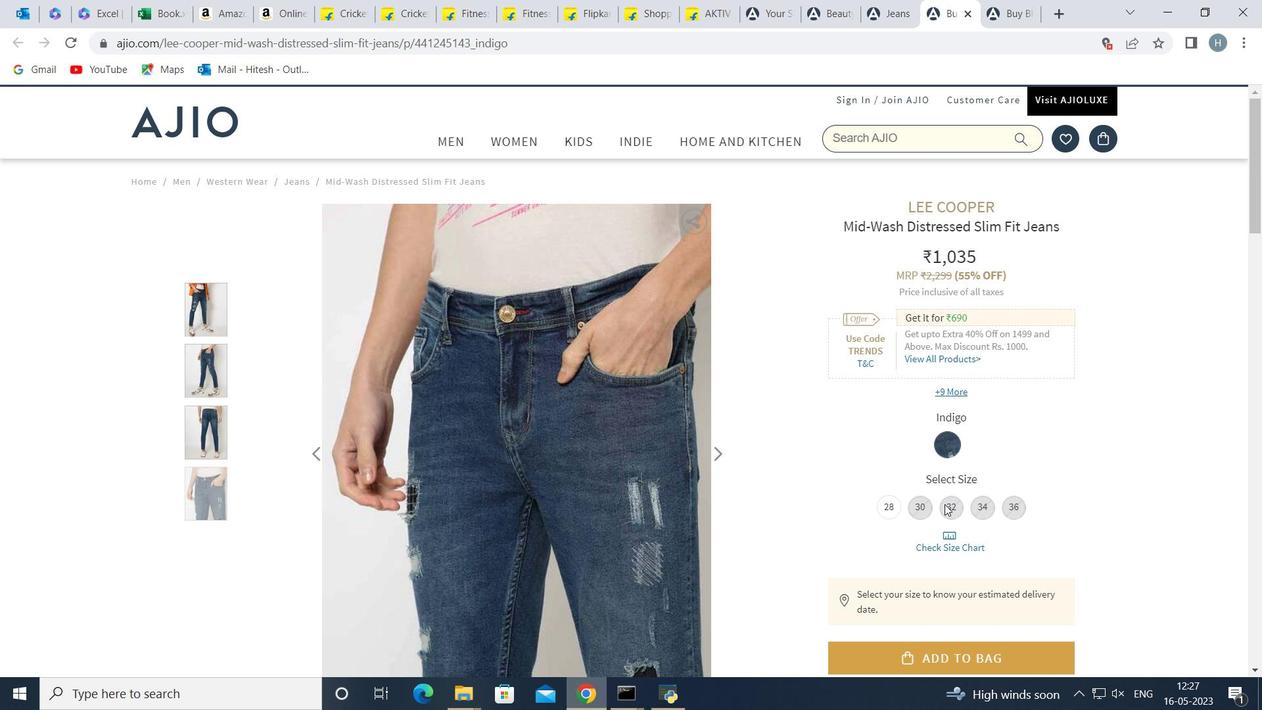 
Action: Mouse pressed left at (893, 507)
Screenshot: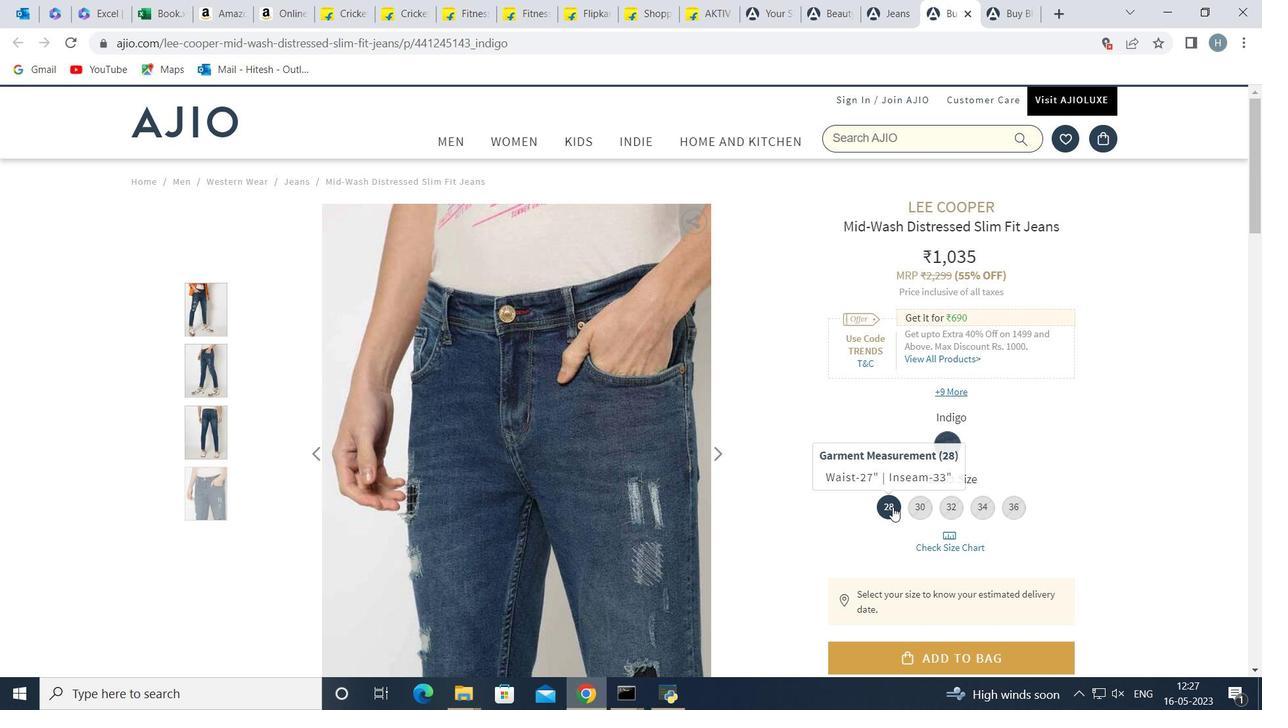 
Action: Mouse moved to (955, 528)
Screenshot: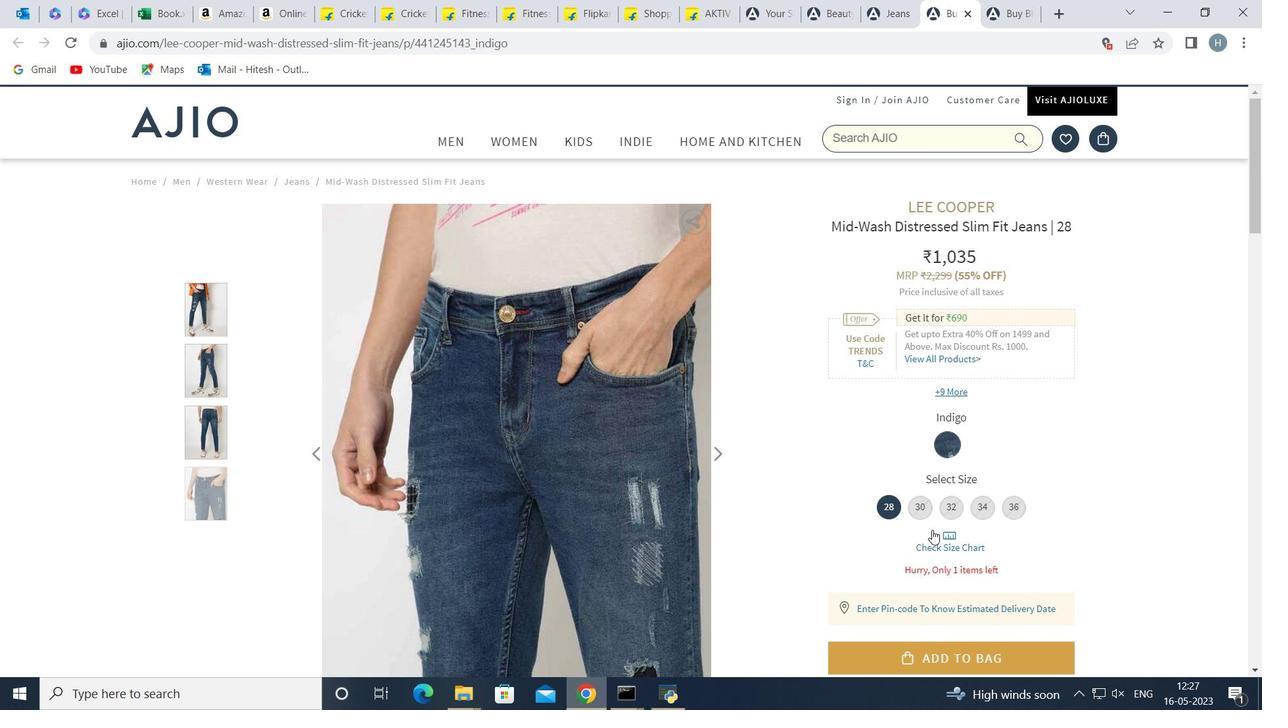 
Action: Mouse scrolled (955, 527) with delta (0, 0)
Screenshot: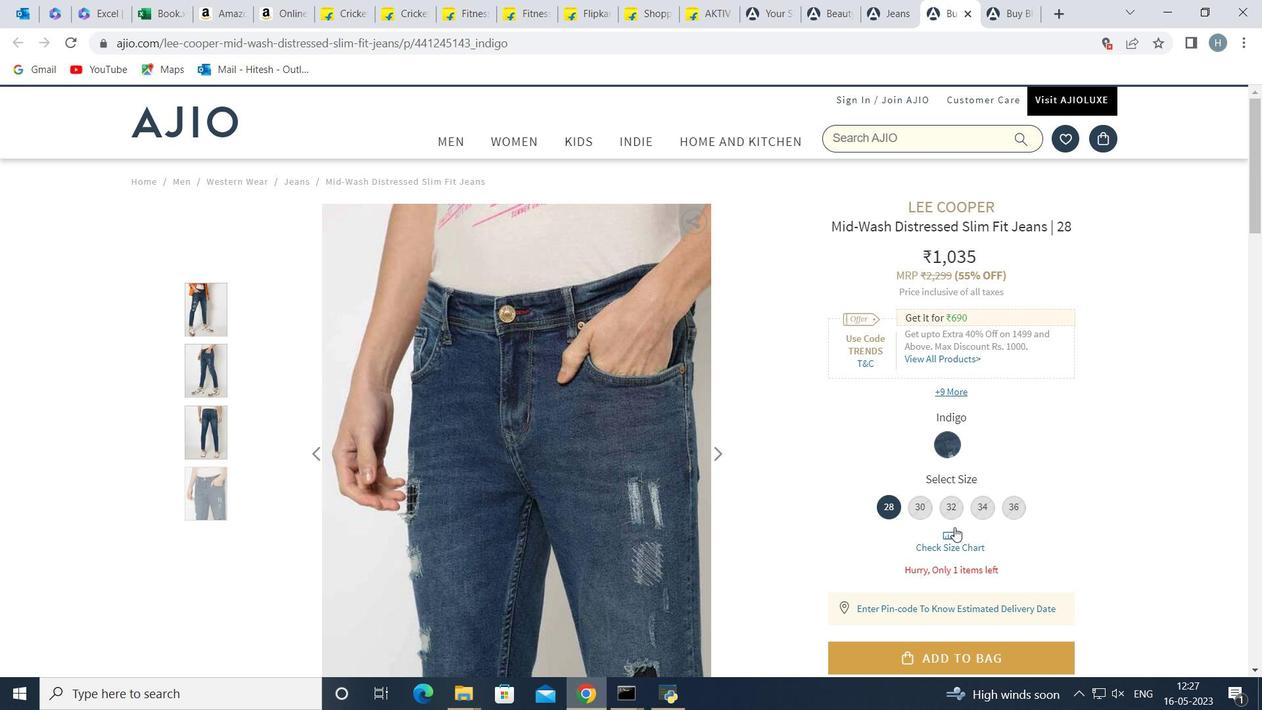 
Action: Mouse moved to (984, 578)
Screenshot: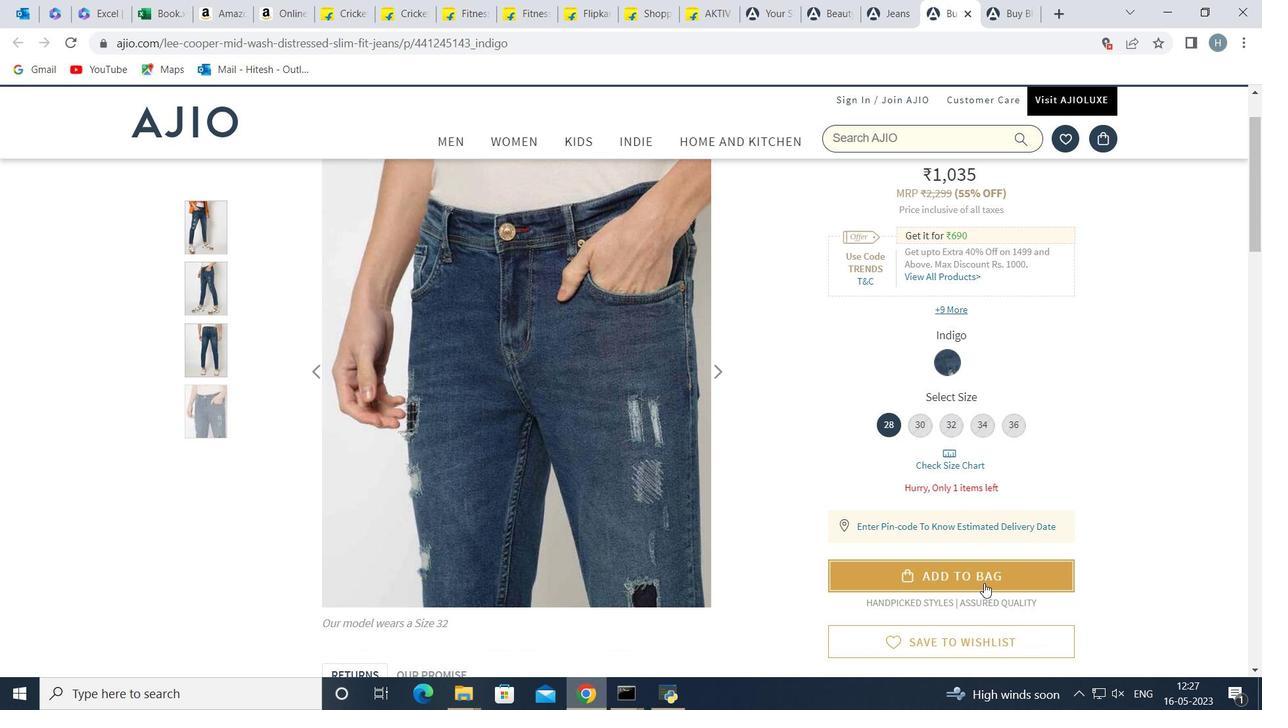 
Action: Mouse pressed left at (984, 578)
Screenshot: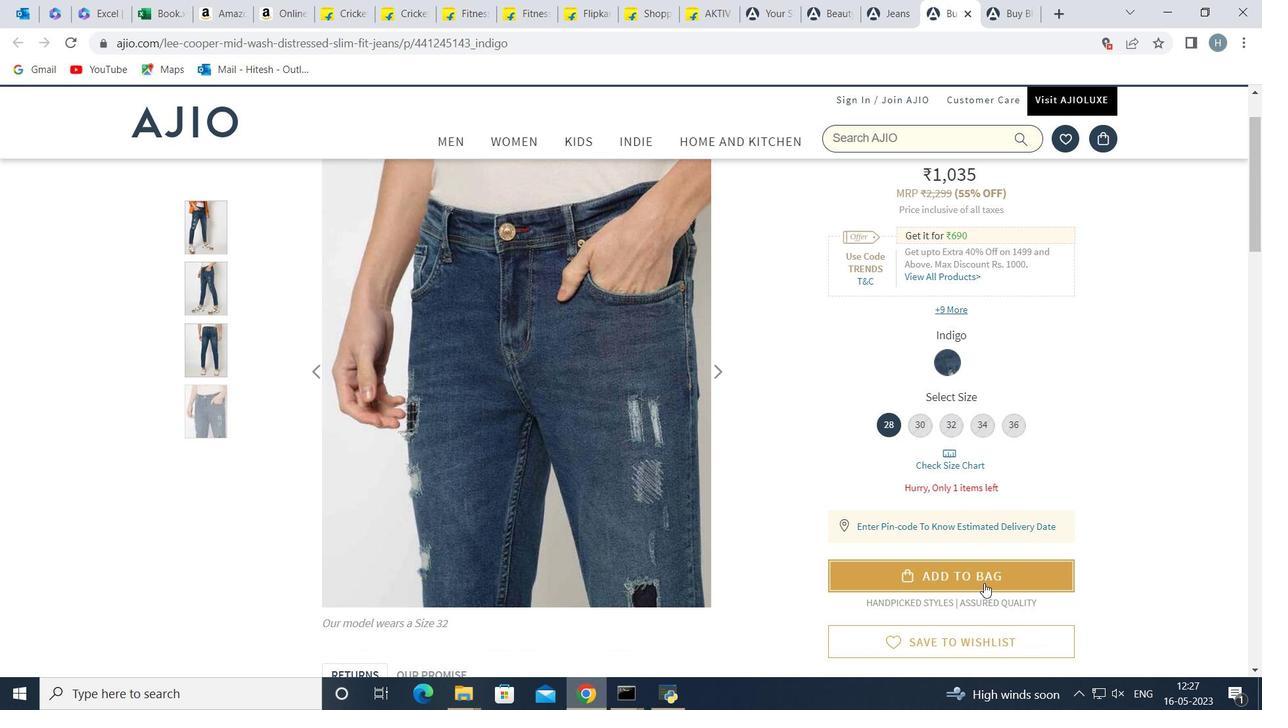 
Action: Mouse moved to (880, 358)
Screenshot: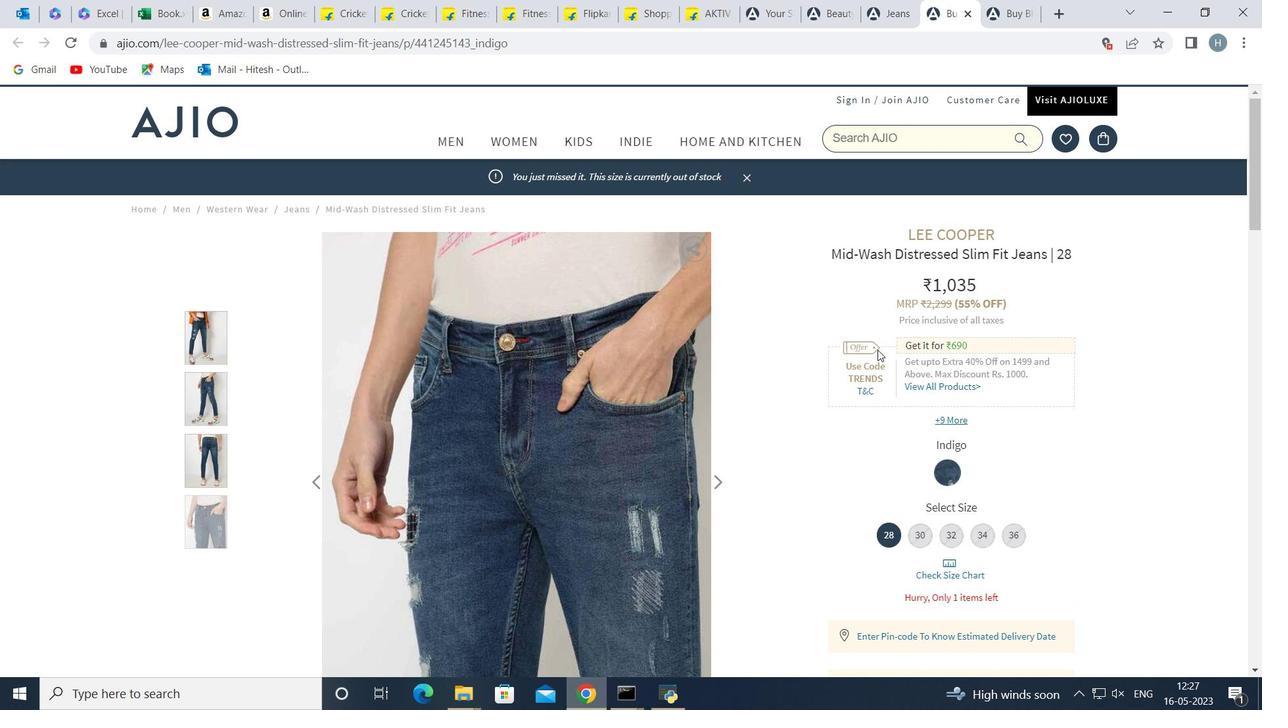 
Action: Mouse scrolled (880, 357) with delta (0, 0)
Screenshot: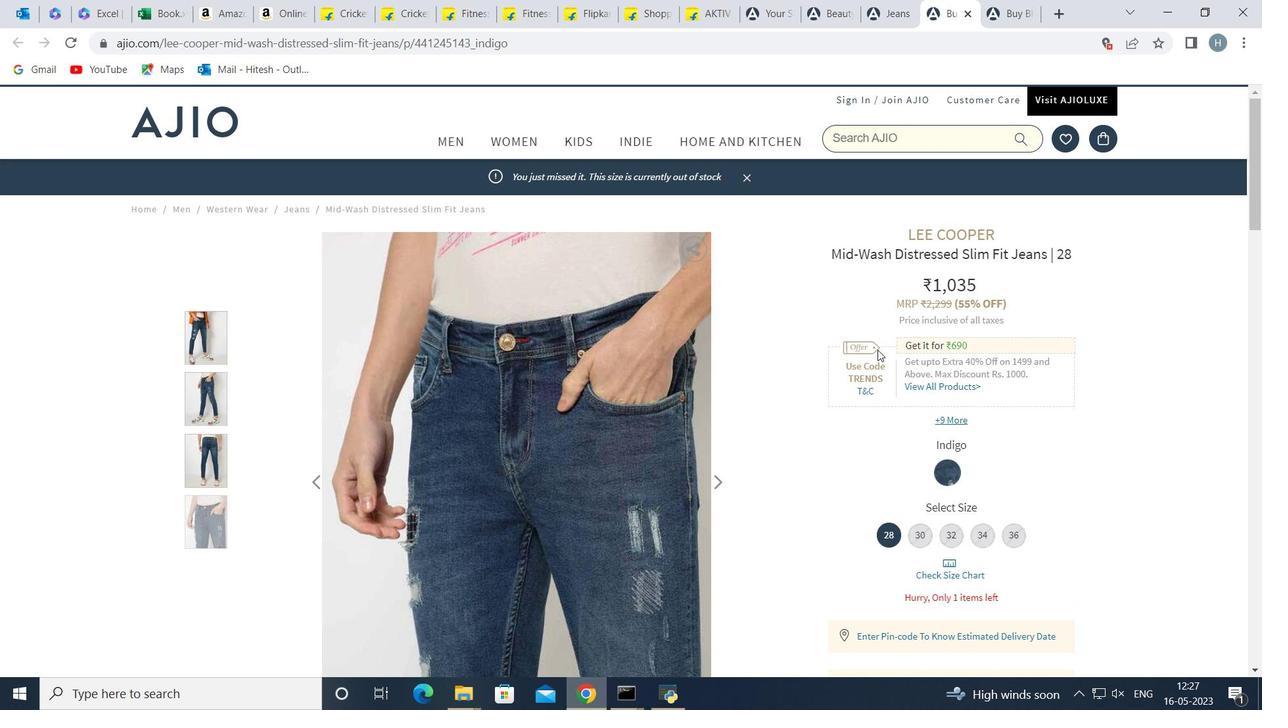 
Action: Mouse moved to (918, 451)
Screenshot: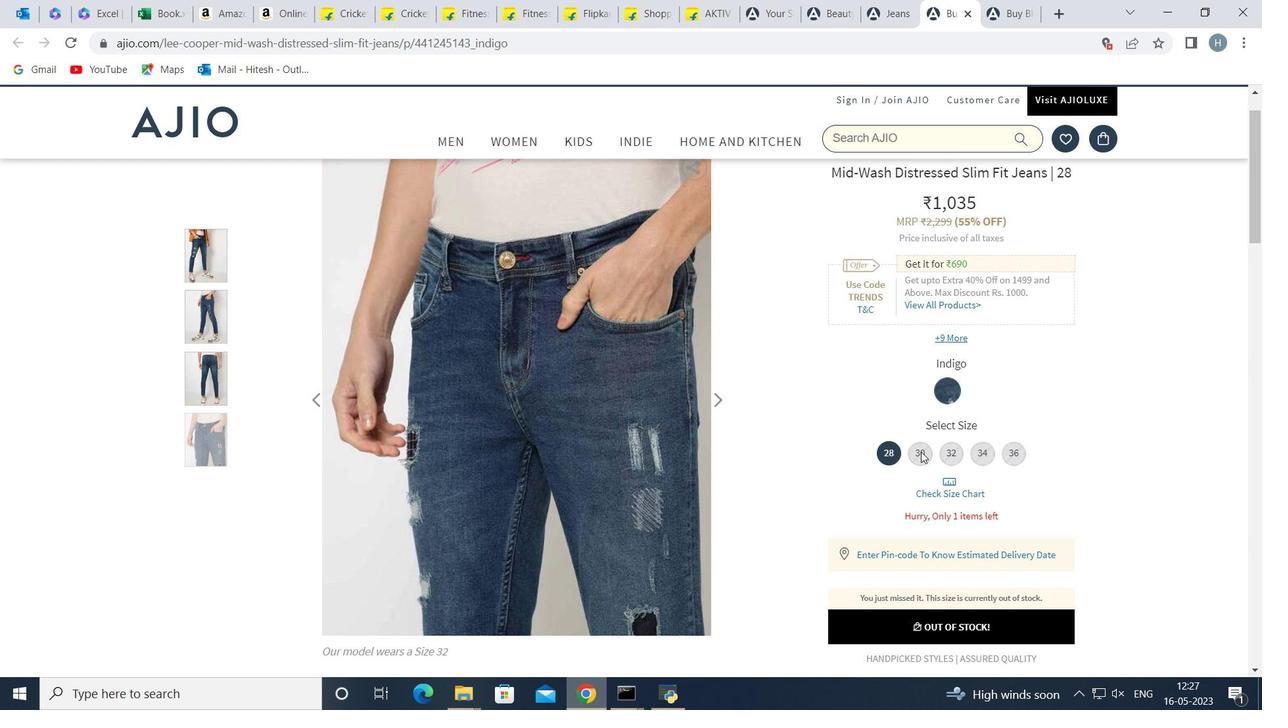 
Action: Mouse pressed left at (918, 451)
Screenshot: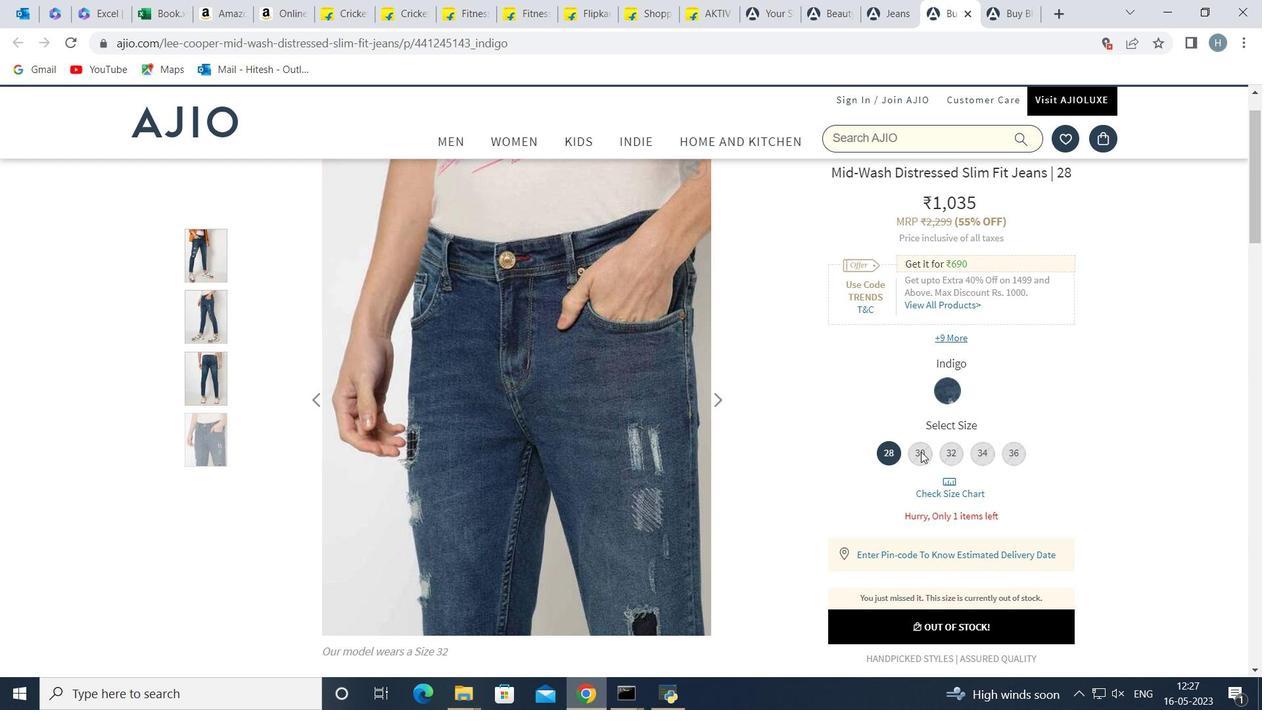 
Action: Mouse pressed left at (918, 451)
Screenshot: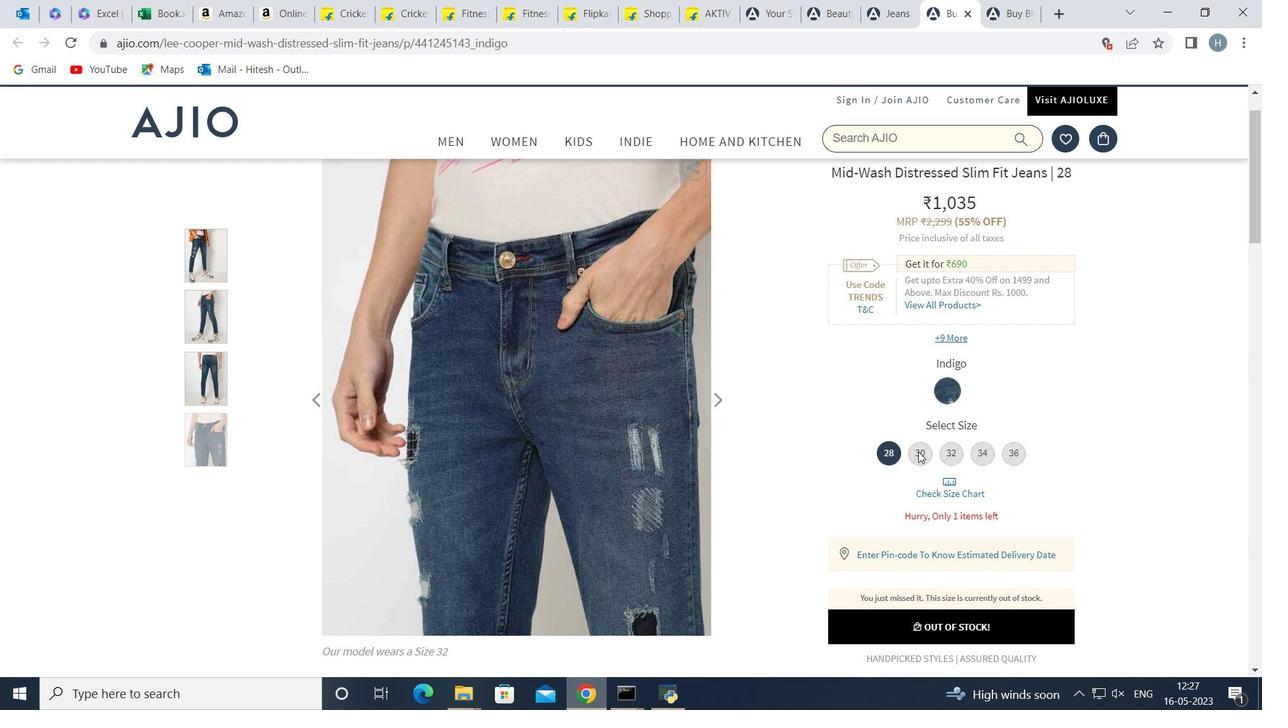 
Action: Mouse moved to (1095, 394)
Screenshot: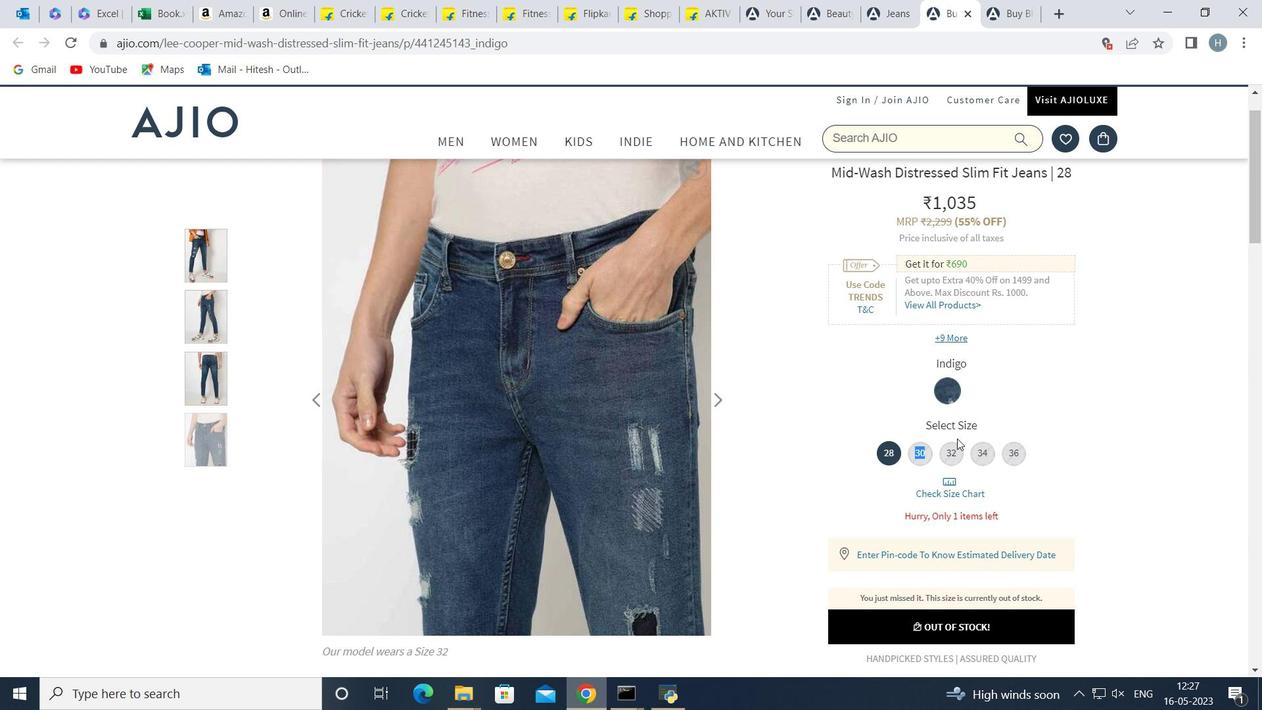 
Action: Mouse pressed left at (1095, 394)
Screenshot: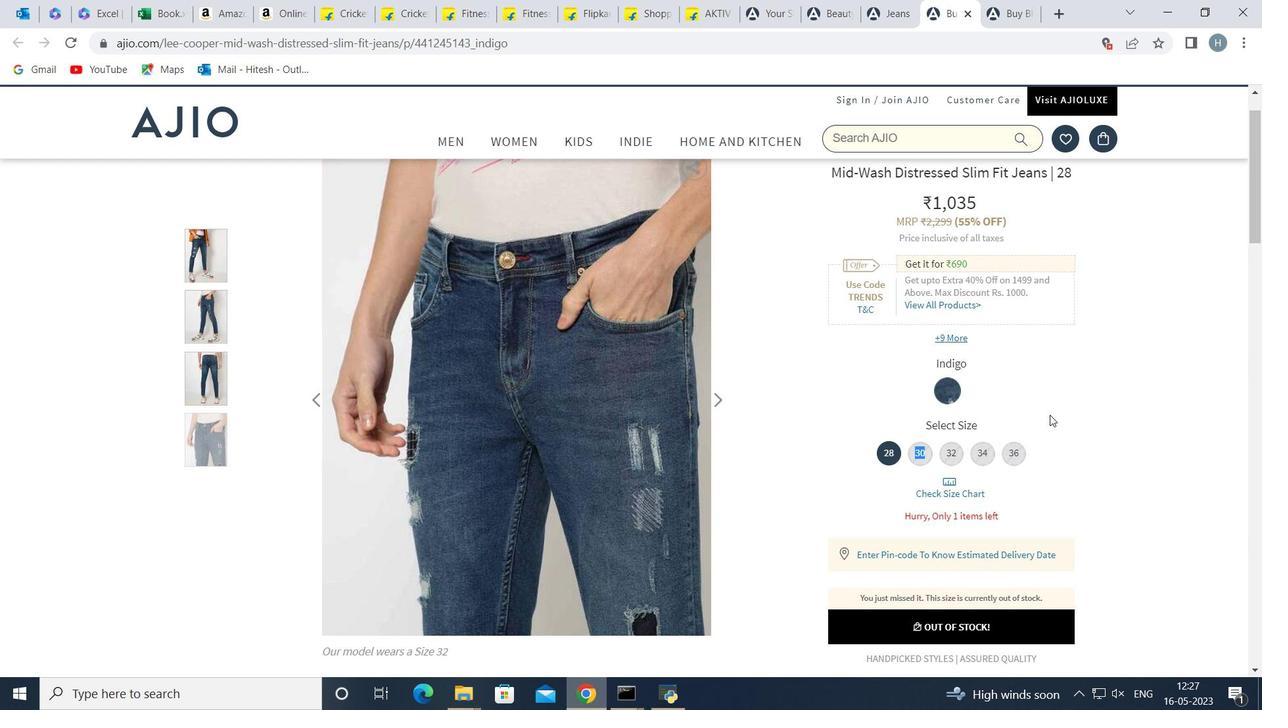 
Action: Mouse moved to (778, 7)
Screenshot: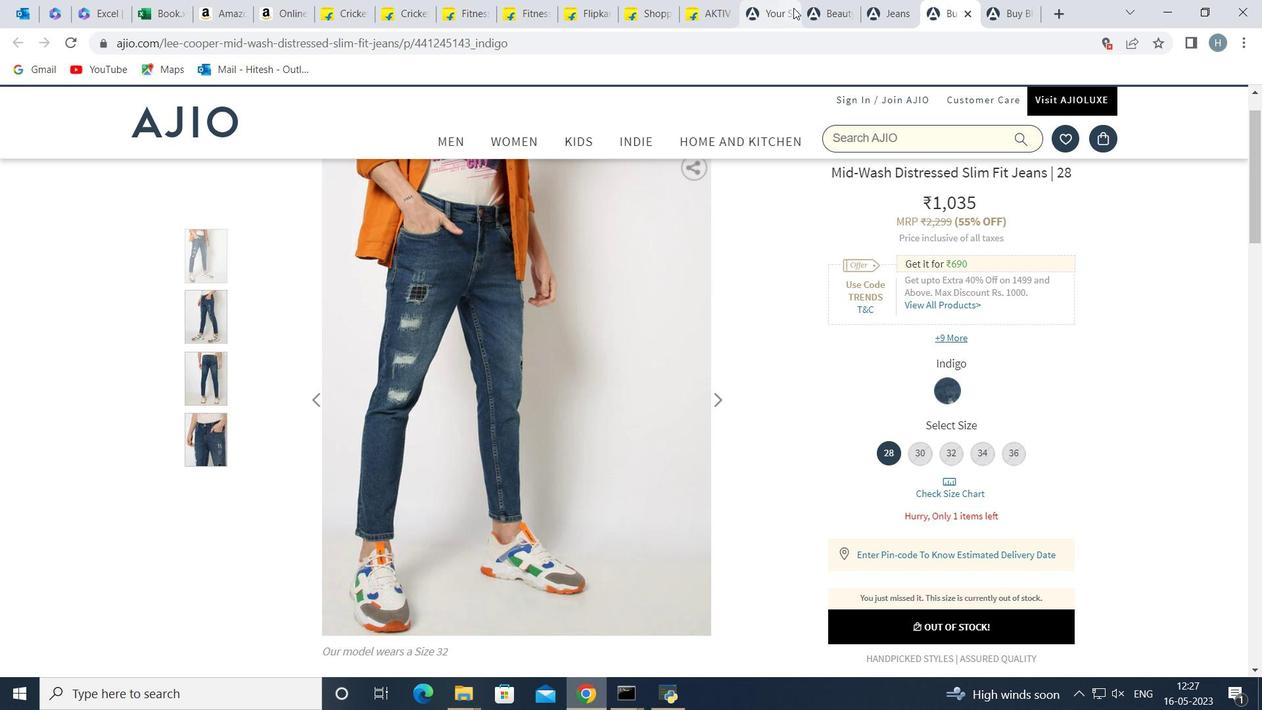 
Action: Mouse pressed left at (778, 7)
Screenshot: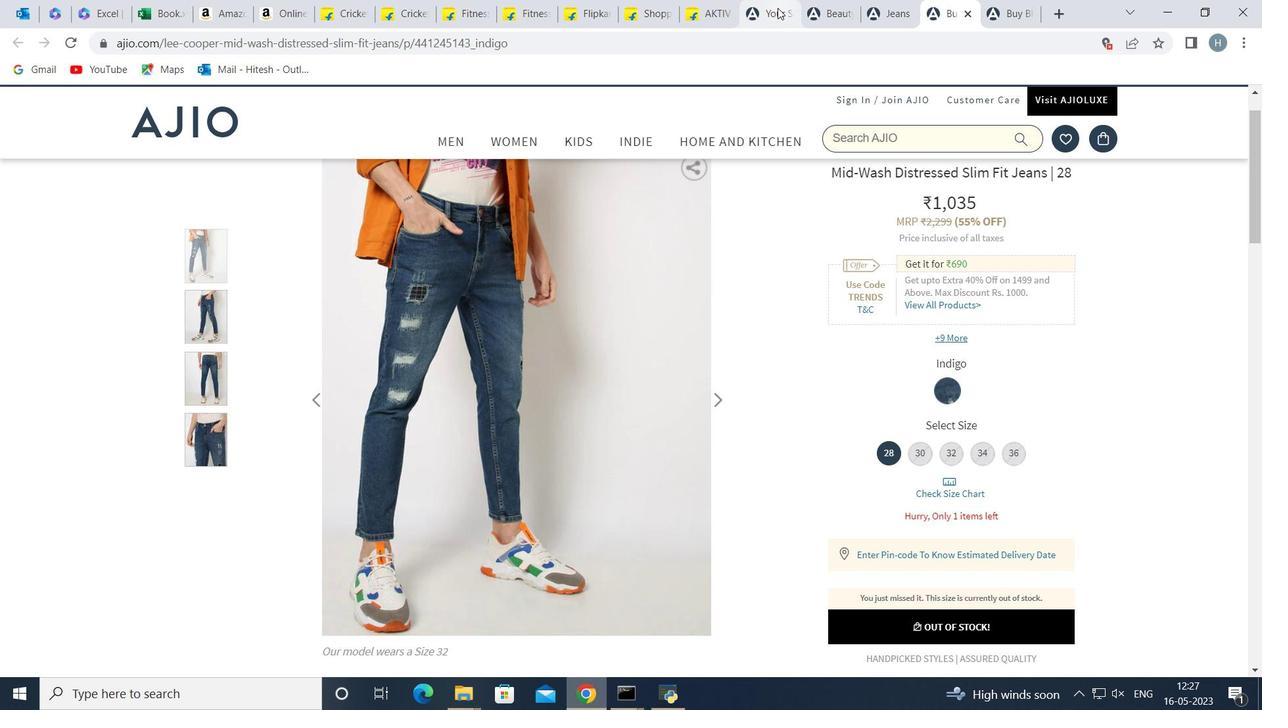 
Action: Mouse moved to (838, 8)
Screenshot: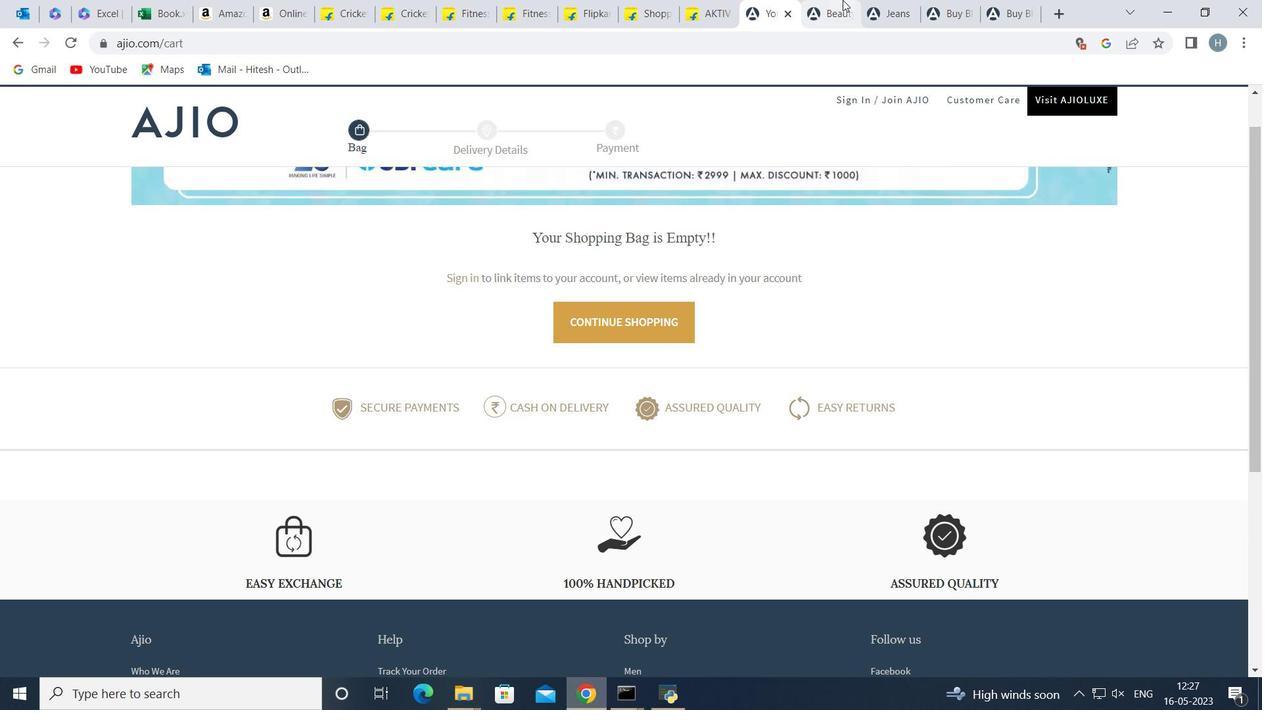 
Action: Mouse pressed left at (838, 8)
Screenshot: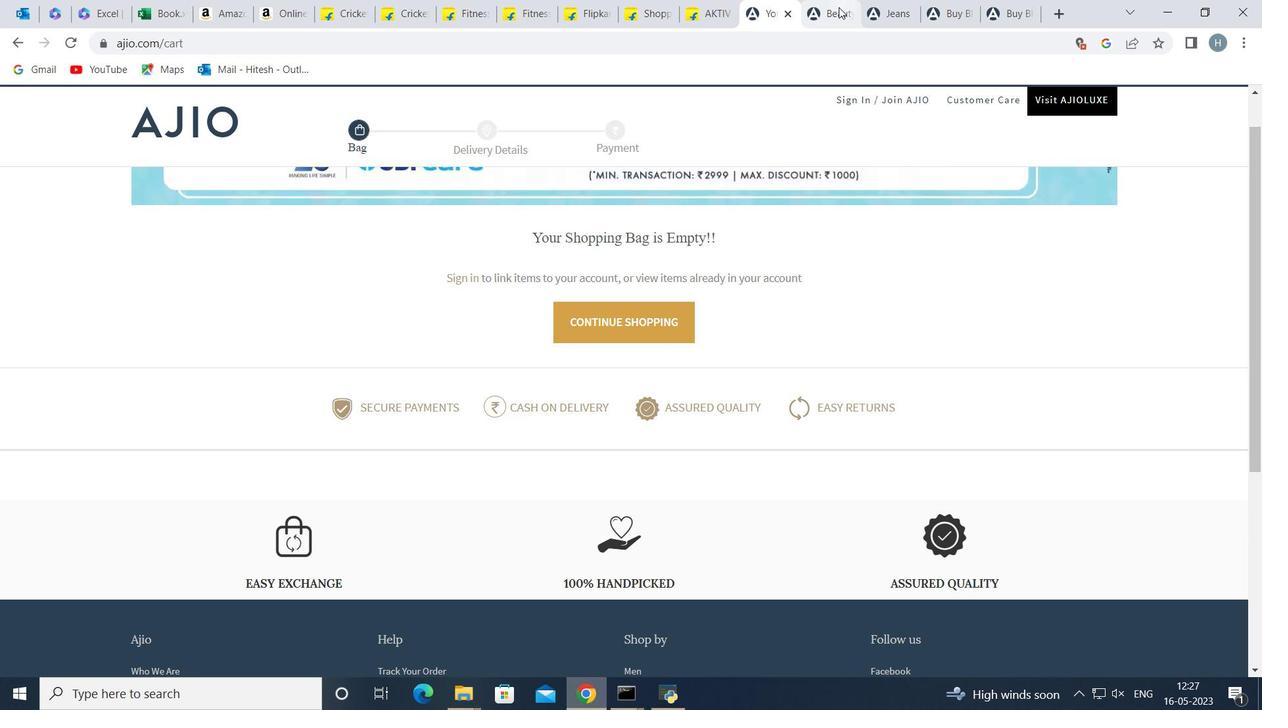 
Action: Mouse moved to (882, 15)
Screenshot: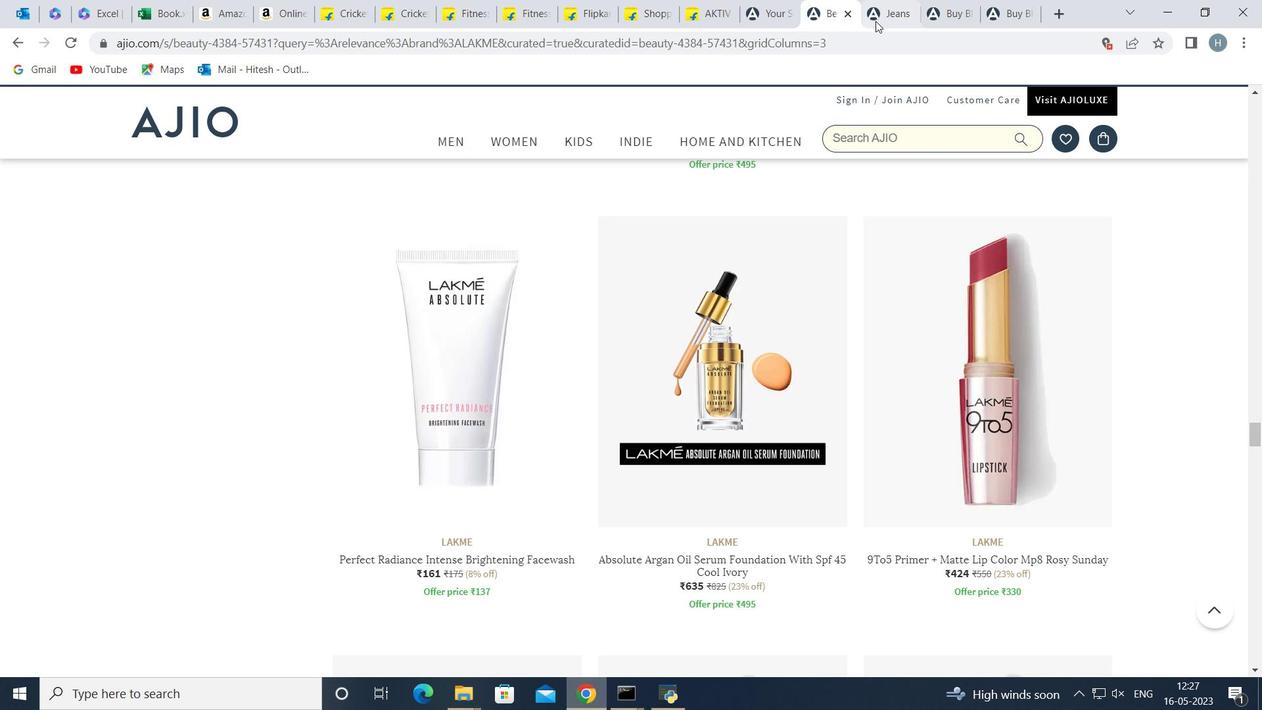 
Action: Mouse pressed left at (882, 15)
Screenshot: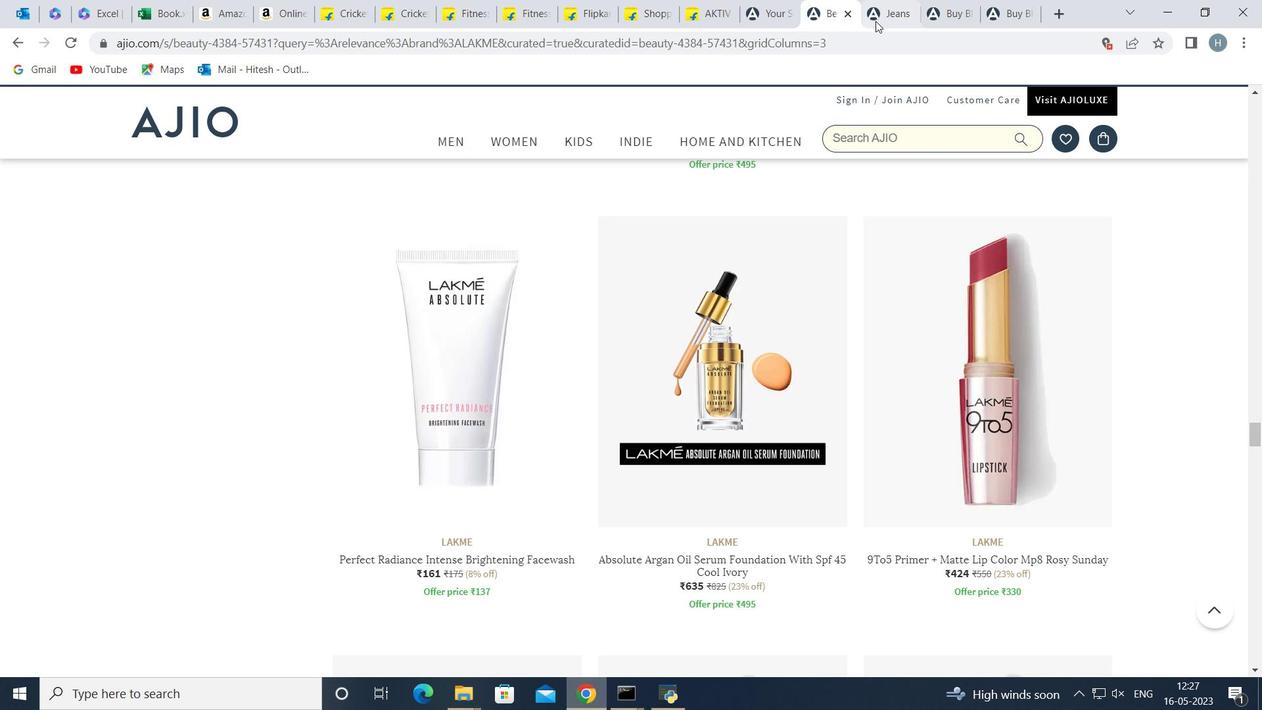 
Action: Mouse moved to (765, 209)
Screenshot: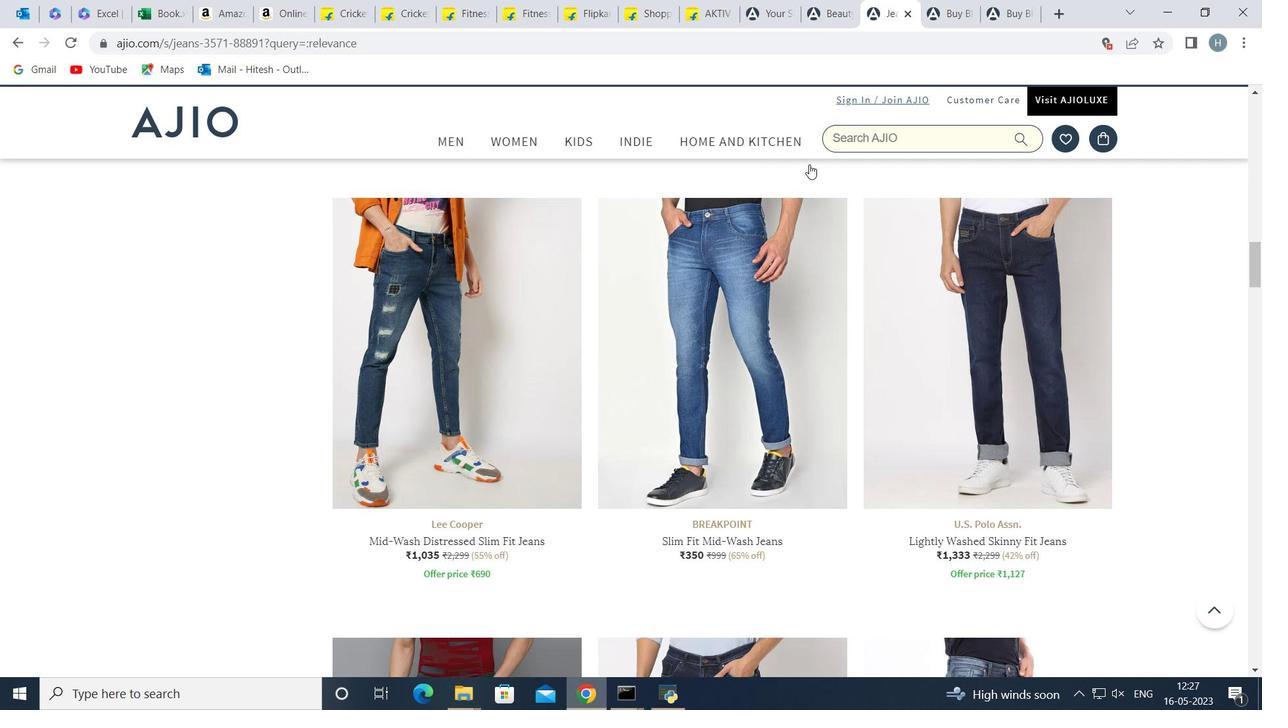 
Action: Mouse scrolled (765, 210) with delta (0, 0)
Screenshot: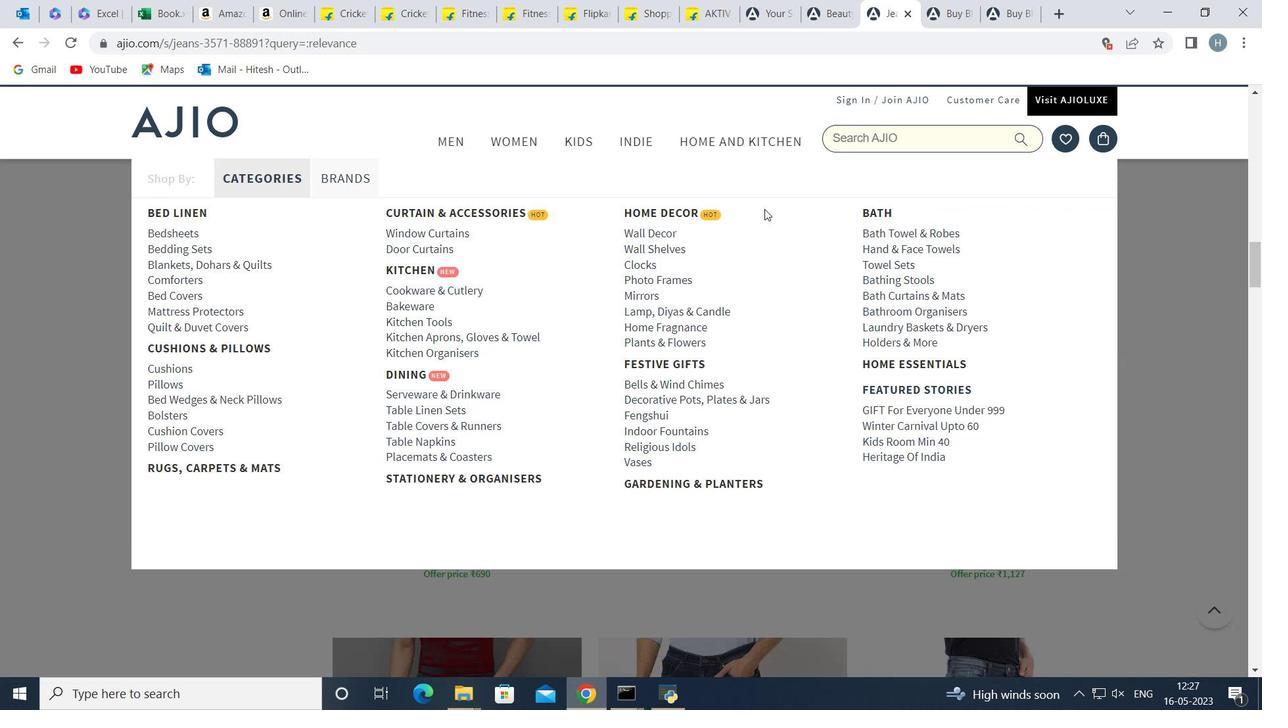 
Action: Mouse scrolled (765, 210) with delta (0, 0)
Screenshot: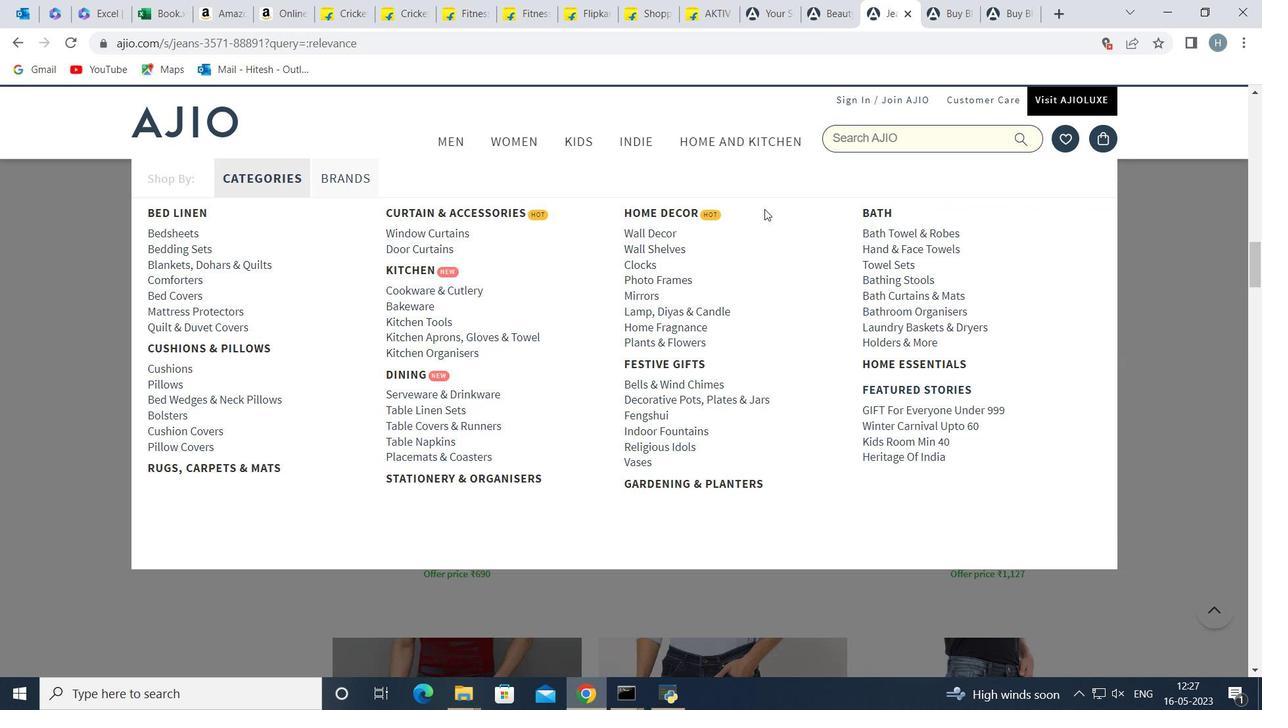 
Action: Mouse moved to (778, 368)
Screenshot: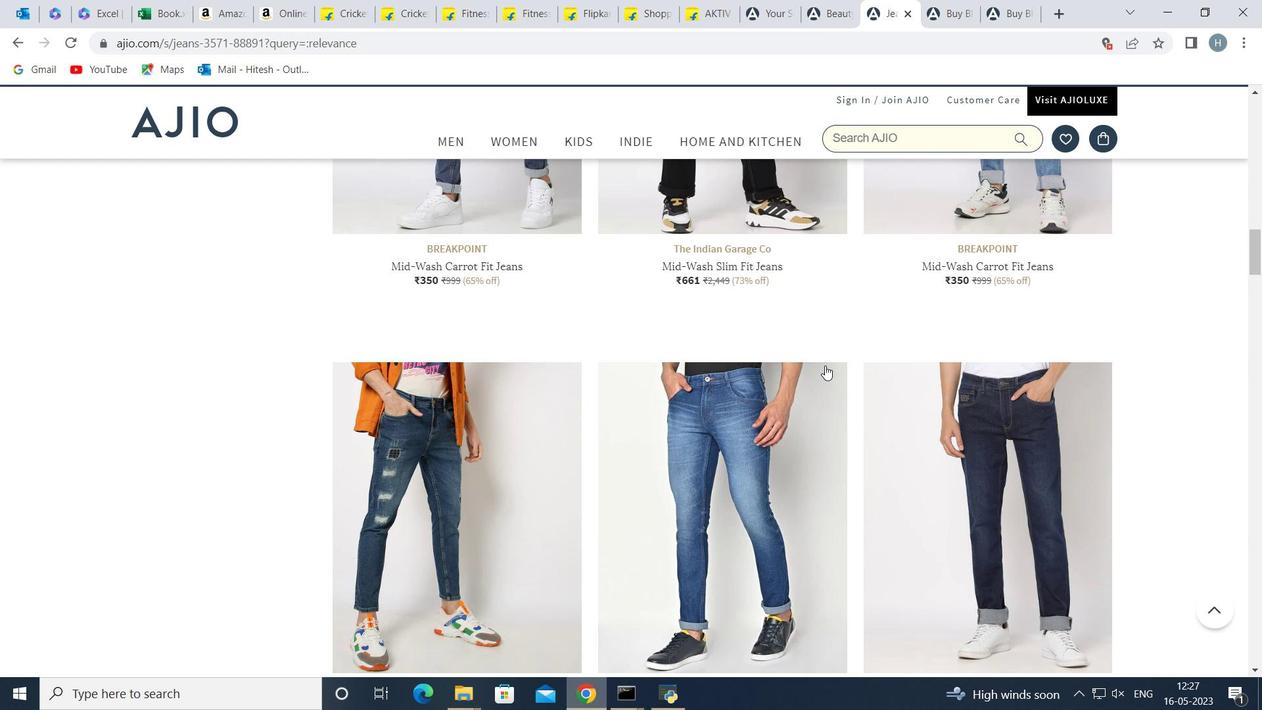 
Action: Mouse scrolled (778, 367) with delta (0, 0)
Screenshot: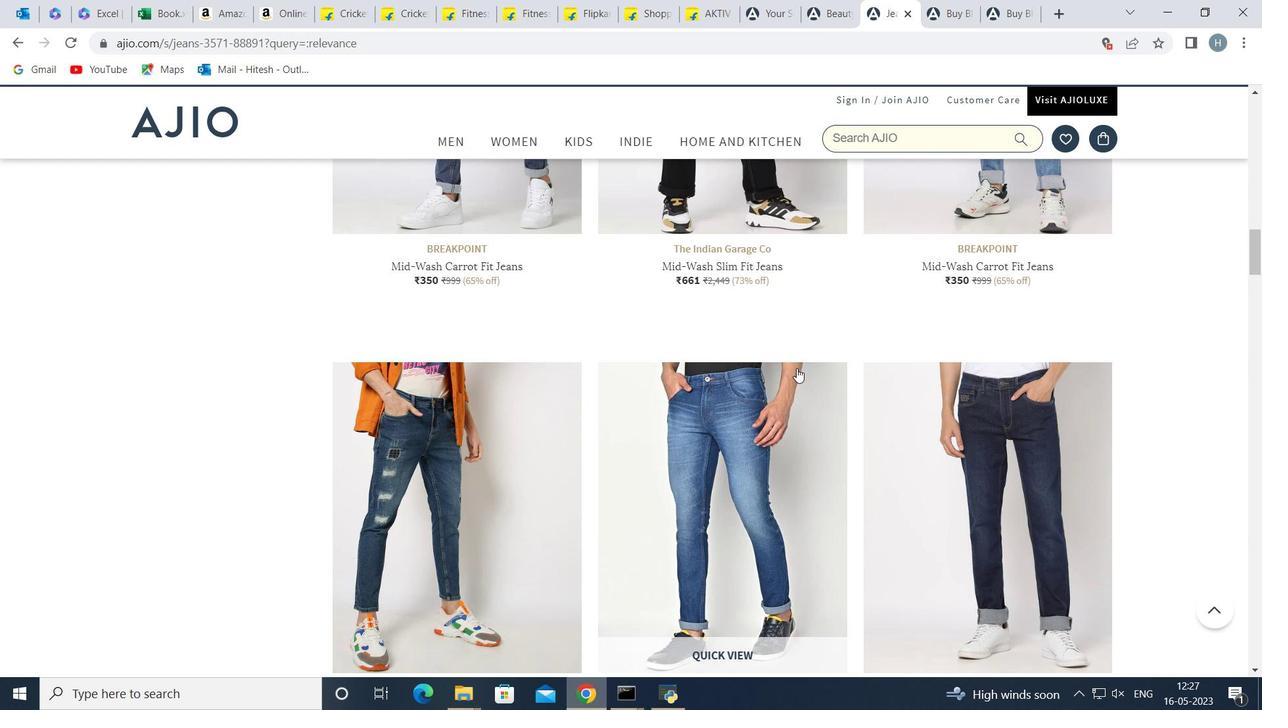 
Action: Mouse scrolled (778, 367) with delta (0, 0)
Screenshot: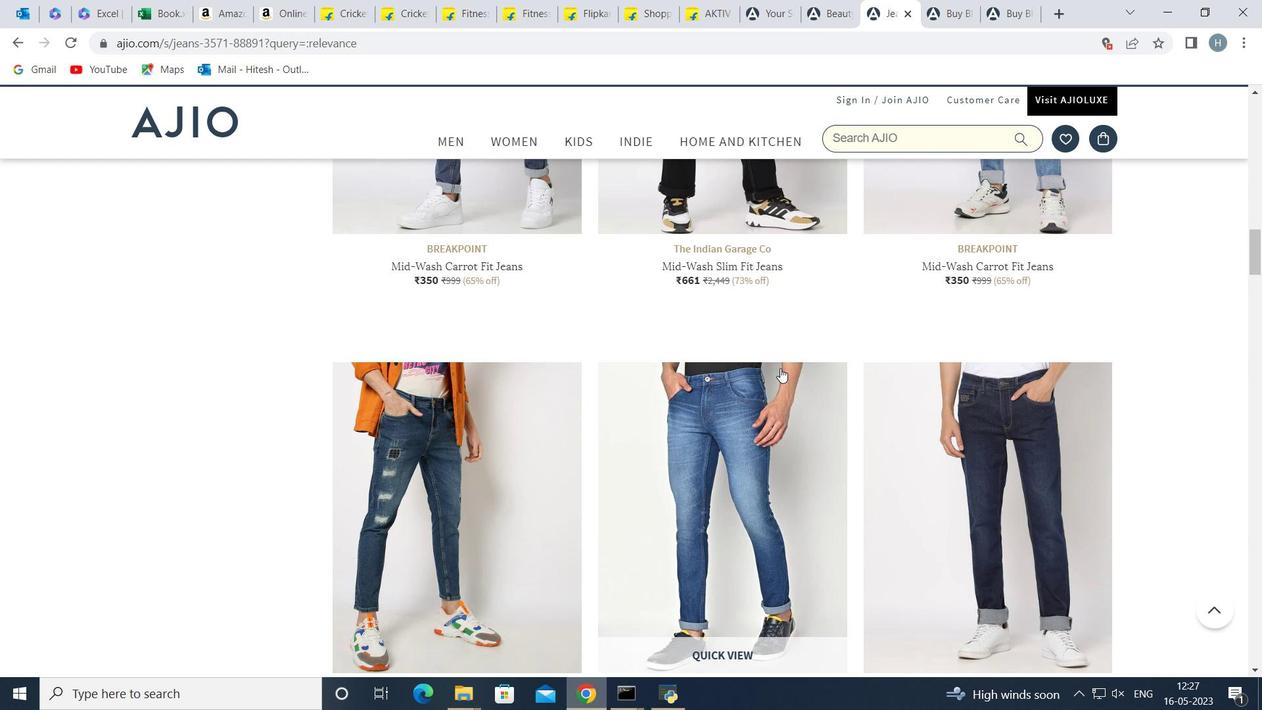 
Action: Mouse moved to (748, 328)
Screenshot: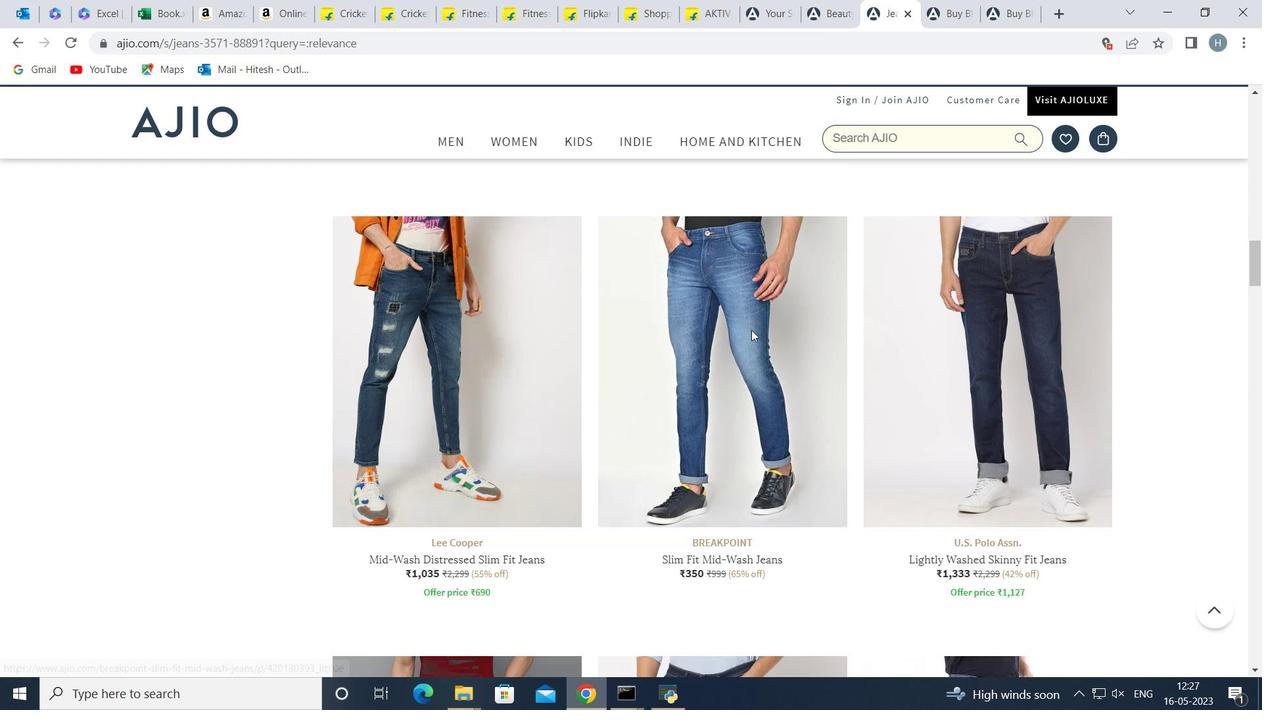 
Action: Mouse scrolled (748, 328) with delta (0, 0)
Screenshot: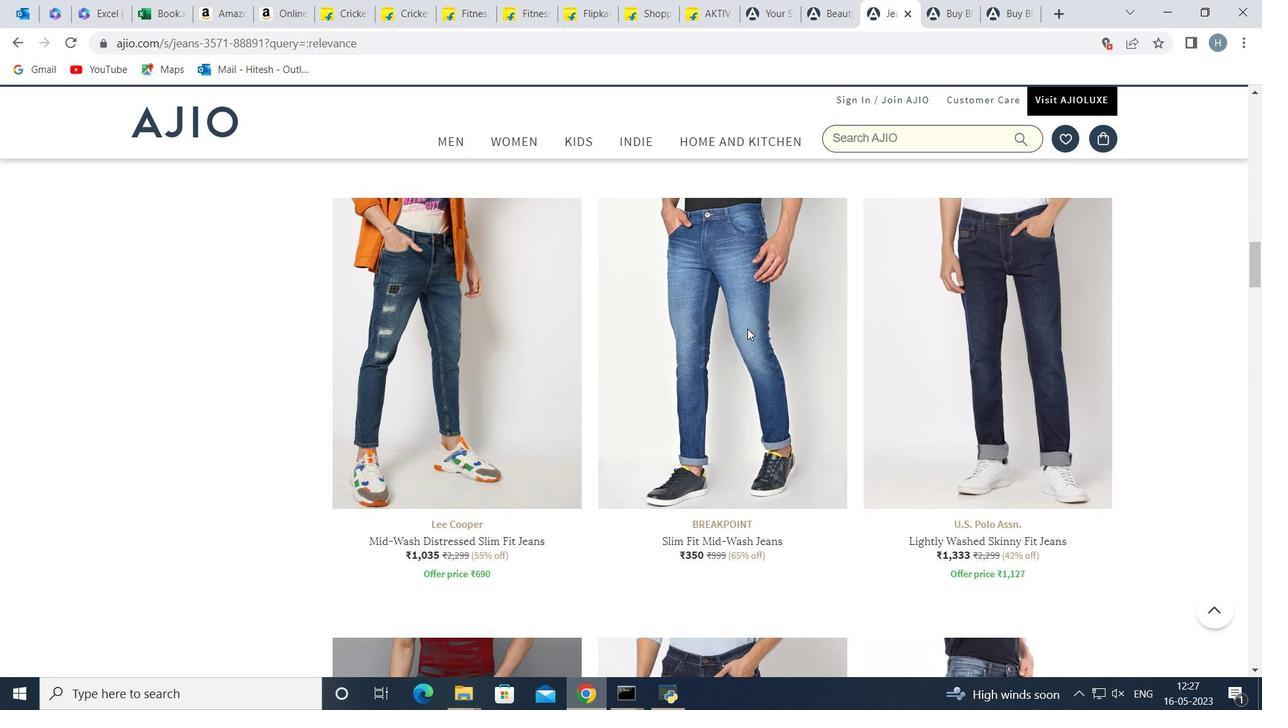 
Action: Mouse moved to (749, 332)
Screenshot: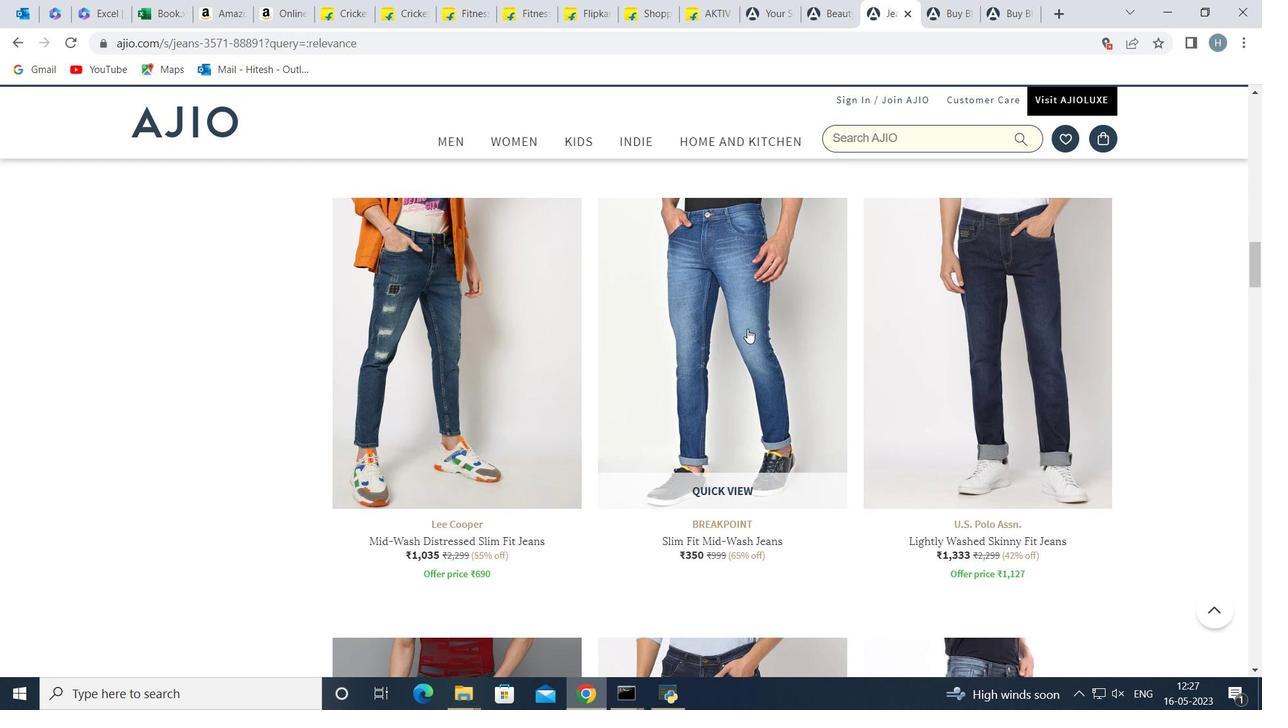 
Action: Mouse scrolled (748, 329) with delta (0, 0)
Screenshot: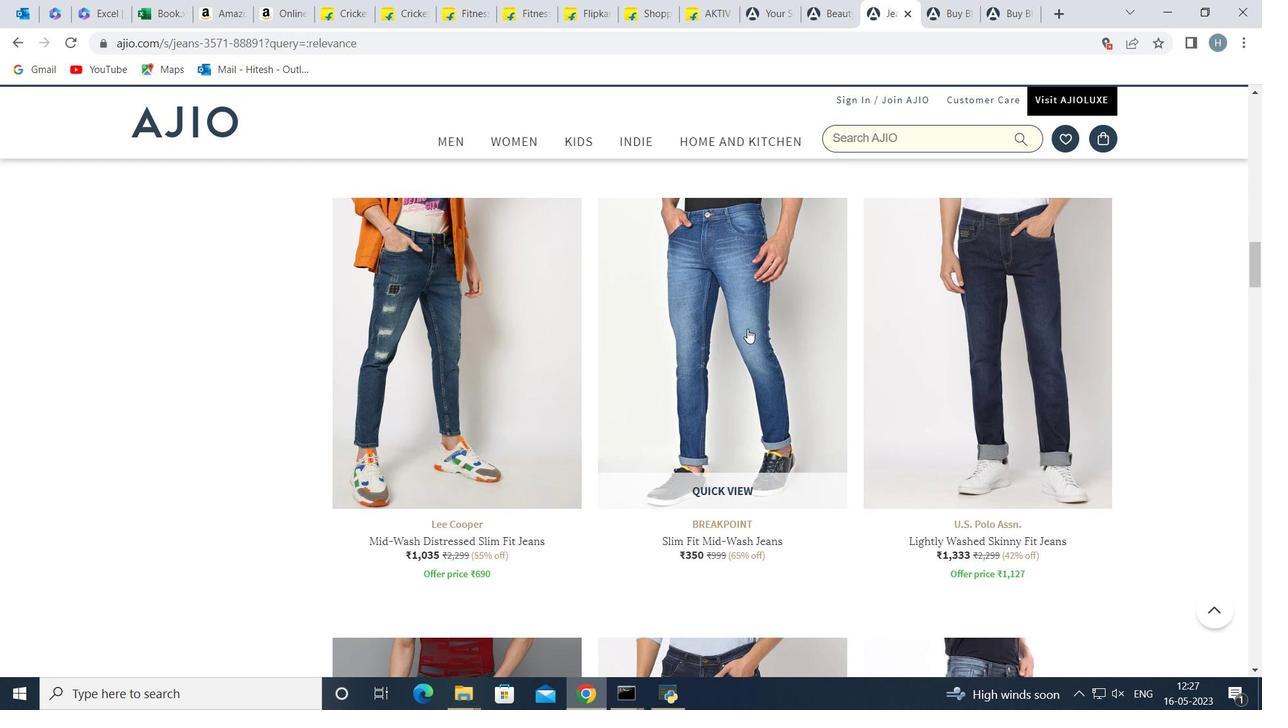 
Action: Mouse moved to (944, 257)
Screenshot: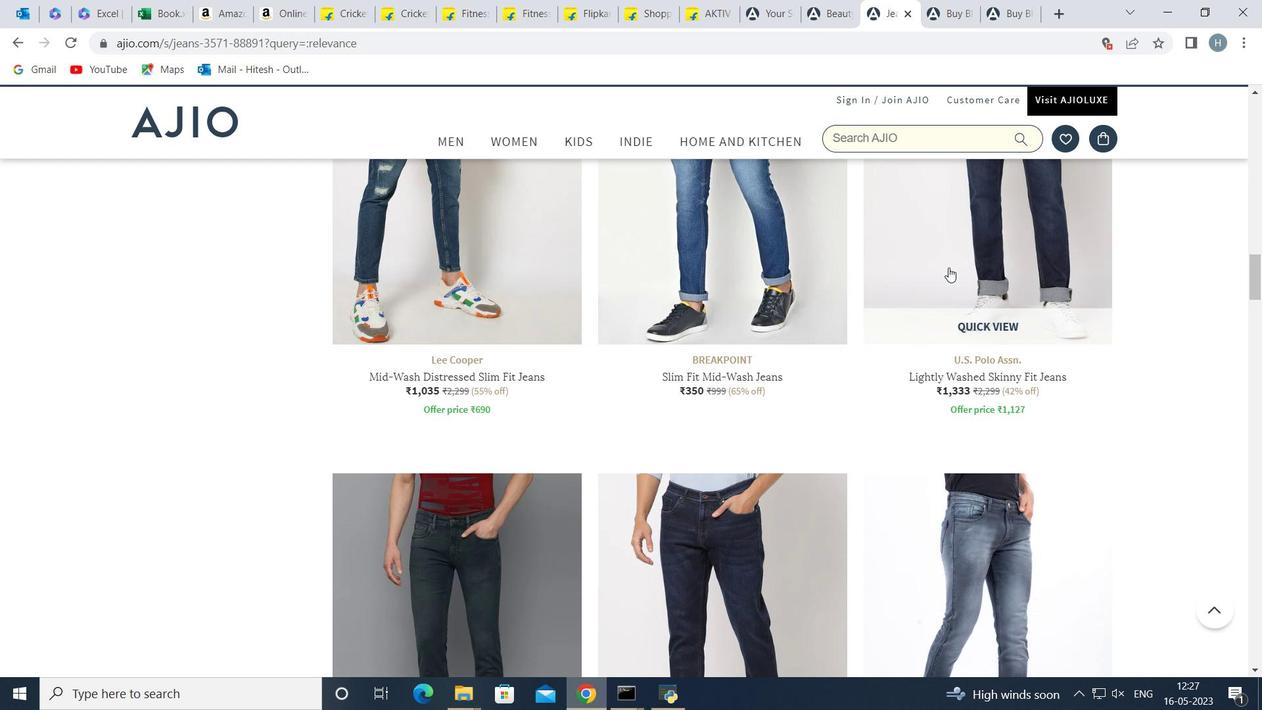 
Action: Mouse pressed left at (944, 257)
Screenshot: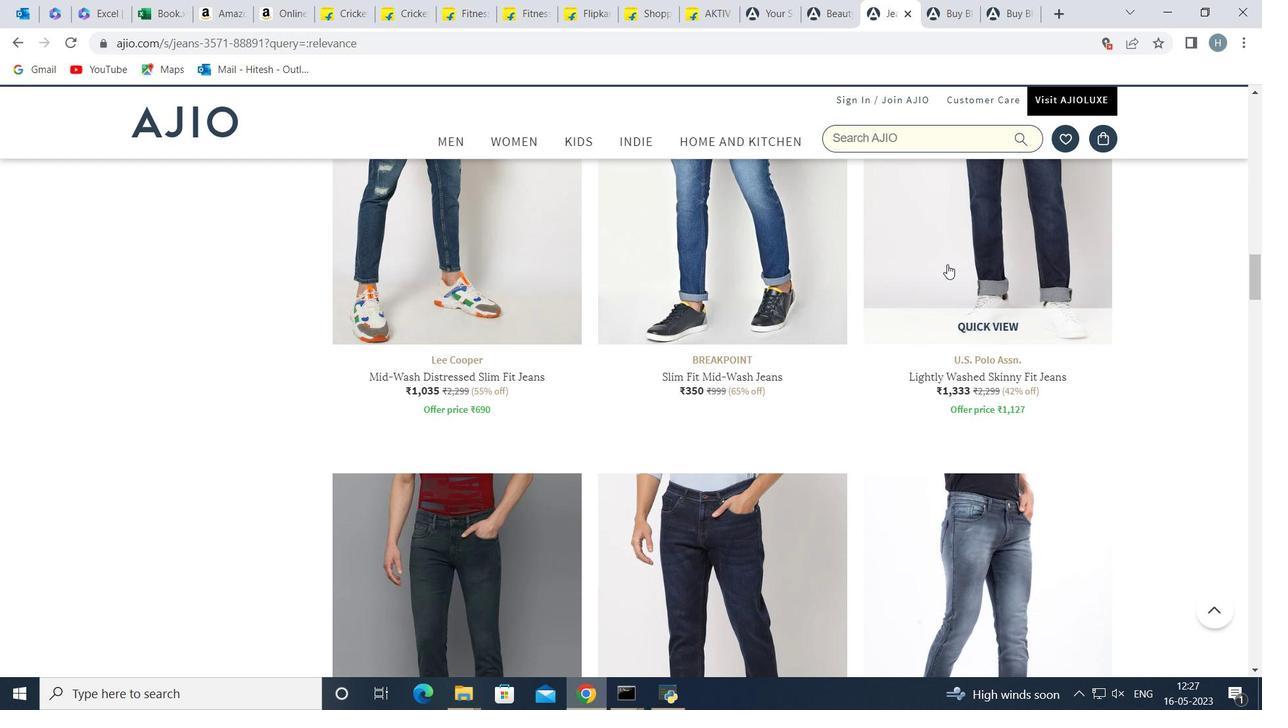 
Action: Mouse moved to (910, 399)
Screenshot: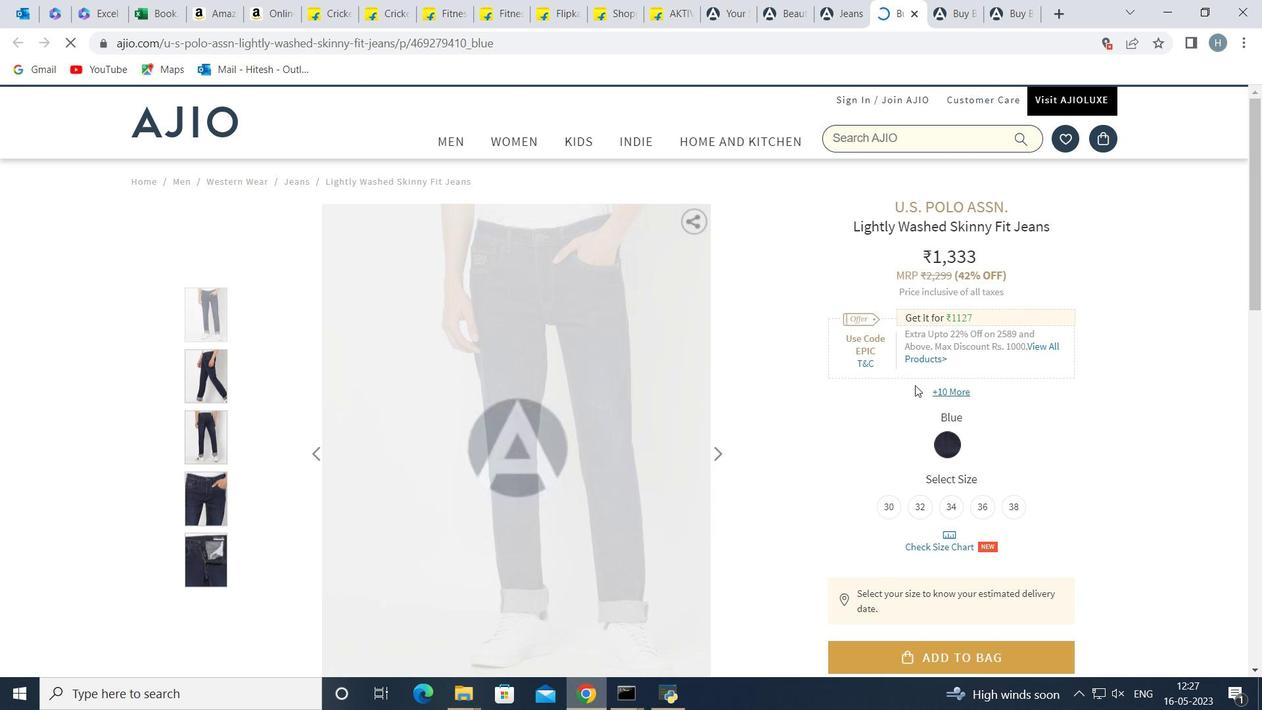 
Action: Mouse scrolled (910, 399) with delta (0, 0)
Screenshot: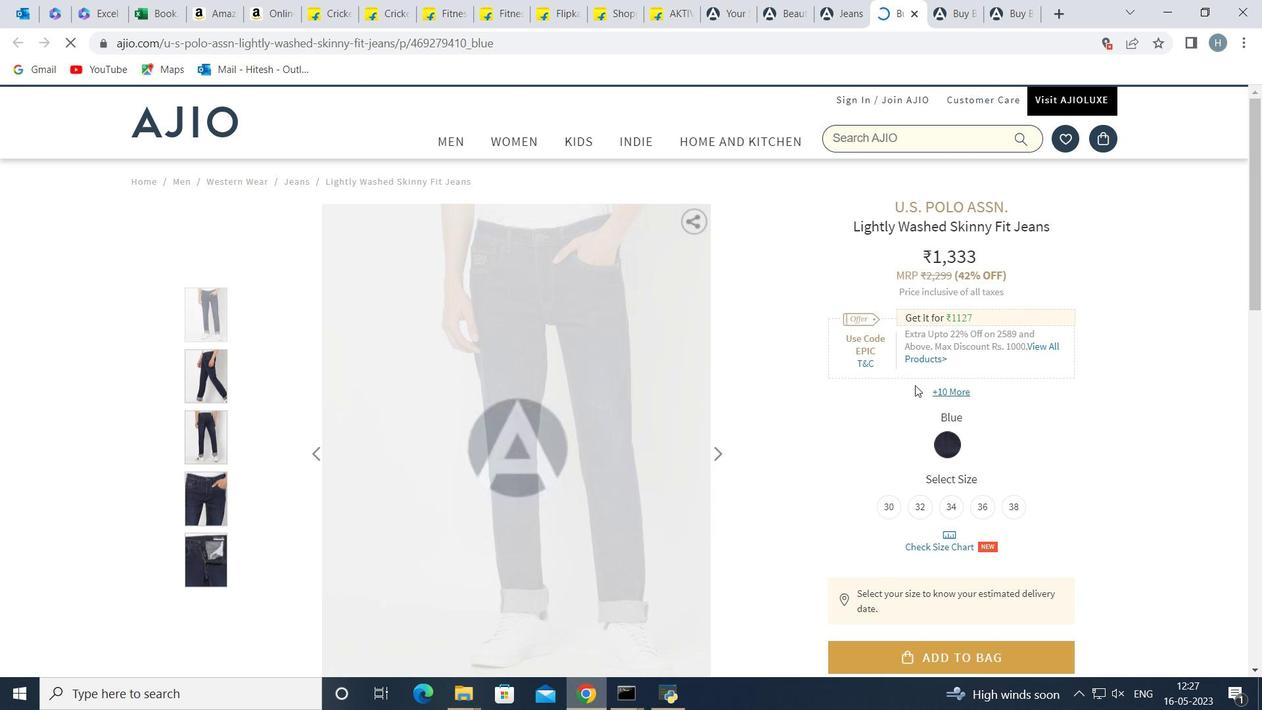 
Action: Mouse moved to (895, 424)
Screenshot: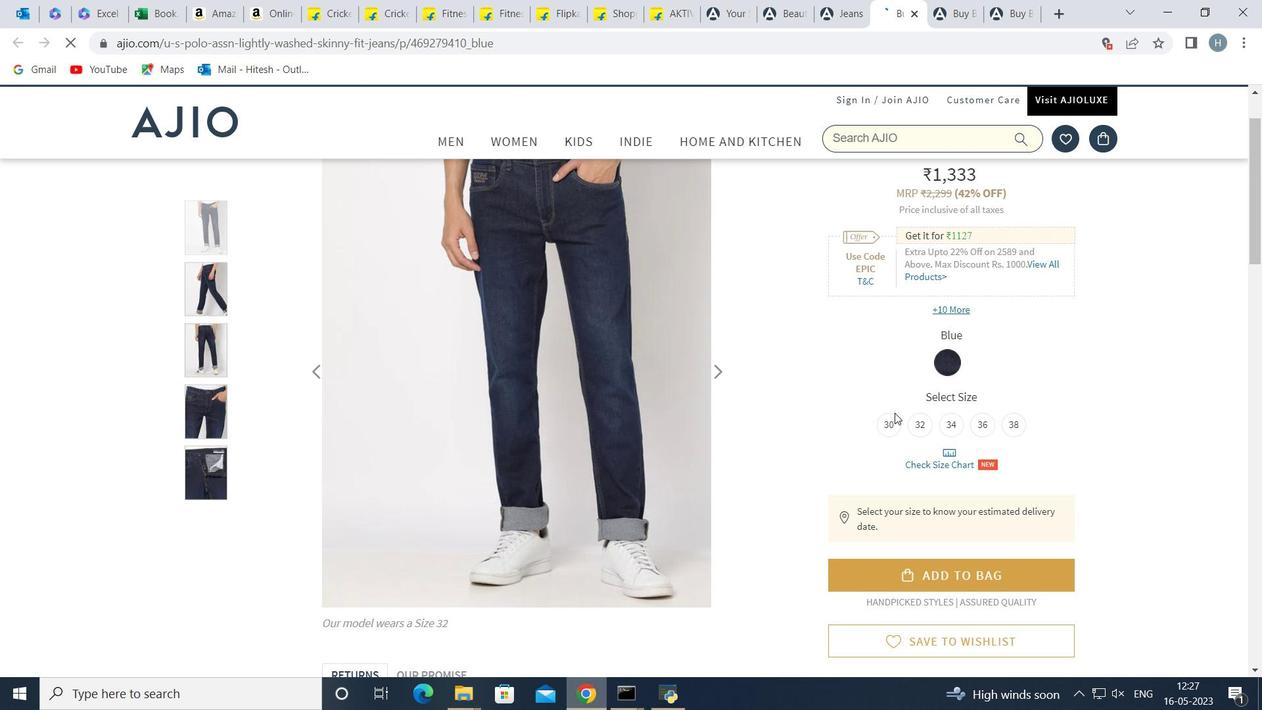 
Action: Mouse pressed left at (895, 424)
Screenshot: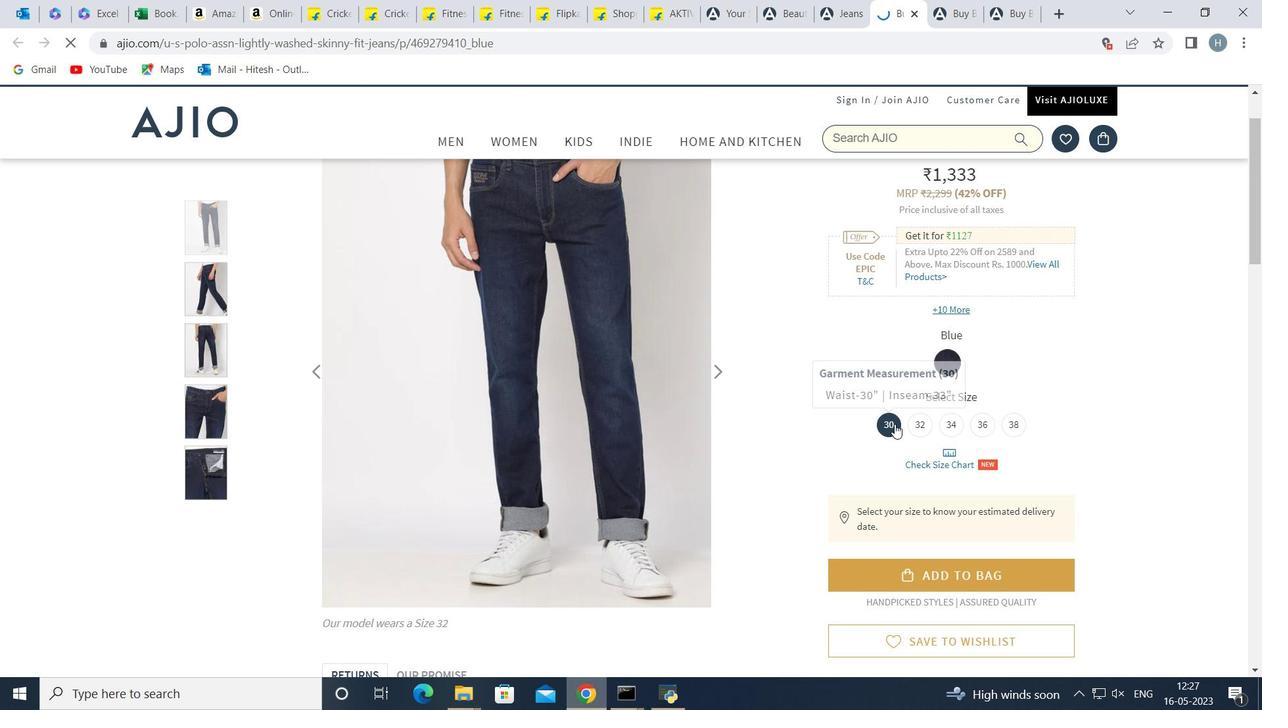 
Action: Mouse moved to (918, 559)
Screenshot: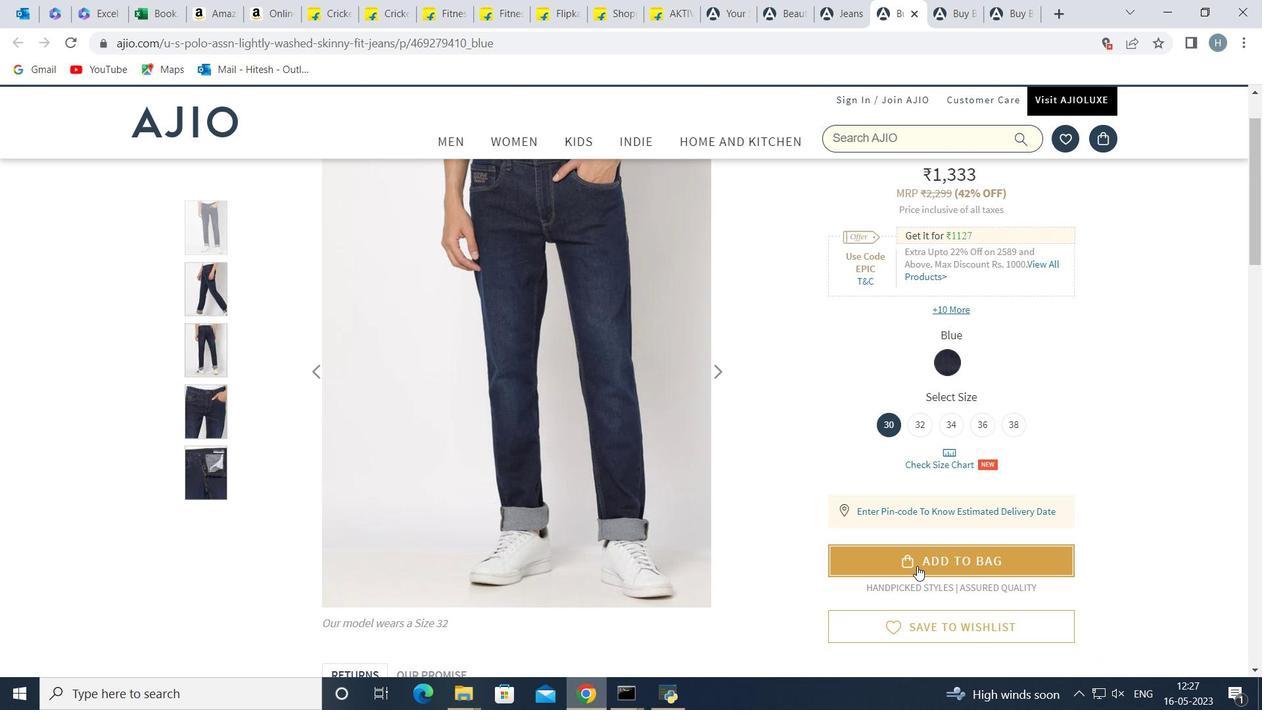 
Action: Mouse pressed left at (918, 559)
Screenshot: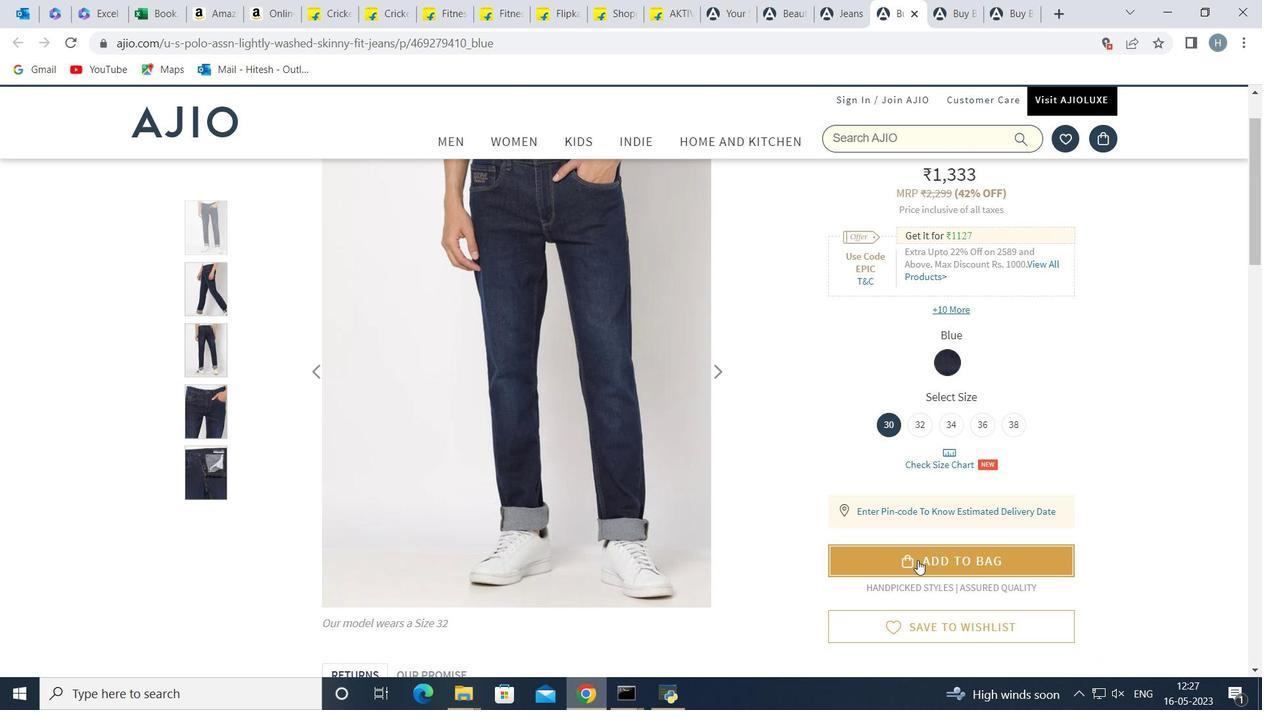 
Action: Mouse moved to (1106, 134)
Screenshot: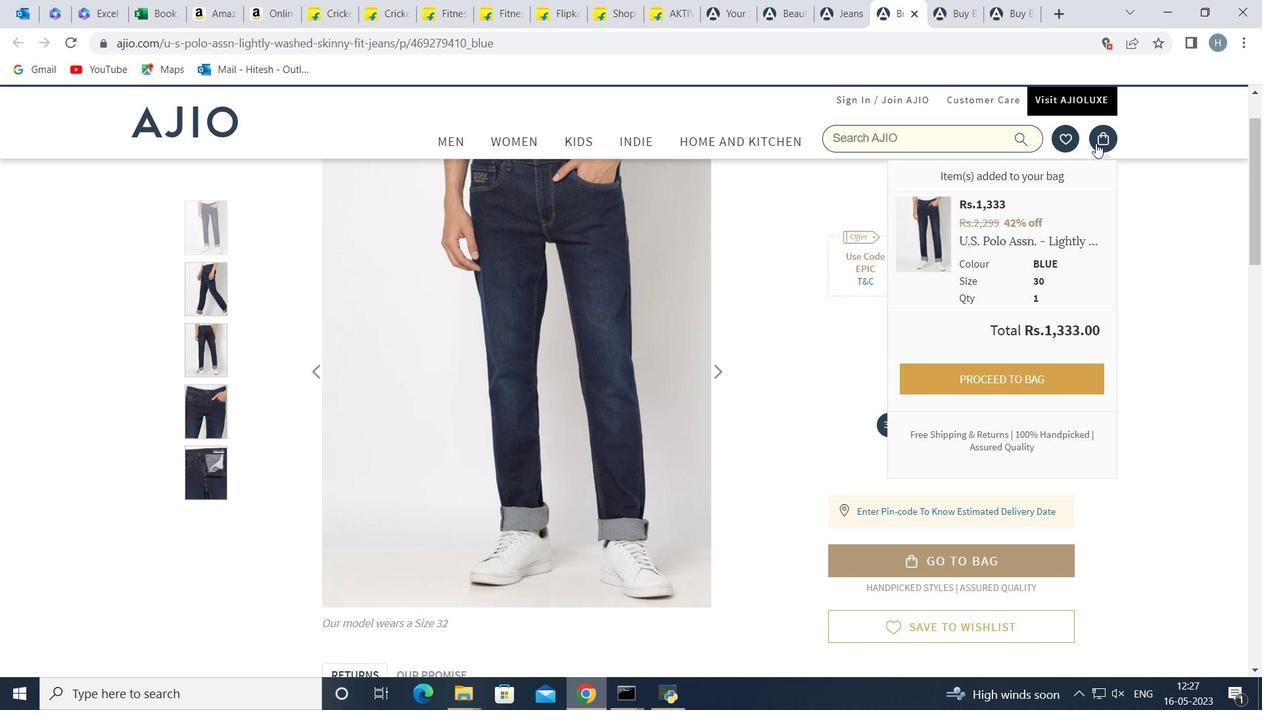 
Action: Mouse pressed left at (1106, 134)
Screenshot: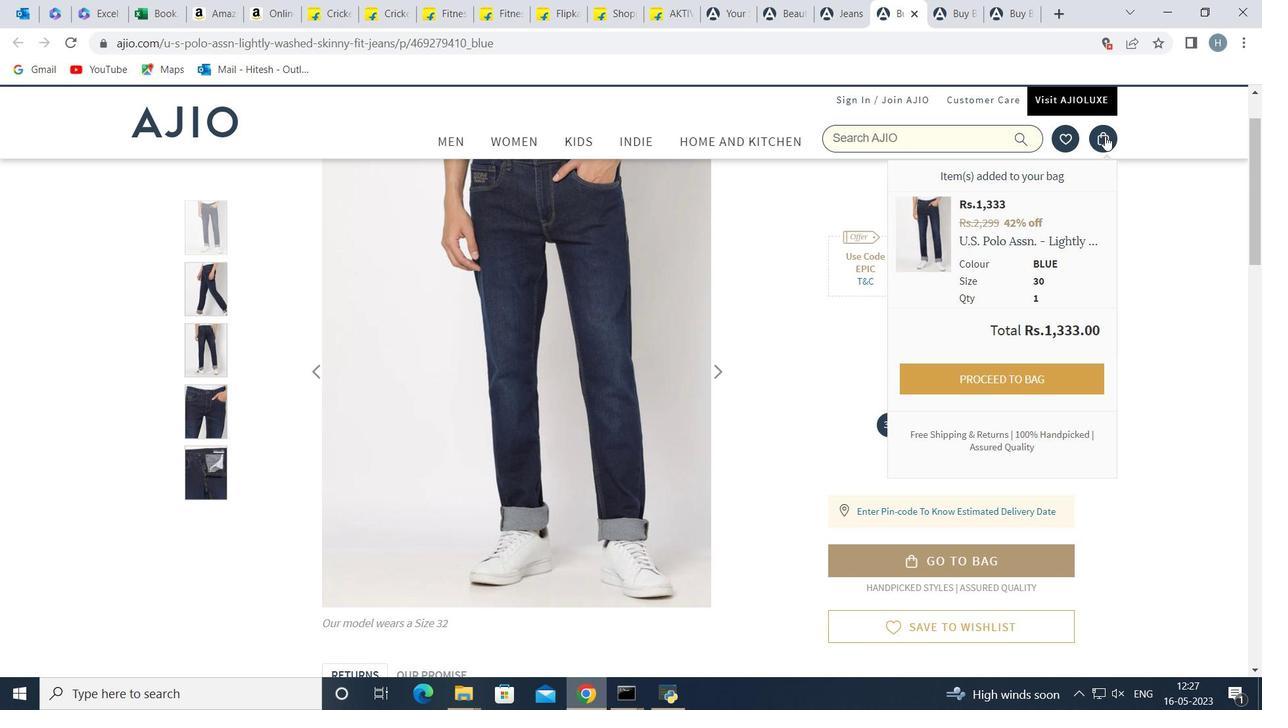 
Action: Mouse moved to (1099, 443)
Screenshot: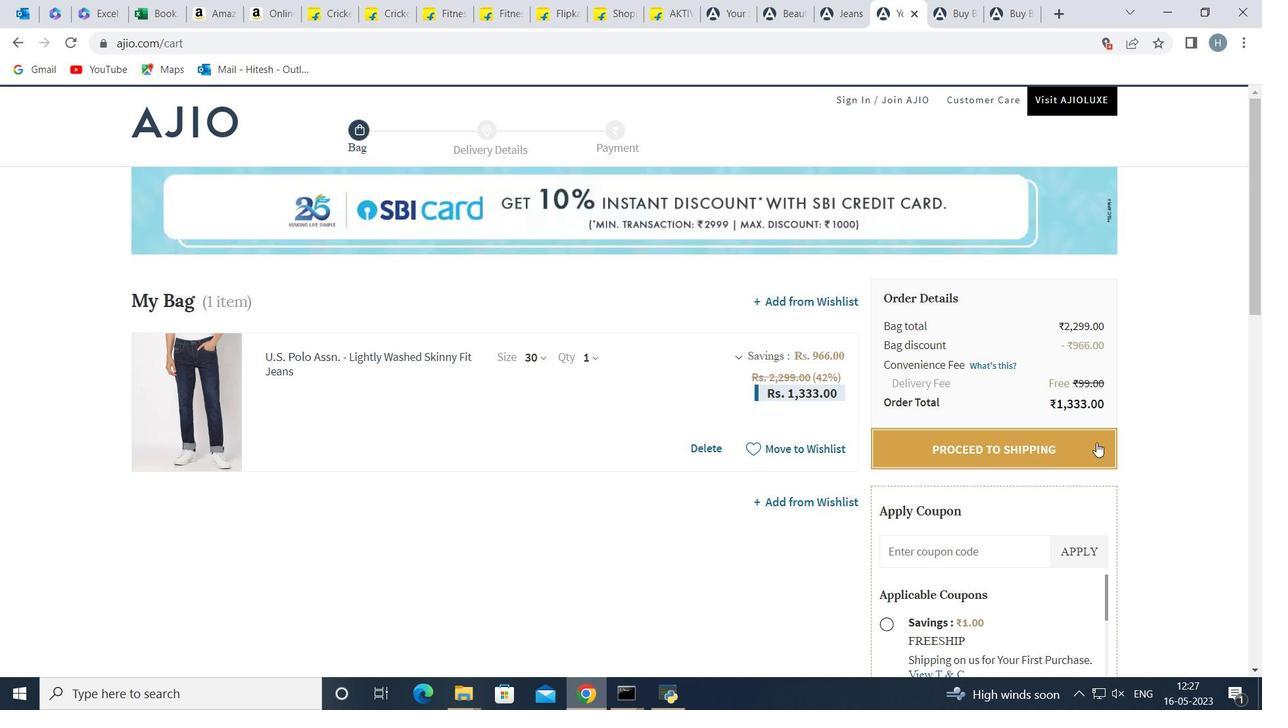 
Action: Mouse scrolled (1099, 442) with delta (0, 0)
Screenshot: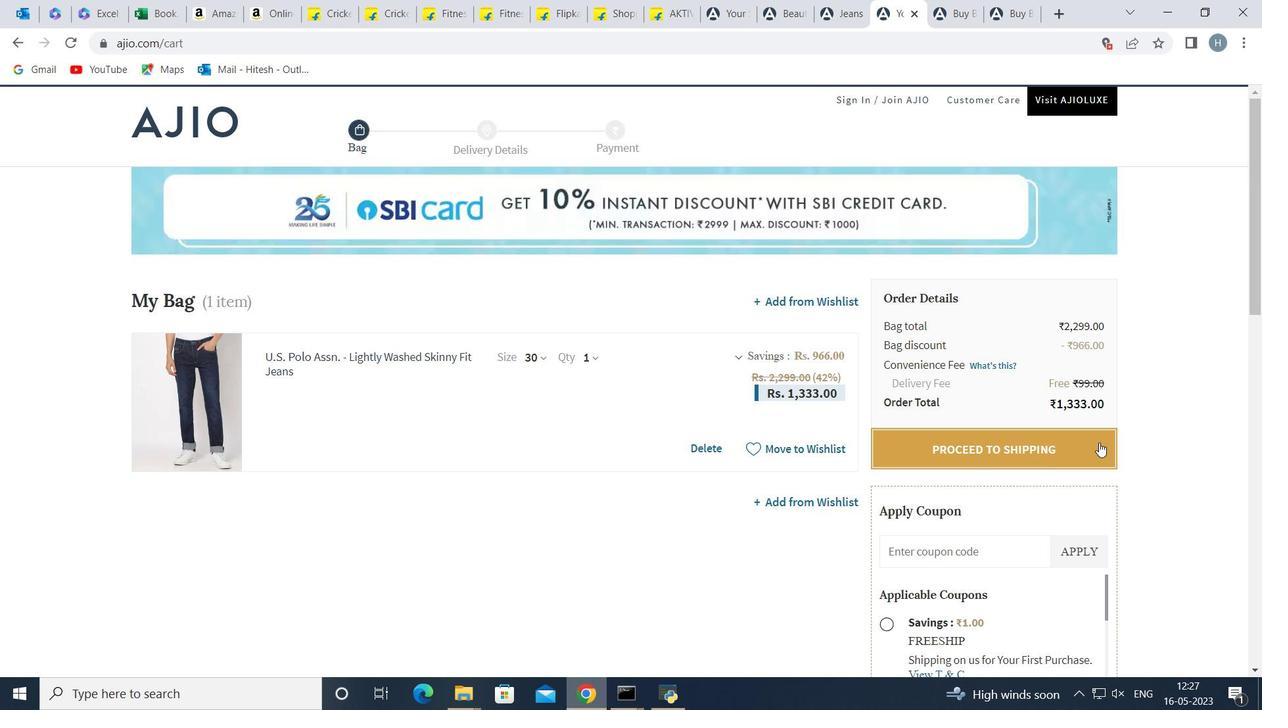 
Action: Mouse scrolled (1099, 442) with delta (0, 0)
Screenshot: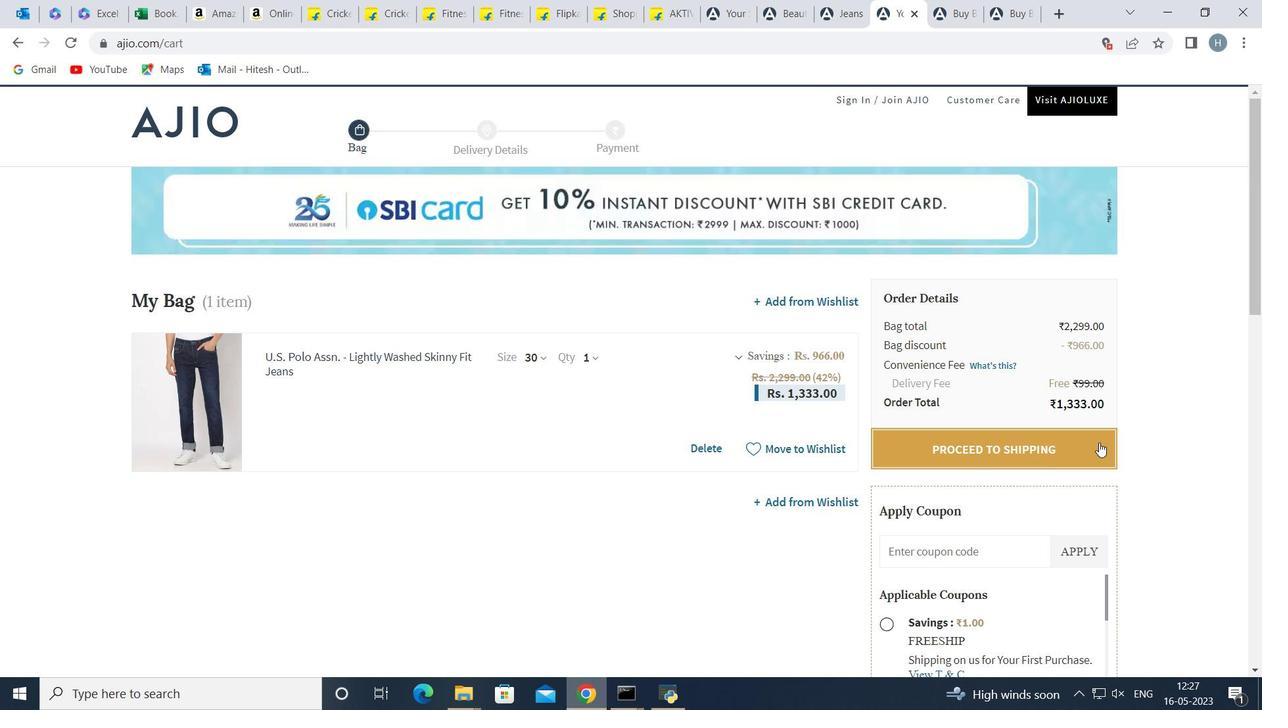 
Action: Mouse moved to (993, 405)
Screenshot: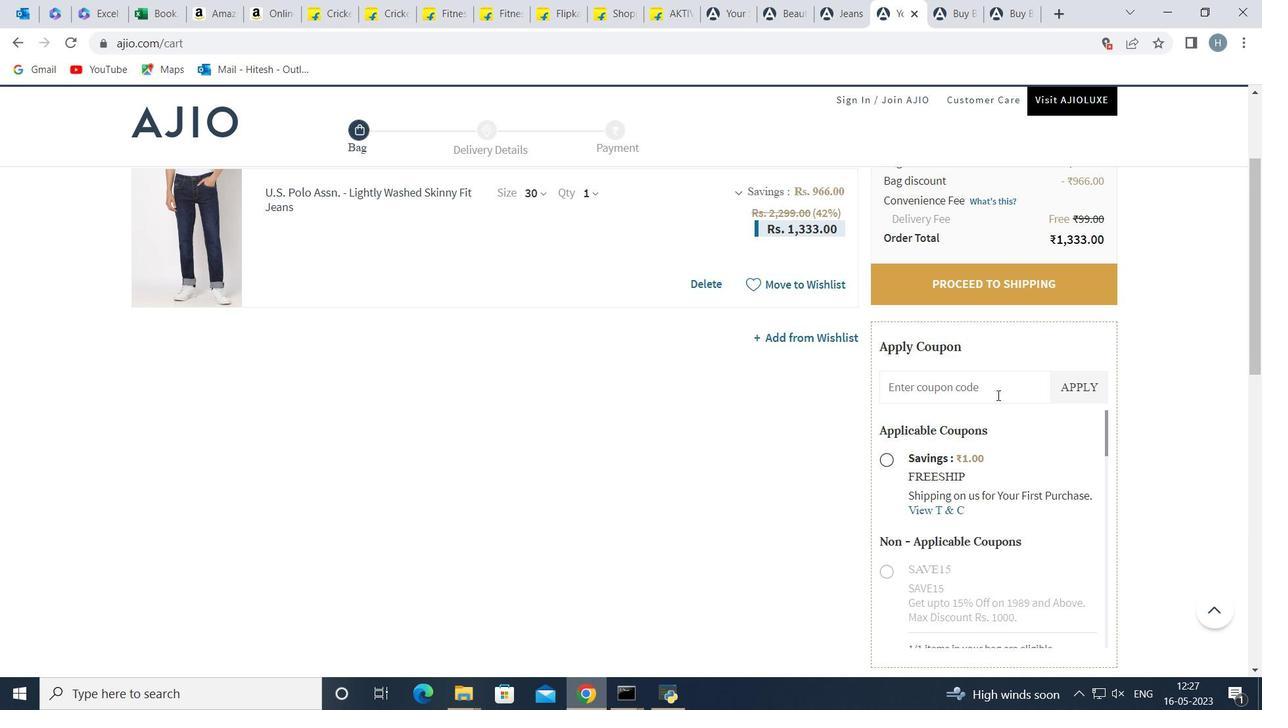 
Action: Mouse scrolled (993, 405) with delta (0, 0)
Screenshot: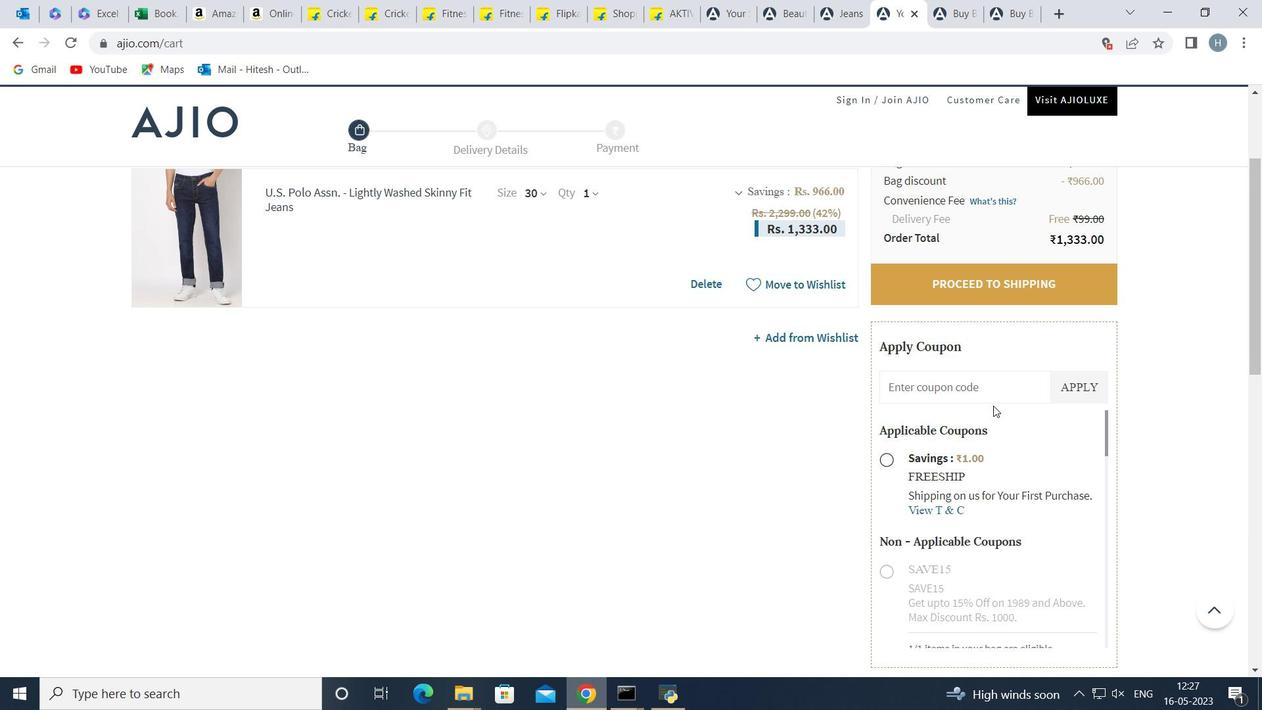 
Action: Mouse moved to (991, 406)
Screenshot: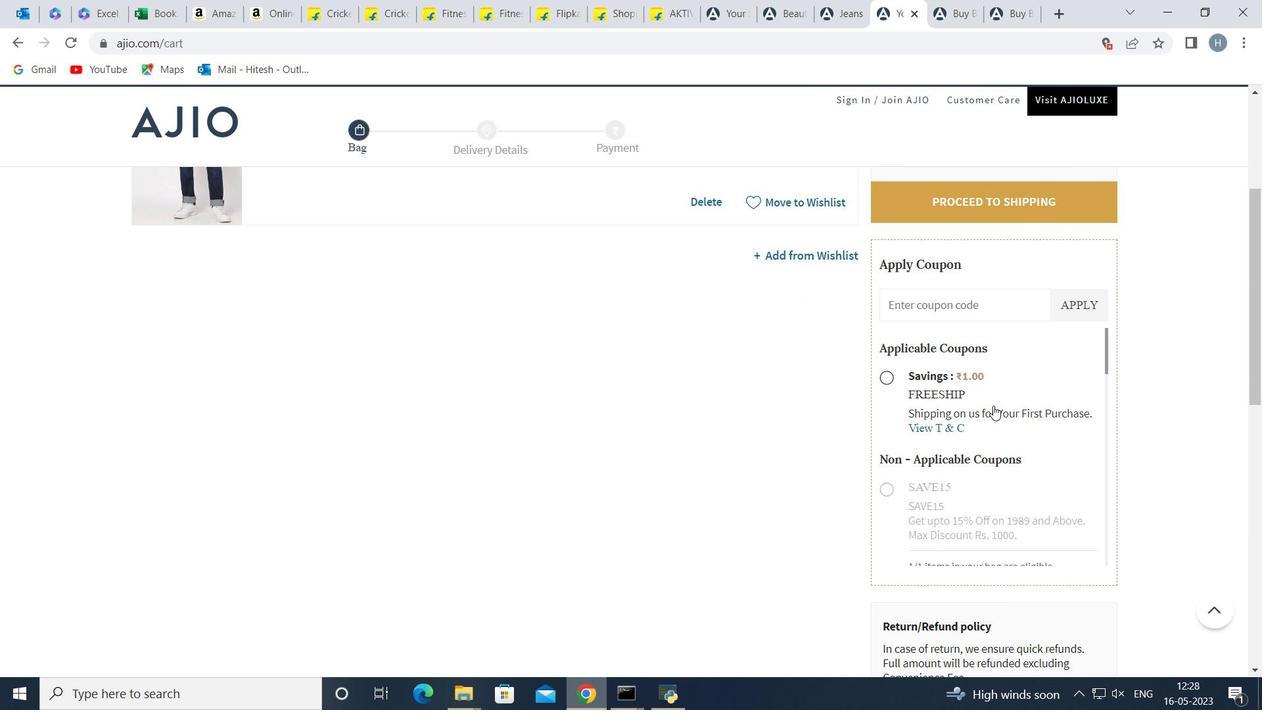 
Action: Mouse scrolled (991, 405) with delta (0, 0)
Screenshot: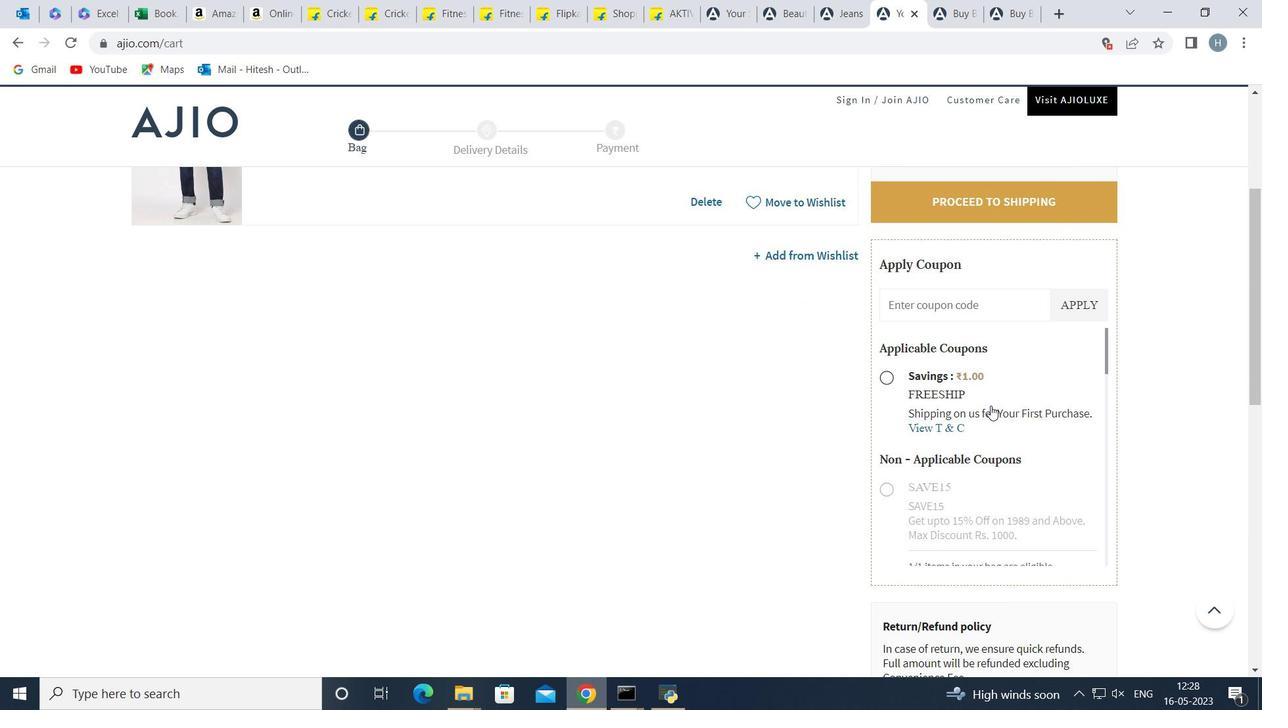 
Action: Mouse scrolled (991, 405) with delta (0, 0)
Screenshot: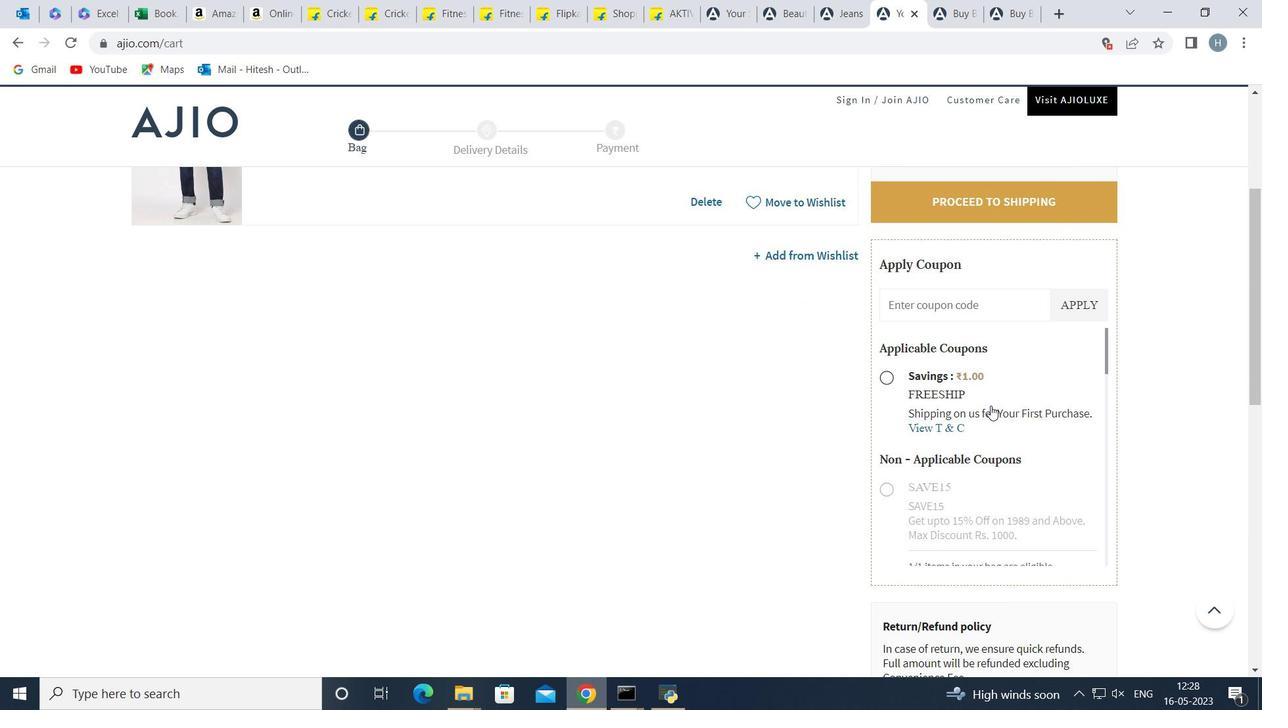 
Action: Mouse scrolled (991, 405) with delta (0, 0)
Screenshot: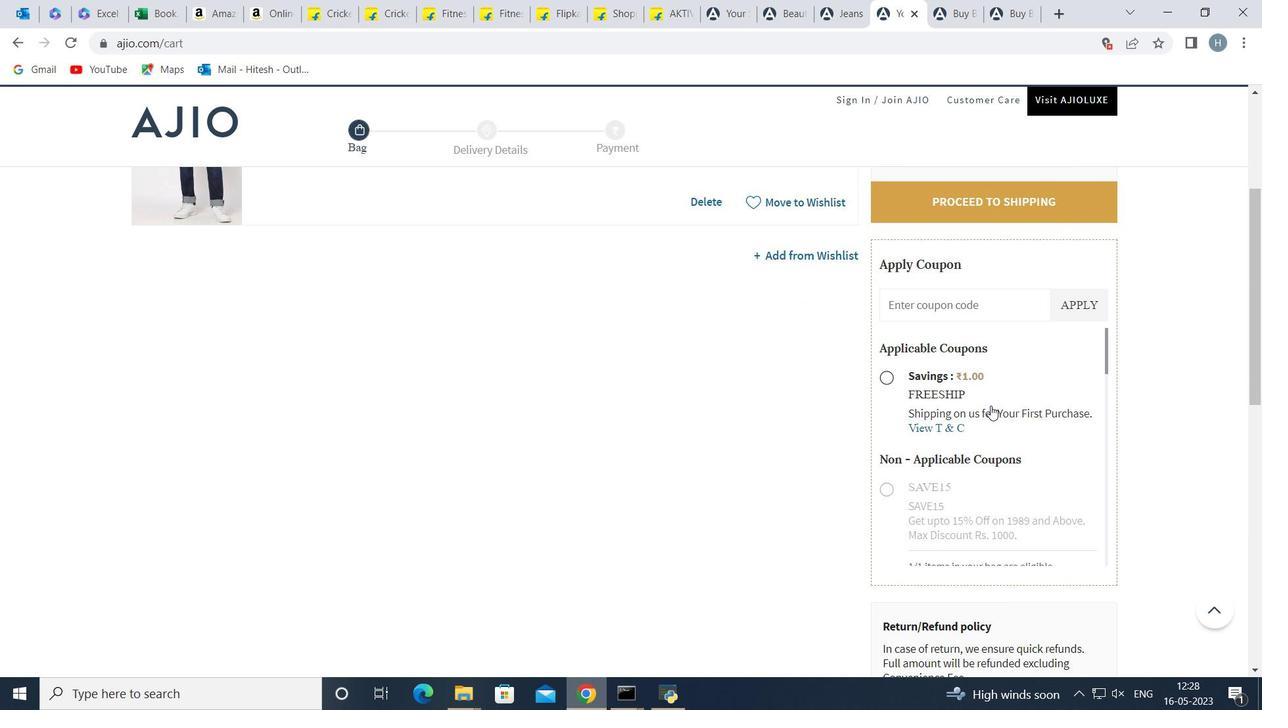
Action: Mouse scrolled (991, 407) with delta (0, 0)
Screenshot: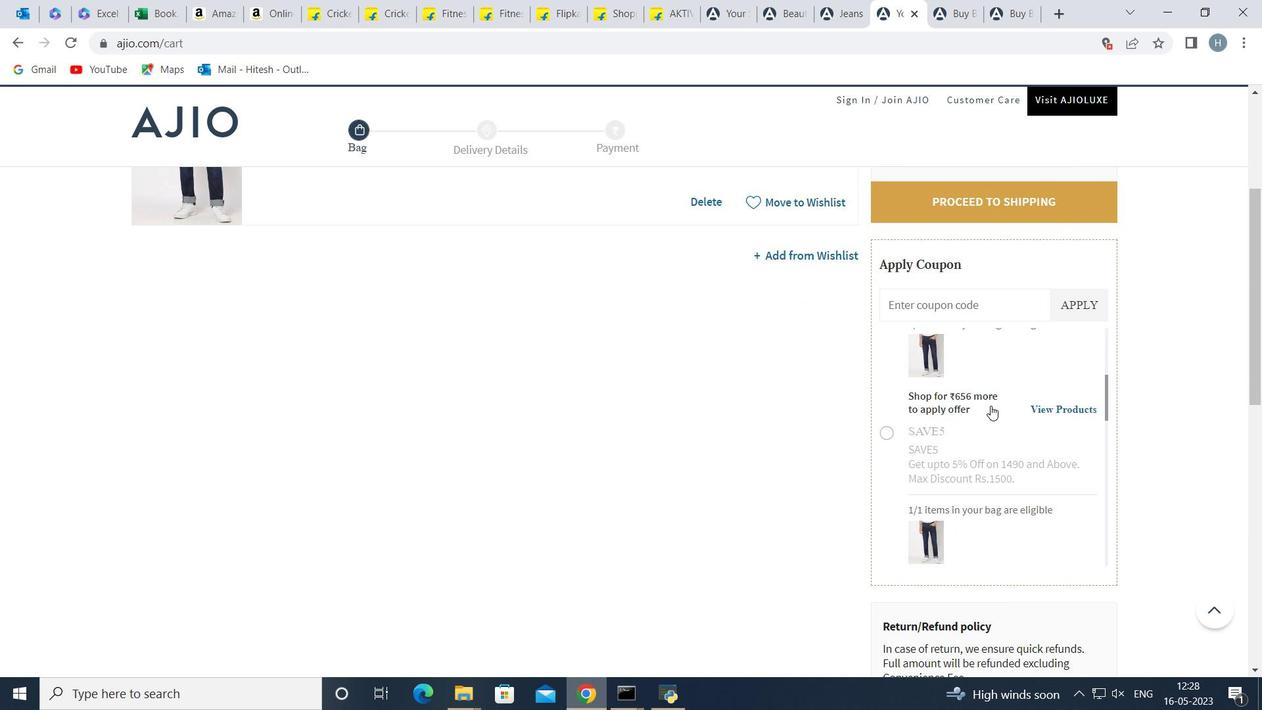 
Action: Mouse scrolled (991, 407) with delta (0, 0)
Screenshot: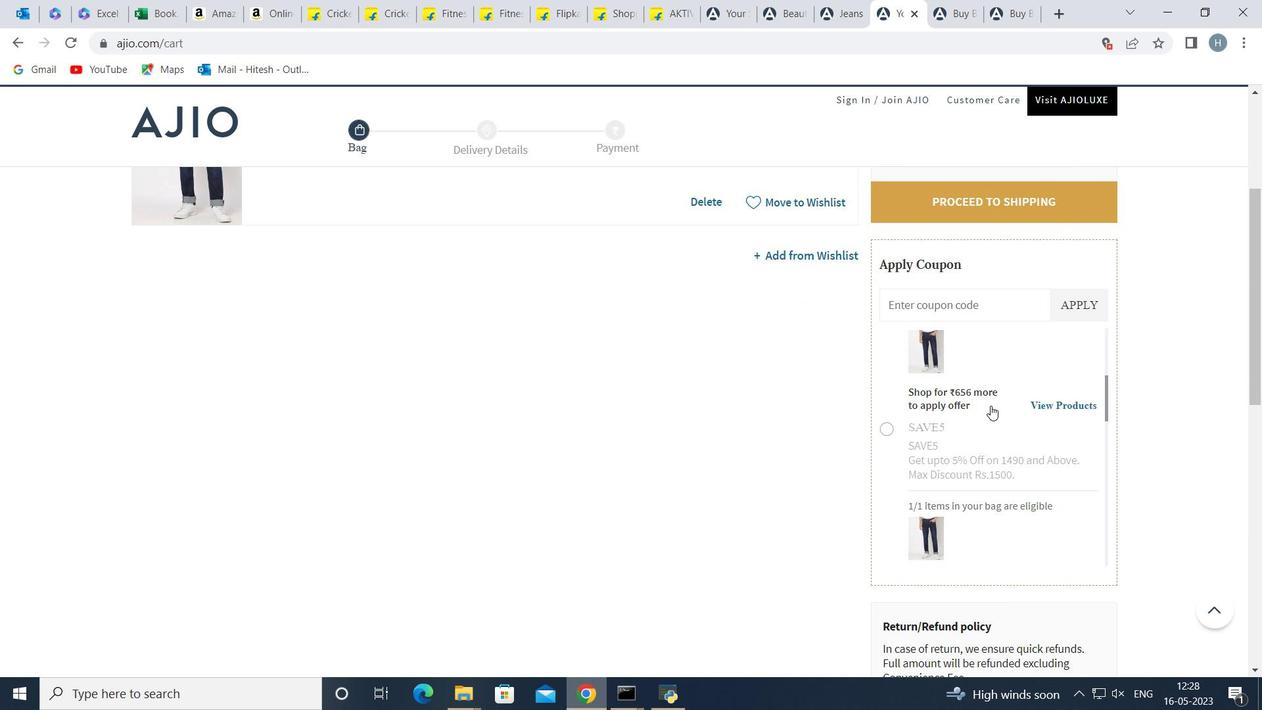 
Action: Mouse scrolled (991, 407) with delta (0, 0)
Screenshot: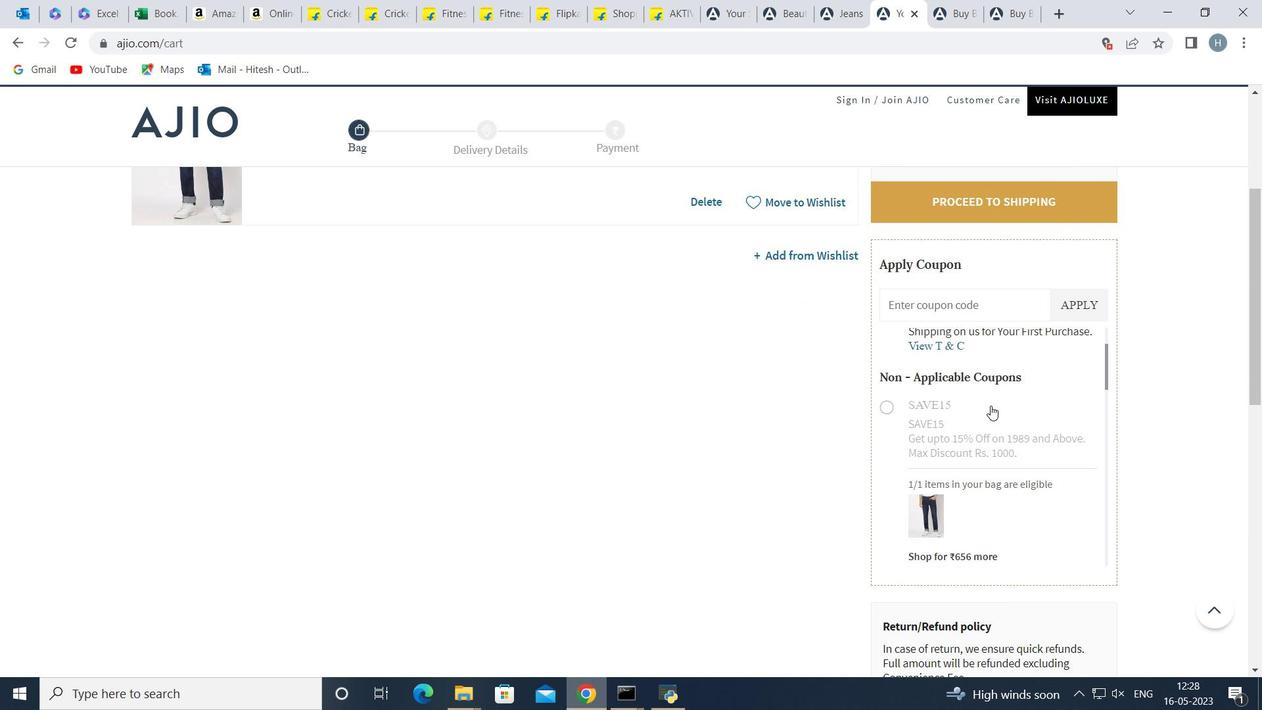 
Action: Mouse scrolled (991, 407) with delta (0, 0)
Screenshot: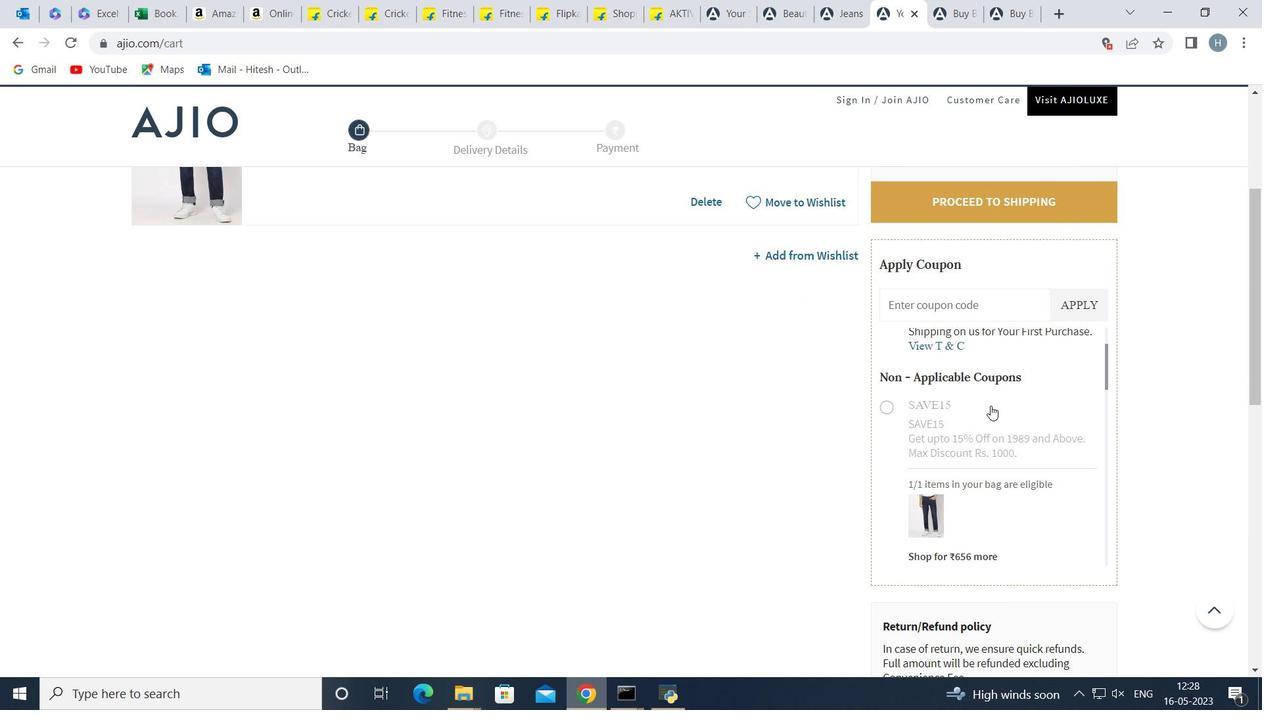 
Action: Mouse scrolled (991, 407) with delta (0, 0)
Screenshot: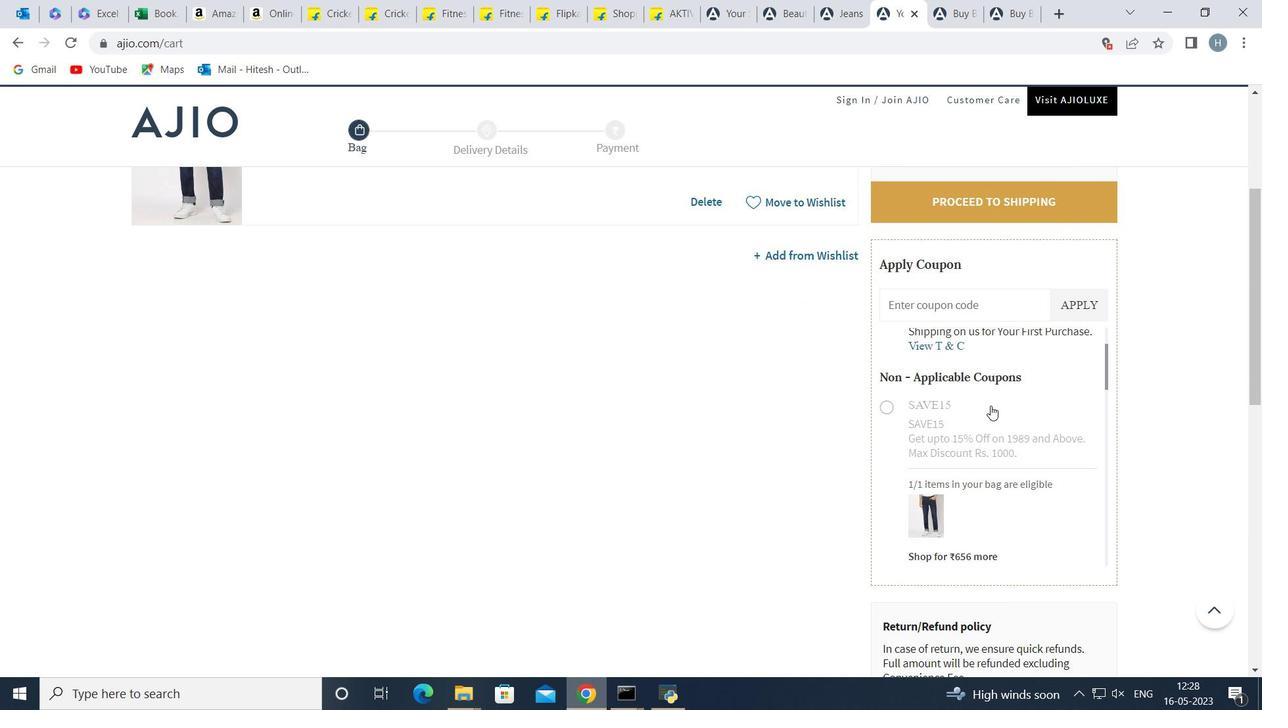 
Action: Mouse moved to (1018, 196)
Screenshot: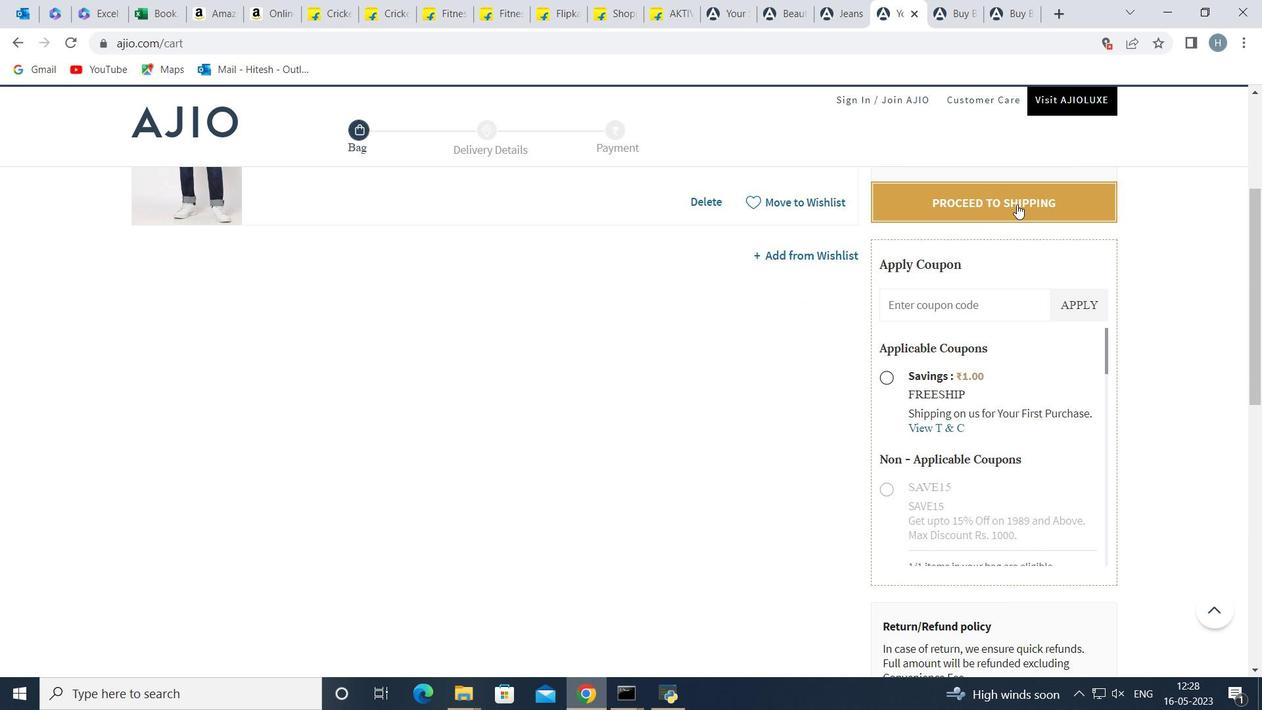 
Action: Mouse pressed left at (1018, 196)
Screenshot: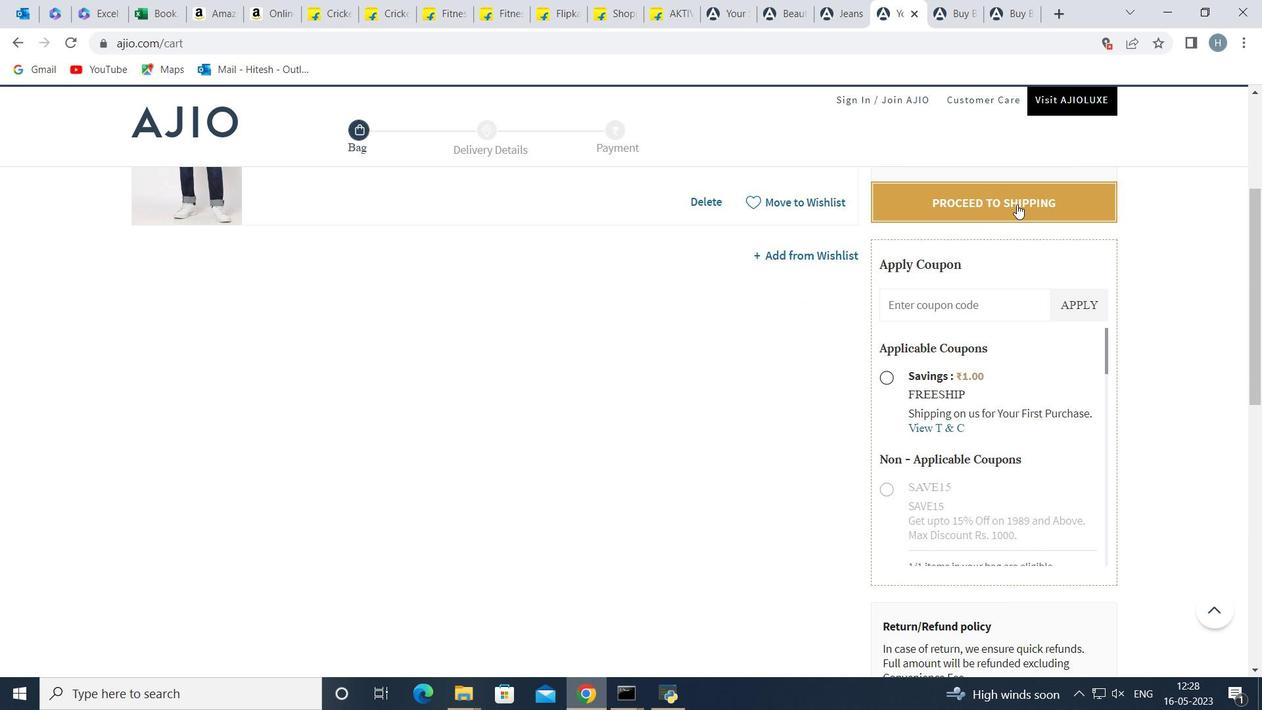 
Action: Mouse moved to (696, 247)
Screenshot: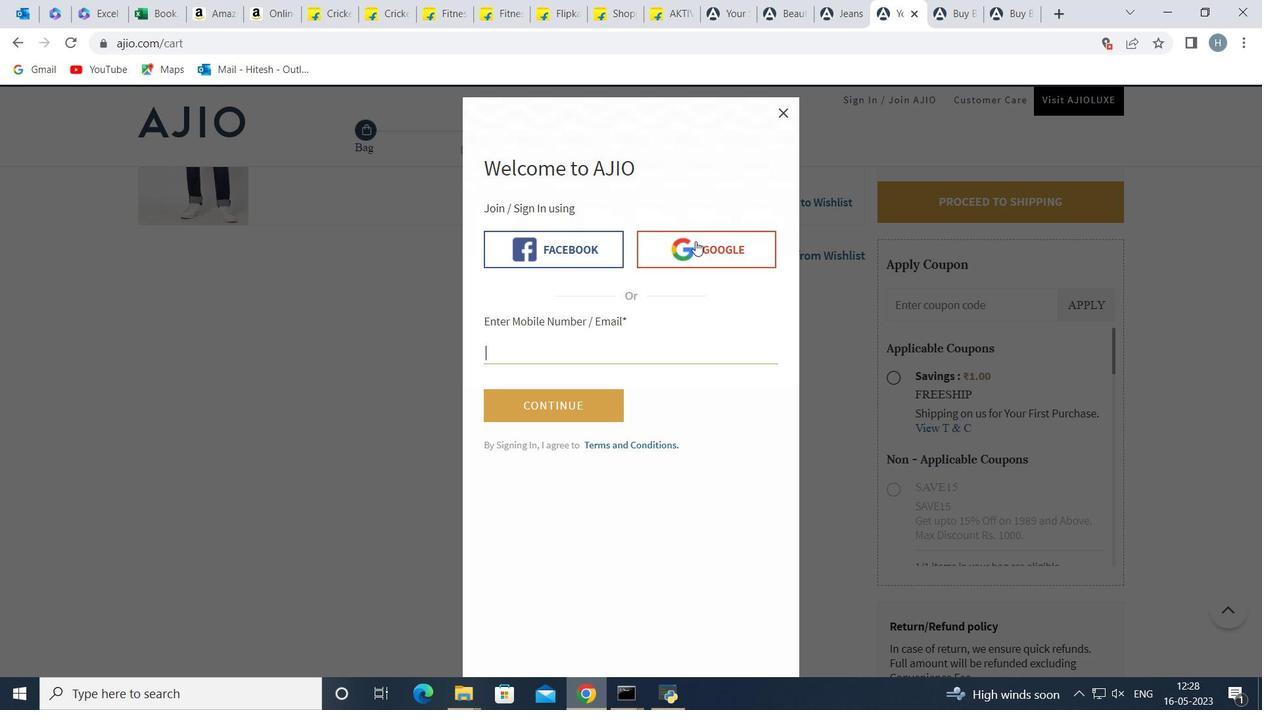 
Action: Mouse pressed left at (696, 247)
Screenshot: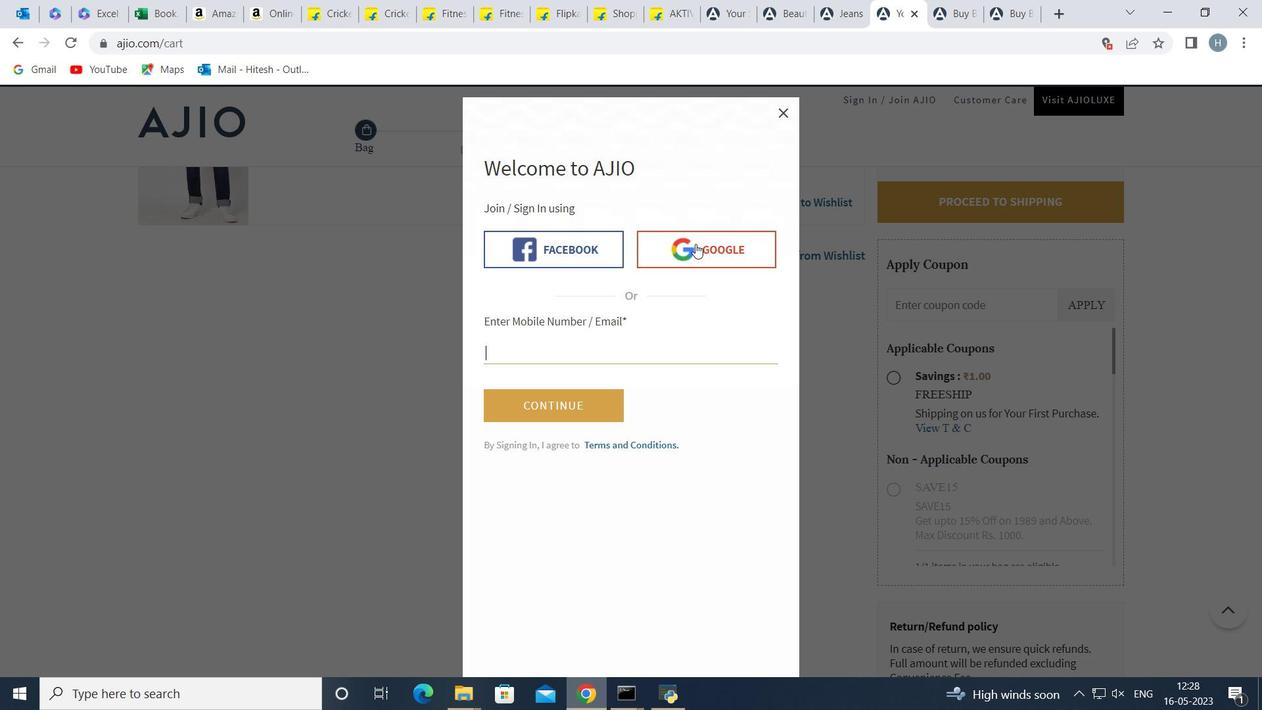 
Action: Mouse moved to (632, 376)
Screenshot: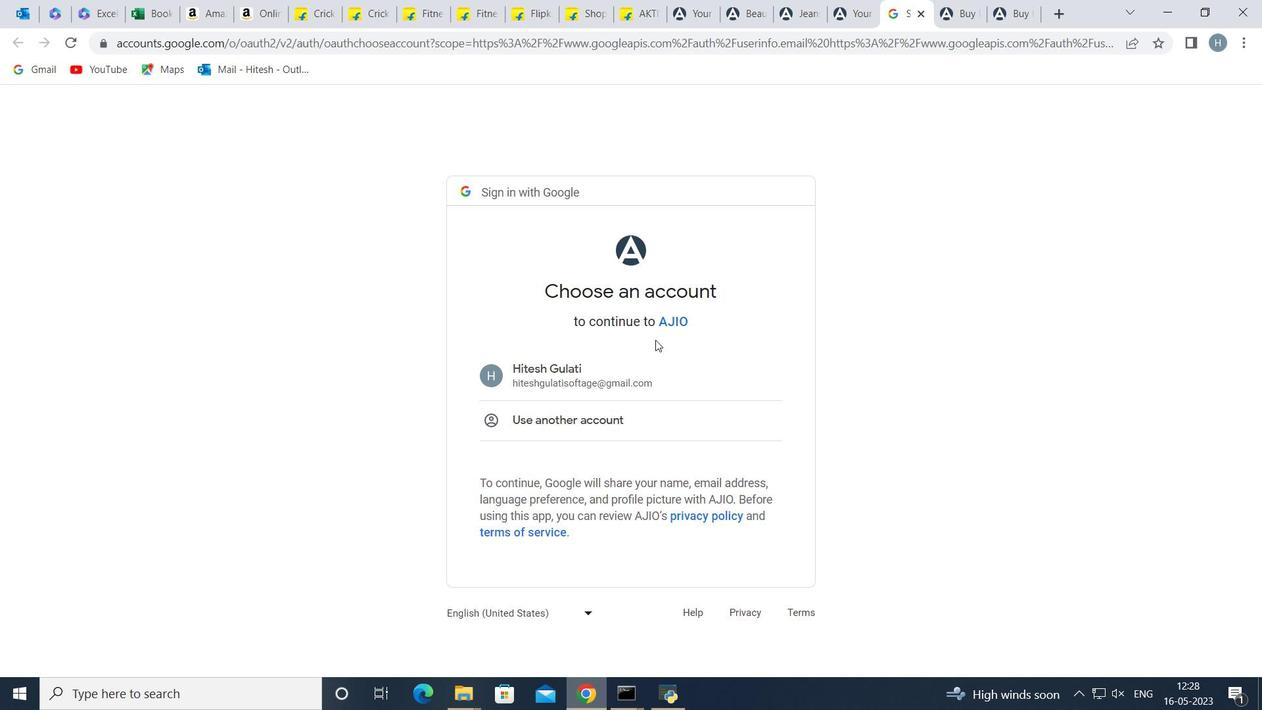
Action: Mouse pressed left at (632, 376)
Screenshot: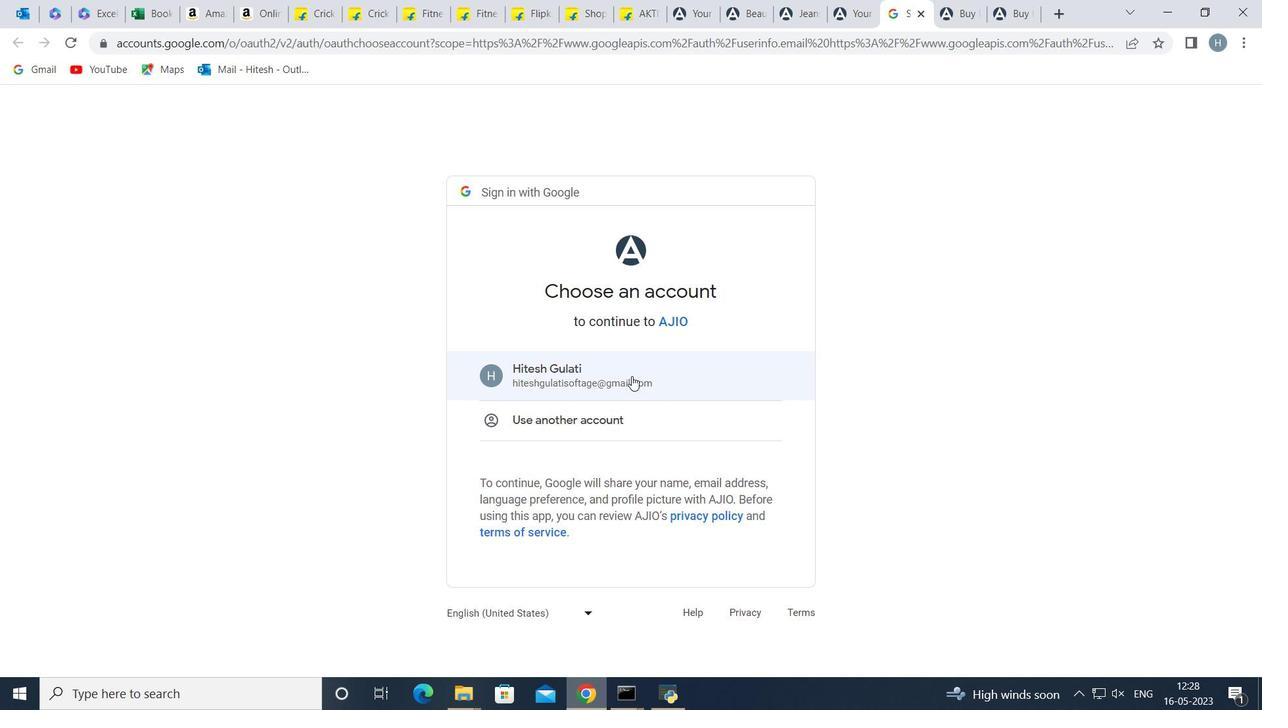 
Action: Mouse moved to (784, 109)
Screenshot: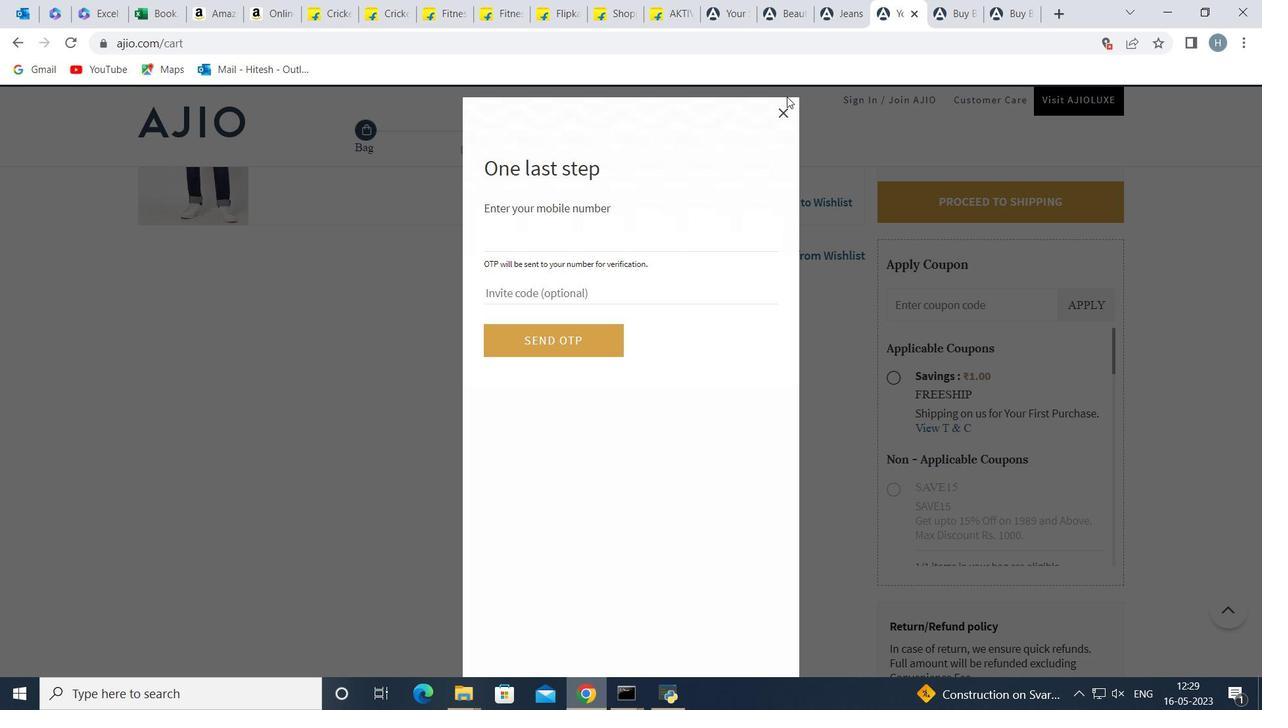 
Action: Mouse pressed left at (784, 109)
Screenshot: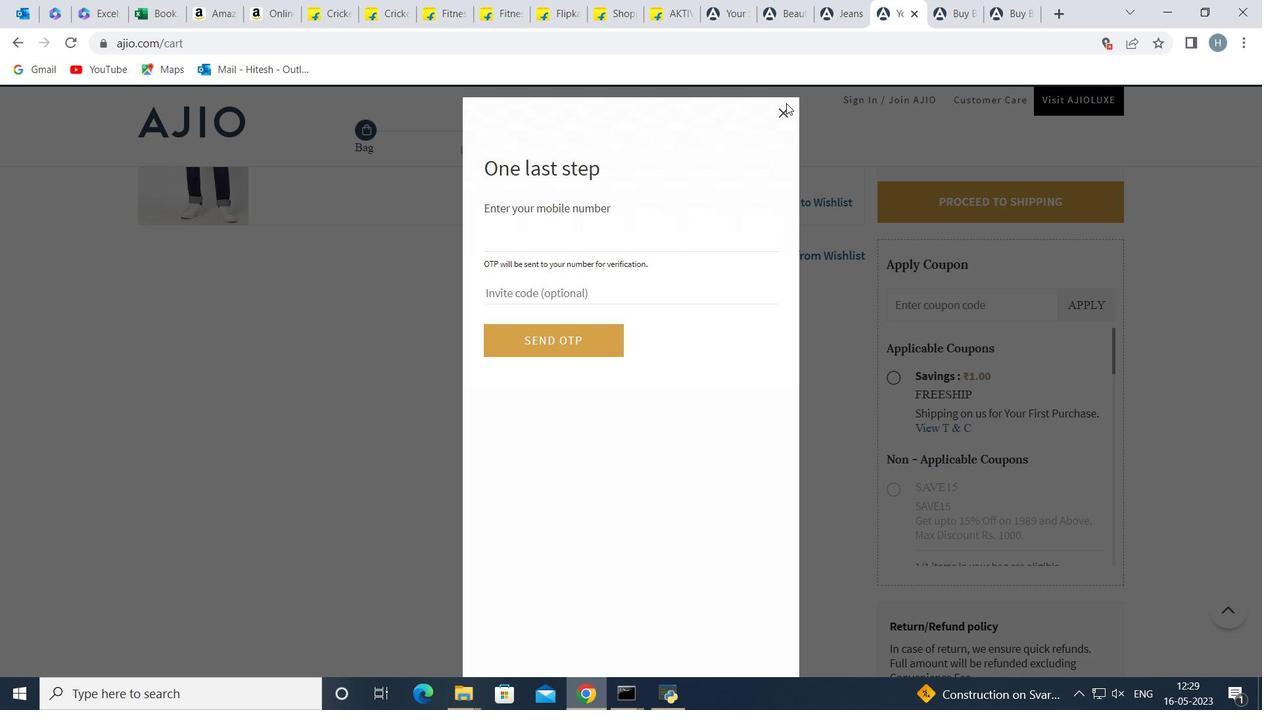 
